 Task: Reply All to email with the signature Colton Mitchell with the subject Follow up on a demo or trial from softage.1@softage.net with the message Would it be possible to provide a progress report on the project by the end of the week?, select first word, change the font of the message to Comic Sans and change the font typography to underline Send the email
Action: Mouse moved to (598, 754)
Screenshot: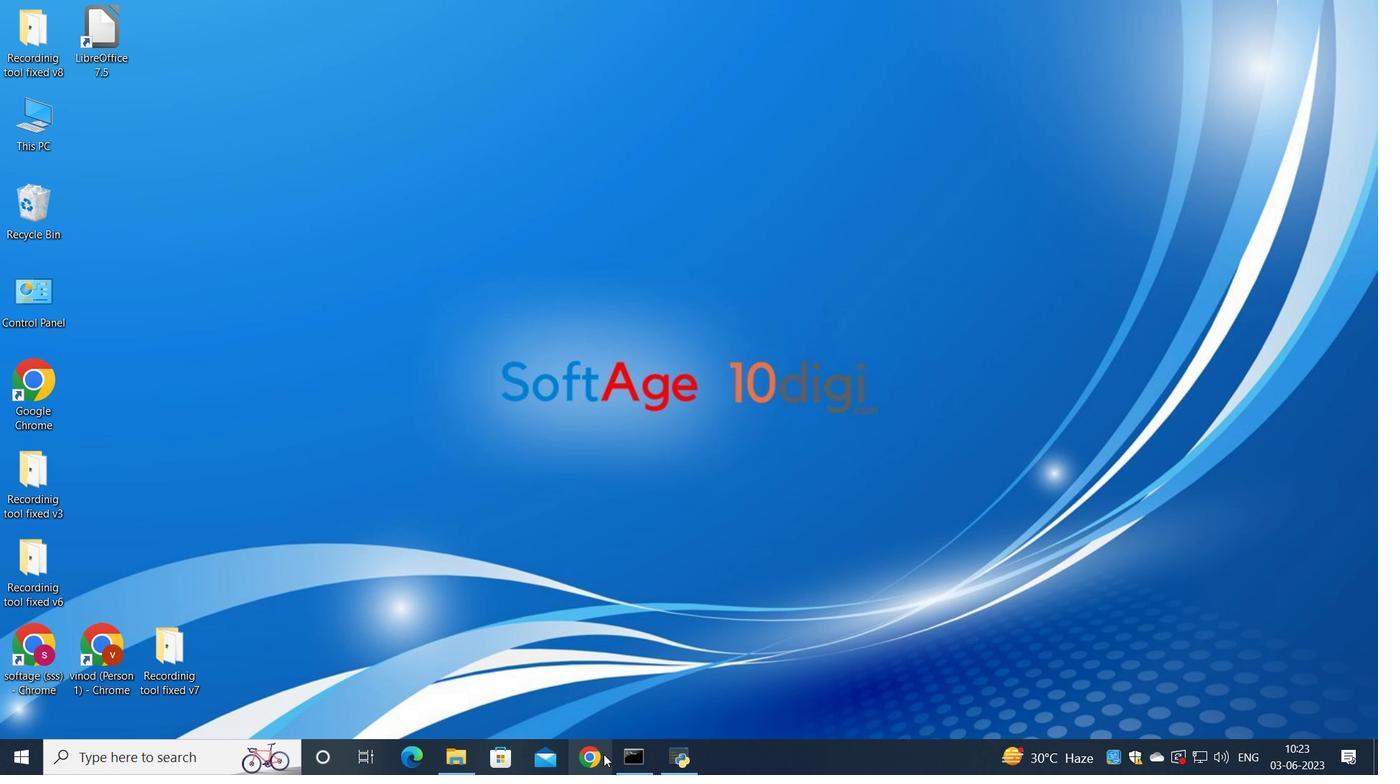 
Action: Mouse pressed left at (598, 754)
Screenshot: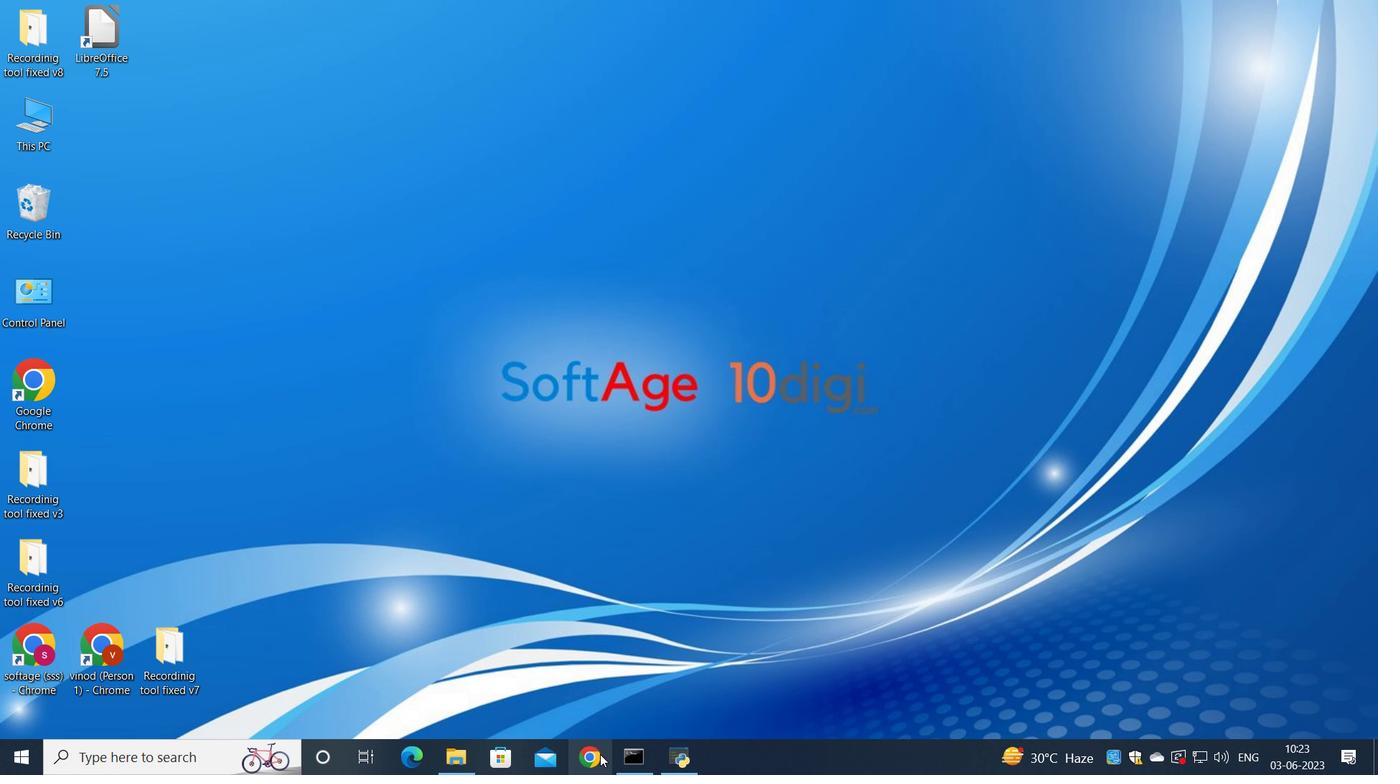 
Action: Mouse moved to (619, 472)
Screenshot: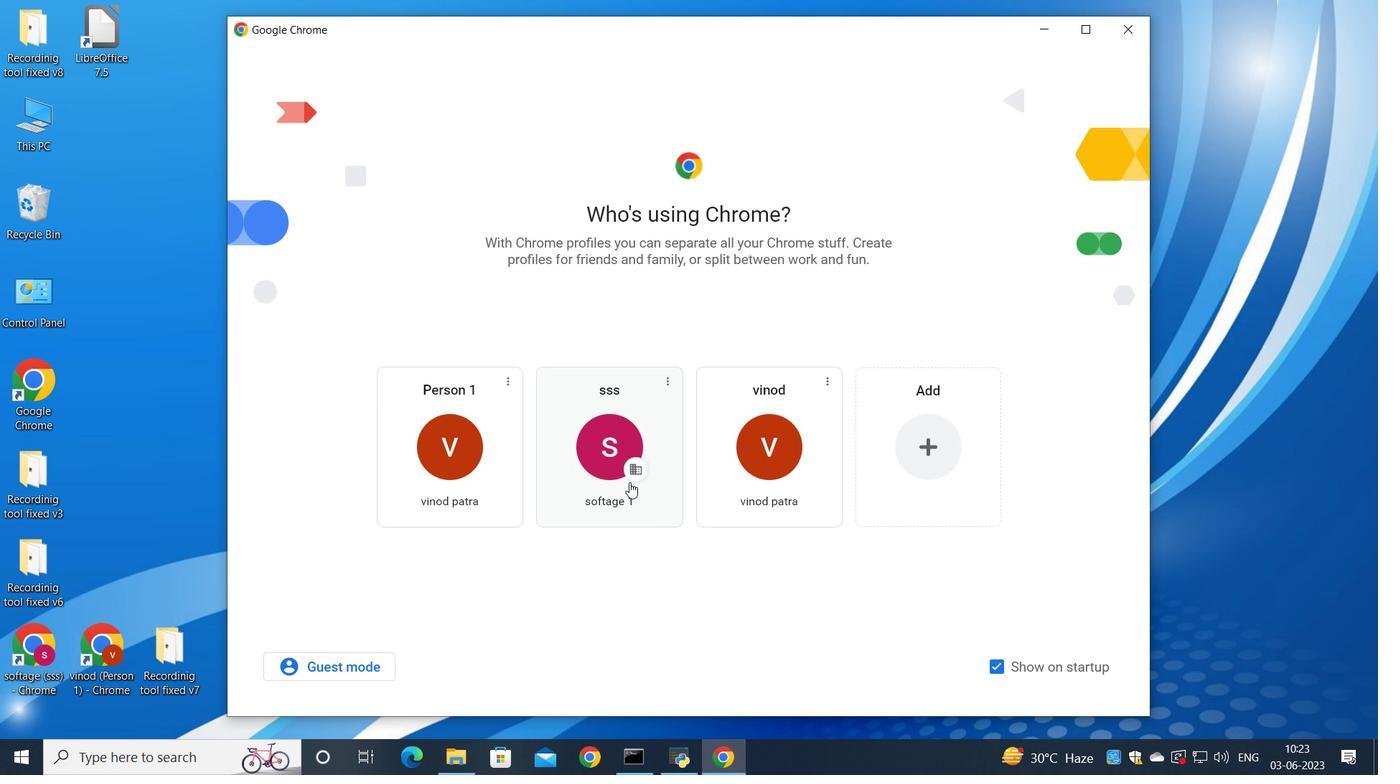 
Action: Mouse pressed left at (619, 472)
Screenshot: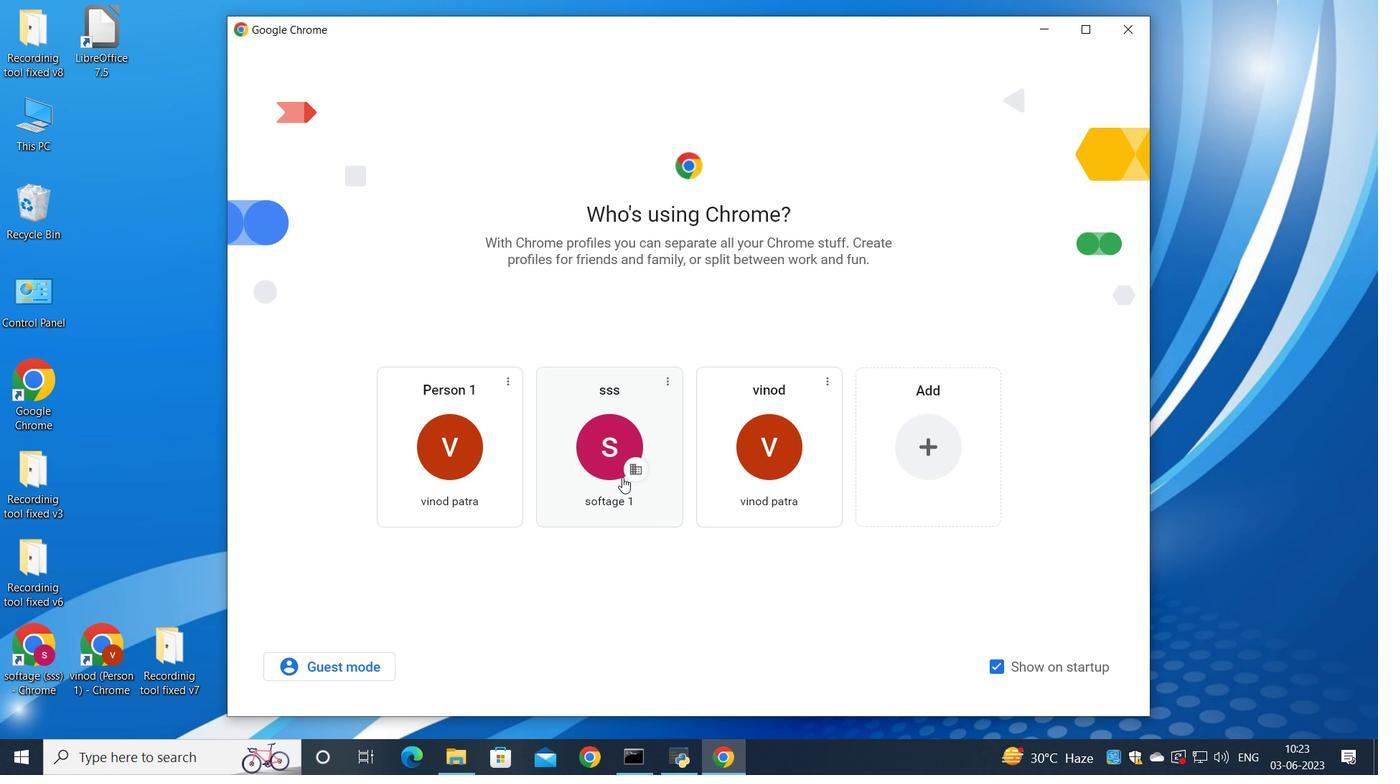 
Action: Mouse moved to (1205, 120)
Screenshot: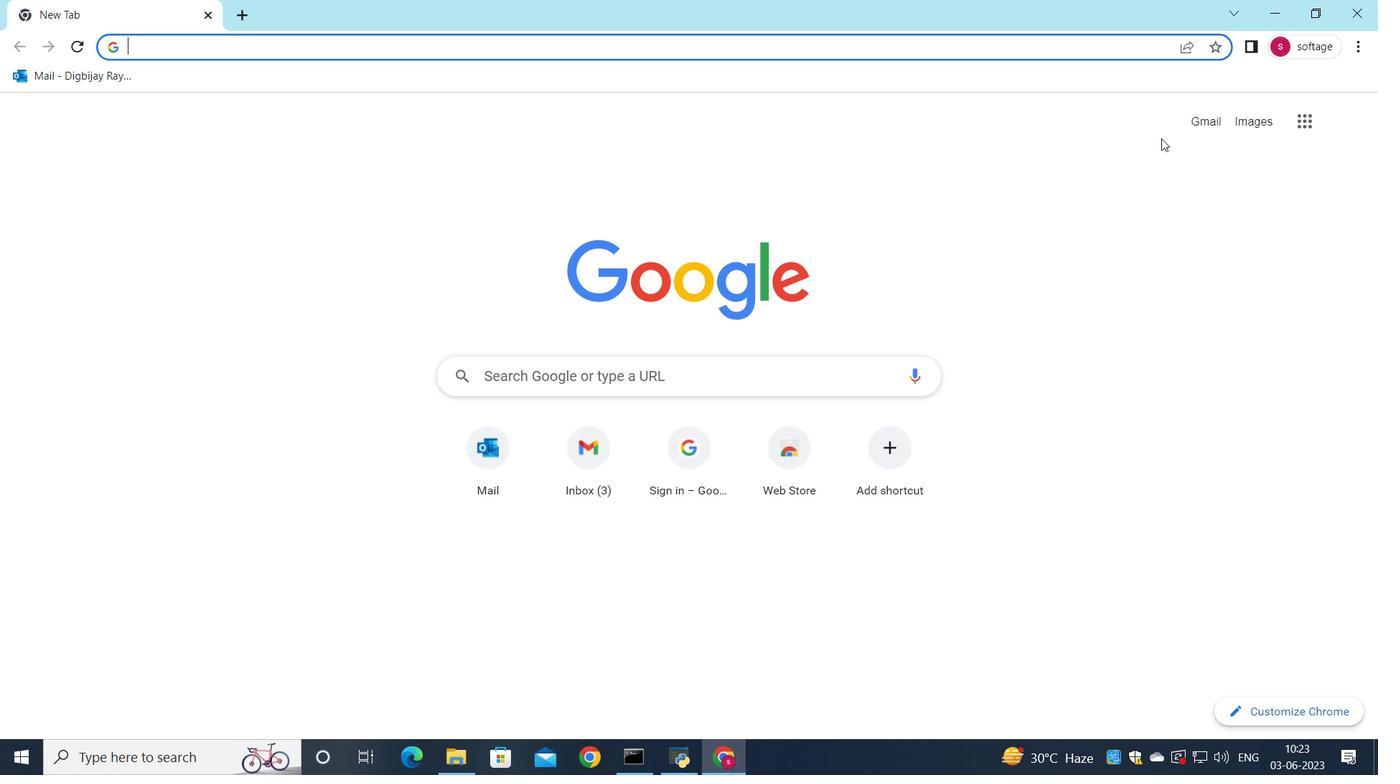 
Action: Mouse pressed left at (1205, 120)
Screenshot: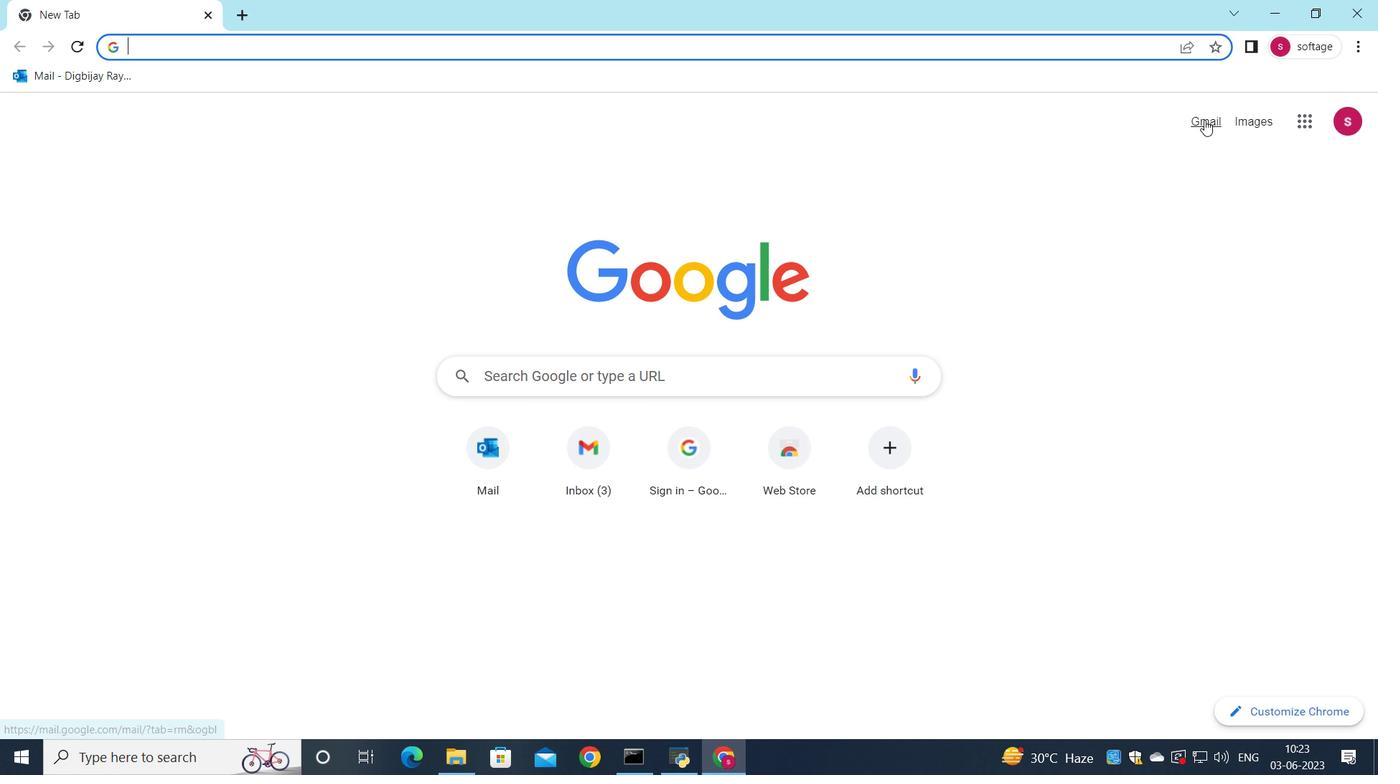 
Action: Mouse moved to (1162, 130)
Screenshot: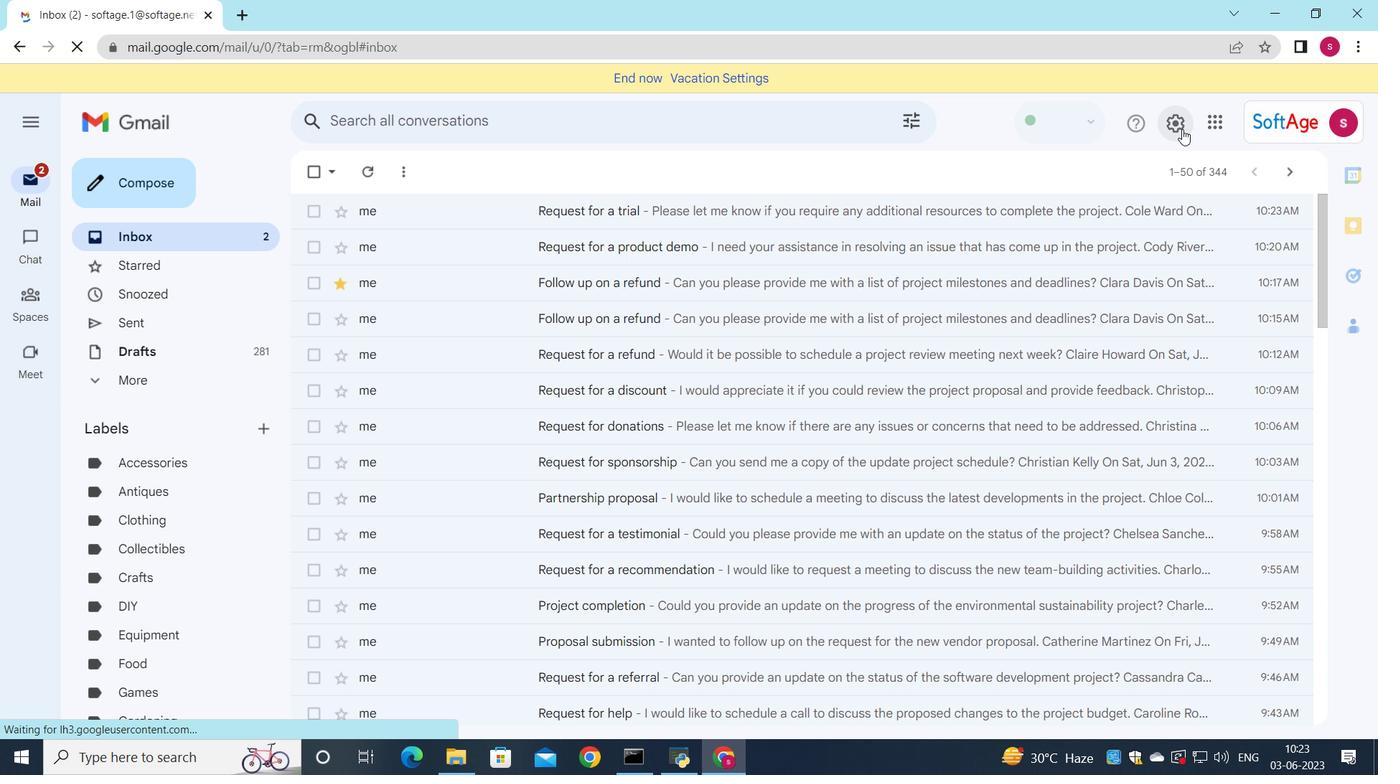 
Action: Mouse pressed left at (1162, 130)
Screenshot: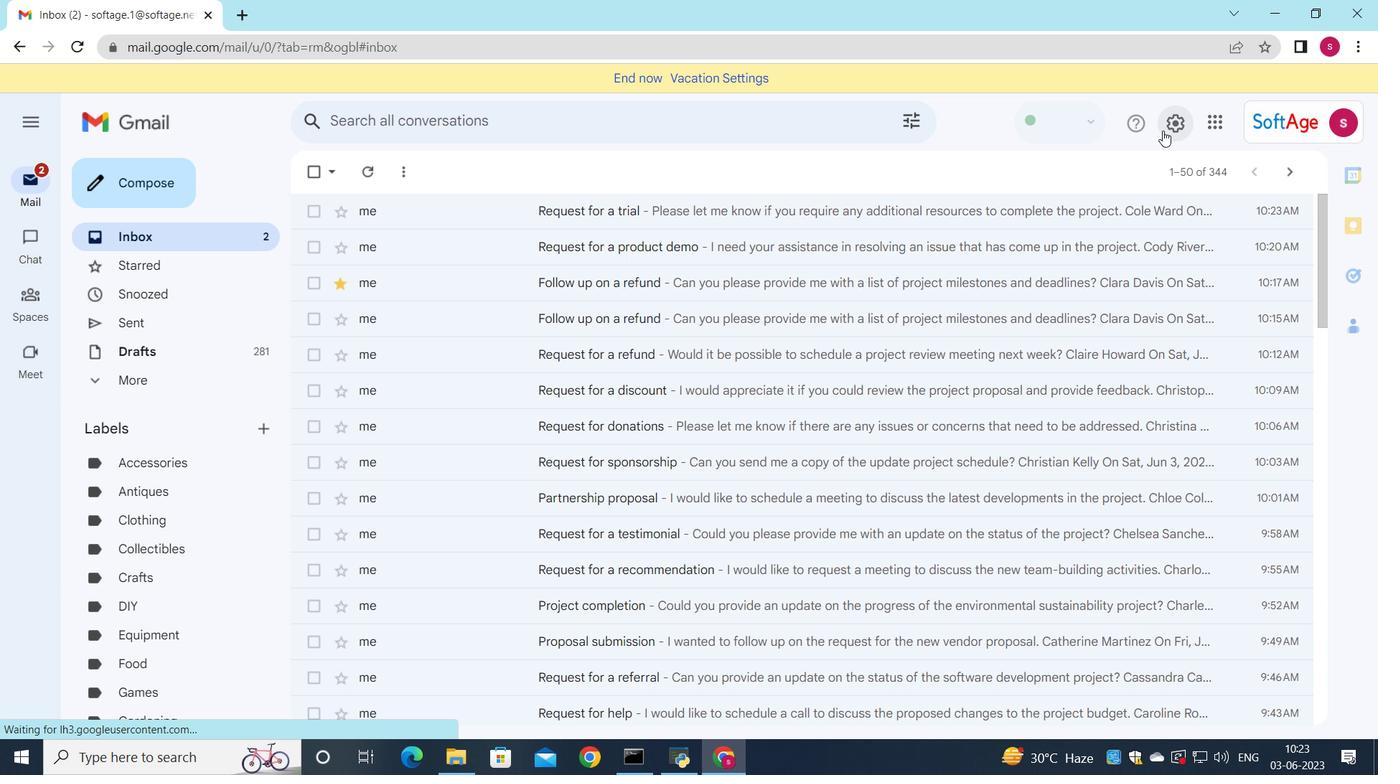 
Action: Mouse moved to (1166, 205)
Screenshot: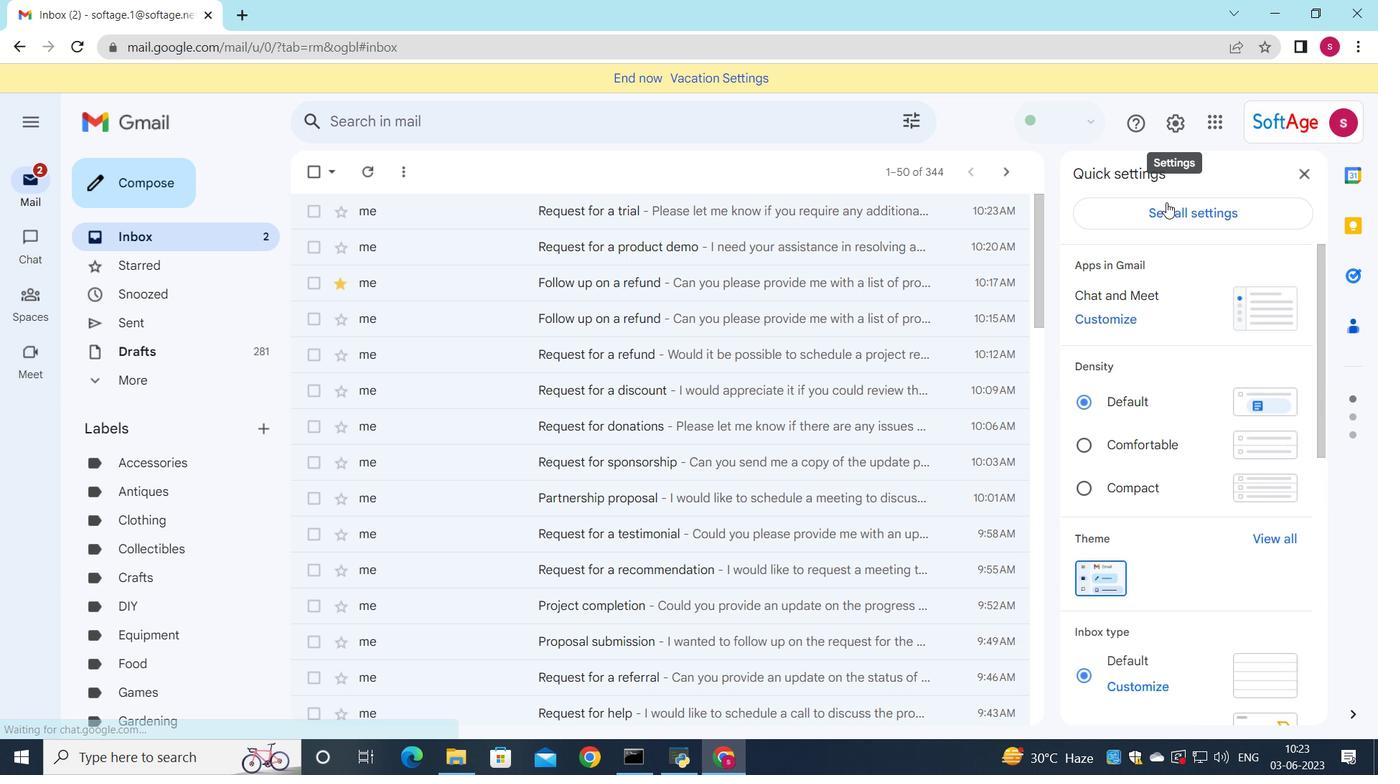
Action: Mouse pressed left at (1166, 205)
Screenshot: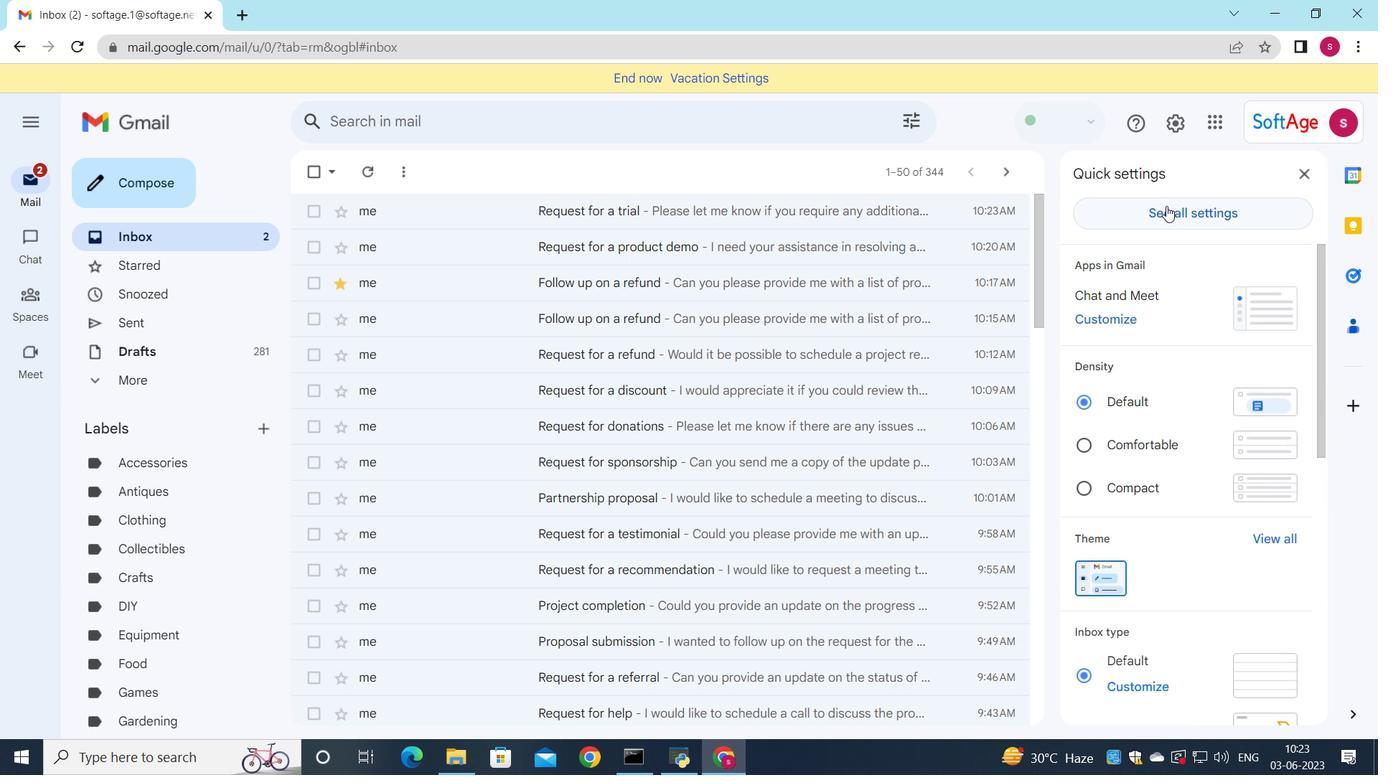 
Action: Mouse moved to (871, 424)
Screenshot: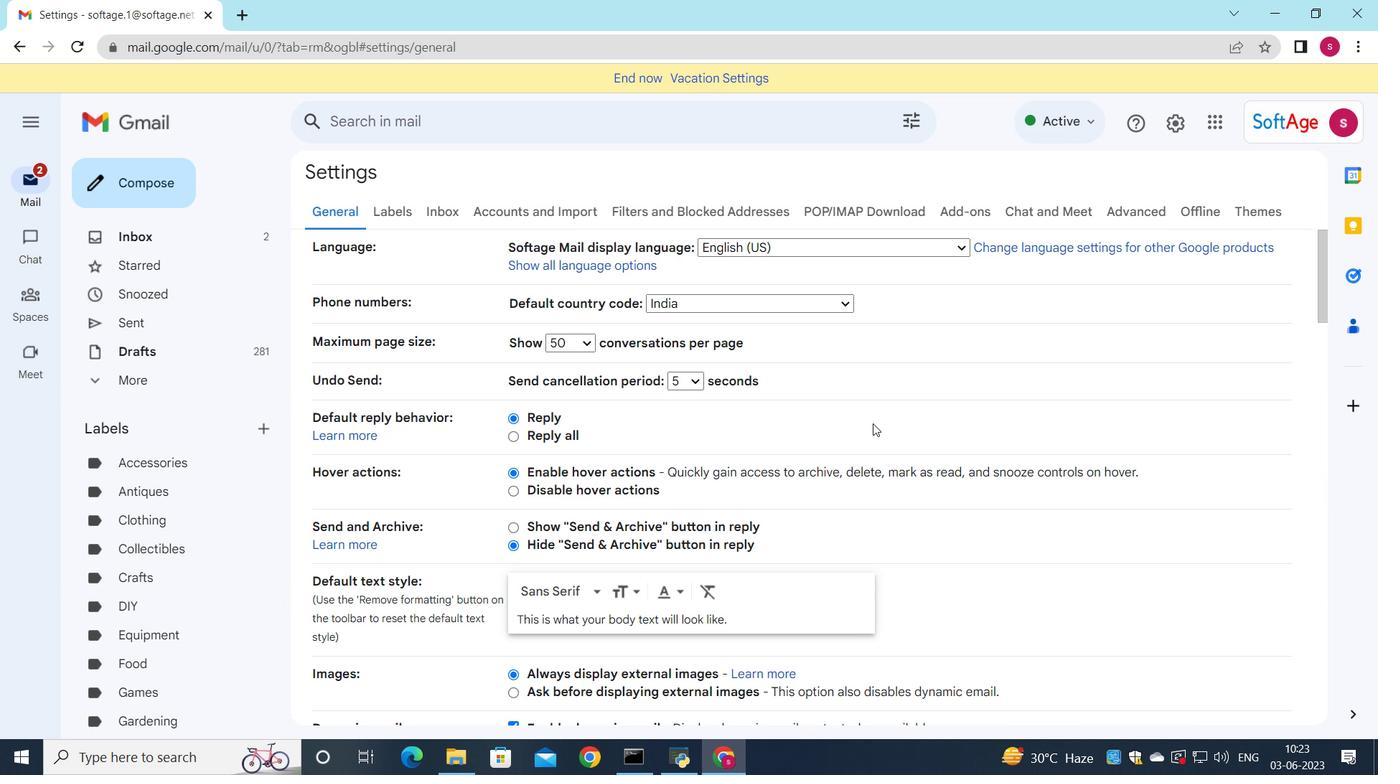 
Action: Mouse scrolled (871, 423) with delta (0, 0)
Screenshot: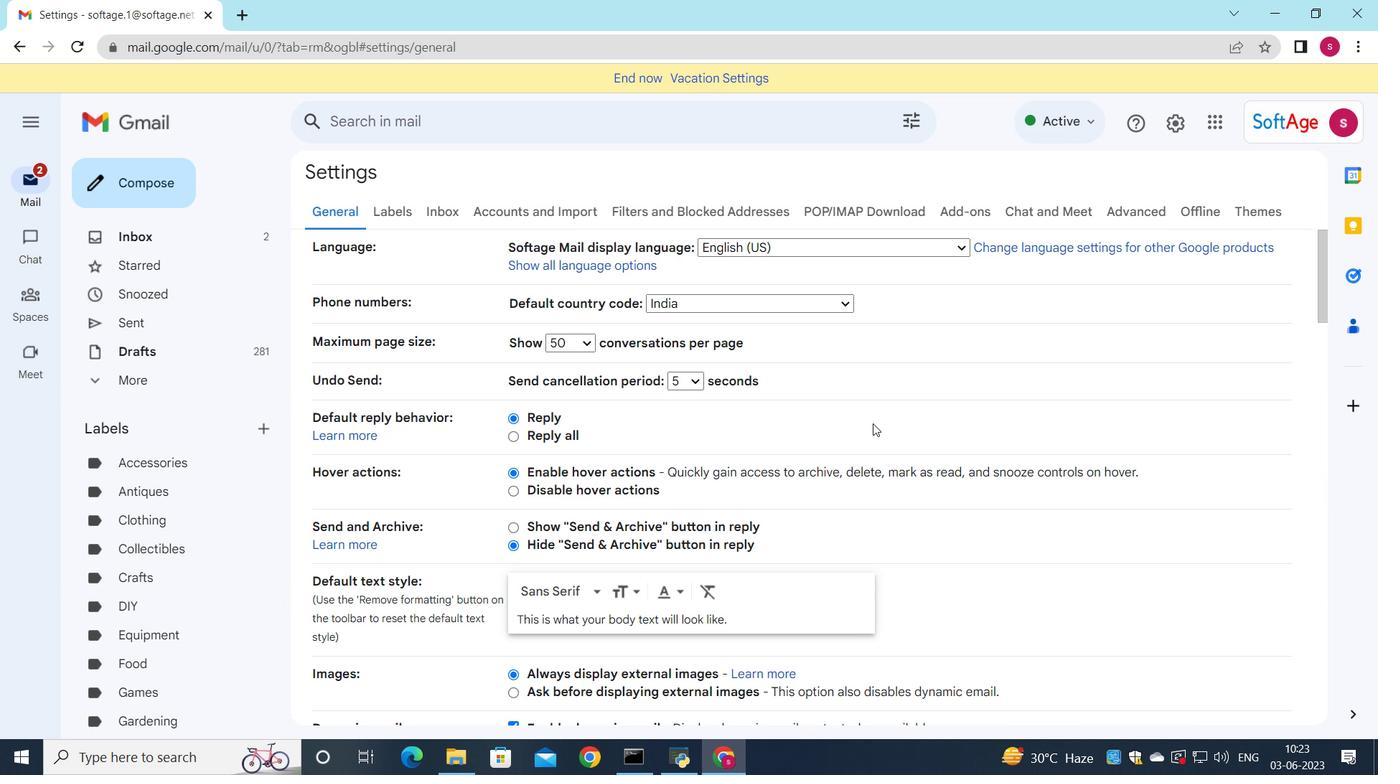
Action: Mouse scrolled (871, 423) with delta (0, 0)
Screenshot: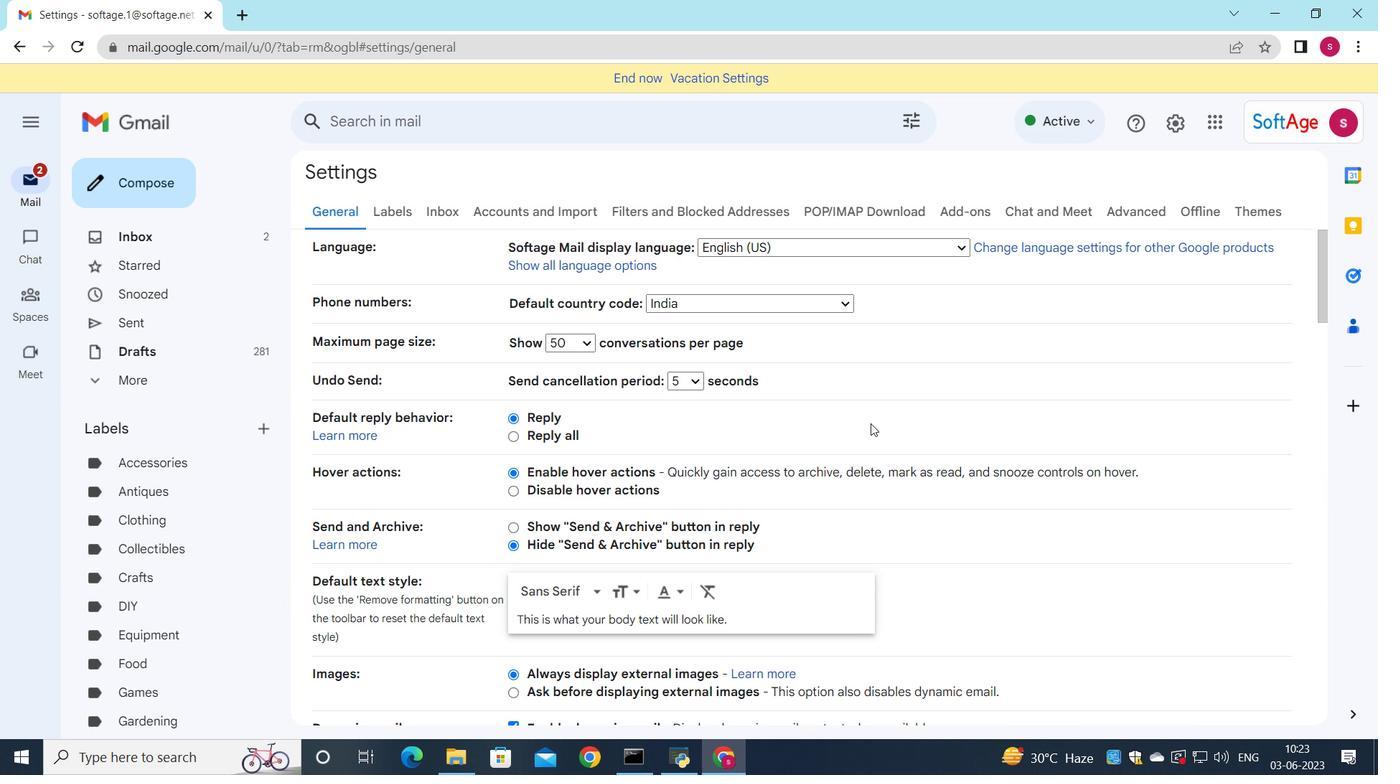 
Action: Mouse scrolled (871, 423) with delta (0, 0)
Screenshot: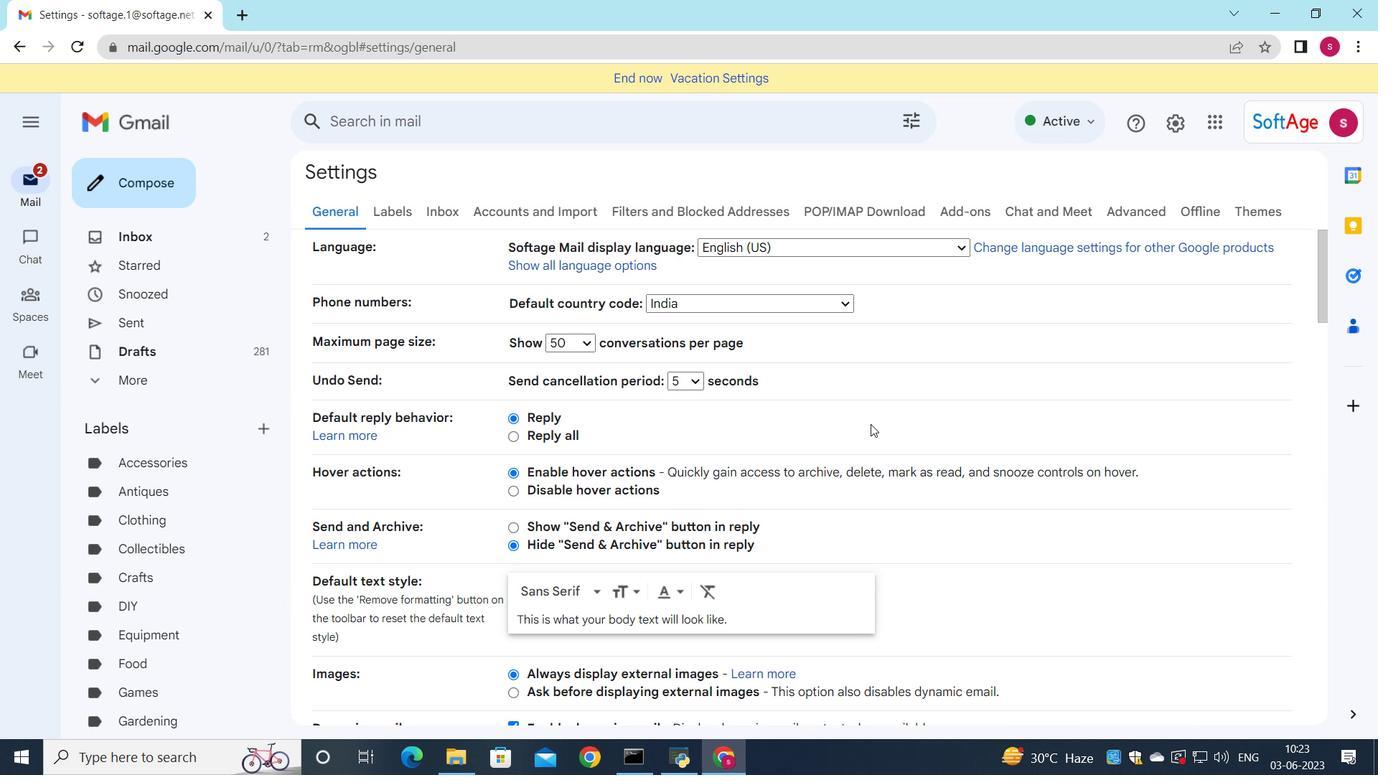 
Action: Mouse scrolled (871, 423) with delta (0, 0)
Screenshot: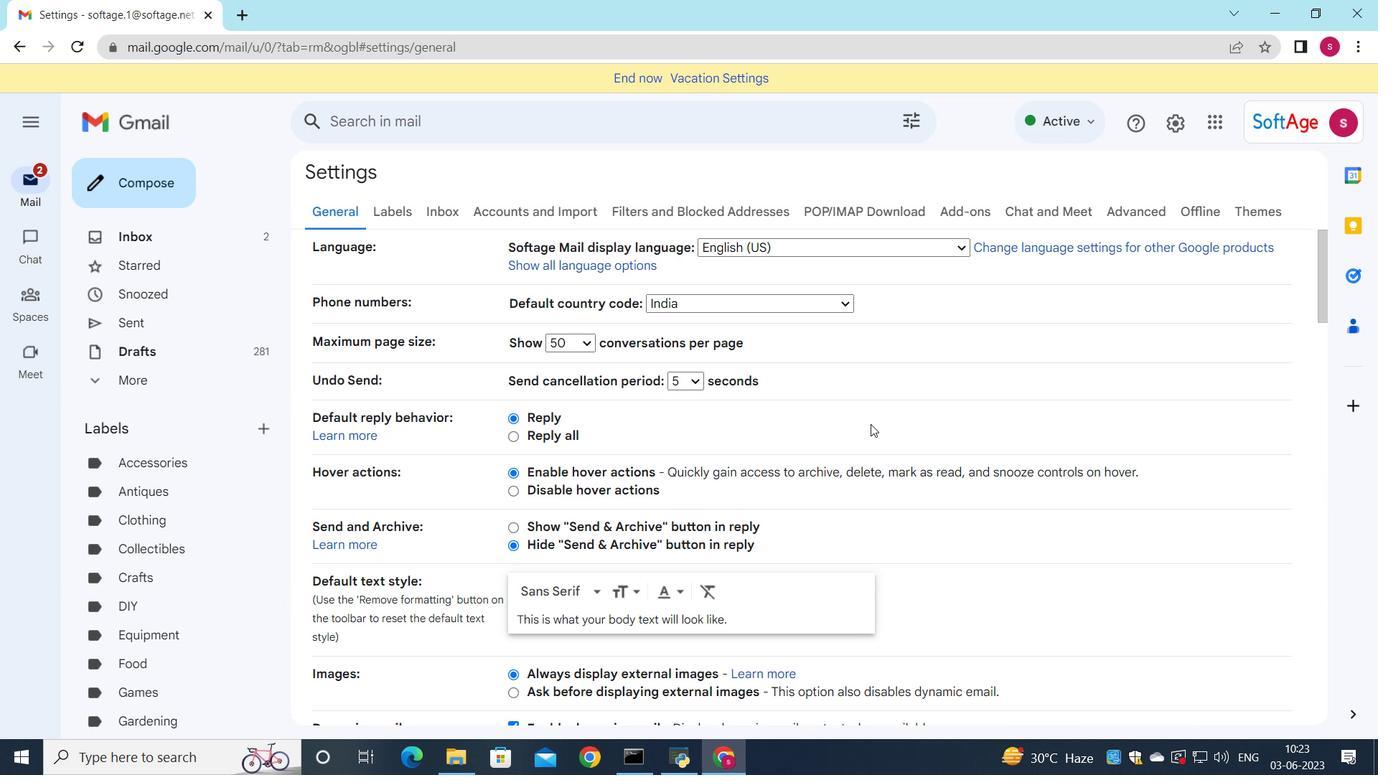 
Action: Mouse moved to (833, 394)
Screenshot: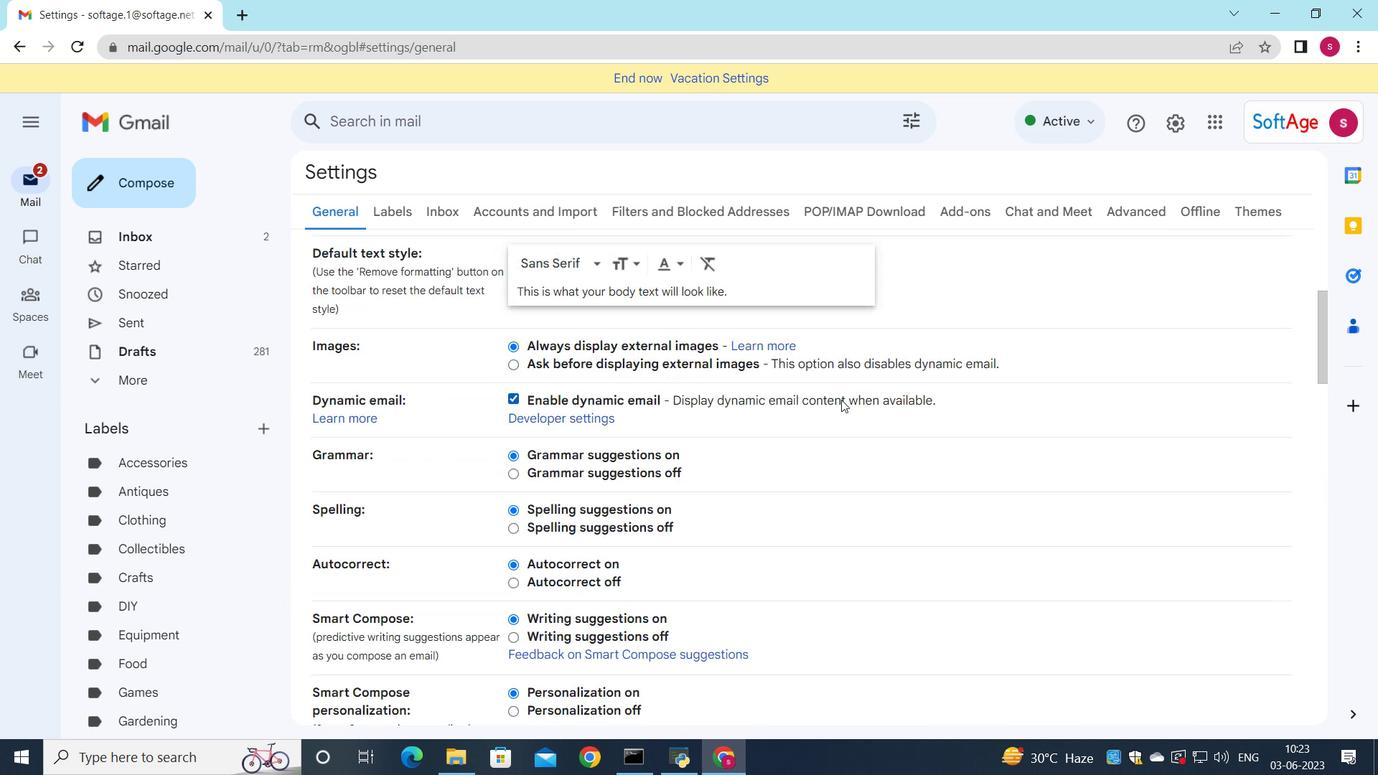 
Action: Mouse scrolled (833, 393) with delta (0, 0)
Screenshot: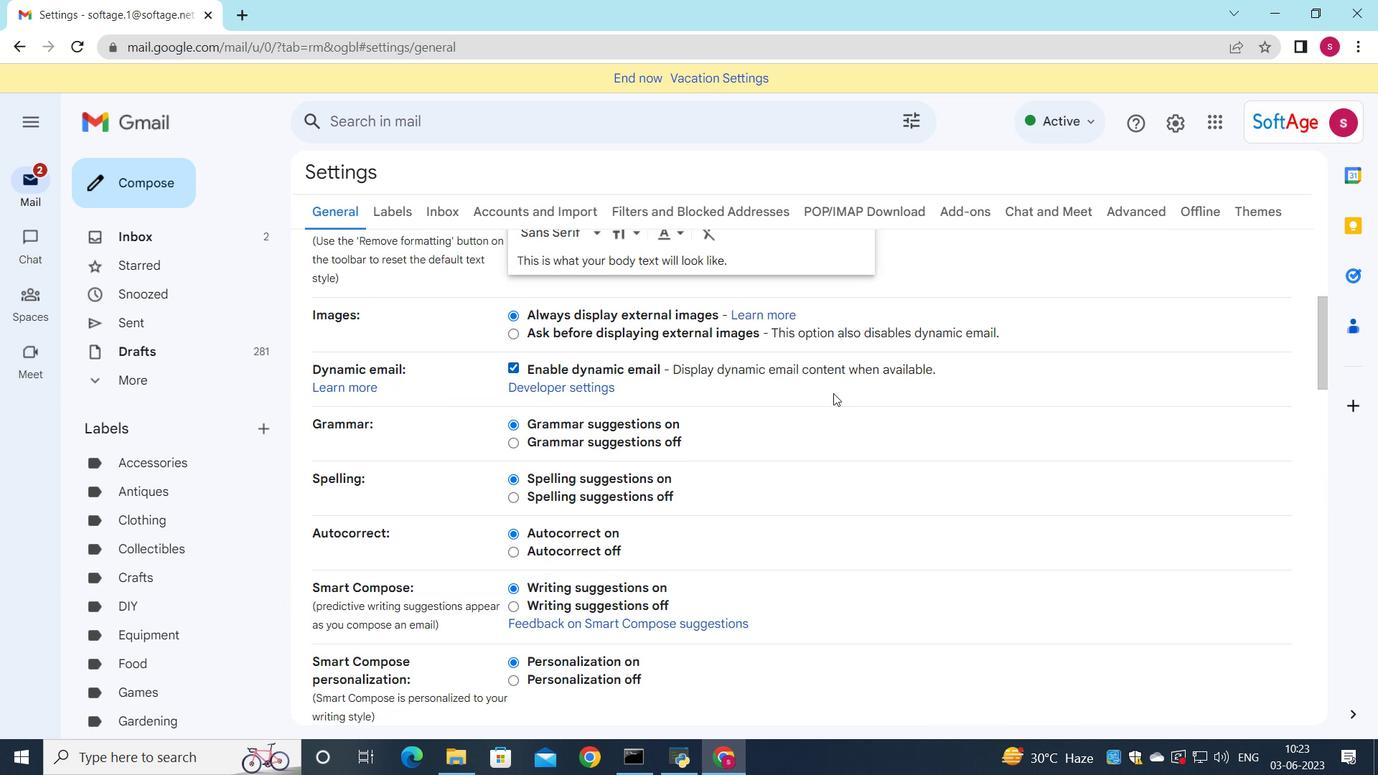 
Action: Mouse scrolled (833, 393) with delta (0, 0)
Screenshot: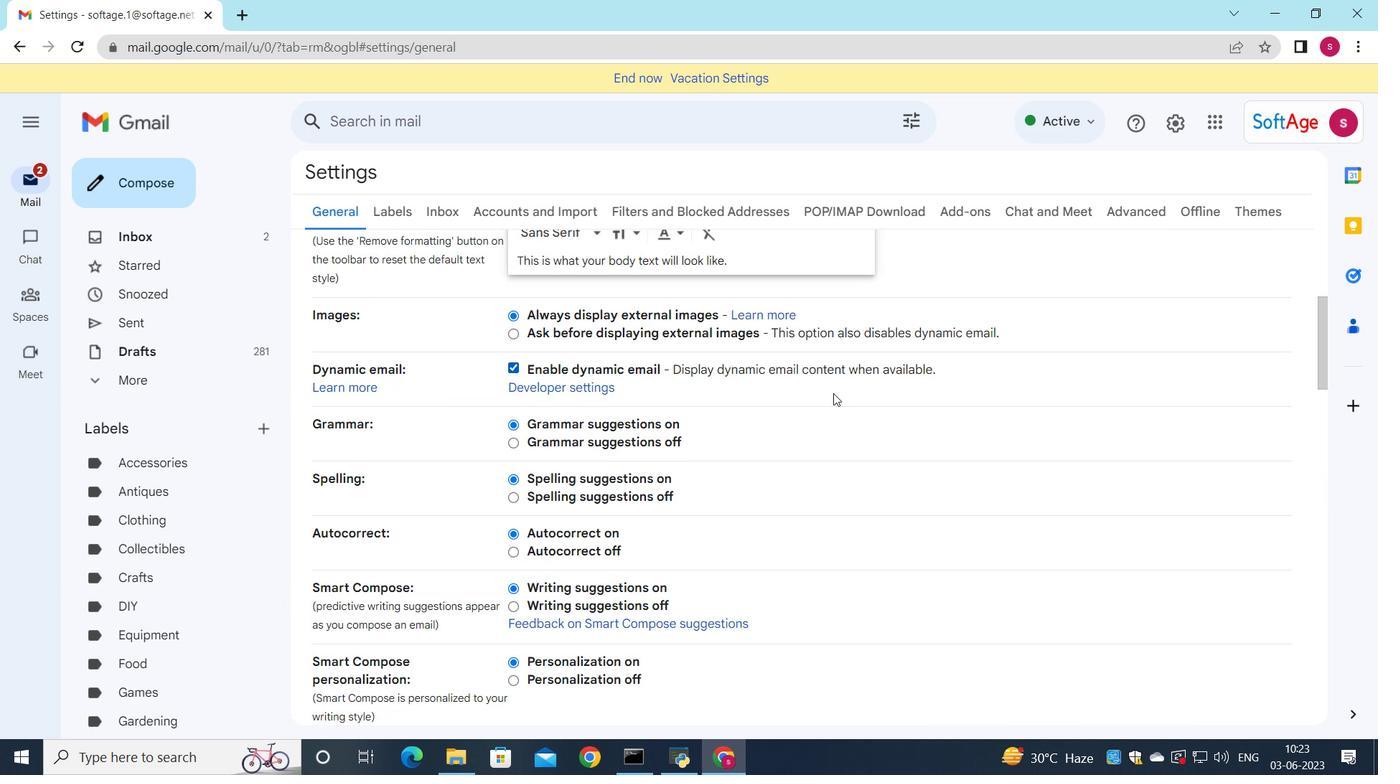 
Action: Mouse scrolled (833, 393) with delta (0, 0)
Screenshot: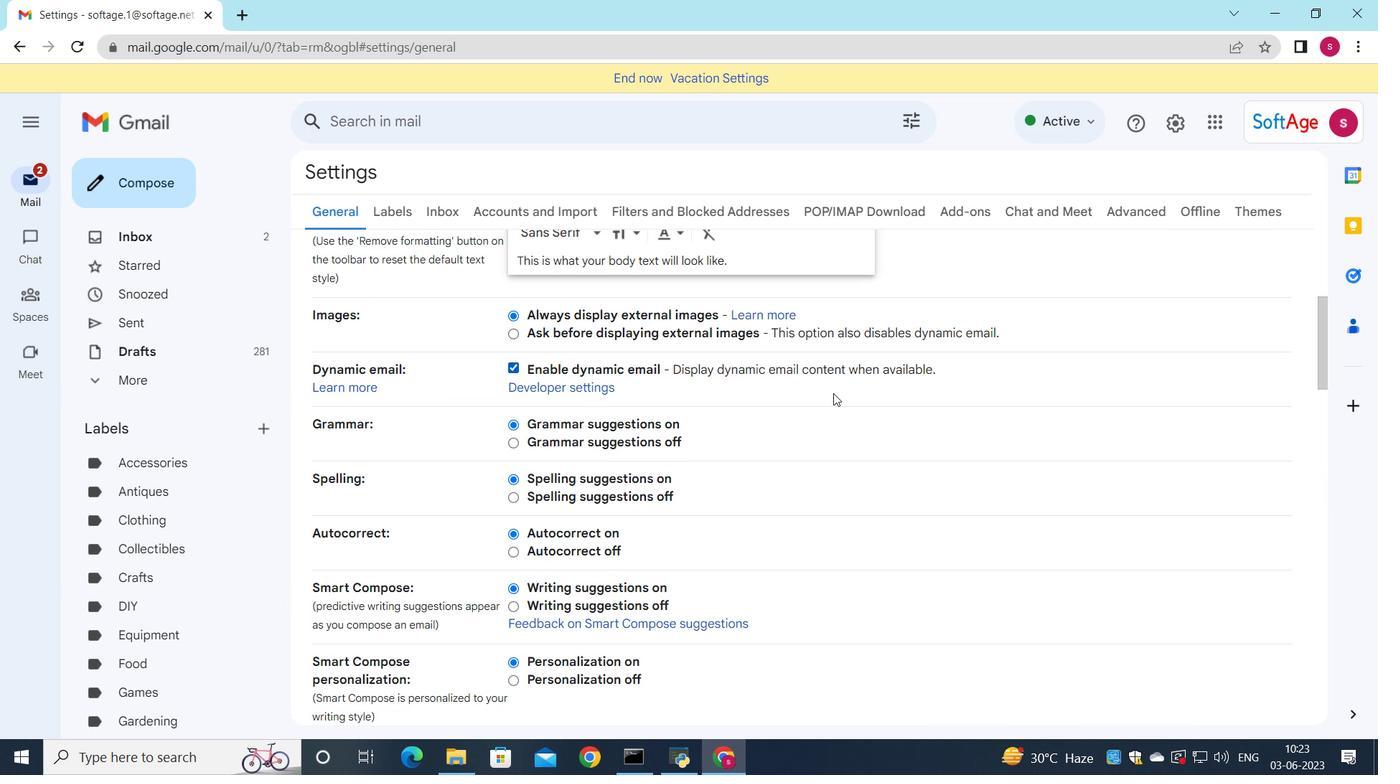 
Action: Mouse moved to (821, 391)
Screenshot: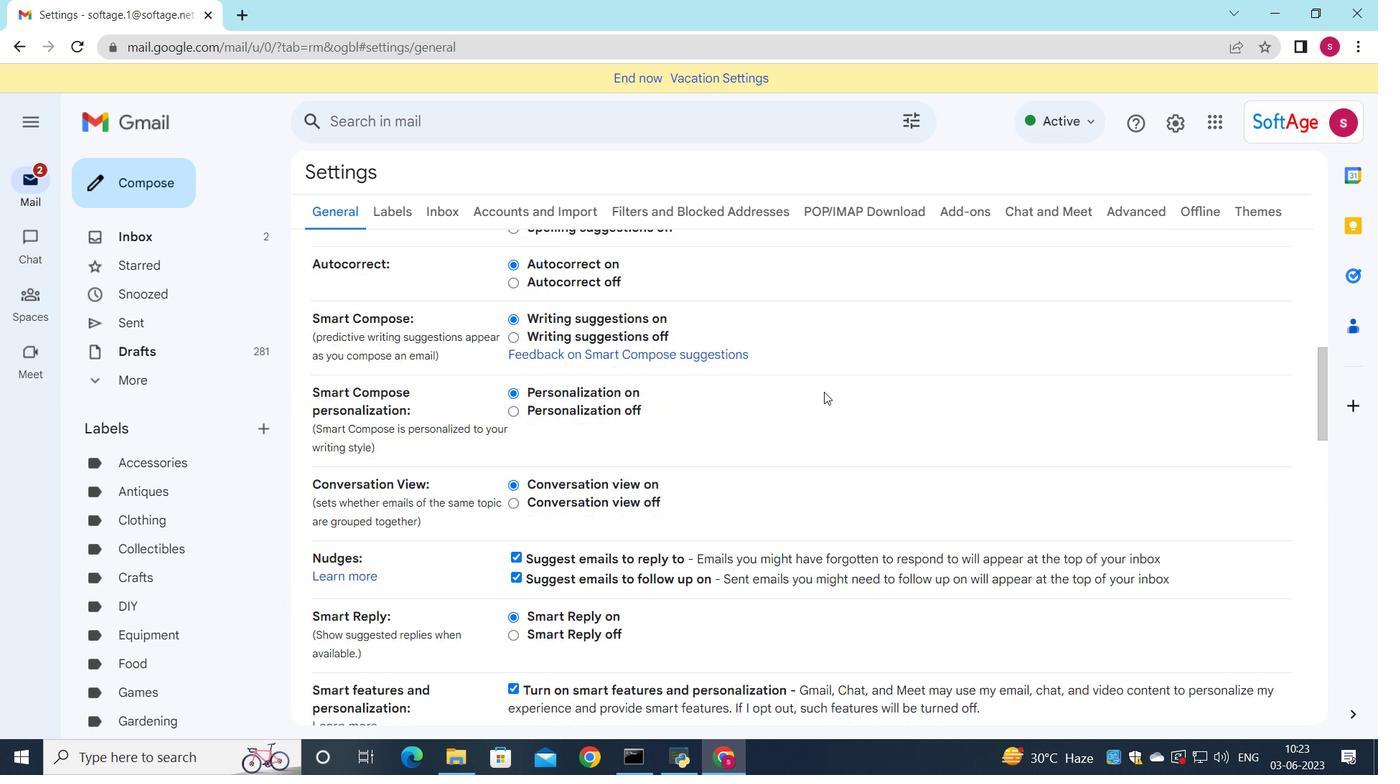 
Action: Mouse scrolled (821, 390) with delta (0, 0)
Screenshot: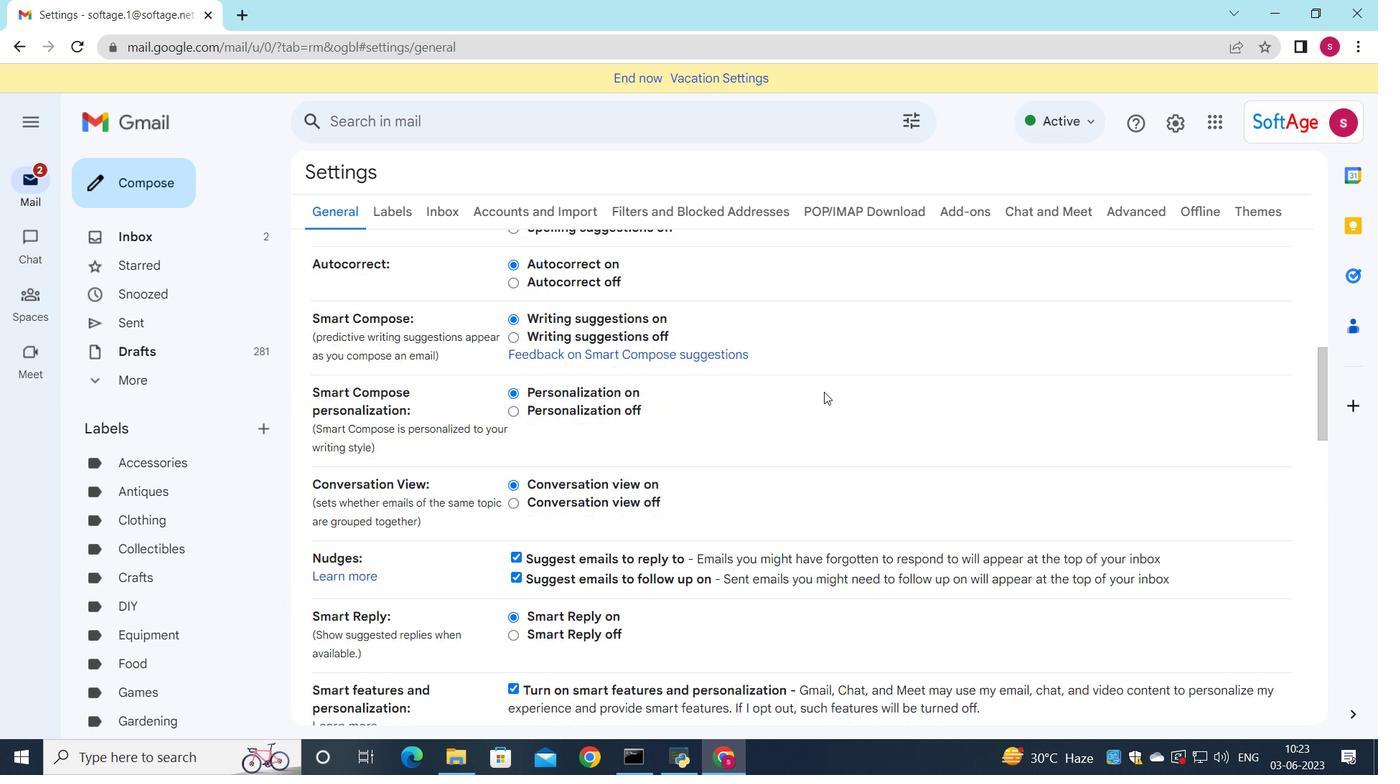 
Action: Mouse moved to (769, 399)
Screenshot: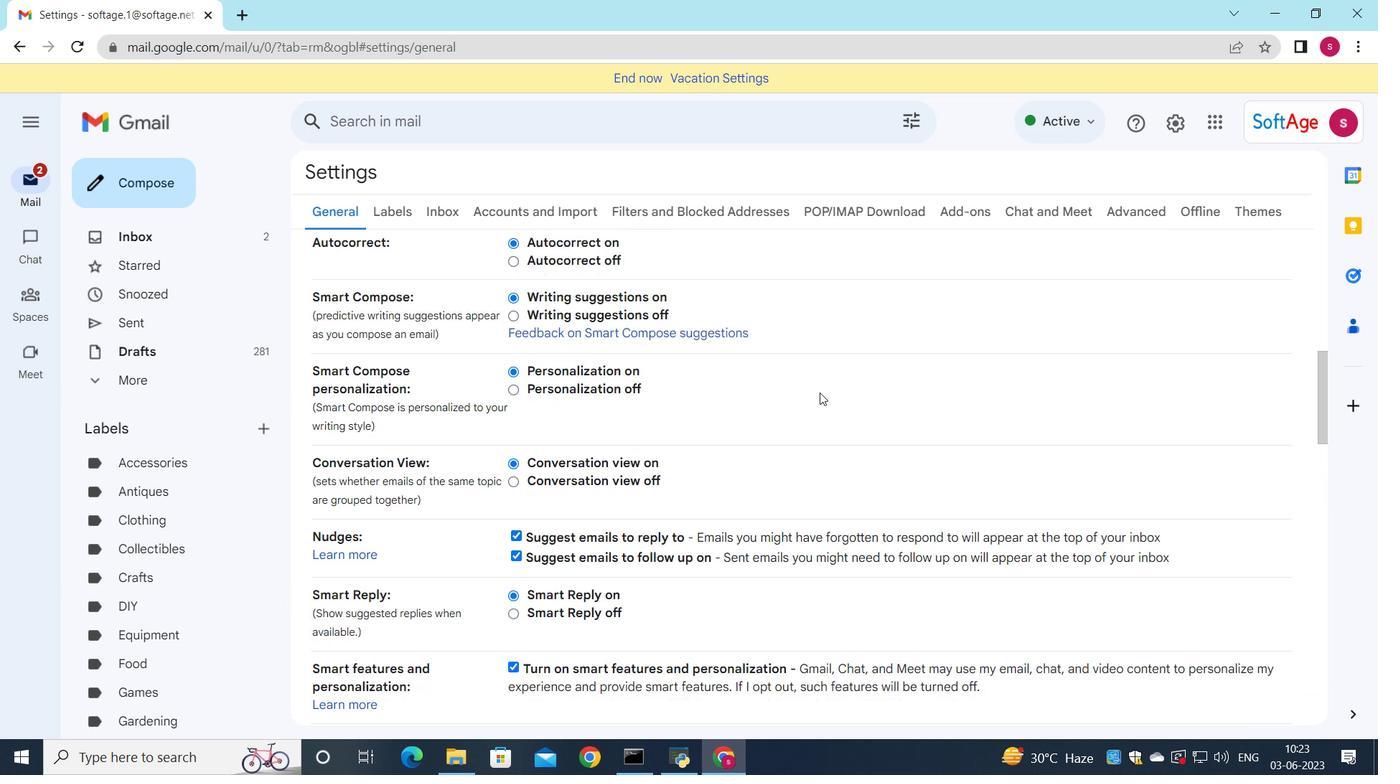
Action: Mouse scrolled (817, 392) with delta (0, 0)
Screenshot: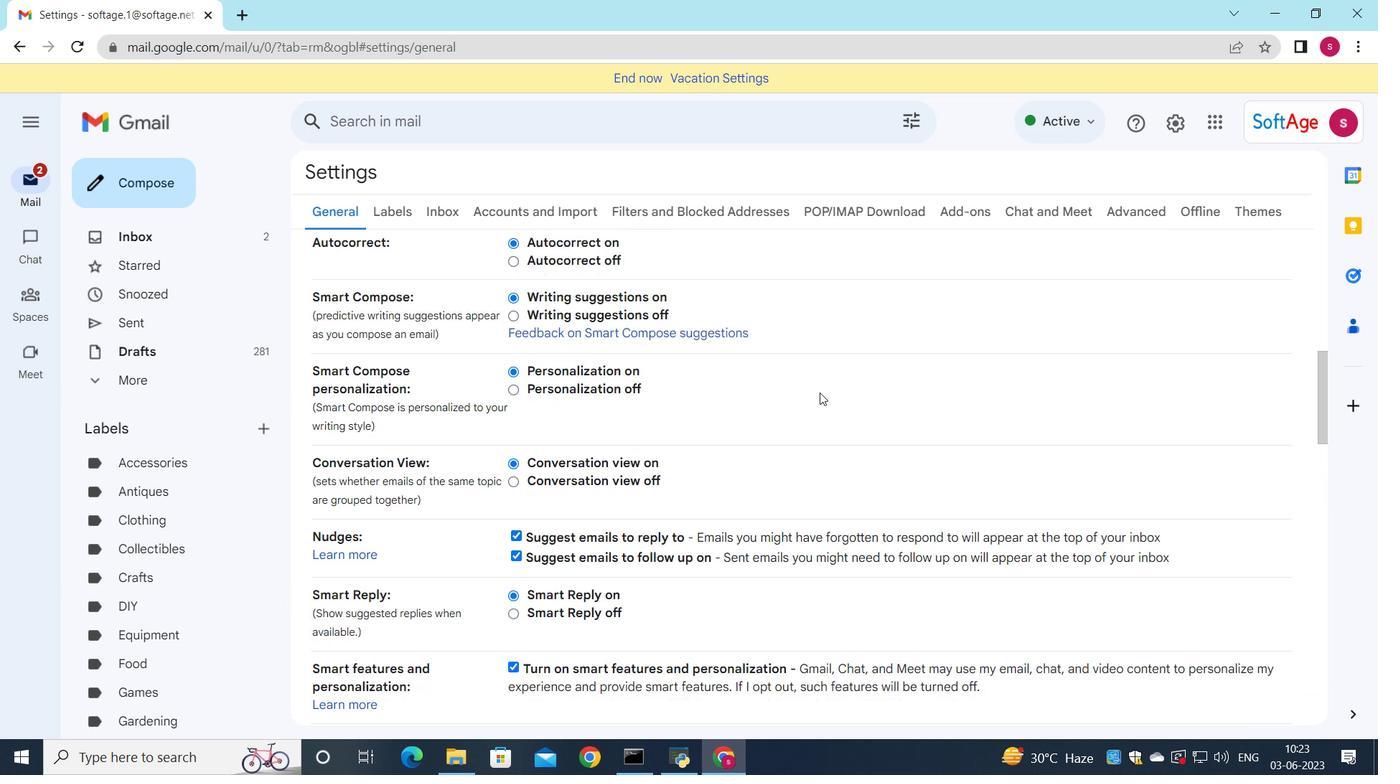 
Action: Mouse moved to (763, 399)
Screenshot: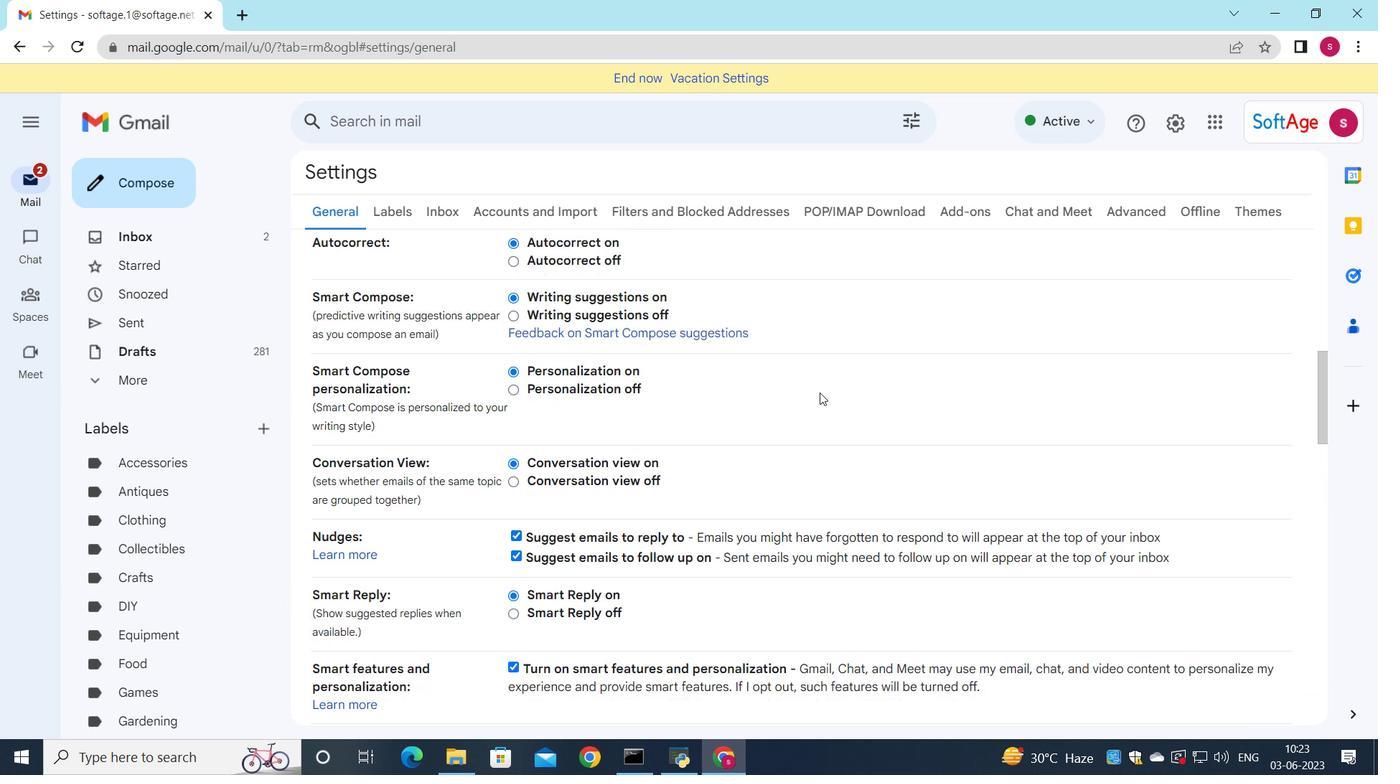 
Action: Mouse scrolled (816, 393) with delta (0, 0)
Screenshot: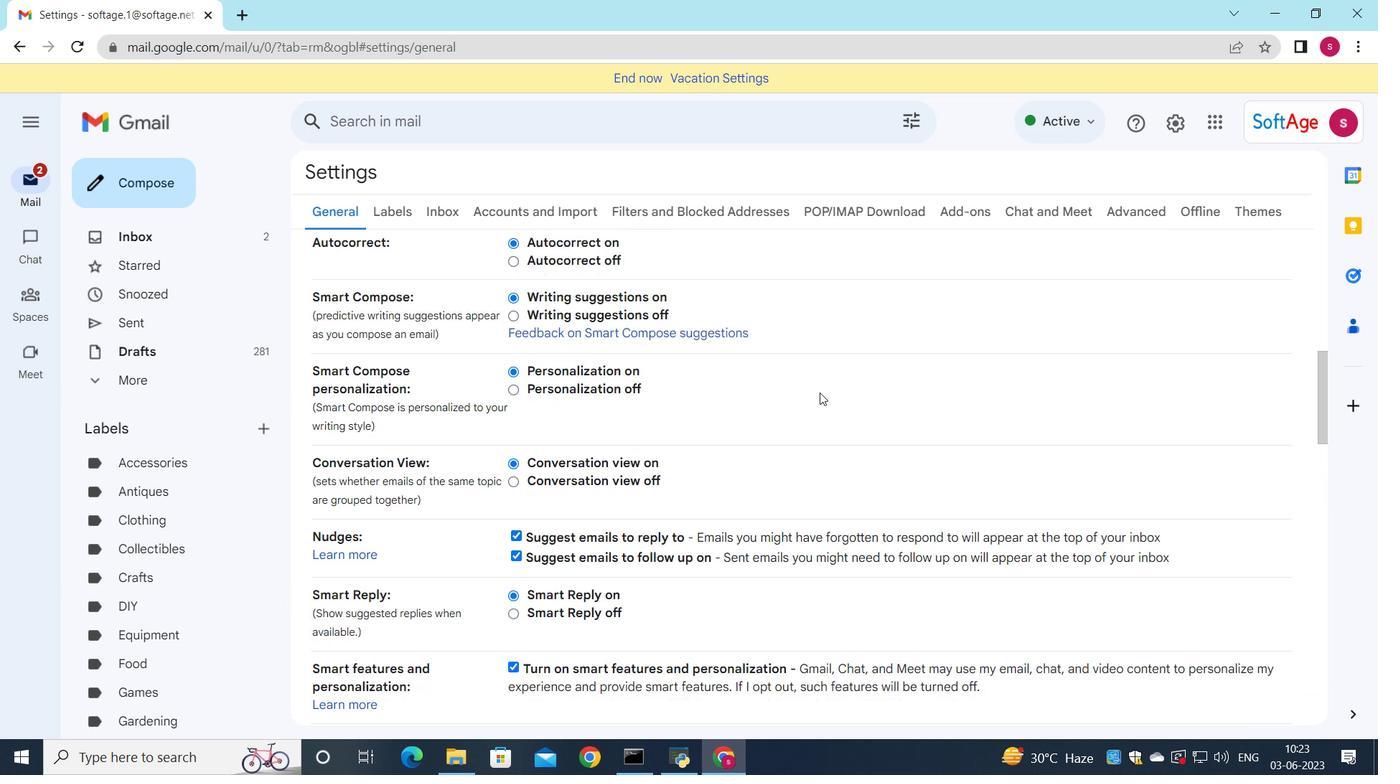 
Action: Mouse moved to (757, 399)
Screenshot: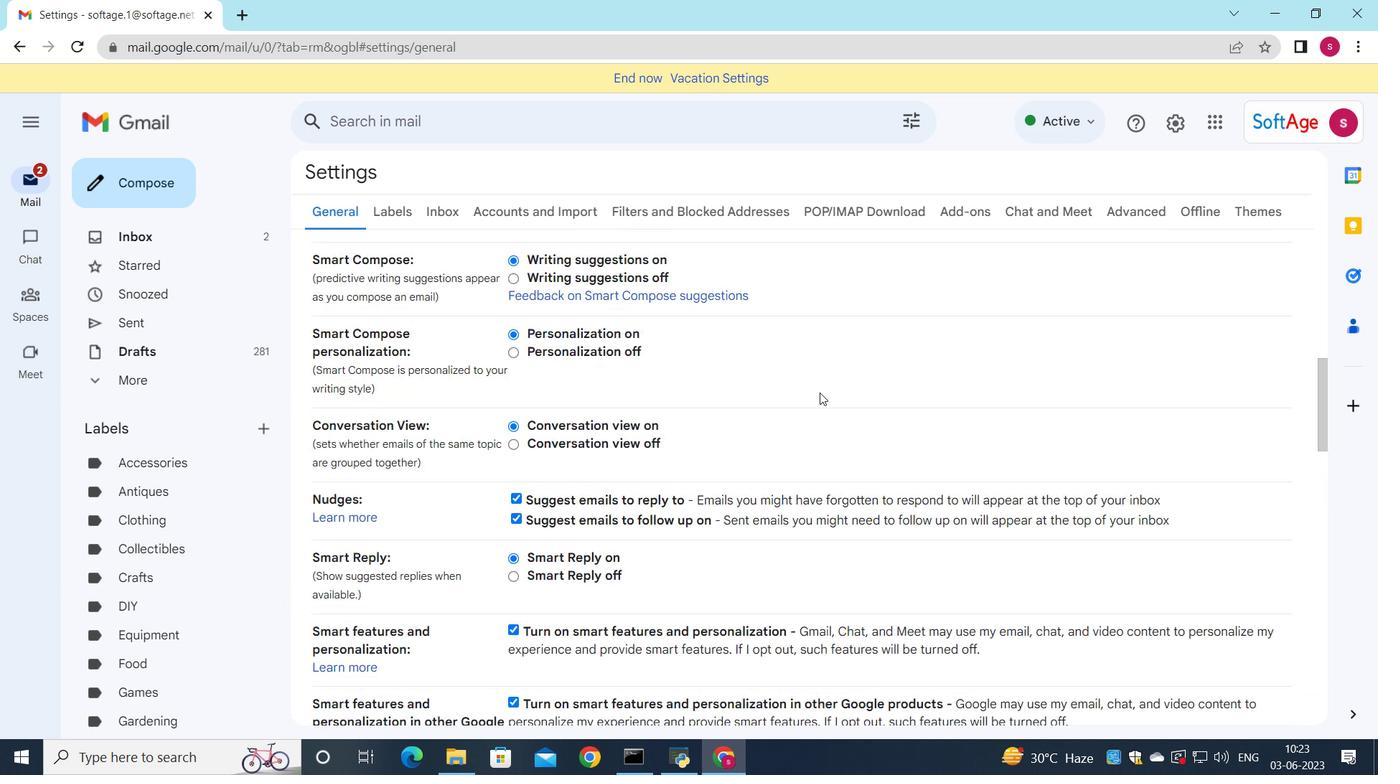 
Action: Mouse scrolled (810, 394) with delta (0, 0)
Screenshot: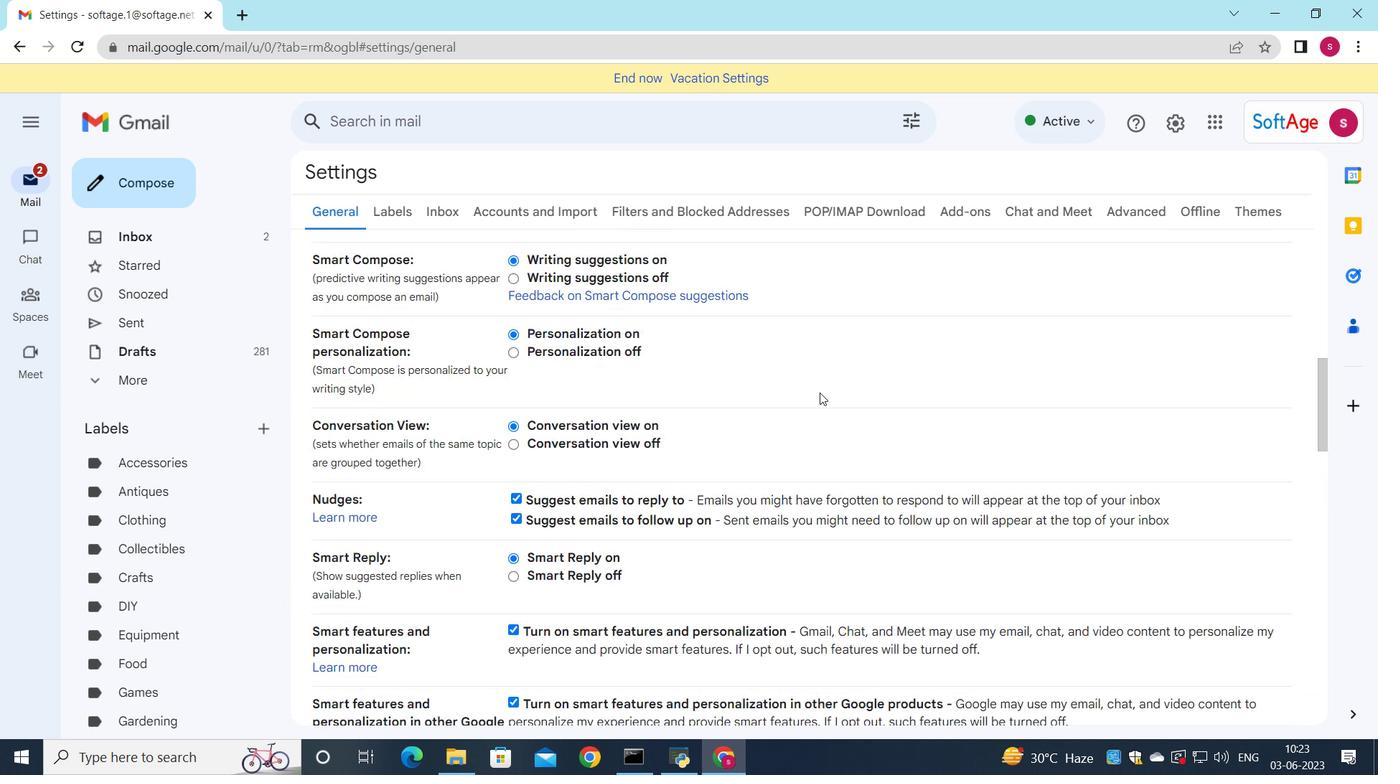 
Action: Mouse moved to (712, 409)
Screenshot: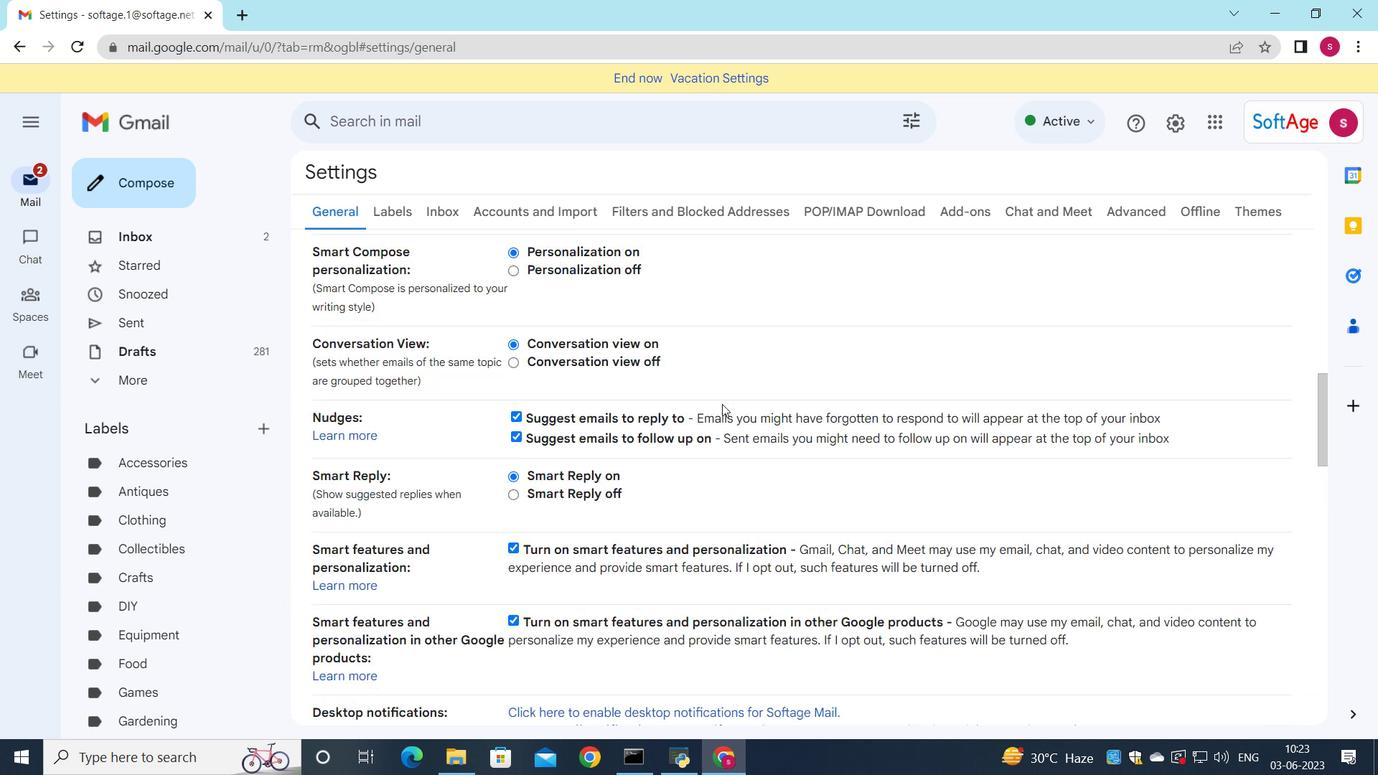 
Action: Mouse scrolled (712, 408) with delta (0, 0)
Screenshot: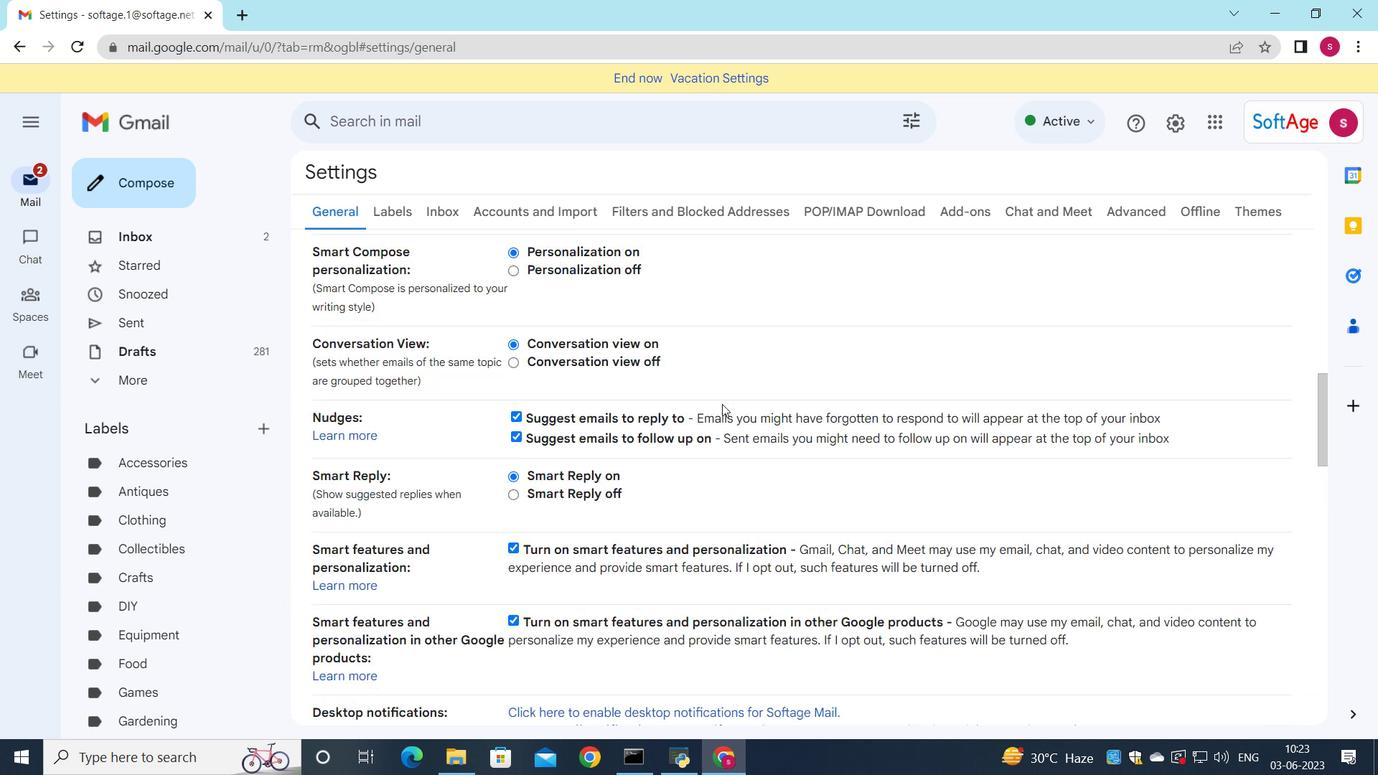 
Action: Mouse moved to (709, 411)
Screenshot: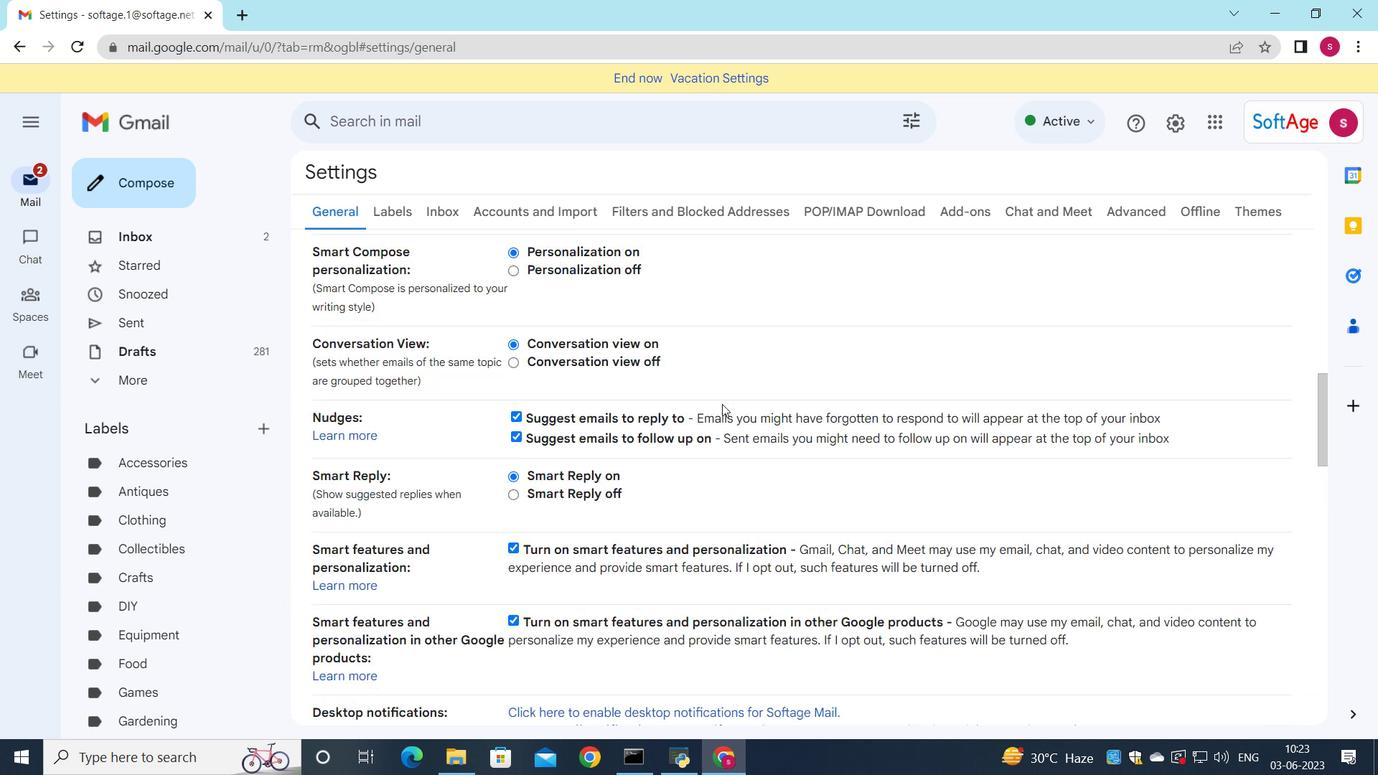 
Action: Mouse scrolled (709, 410) with delta (0, 0)
Screenshot: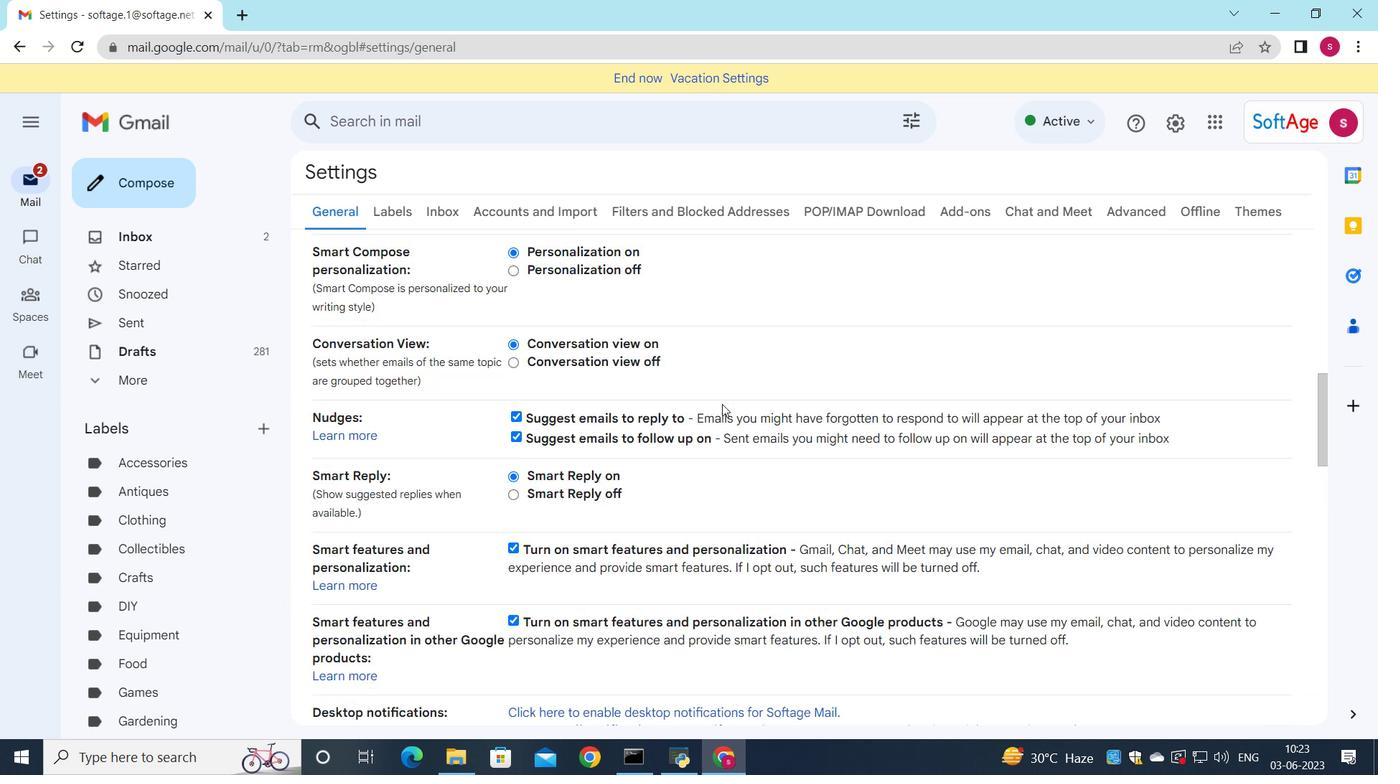 
Action: Mouse moved to (706, 412)
Screenshot: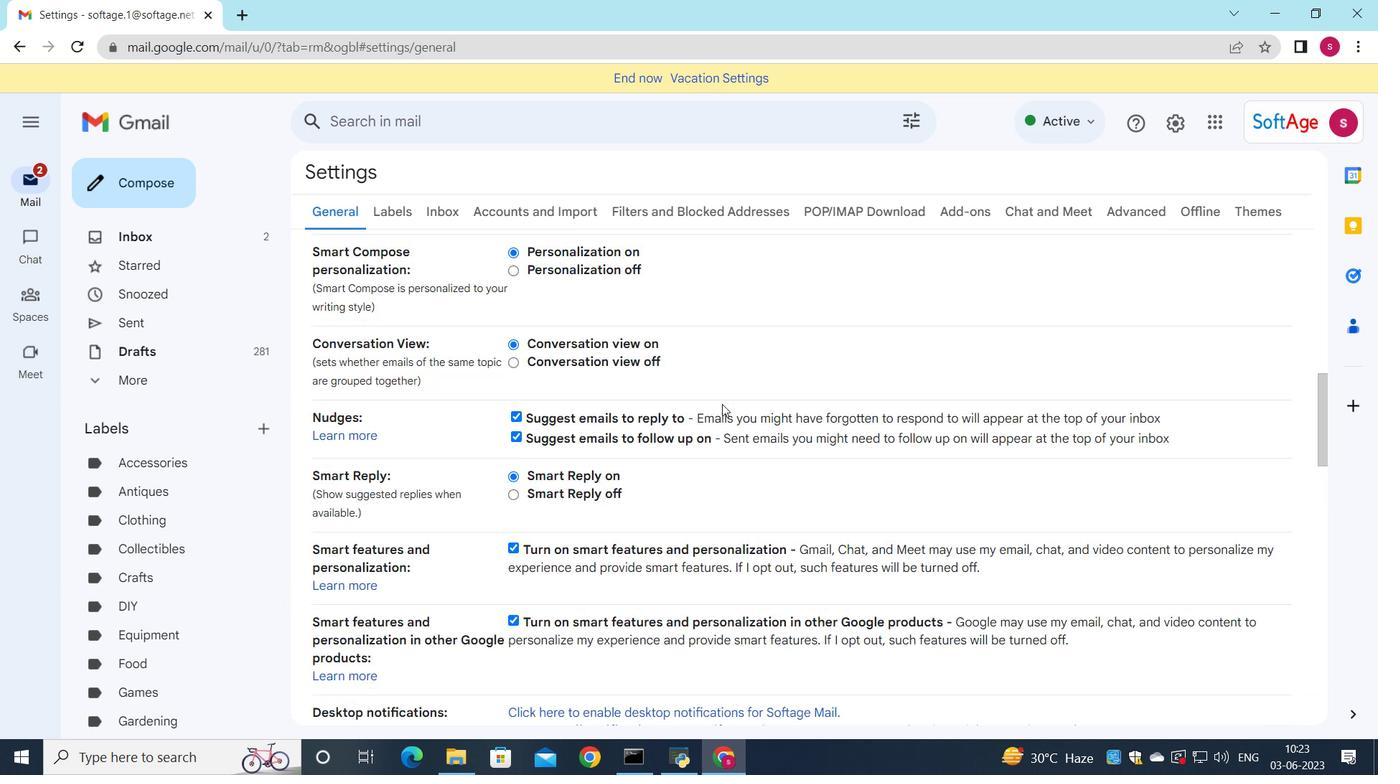 
Action: Mouse scrolled (706, 411) with delta (0, 0)
Screenshot: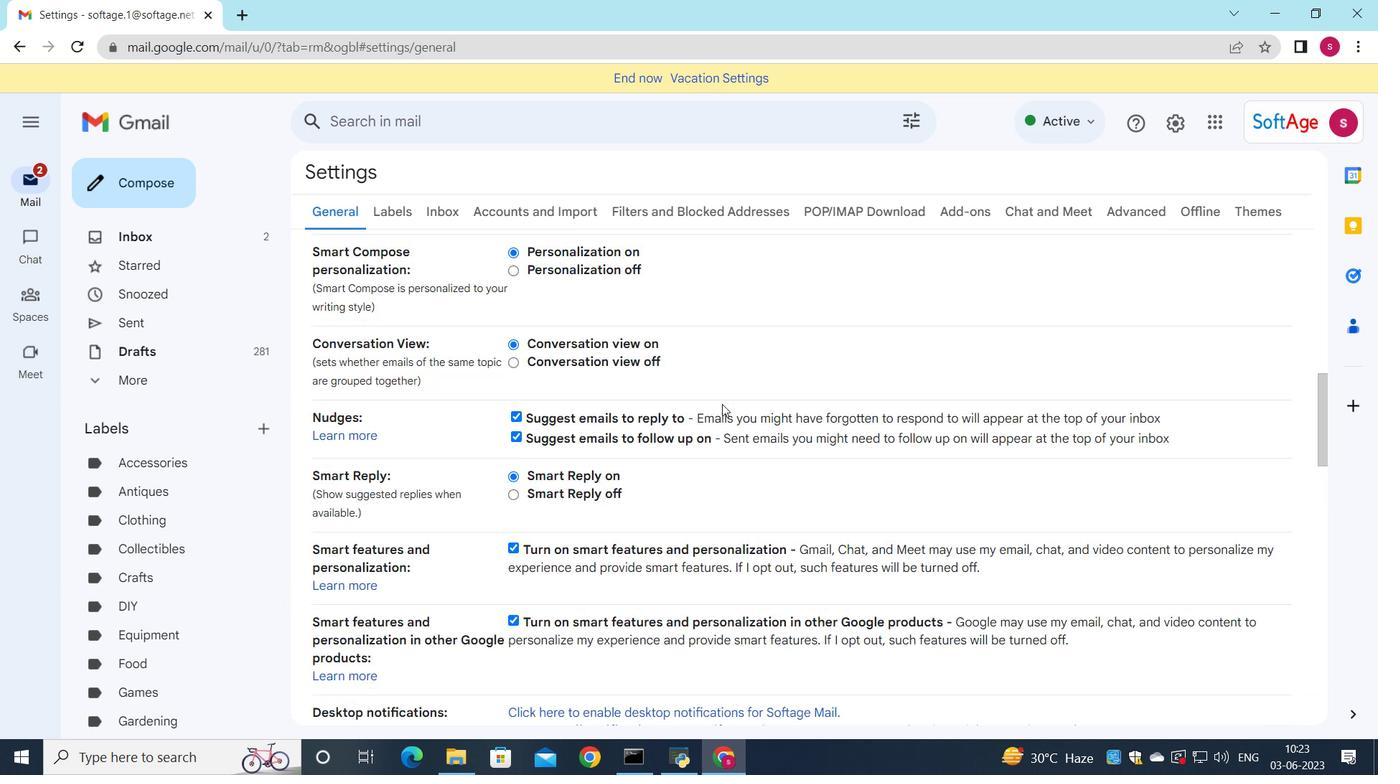 
Action: Mouse moved to (687, 414)
Screenshot: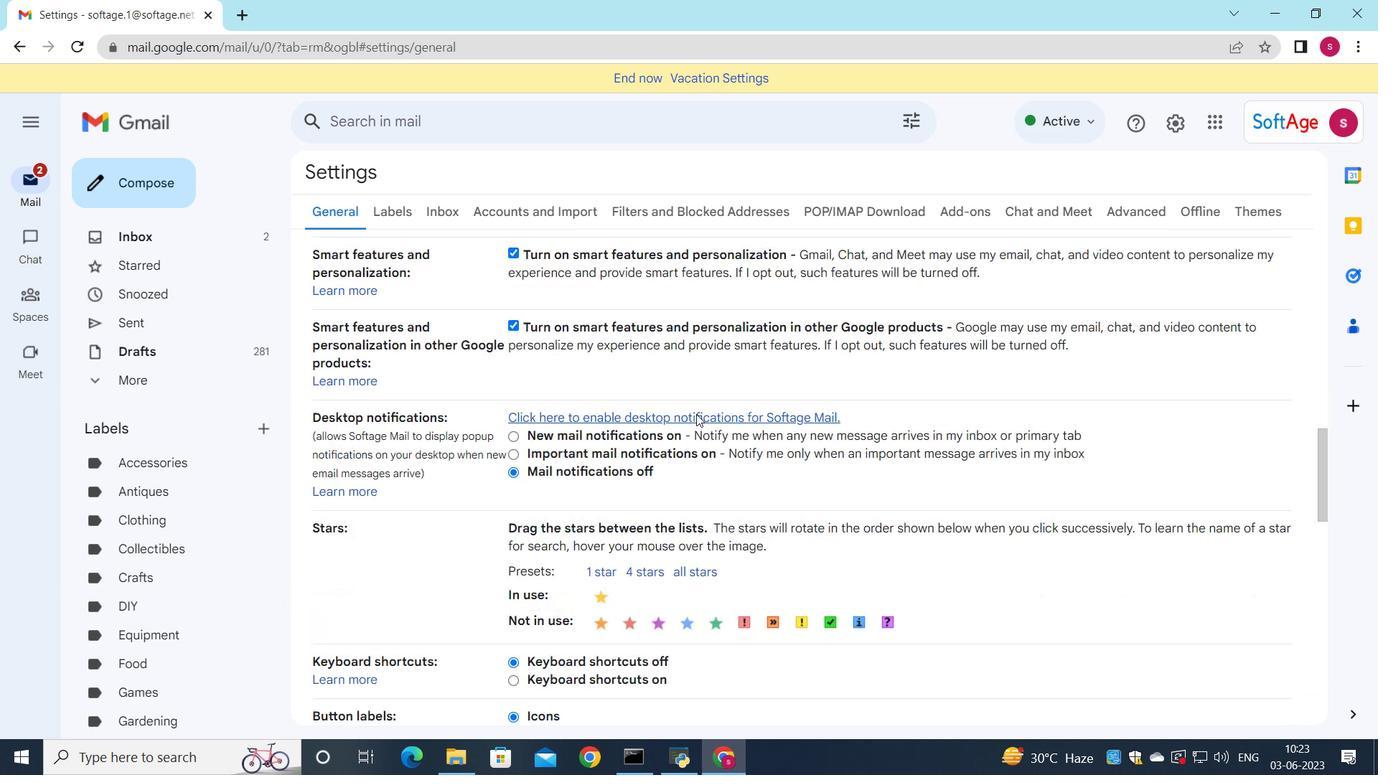 
Action: Mouse scrolled (687, 413) with delta (0, 0)
Screenshot: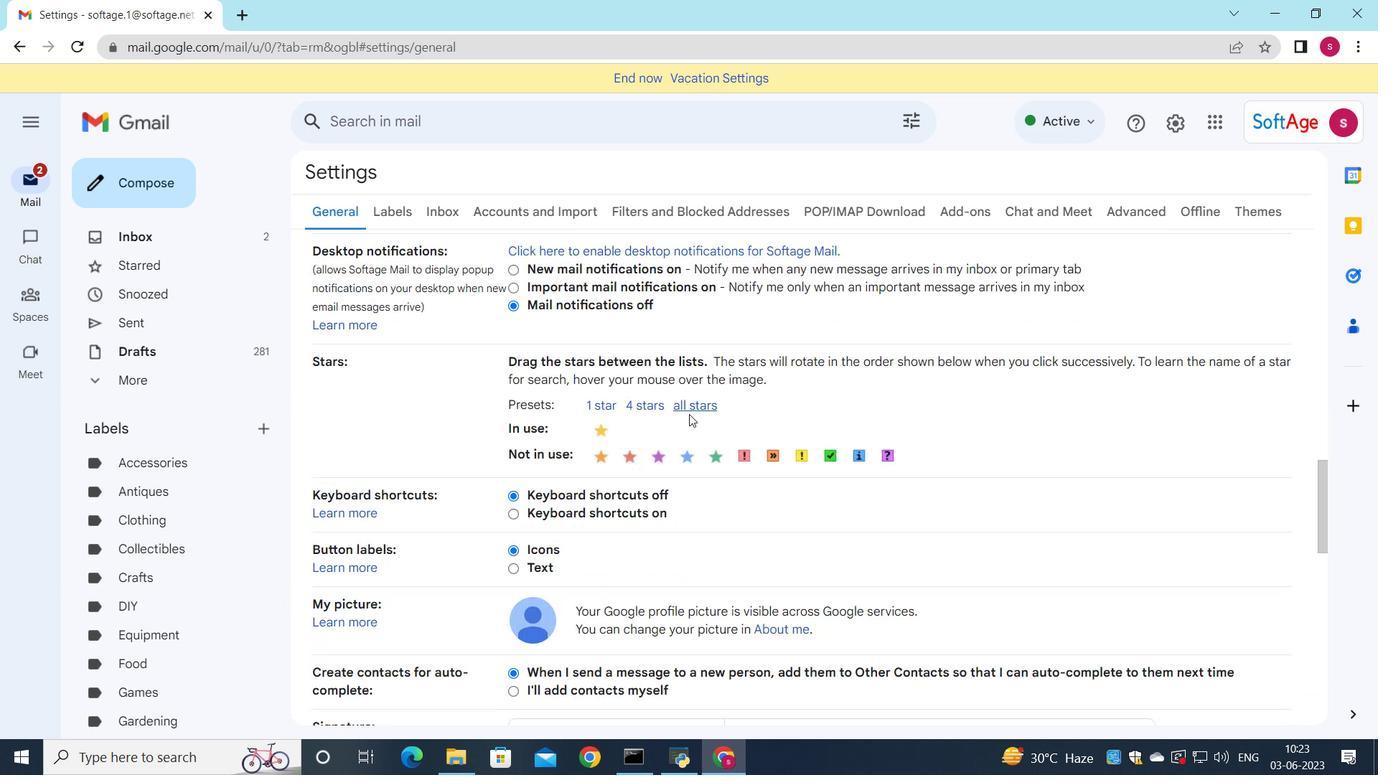 
Action: Mouse scrolled (687, 413) with delta (0, 0)
Screenshot: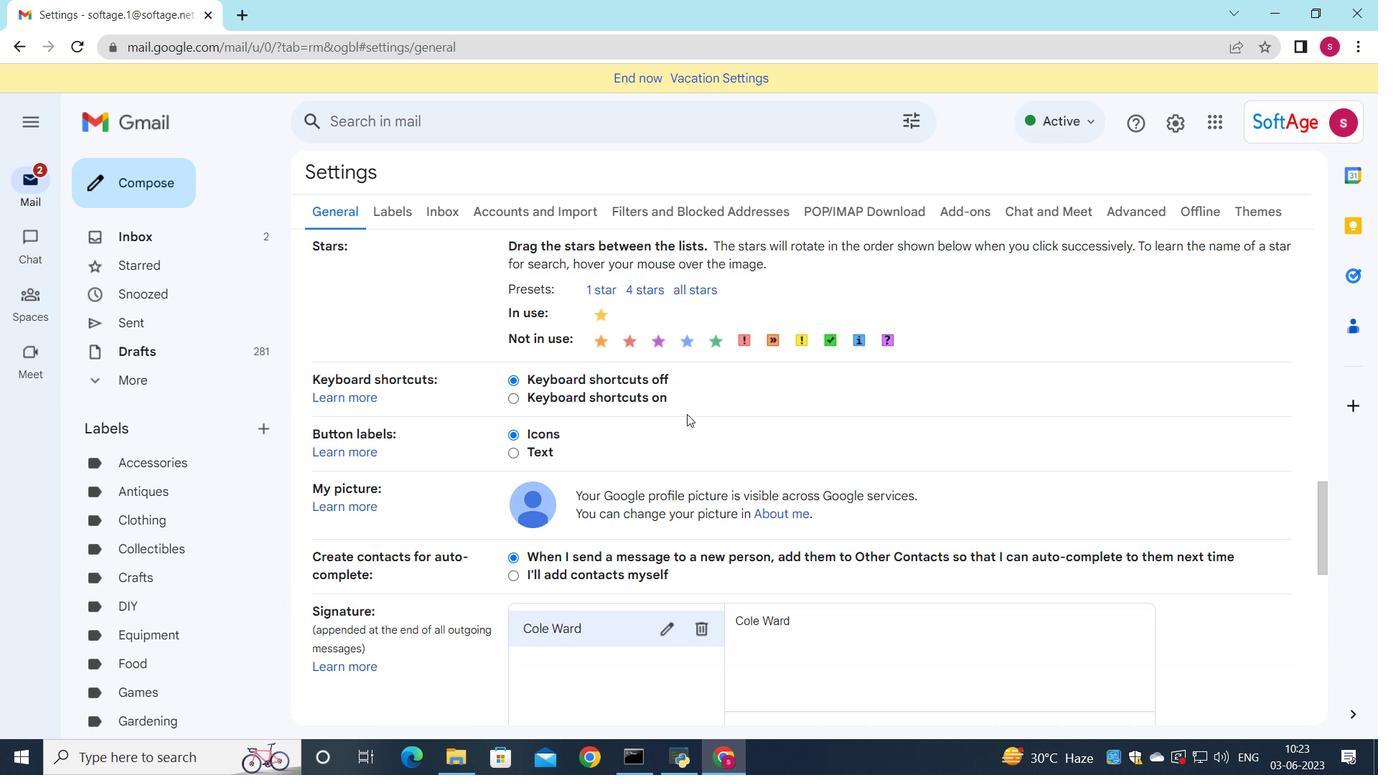 
Action: Mouse scrolled (687, 413) with delta (0, 0)
Screenshot: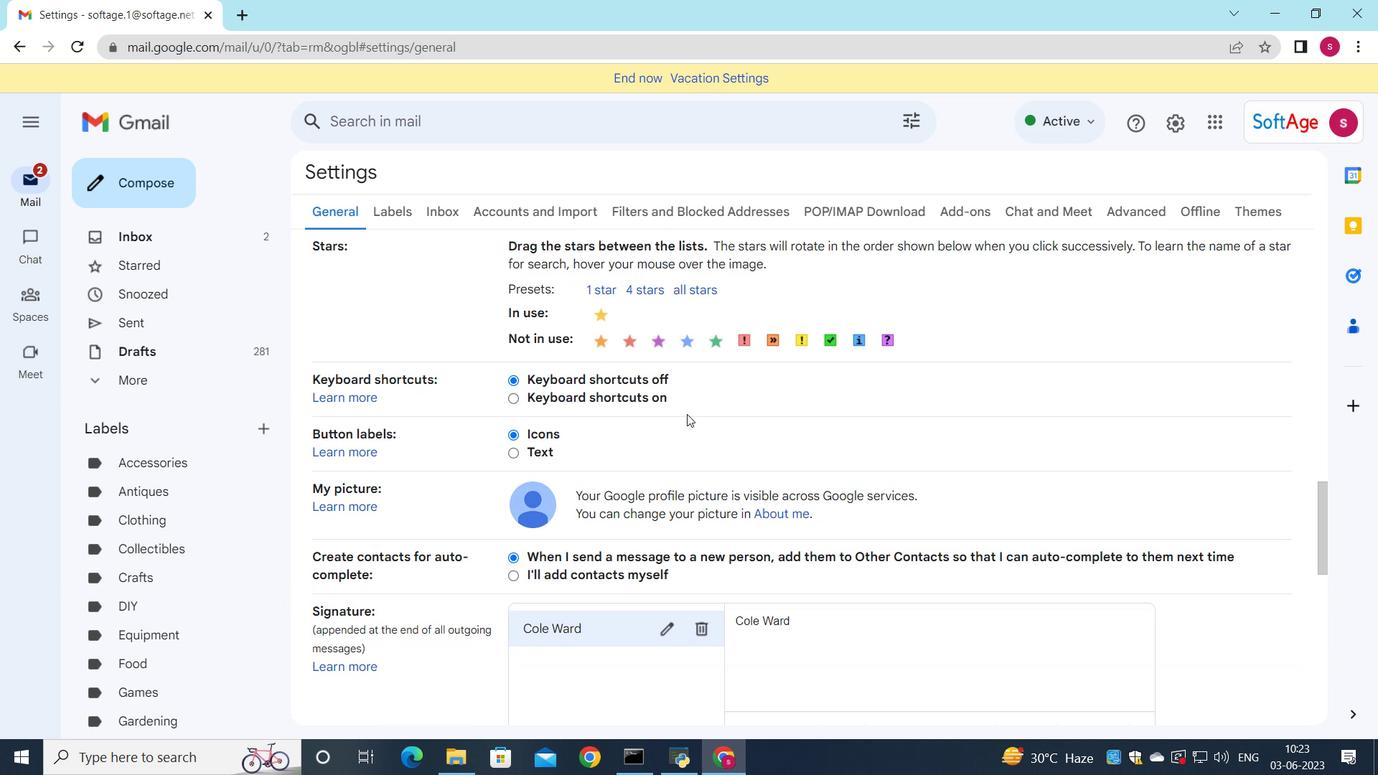 
Action: Mouse scrolled (687, 413) with delta (0, 0)
Screenshot: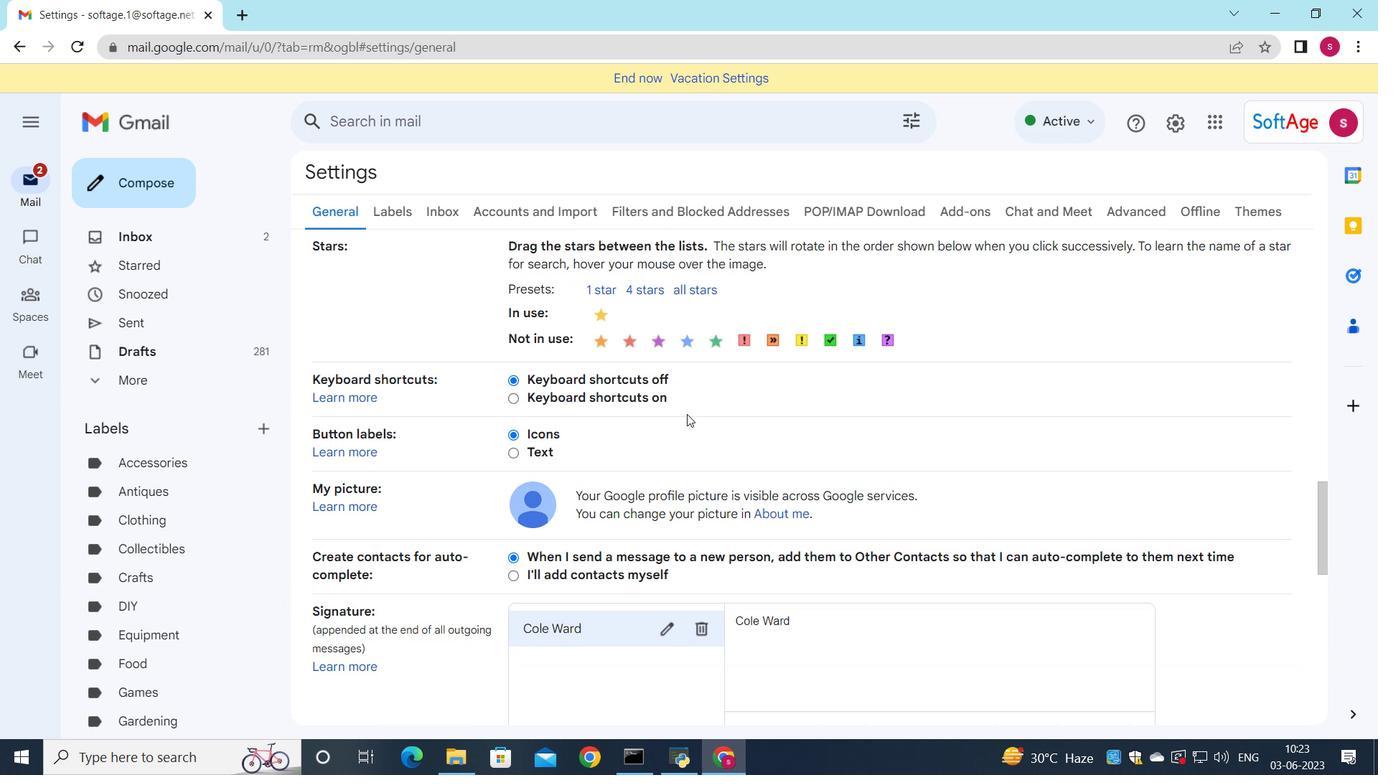 
Action: Mouse scrolled (687, 413) with delta (0, 0)
Screenshot: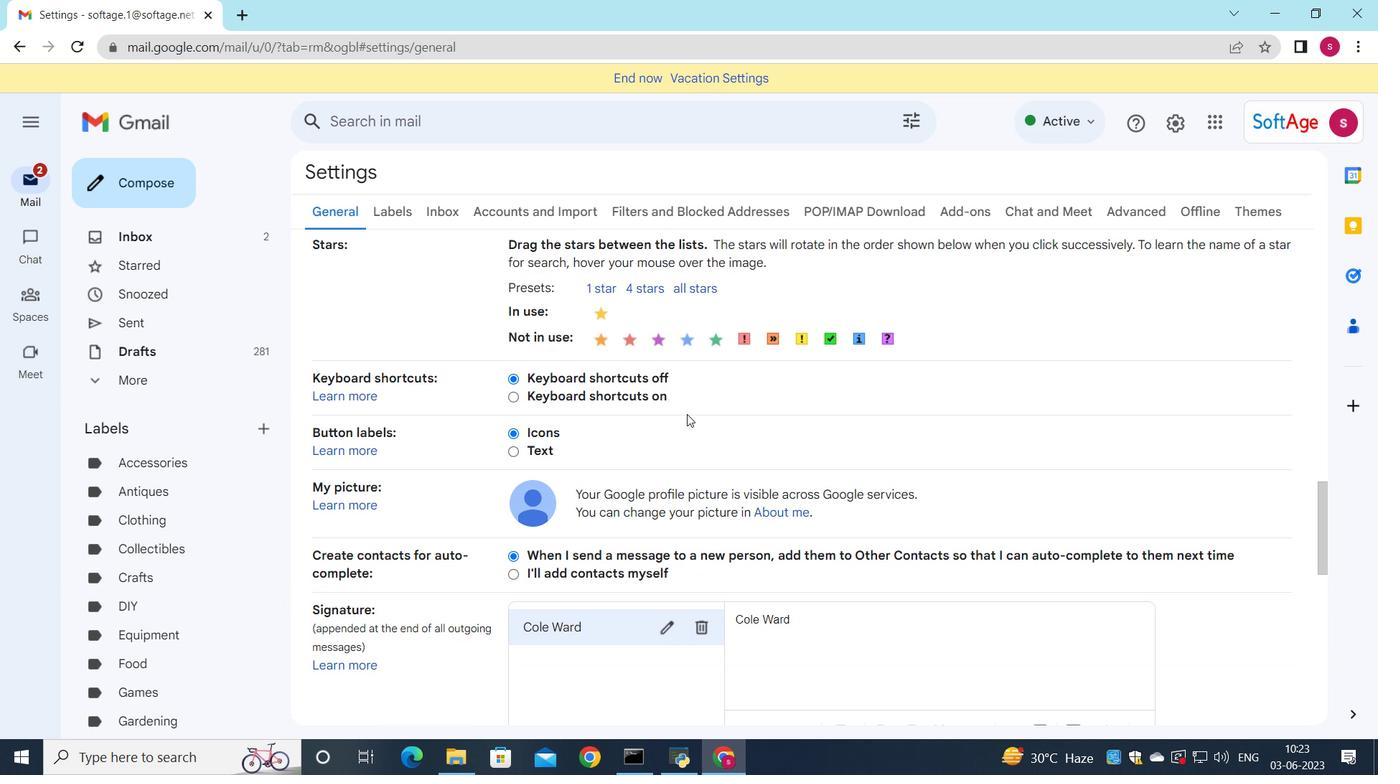 
Action: Mouse moved to (704, 272)
Screenshot: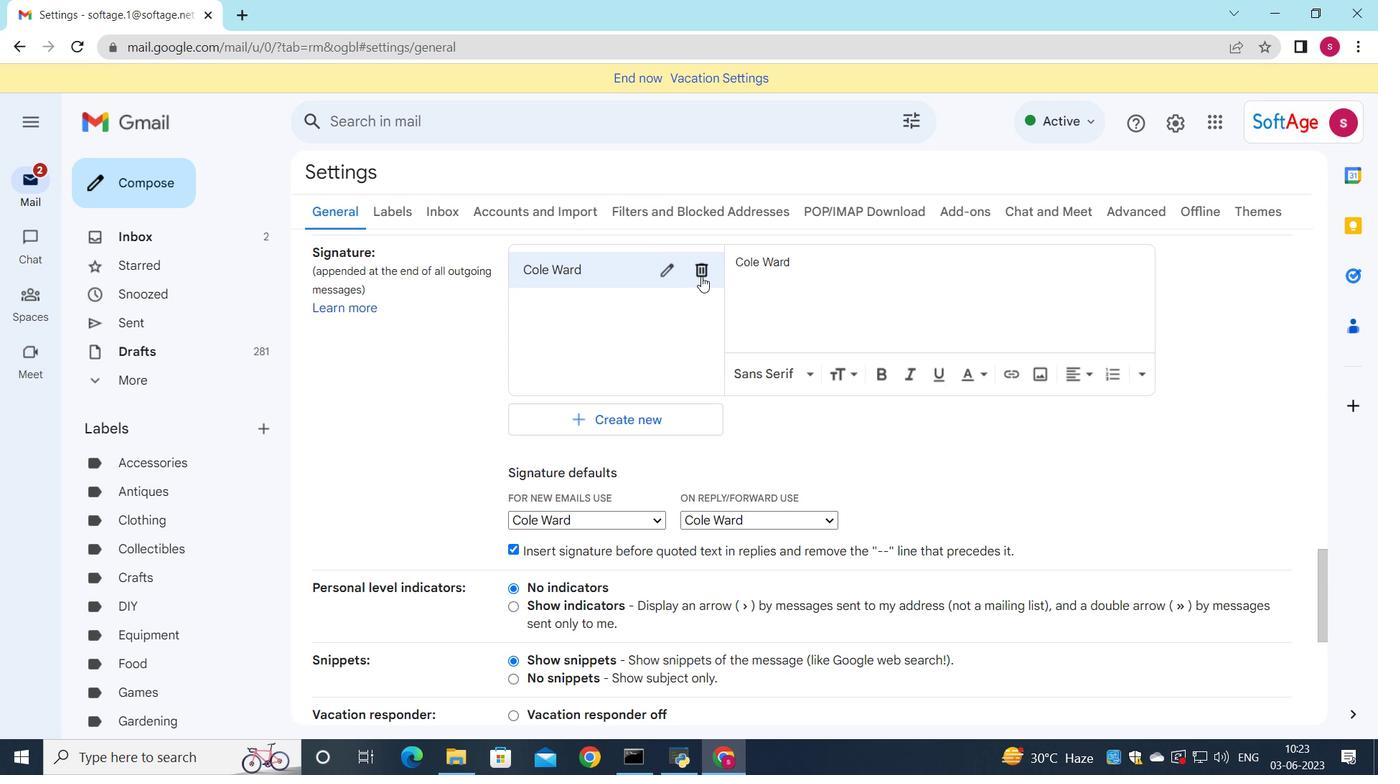 
Action: Mouse pressed left at (704, 272)
Screenshot: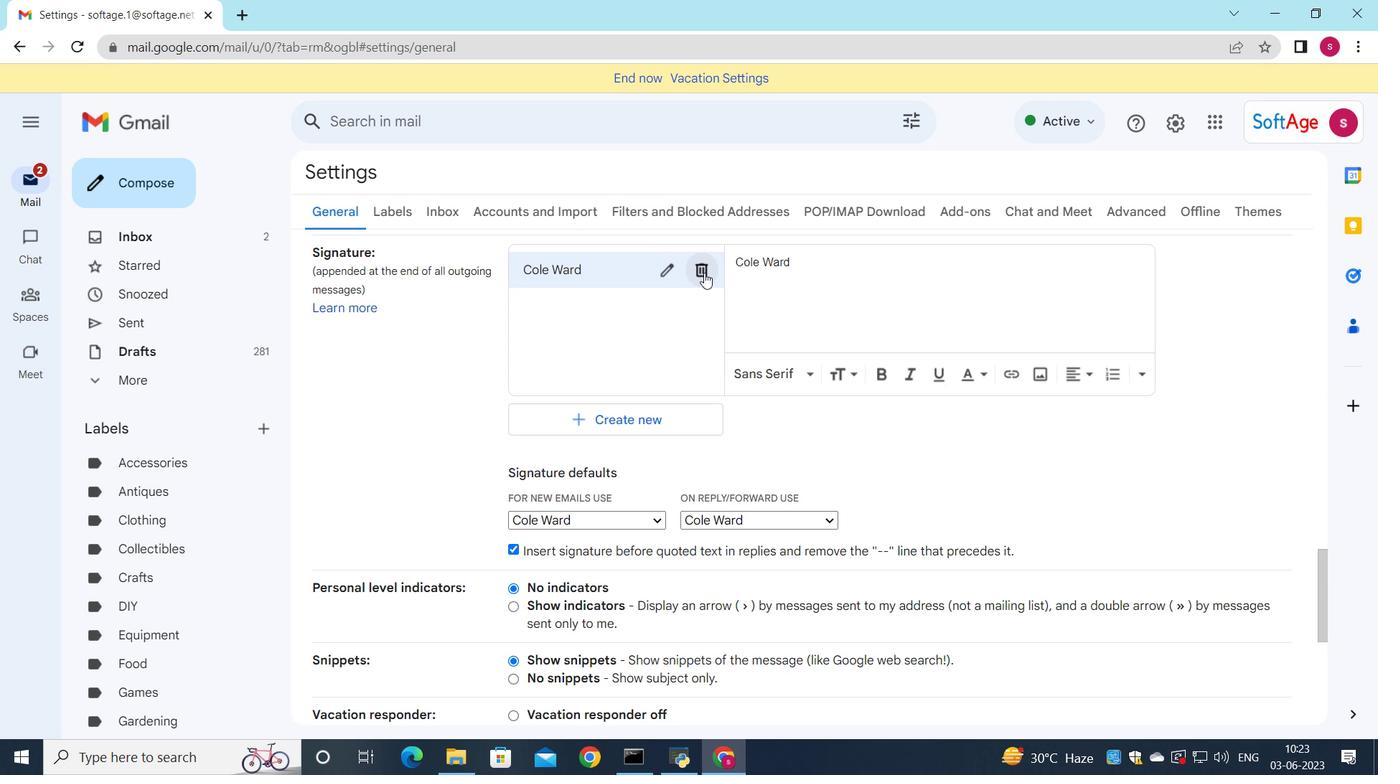 
Action: Mouse moved to (818, 441)
Screenshot: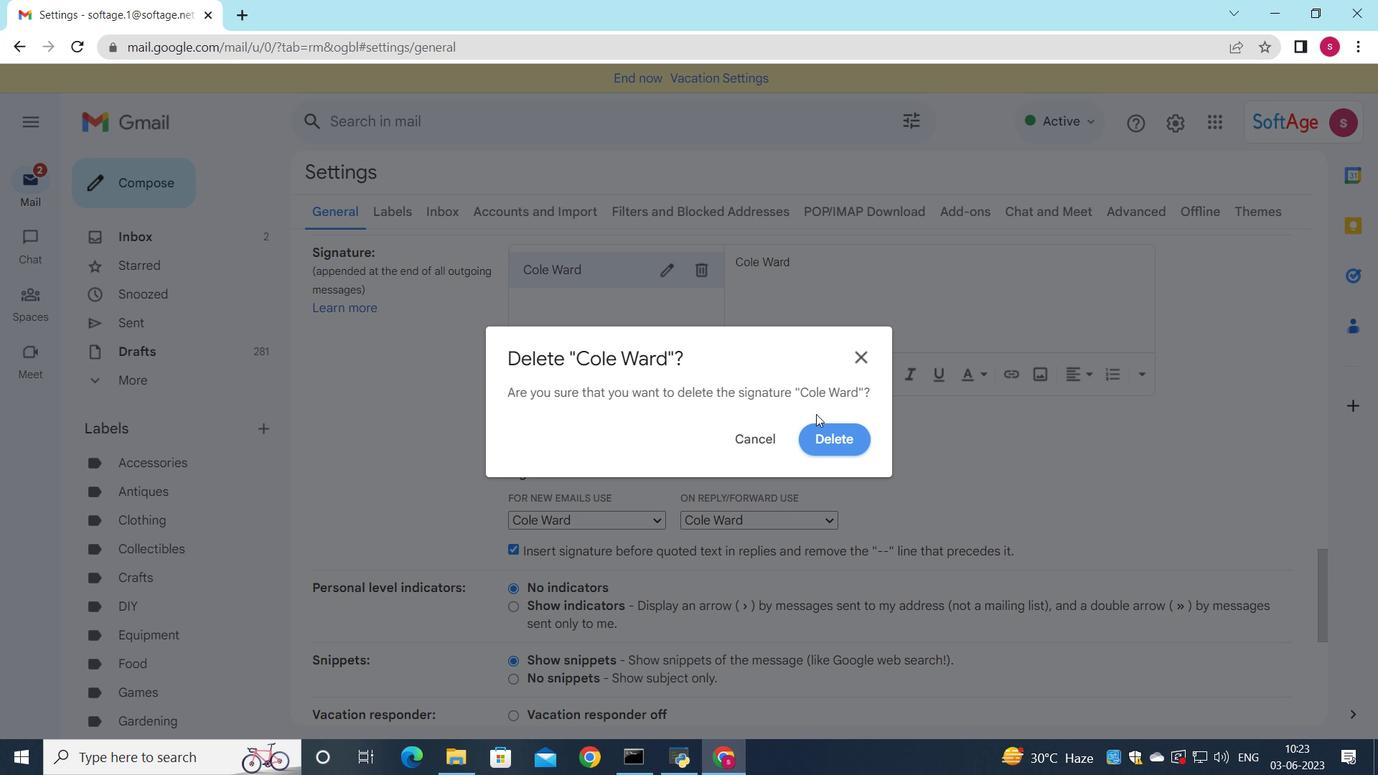 
Action: Mouse pressed left at (818, 441)
Screenshot: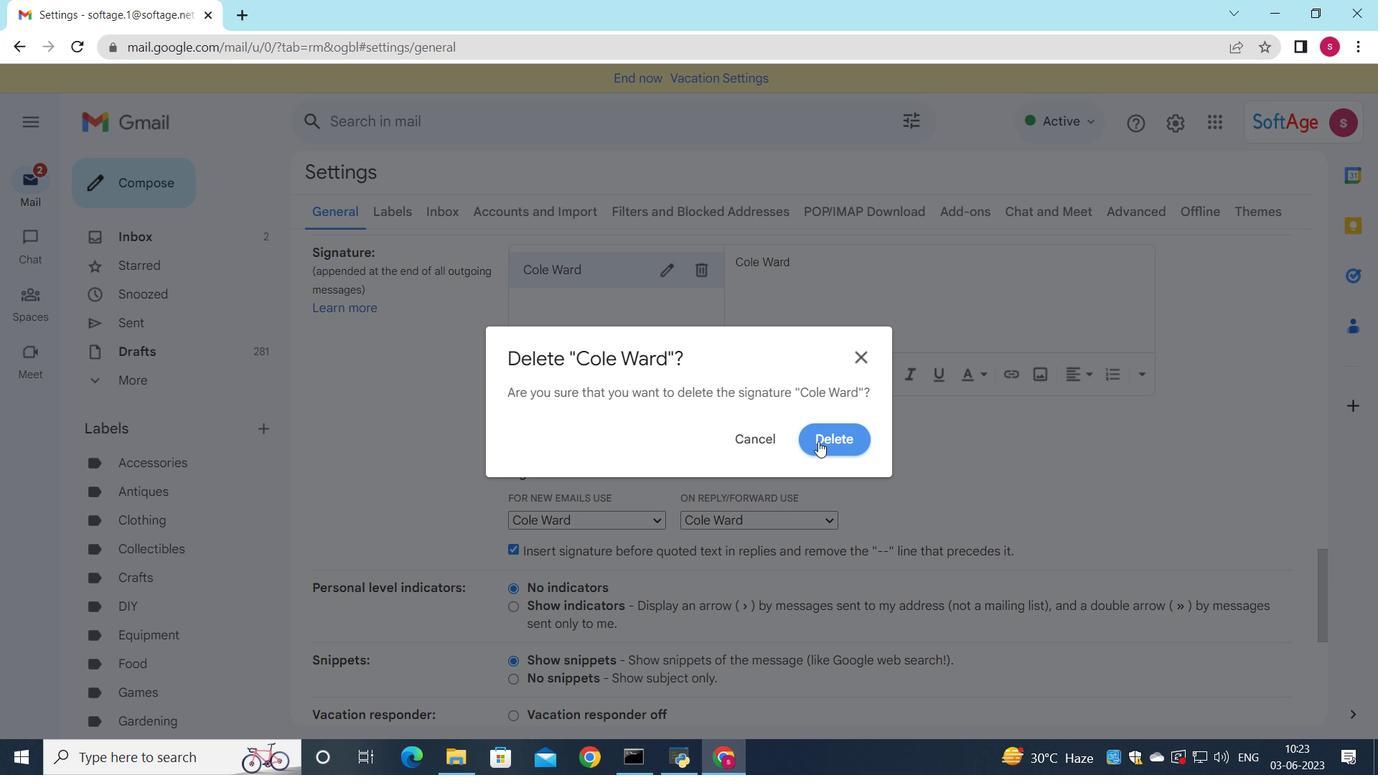 
Action: Mouse moved to (590, 290)
Screenshot: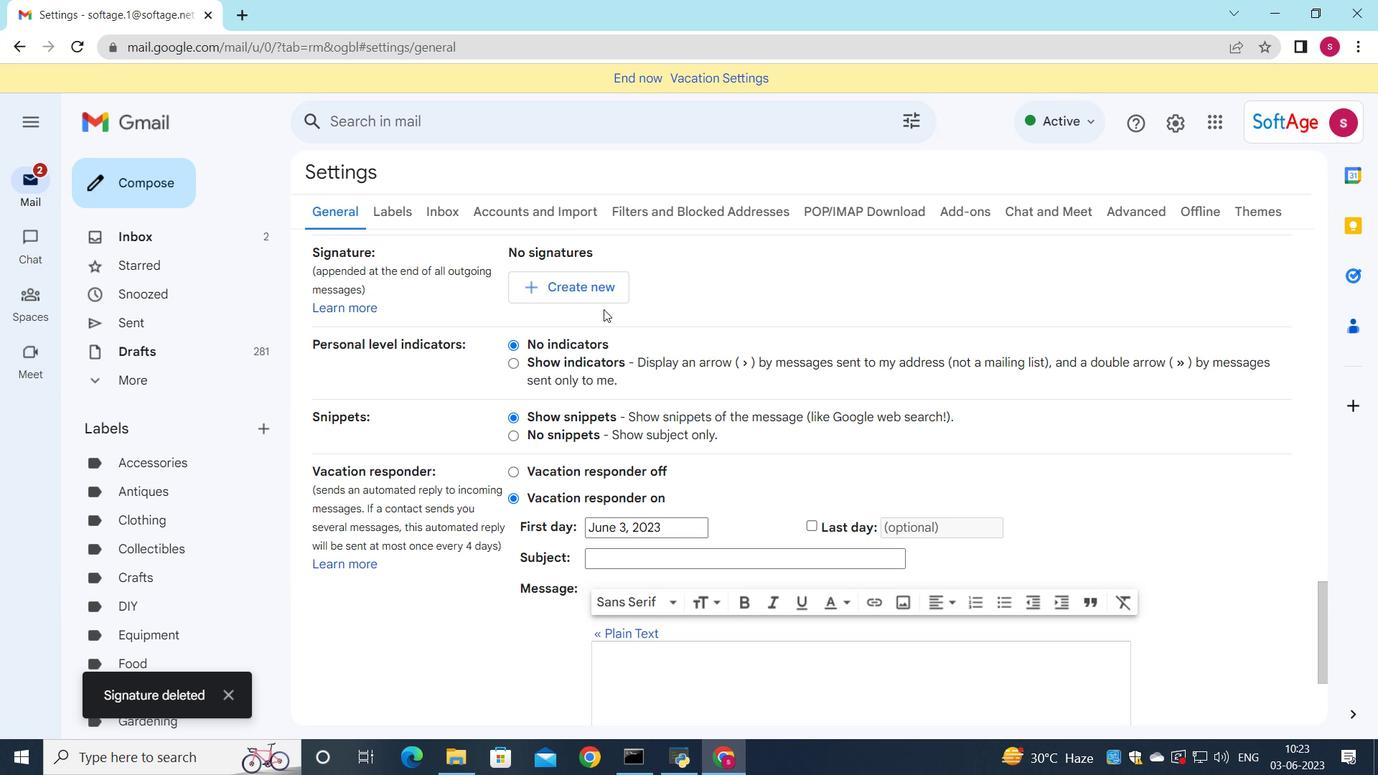 
Action: Mouse pressed left at (590, 290)
Screenshot: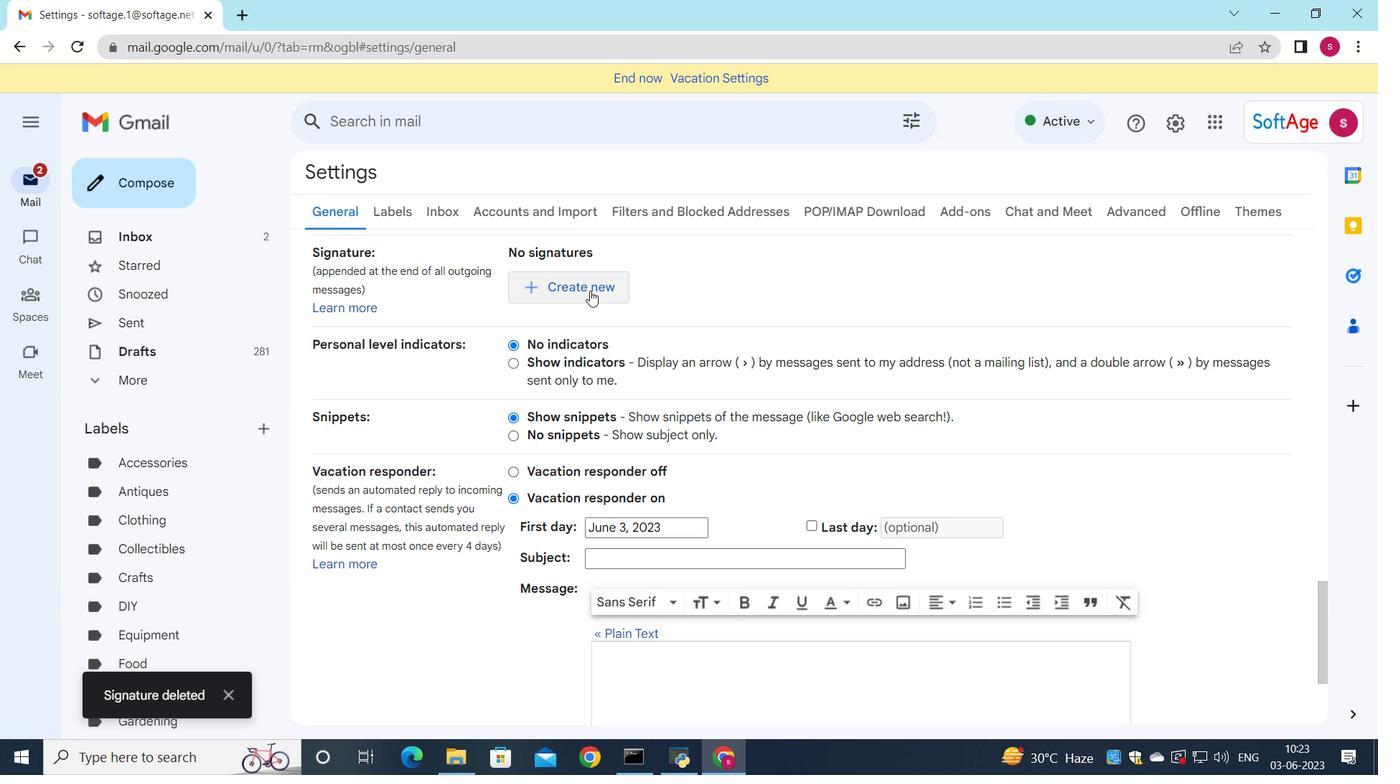 
Action: Mouse moved to (1217, 283)
Screenshot: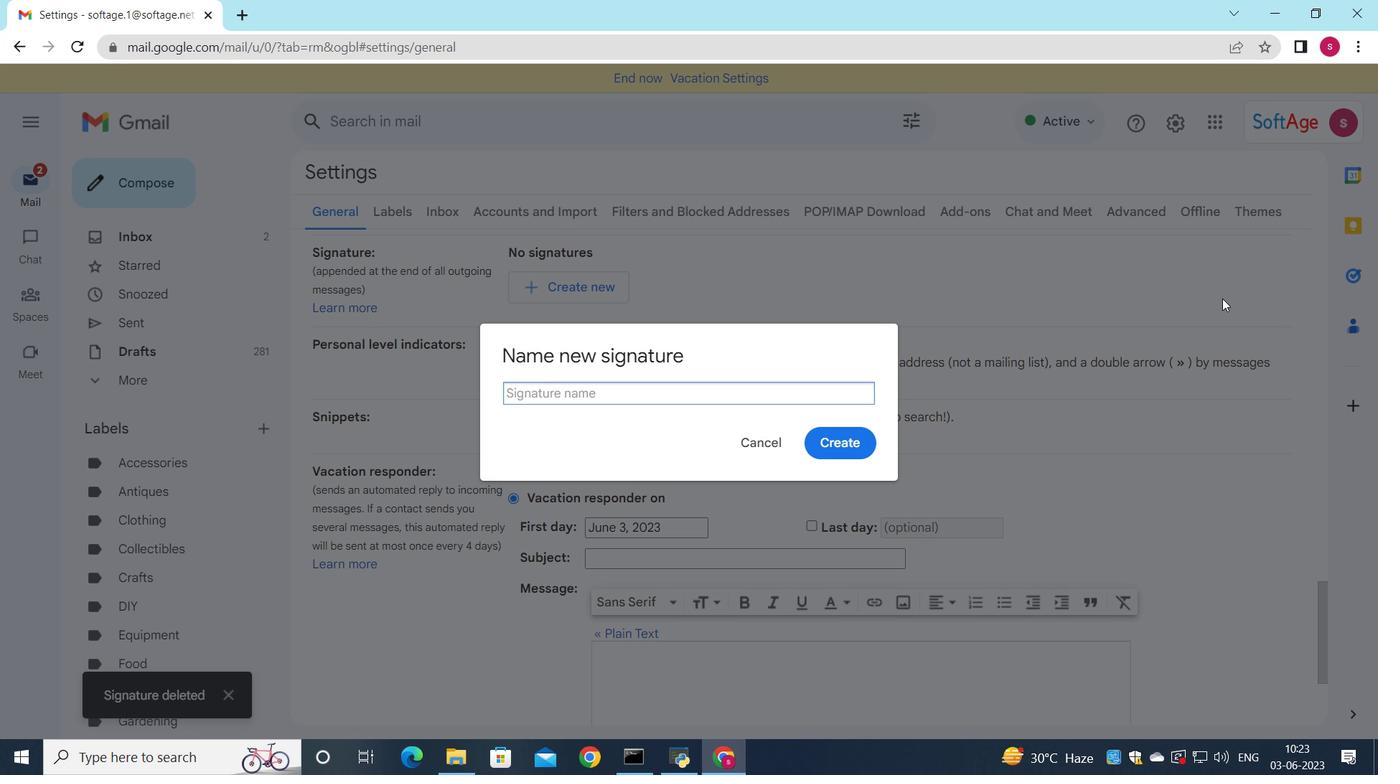 
Action: Key pressed <Key.shift>Colton<Key.space><Key.shift>Mitchell
Screenshot: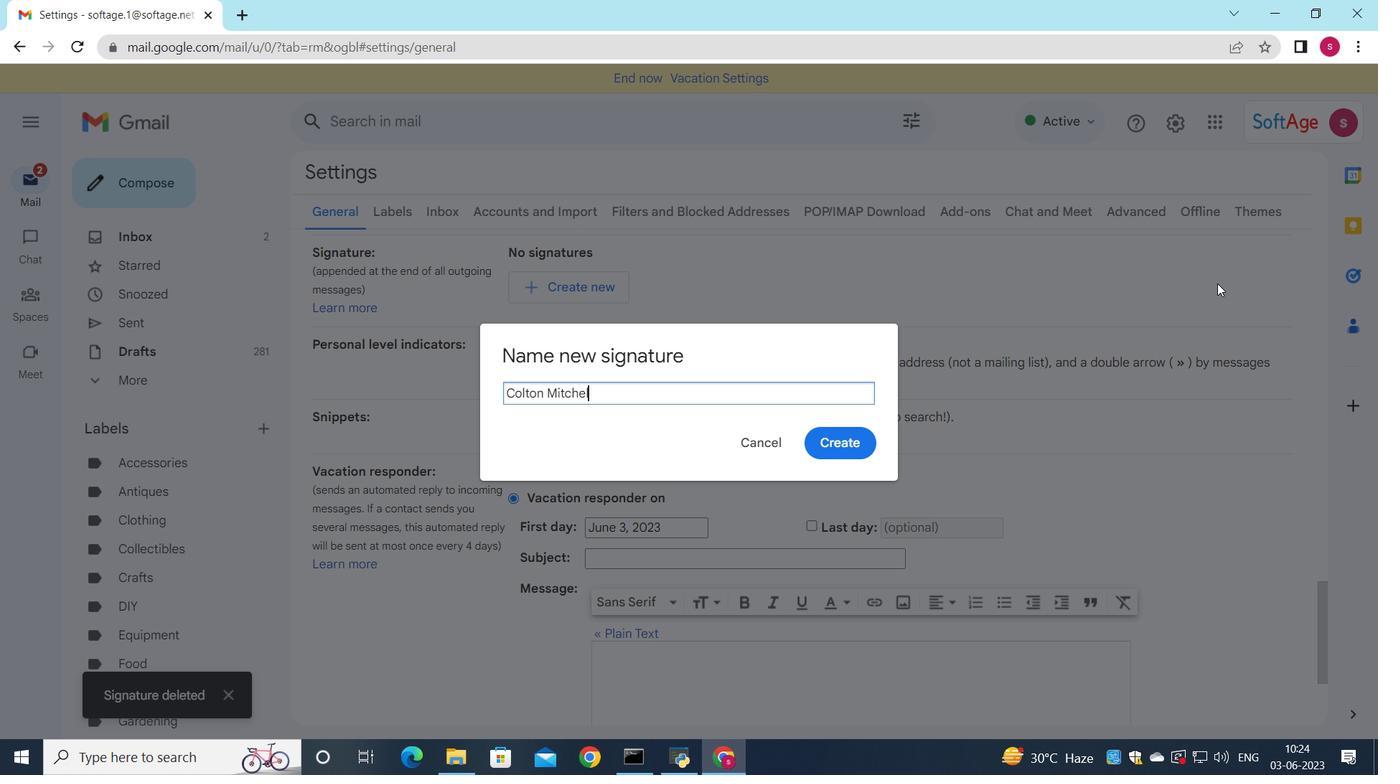 
Action: Mouse moved to (845, 437)
Screenshot: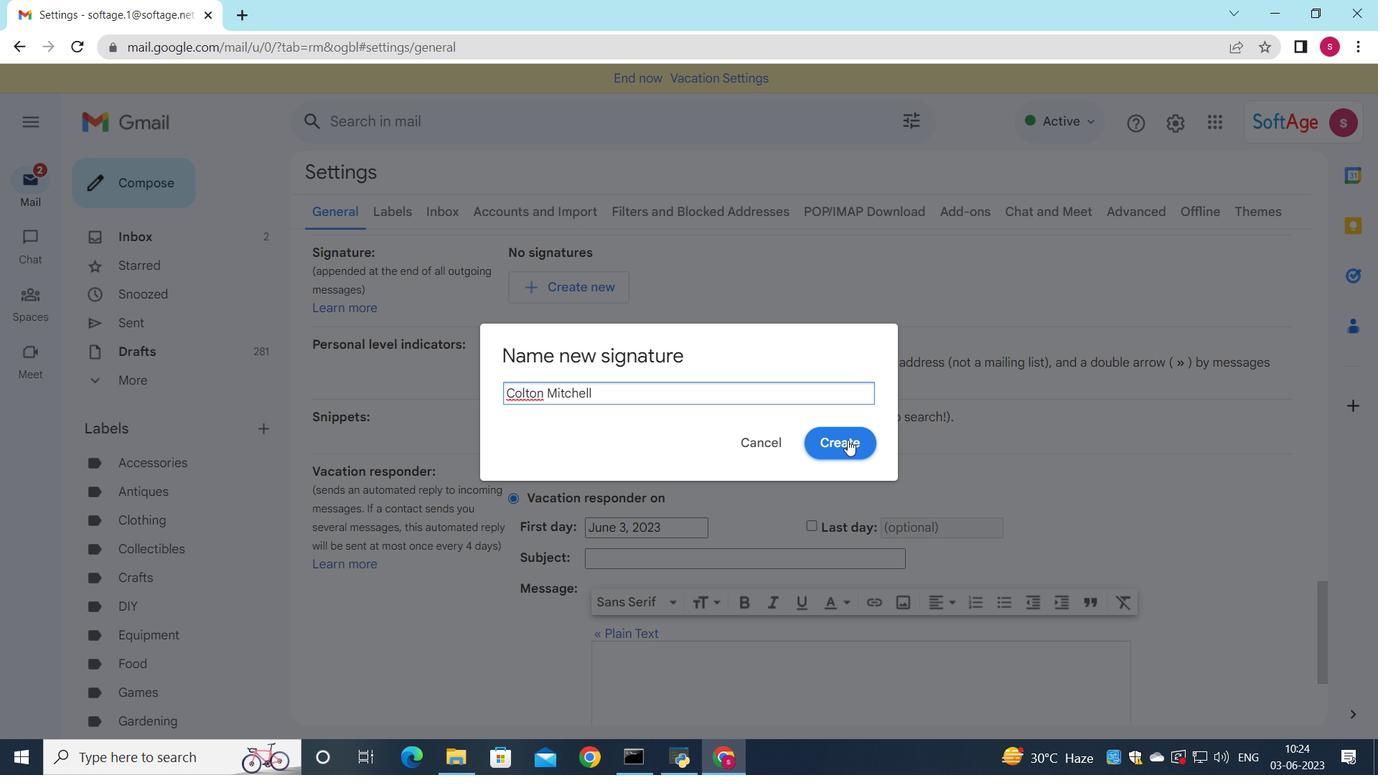
Action: Mouse pressed left at (845, 437)
Screenshot: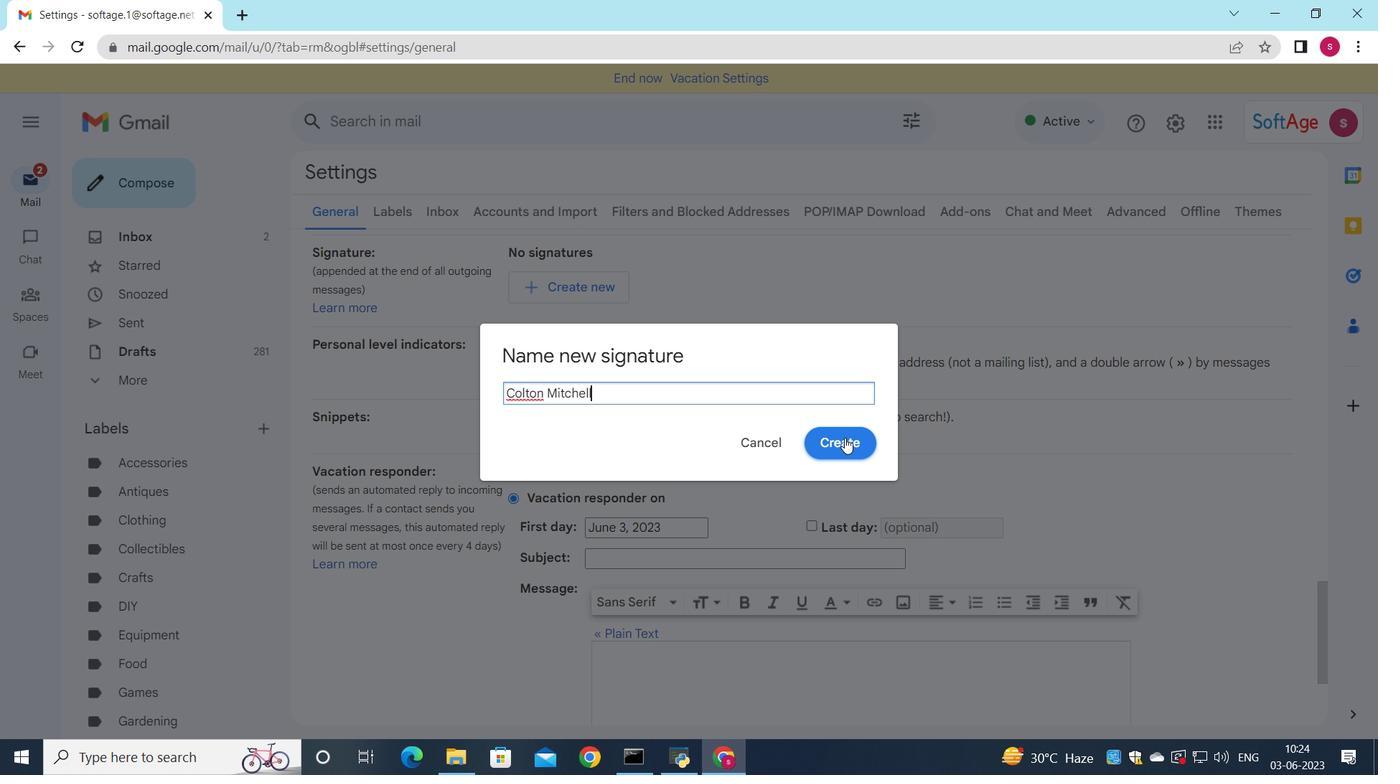 
Action: Mouse moved to (841, 301)
Screenshot: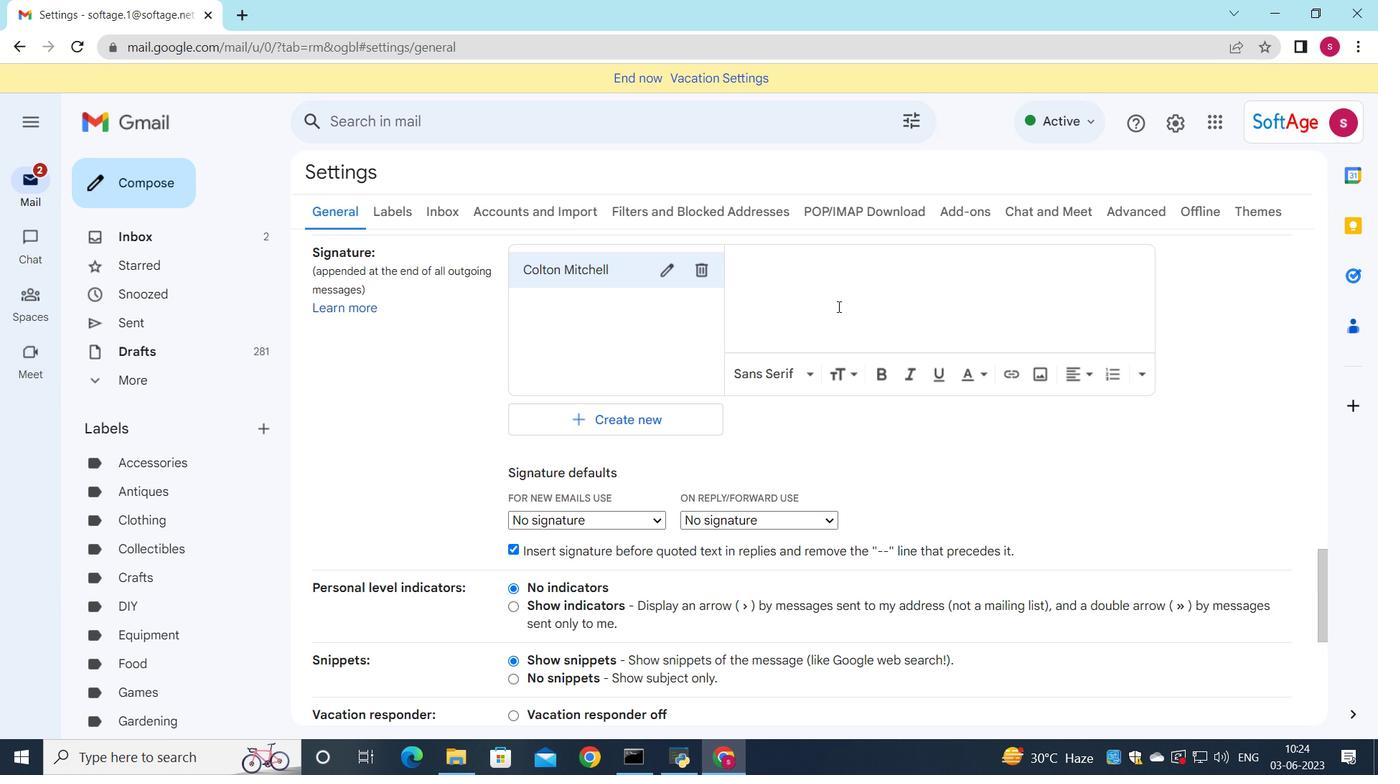 
Action: Mouse pressed left at (841, 301)
Screenshot: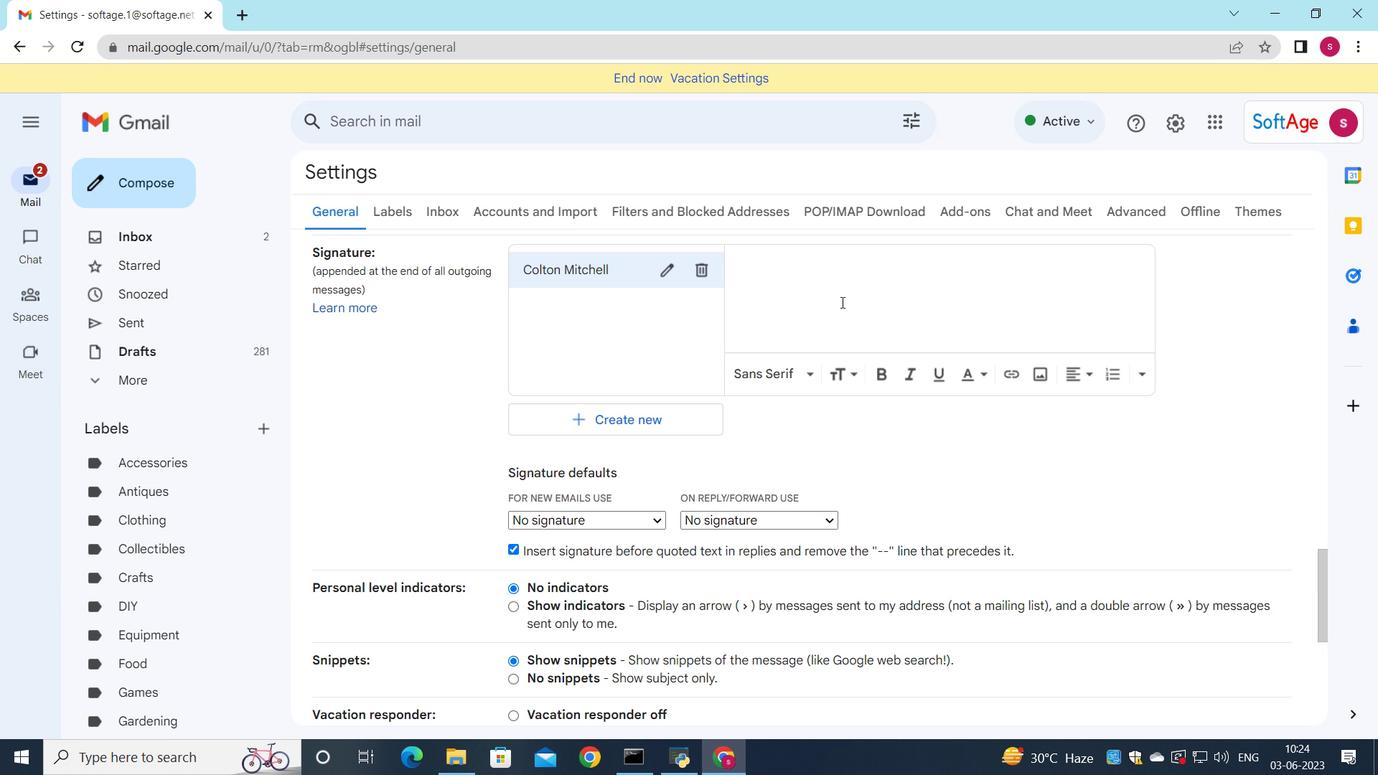 
Action: Key pressed <Key.shift>Colton<Key.space><Key.shift>Mitchell
Screenshot: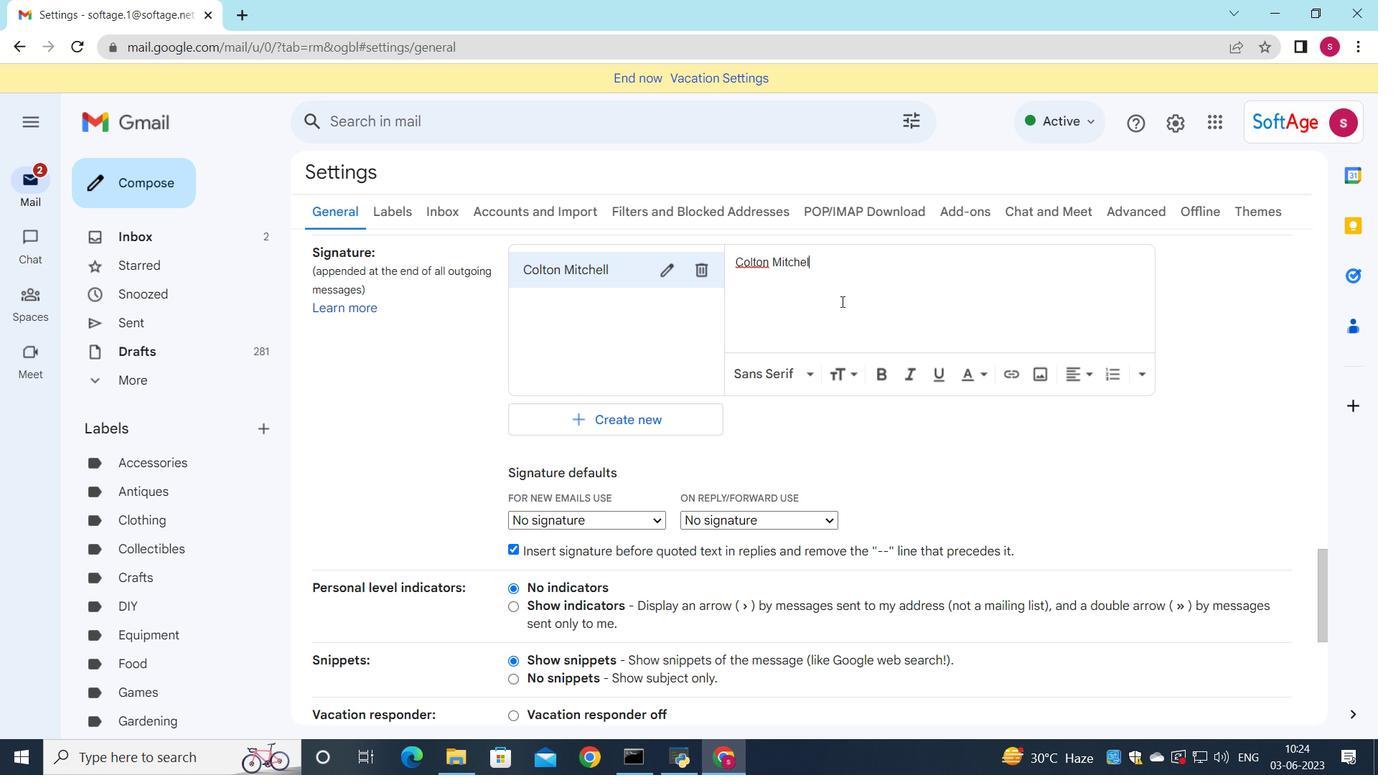 
Action: Mouse moved to (735, 317)
Screenshot: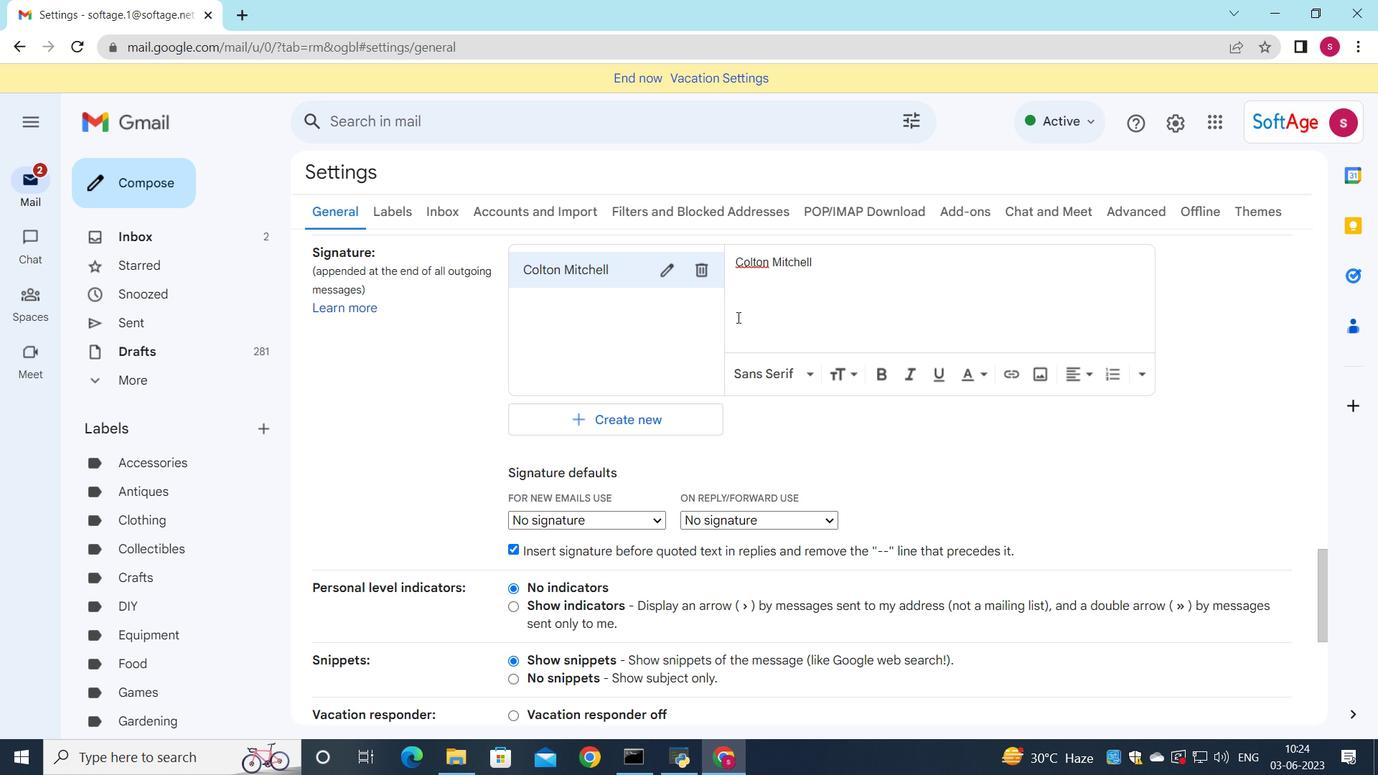 
Action: Mouse scrolled (735, 316) with delta (0, 0)
Screenshot: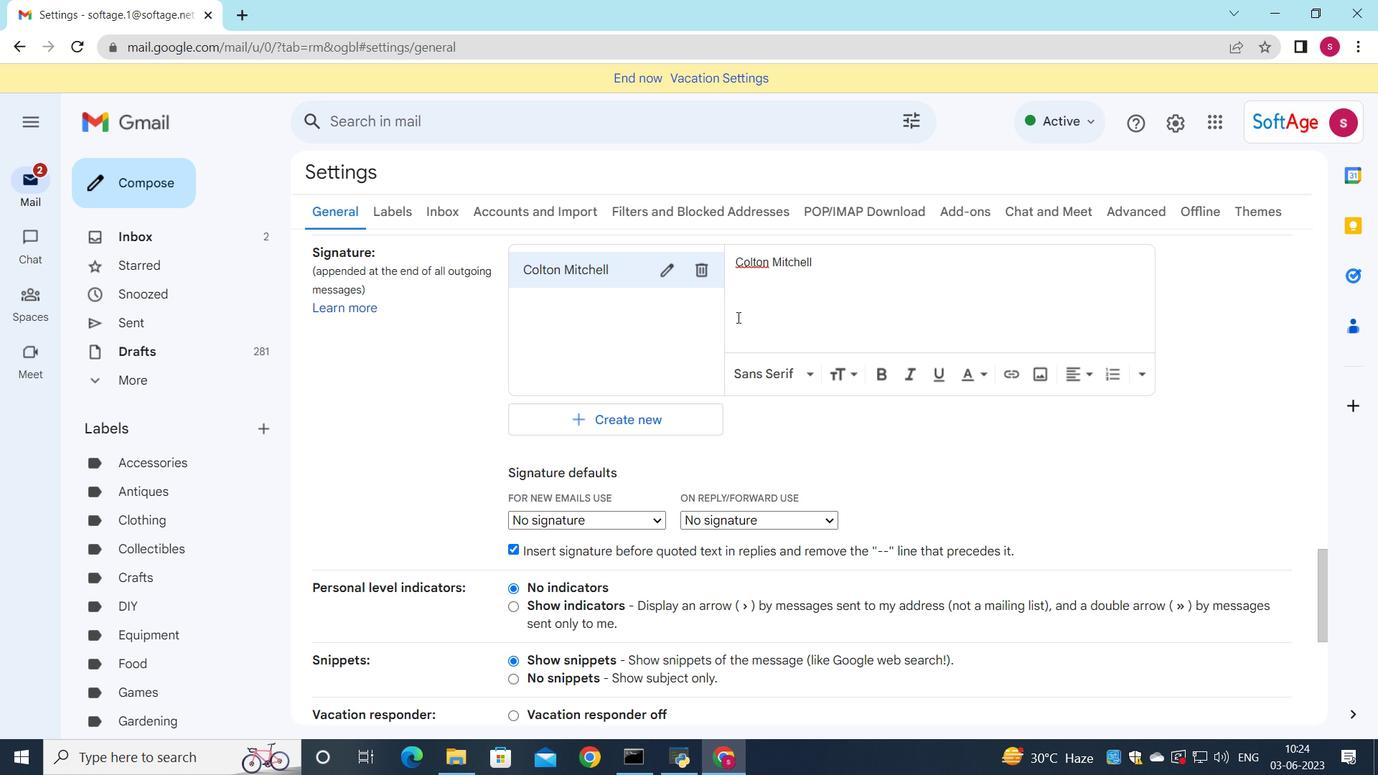 
Action: Mouse moved to (720, 325)
Screenshot: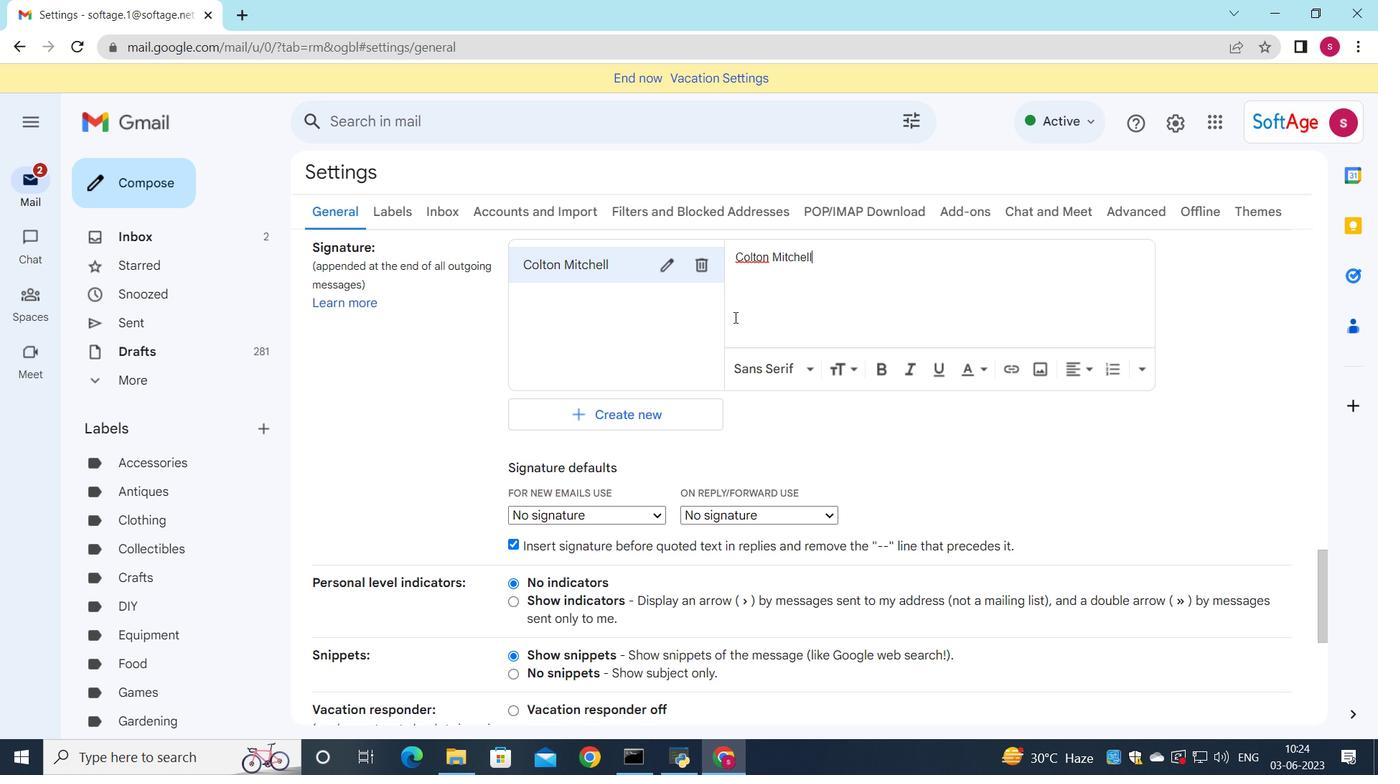 
Action: Mouse scrolled (725, 320) with delta (0, 0)
Screenshot: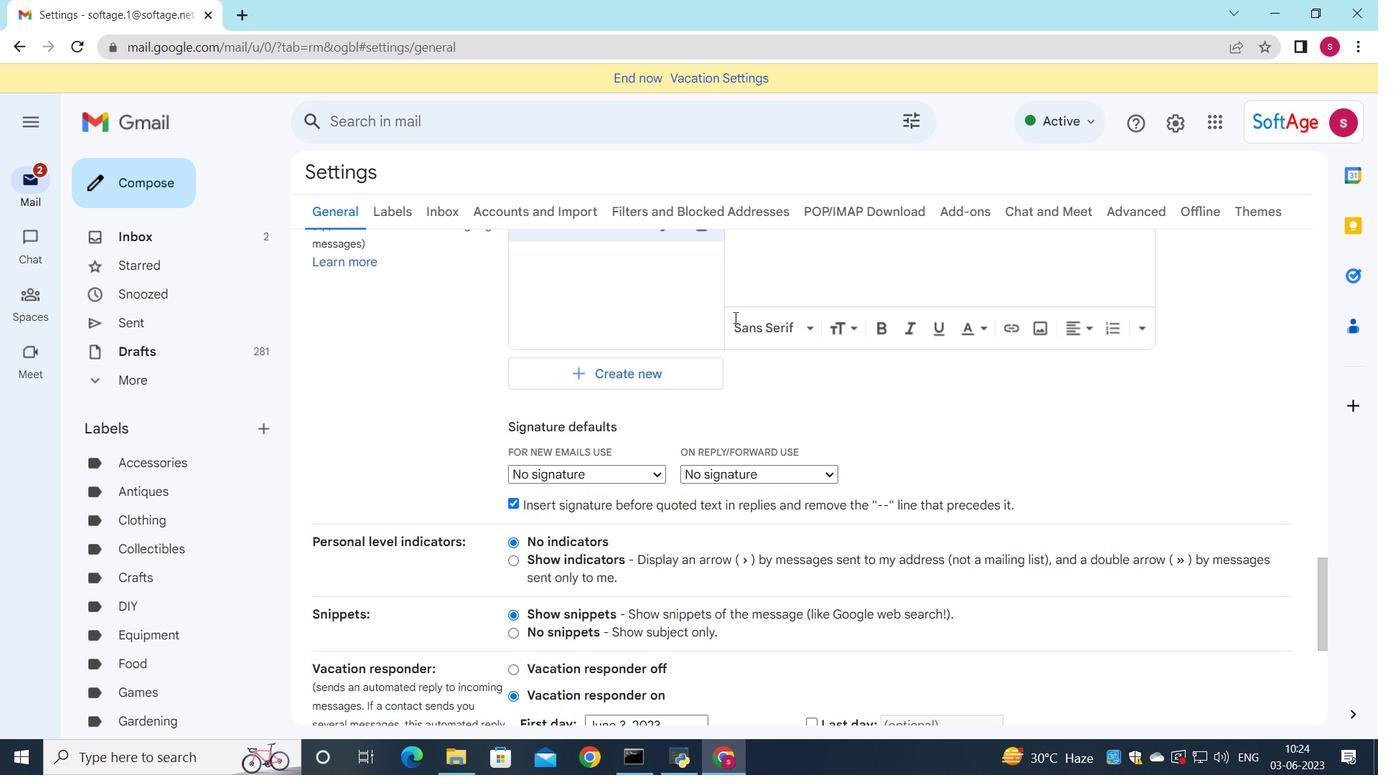 
Action: Mouse moved to (645, 342)
Screenshot: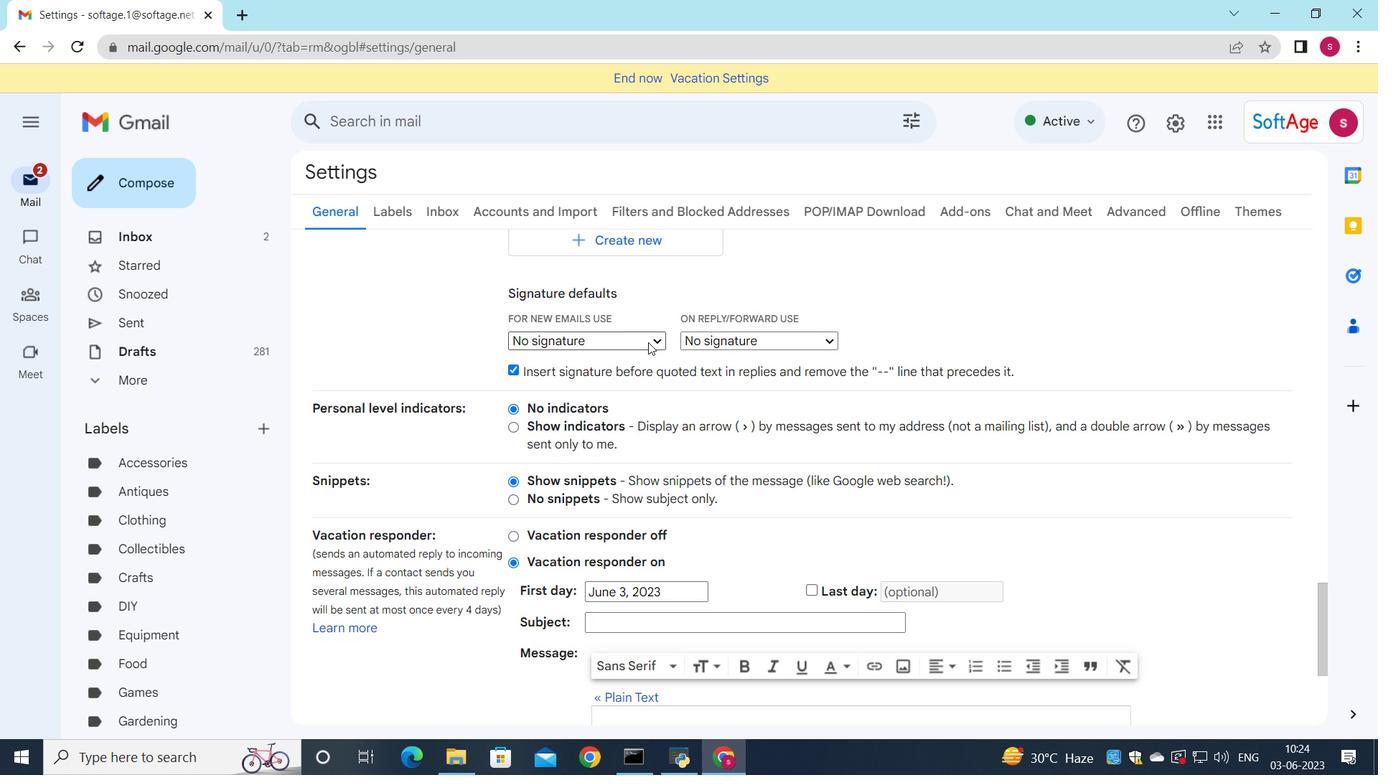 
Action: Mouse pressed left at (645, 342)
Screenshot: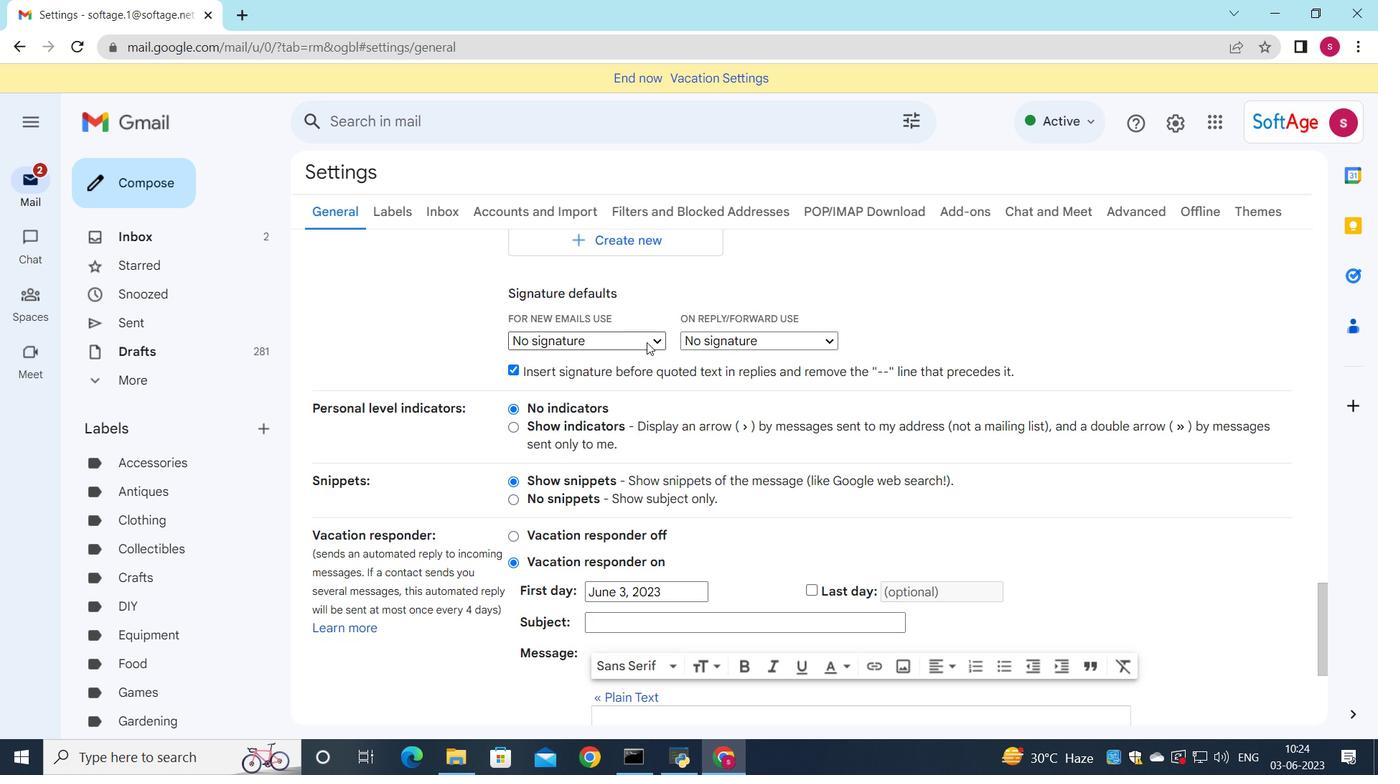 
Action: Mouse moved to (645, 374)
Screenshot: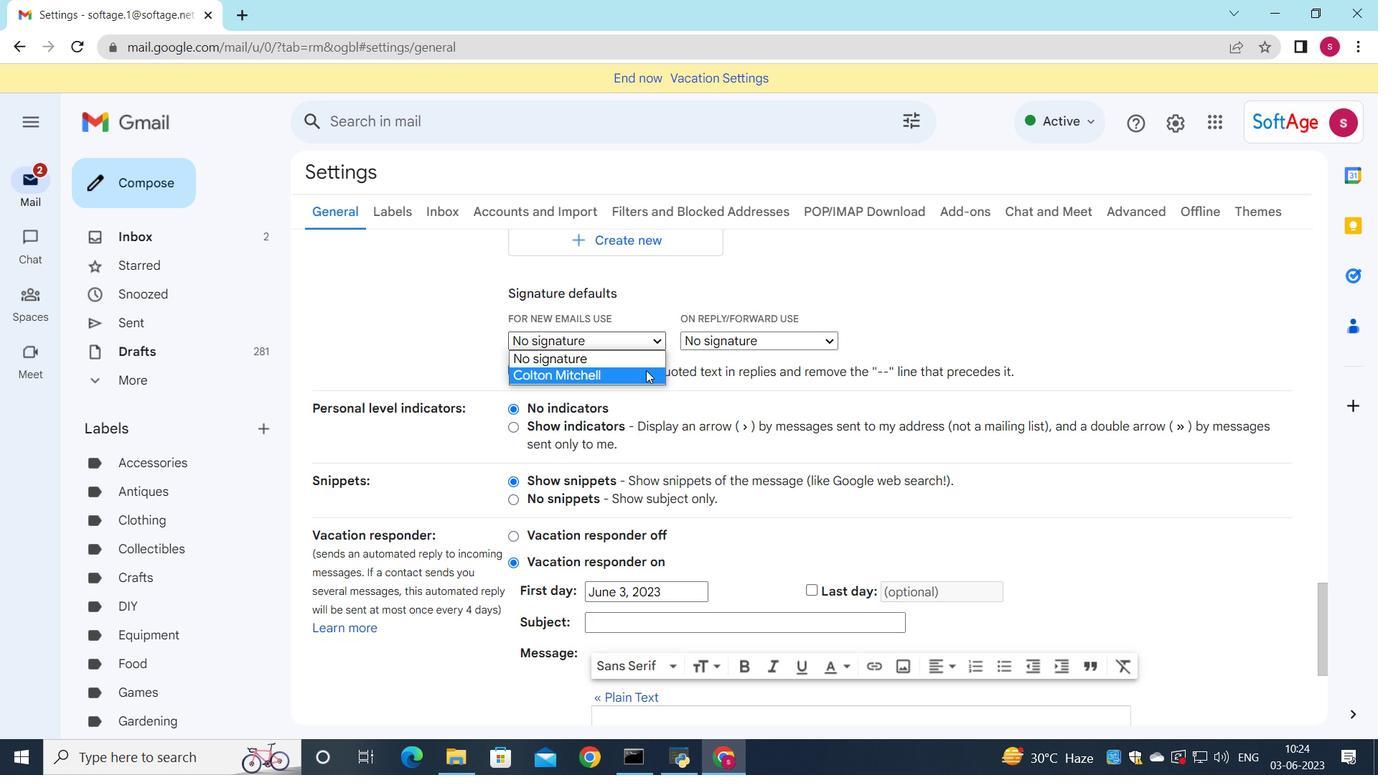 
Action: Mouse pressed left at (645, 374)
Screenshot: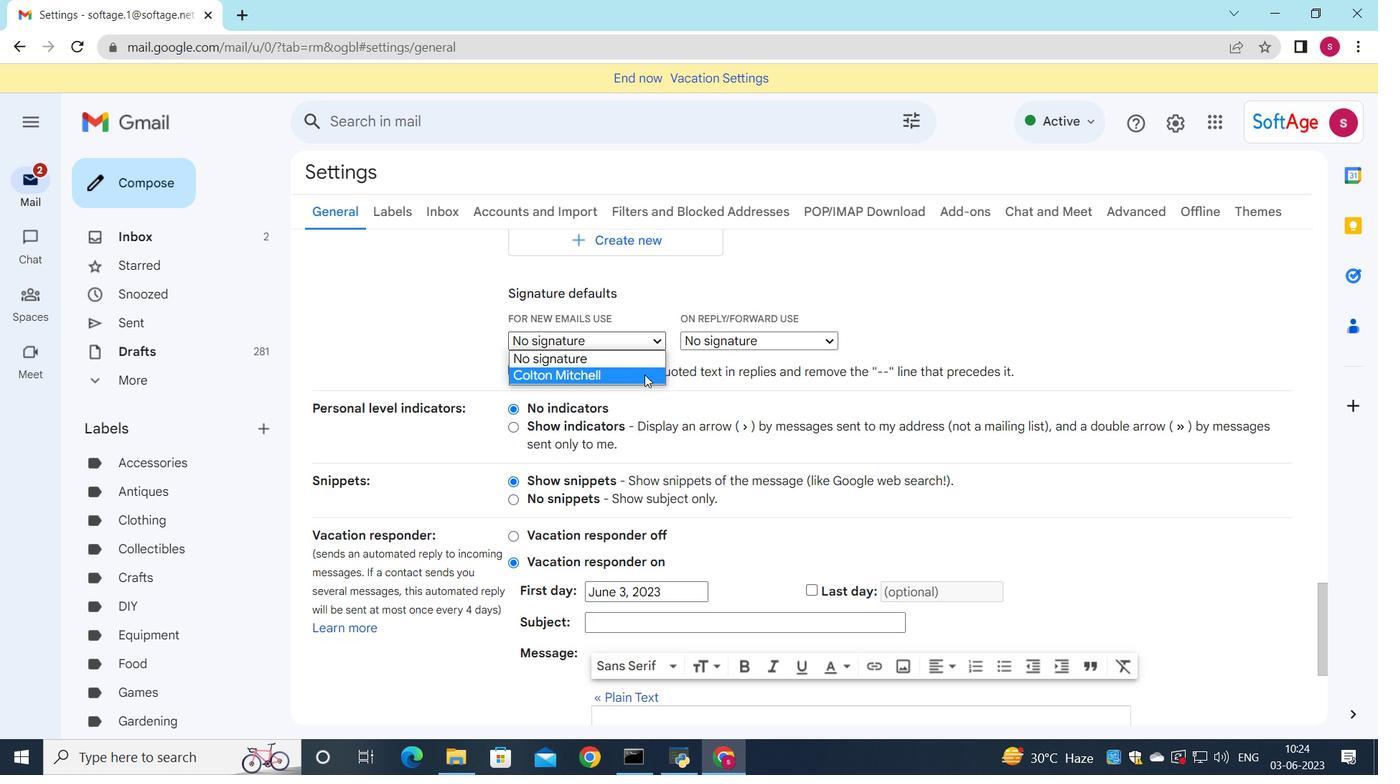 
Action: Mouse moved to (735, 342)
Screenshot: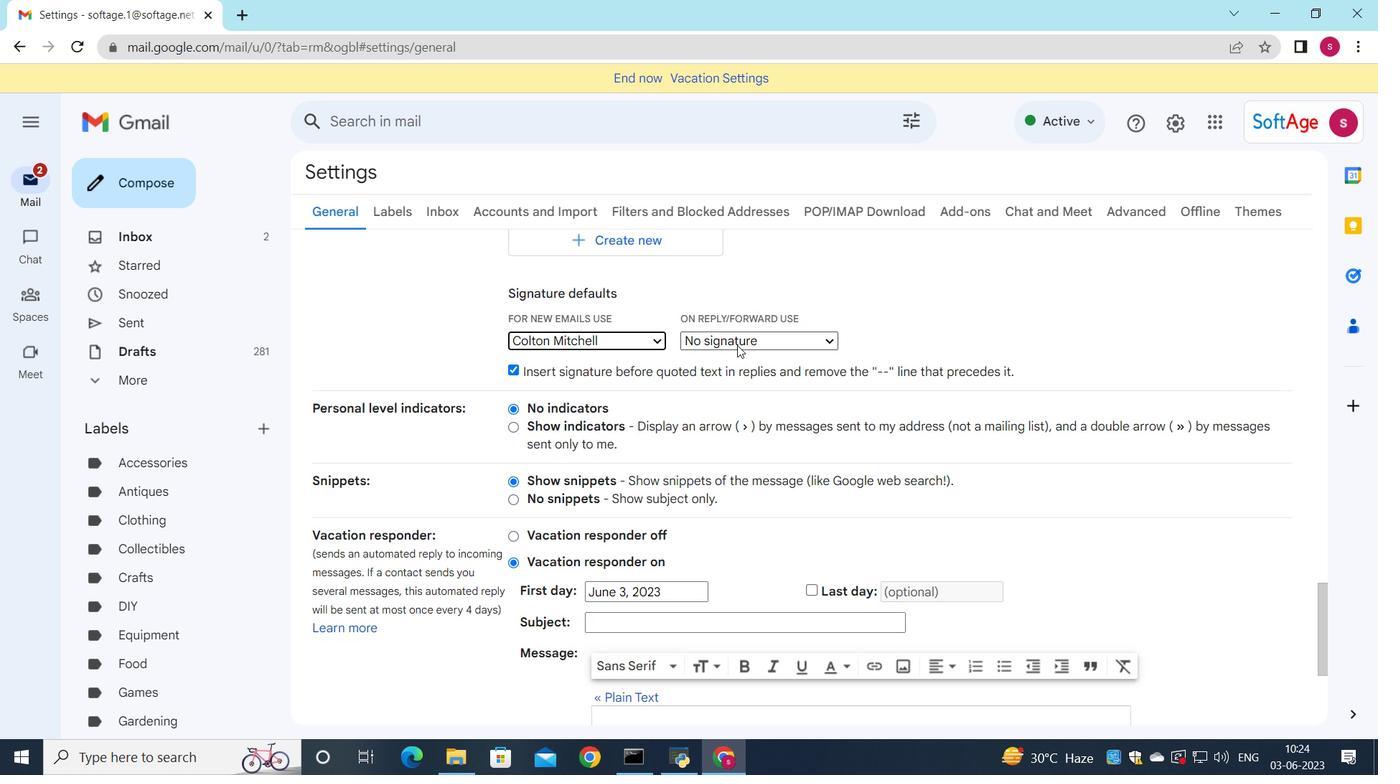 
Action: Mouse pressed left at (735, 342)
Screenshot: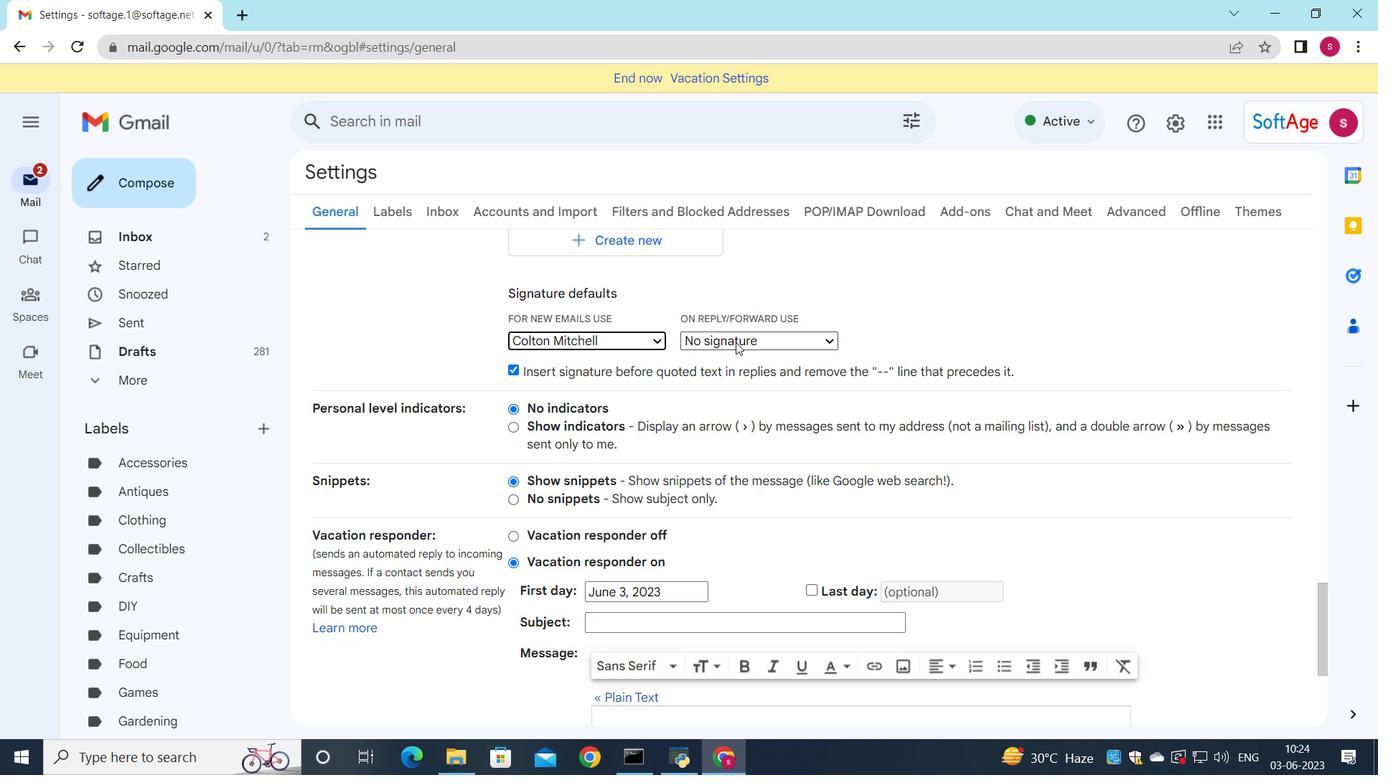 
Action: Mouse moved to (734, 373)
Screenshot: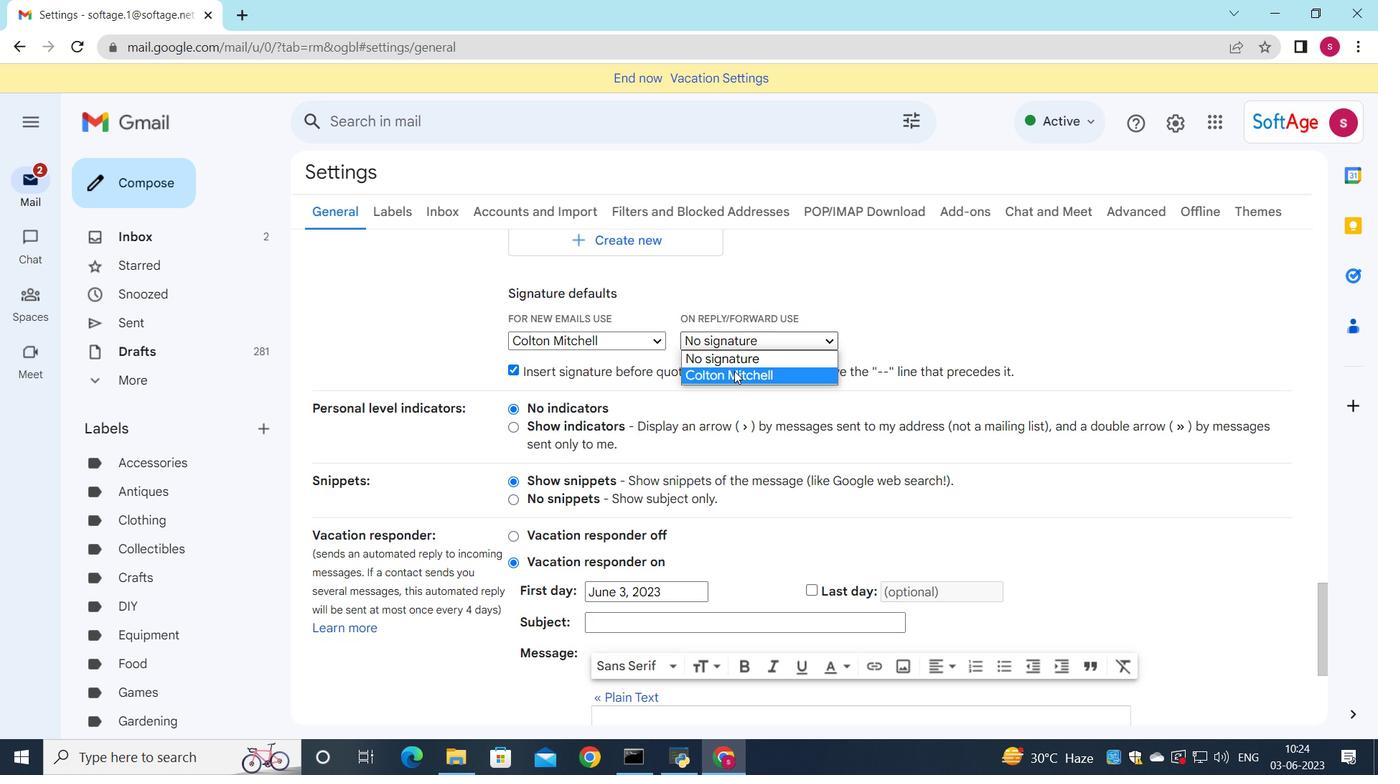
Action: Mouse pressed left at (734, 373)
Screenshot: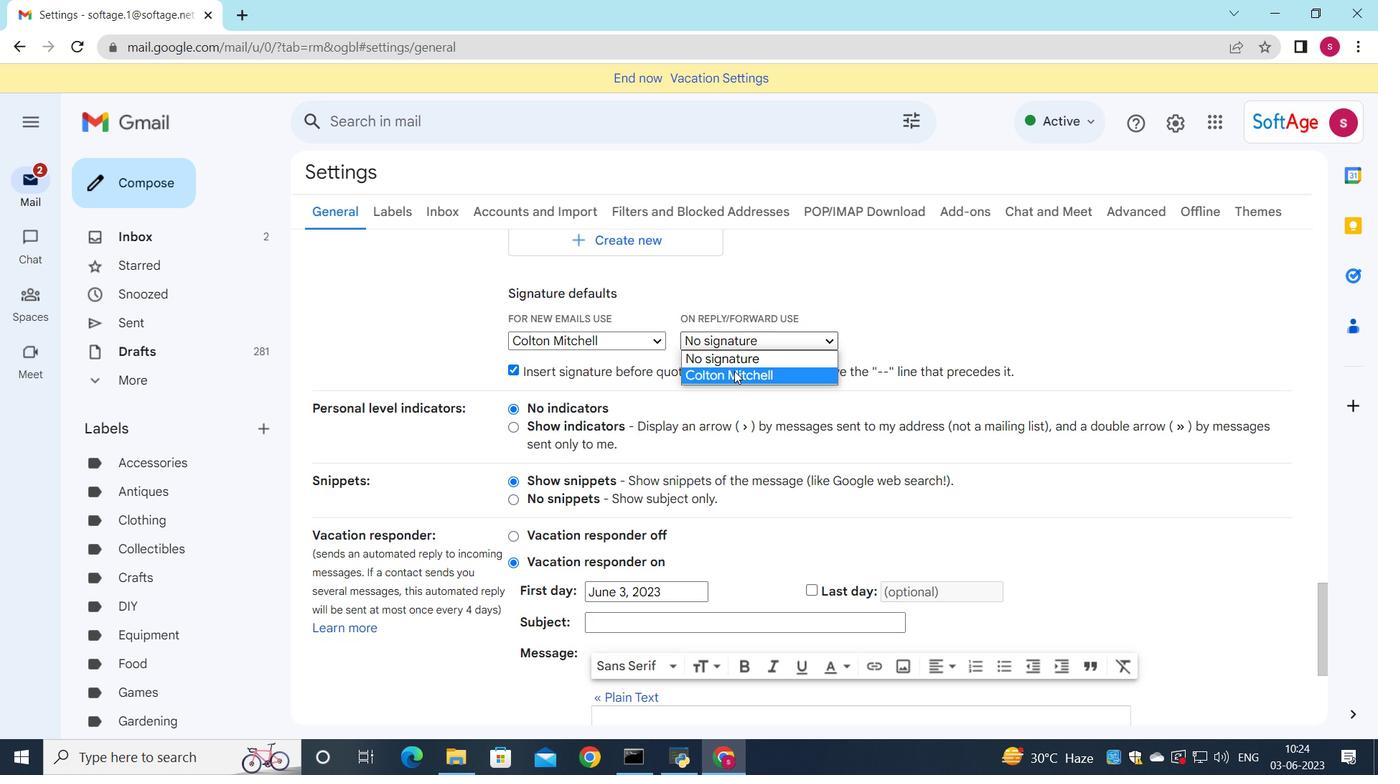 
Action: Mouse scrolled (734, 372) with delta (0, 0)
Screenshot: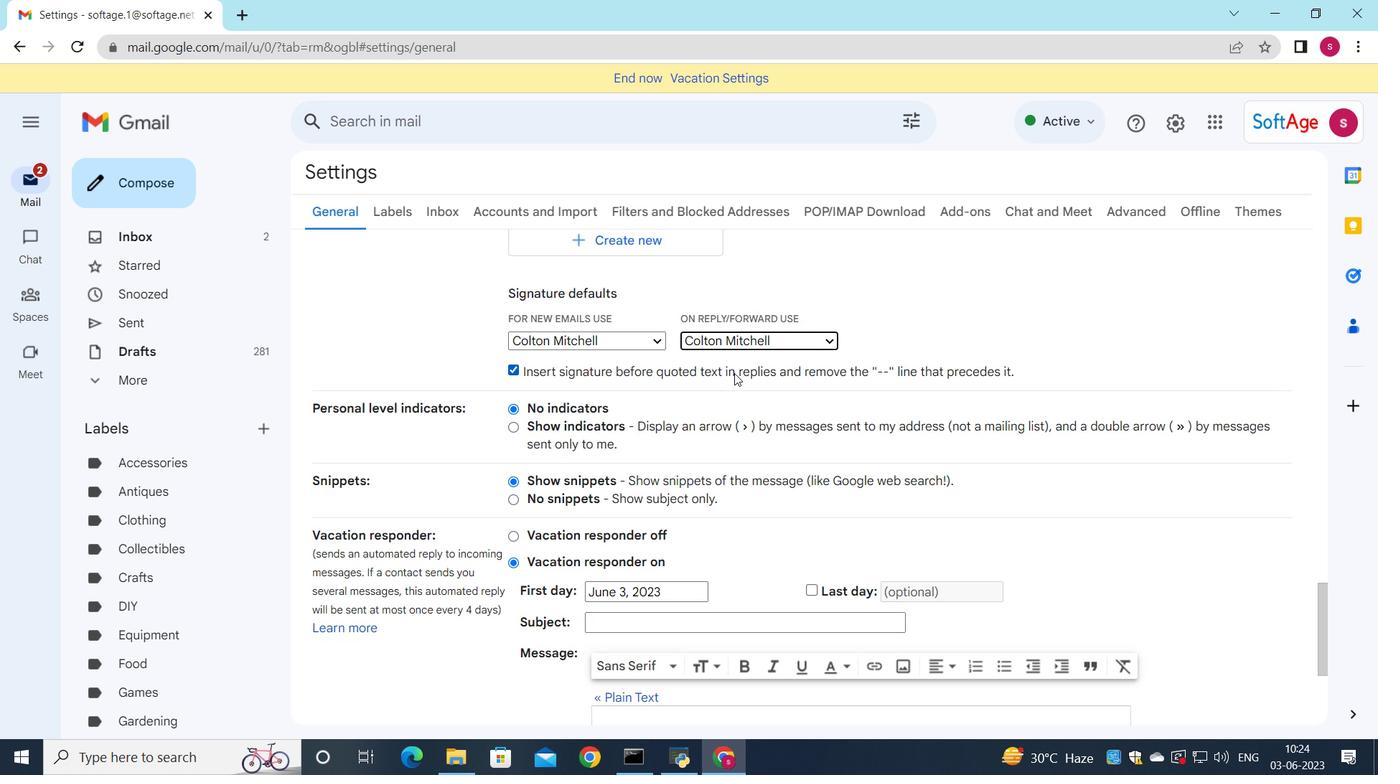 
Action: Mouse scrolled (734, 372) with delta (0, 0)
Screenshot: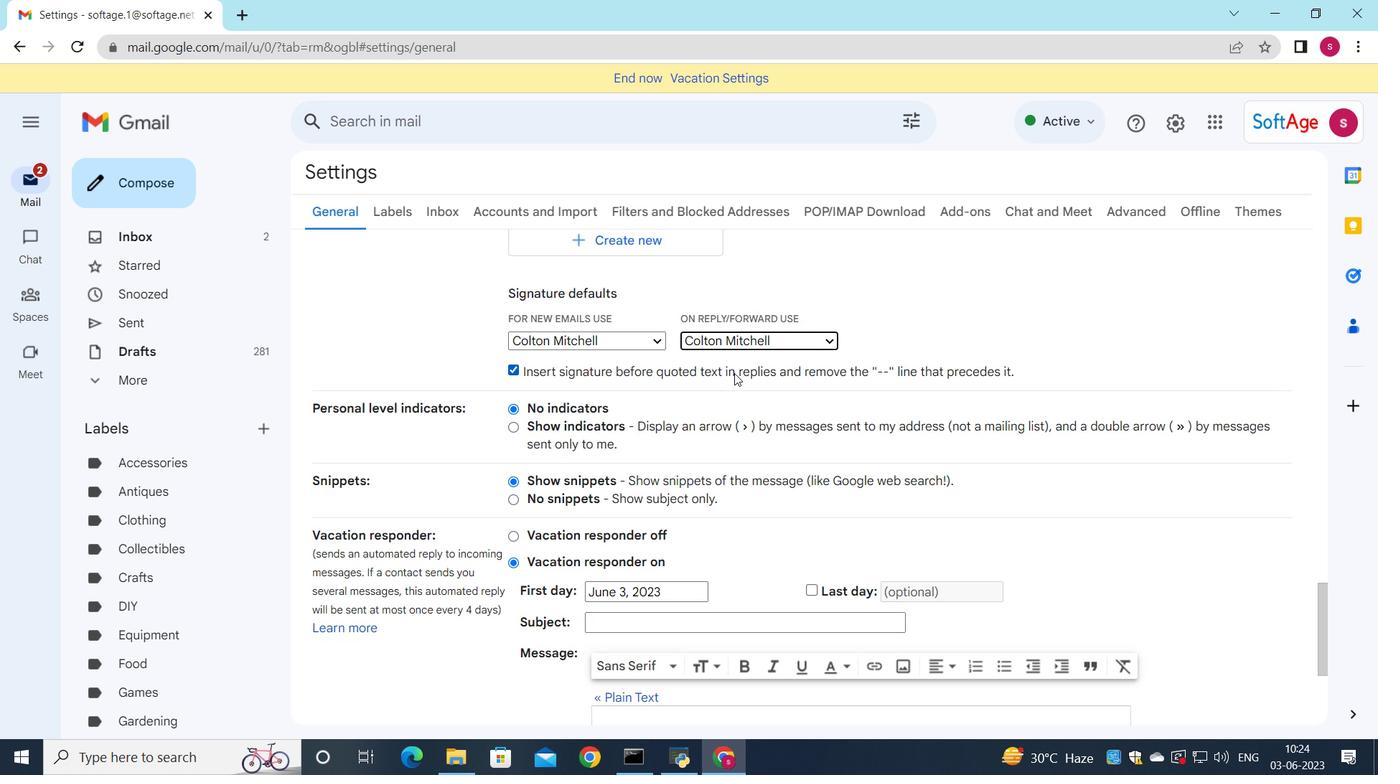 
Action: Mouse scrolled (734, 372) with delta (0, 0)
Screenshot: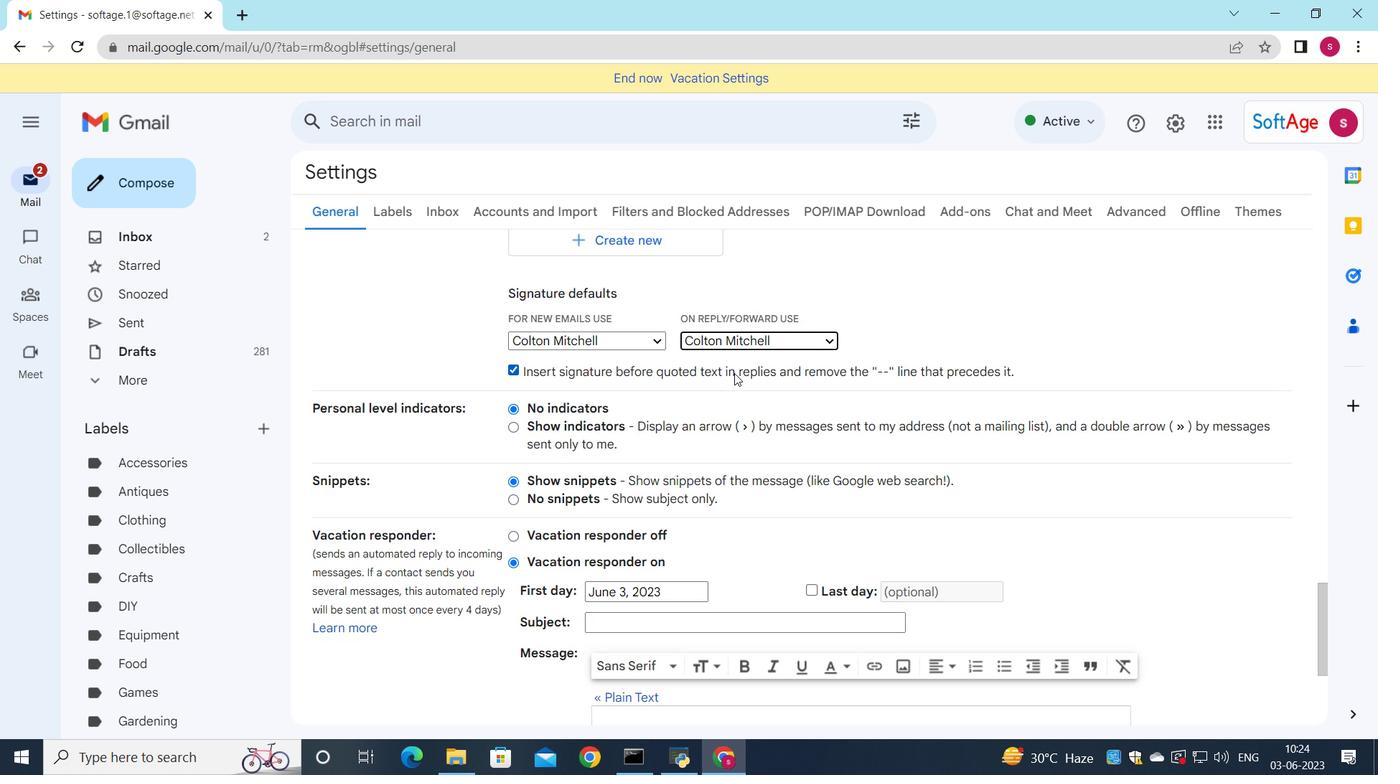 
Action: Mouse scrolled (734, 372) with delta (0, 0)
Screenshot: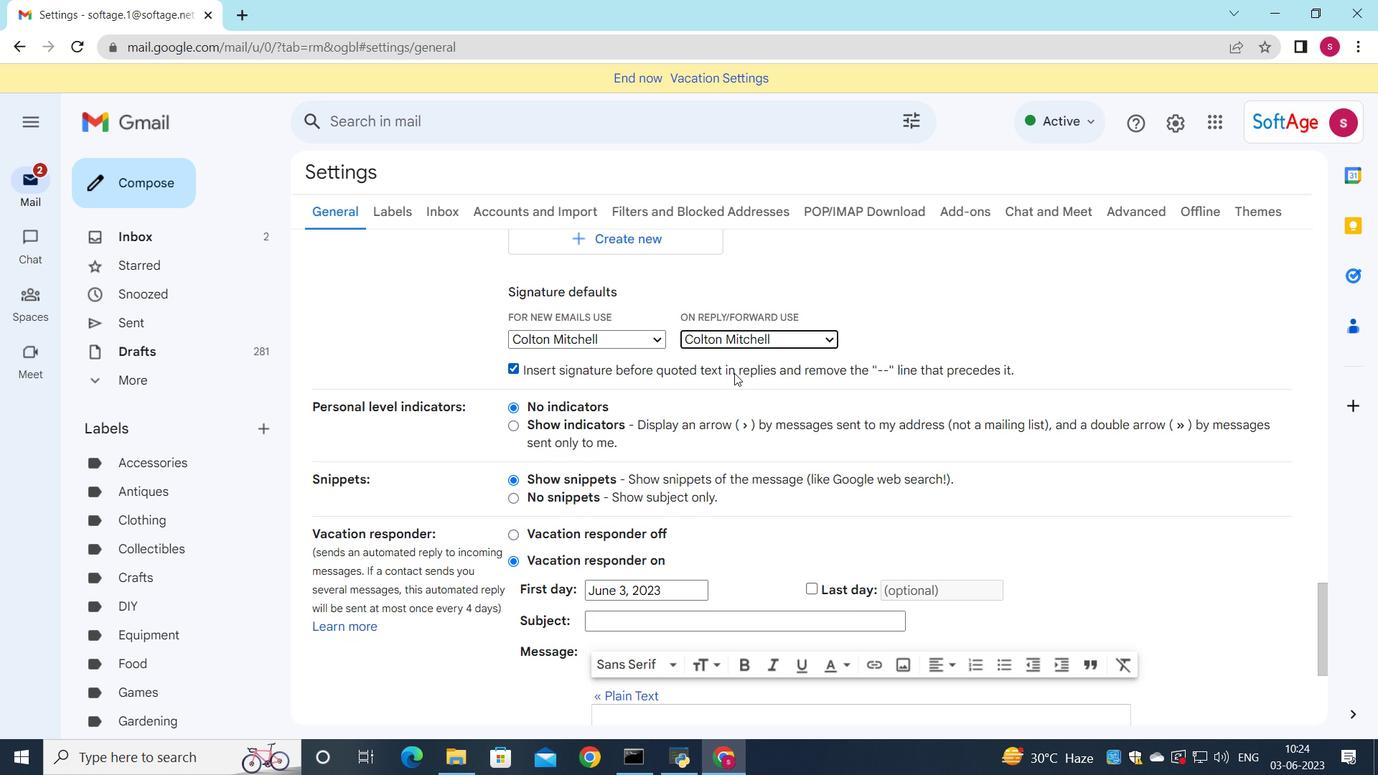 
Action: Mouse scrolled (734, 372) with delta (0, 0)
Screenshot: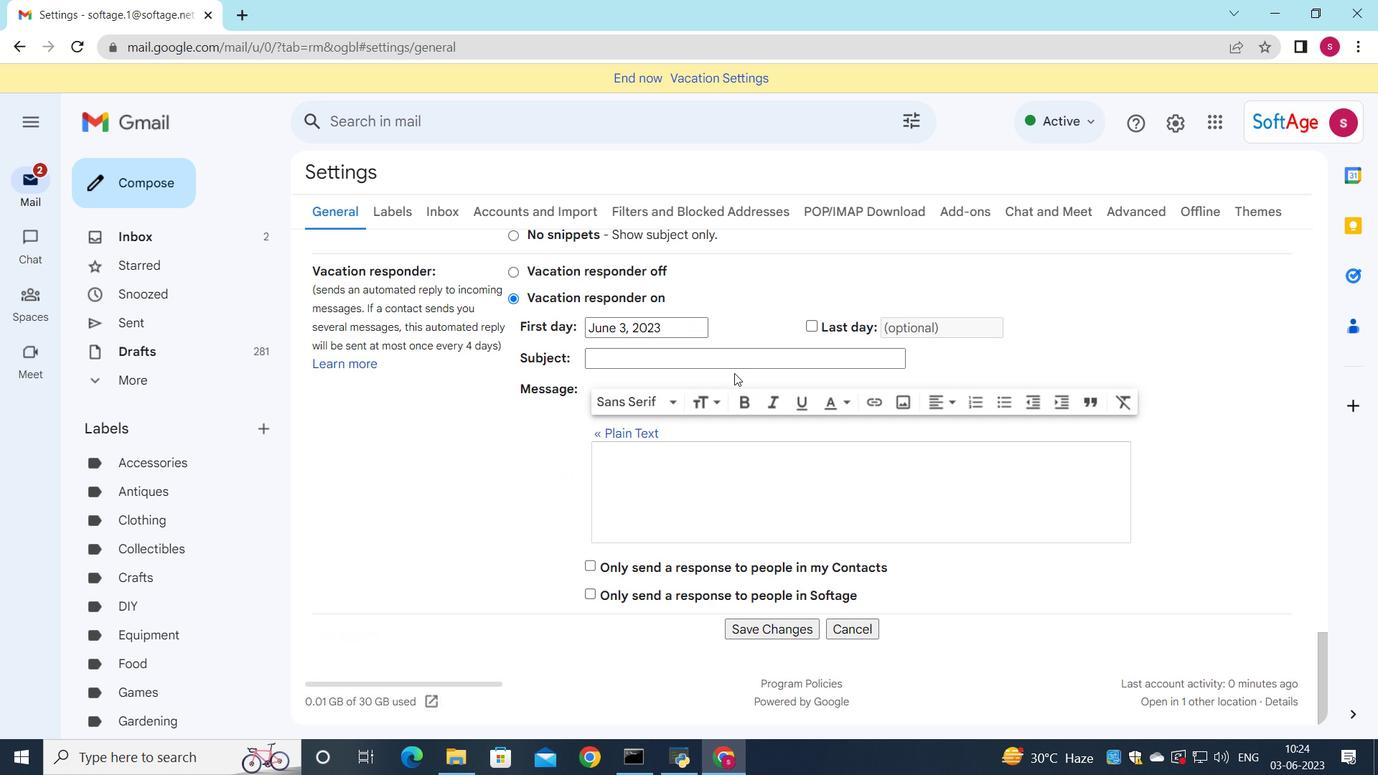 
Action: Mouse scrolled (734, 372) with delta (0, 0)
Screenshot: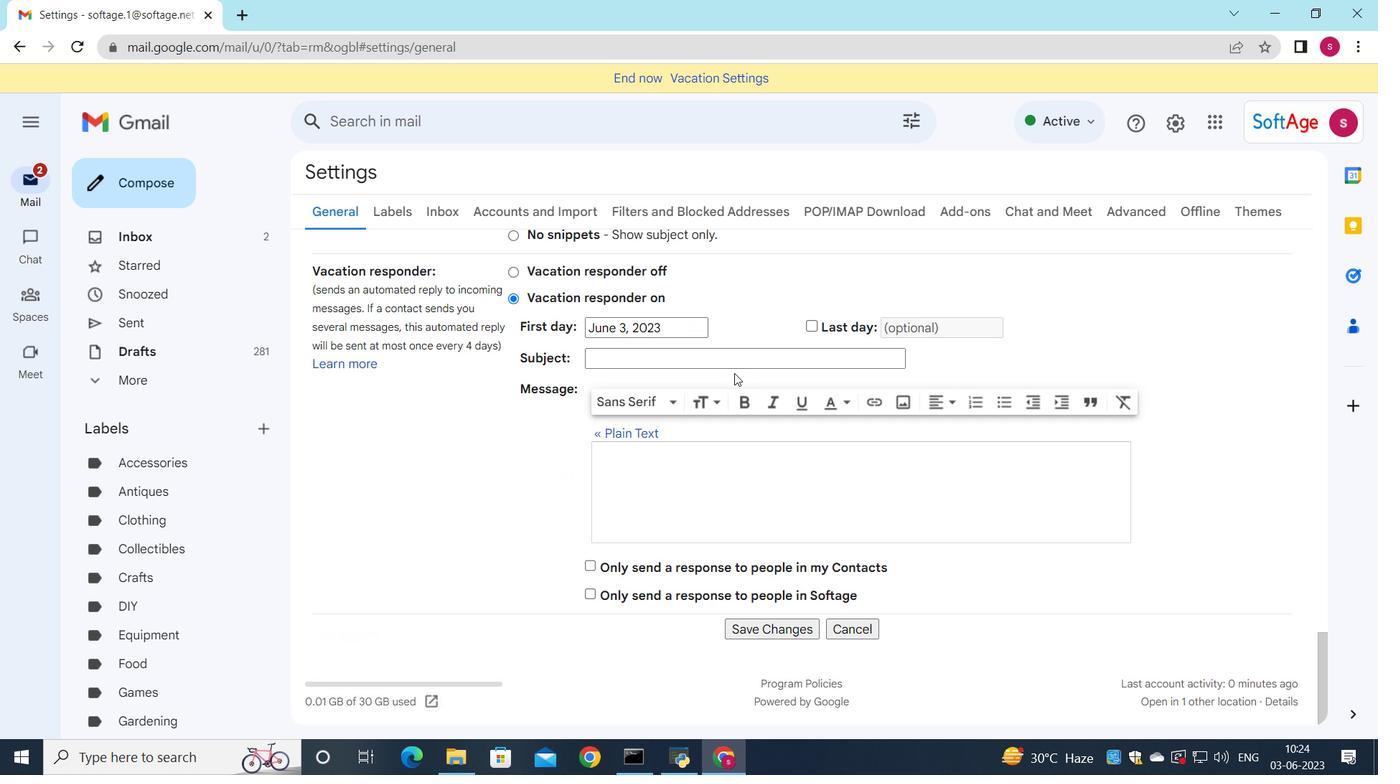 
Action: Mouse scrolled (734, 372) with delta (0, 0)
Screenshot: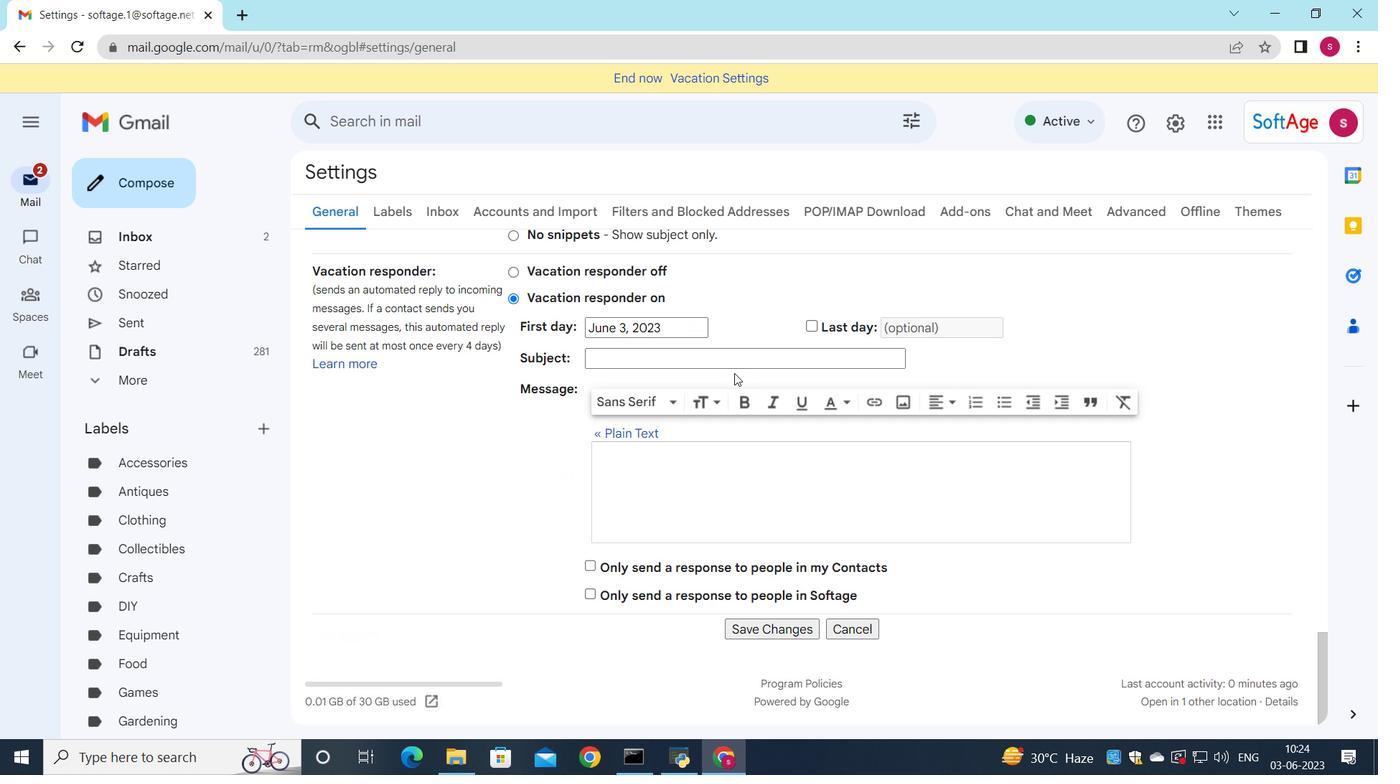 
Action: Mouse scrolled (734, 372) with delta (0, 0)
Screenshot: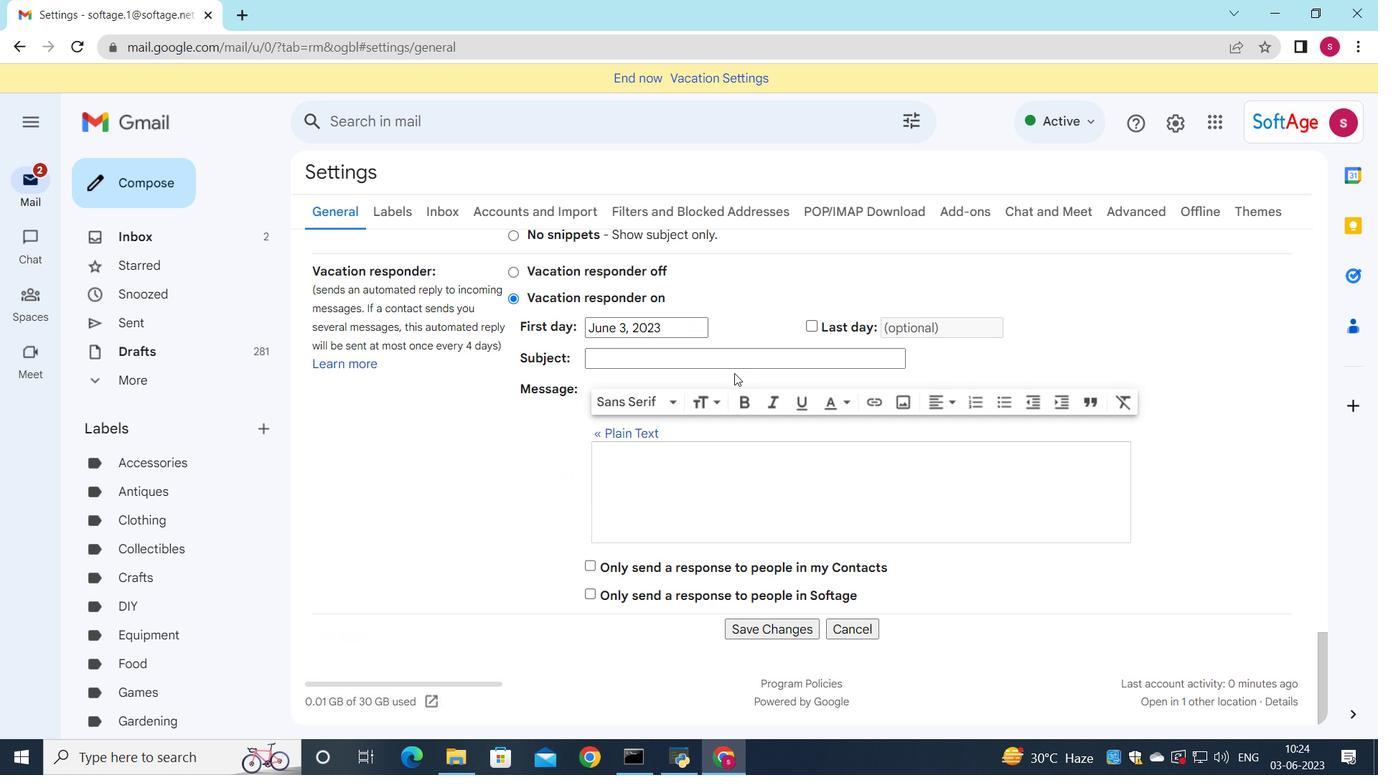 
Action: Mouse moved to (773, 633)
Screenshot: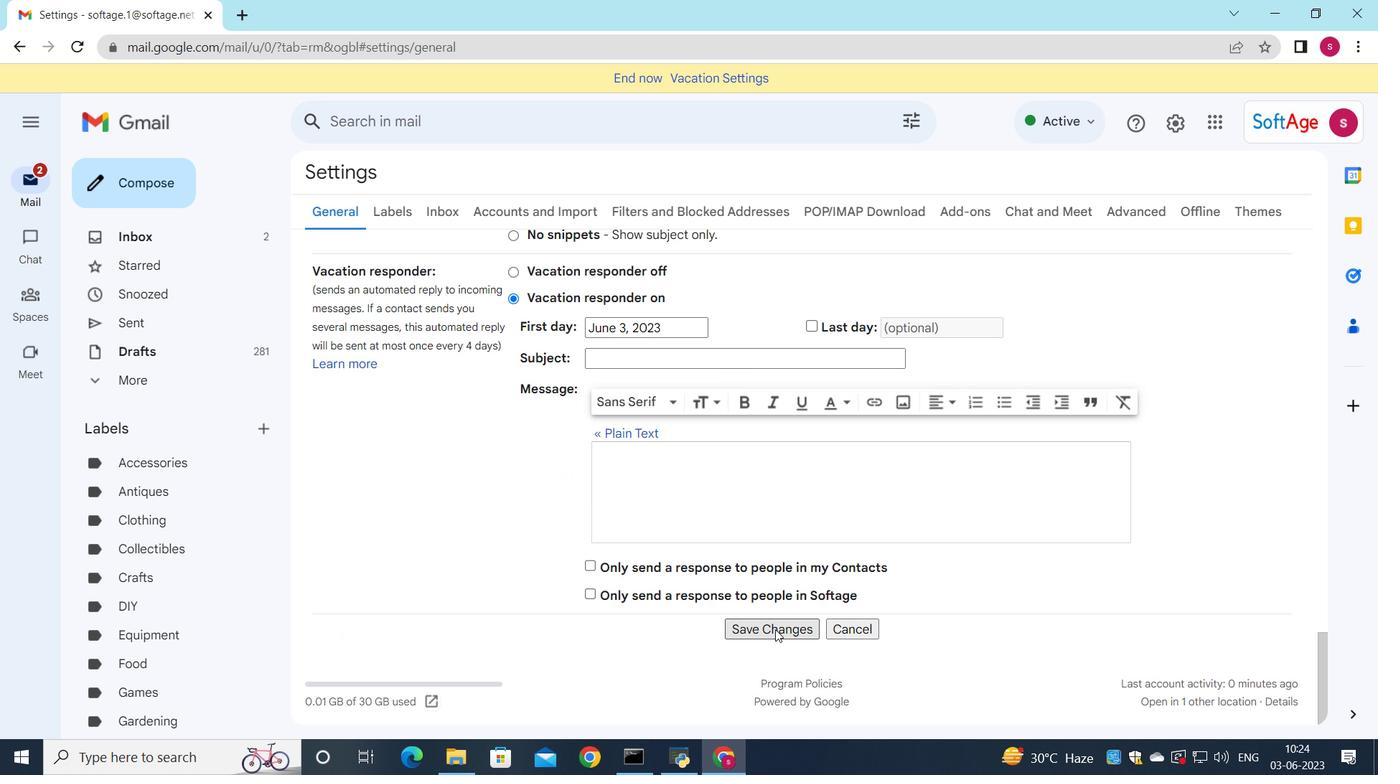 
Action: Mouse pressed left at (773, 633)
Screenshot: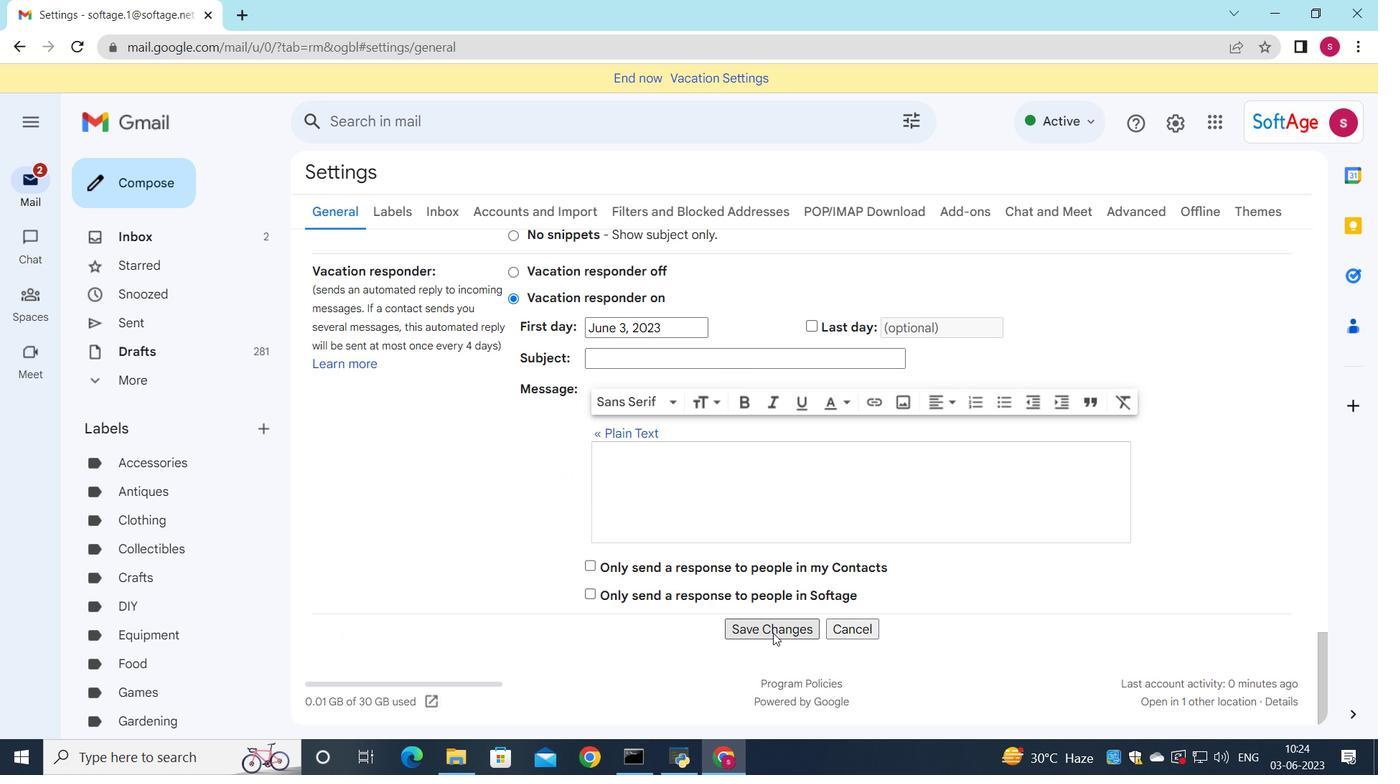 
Action: Mouse moved to (704, 432)
Screenshot: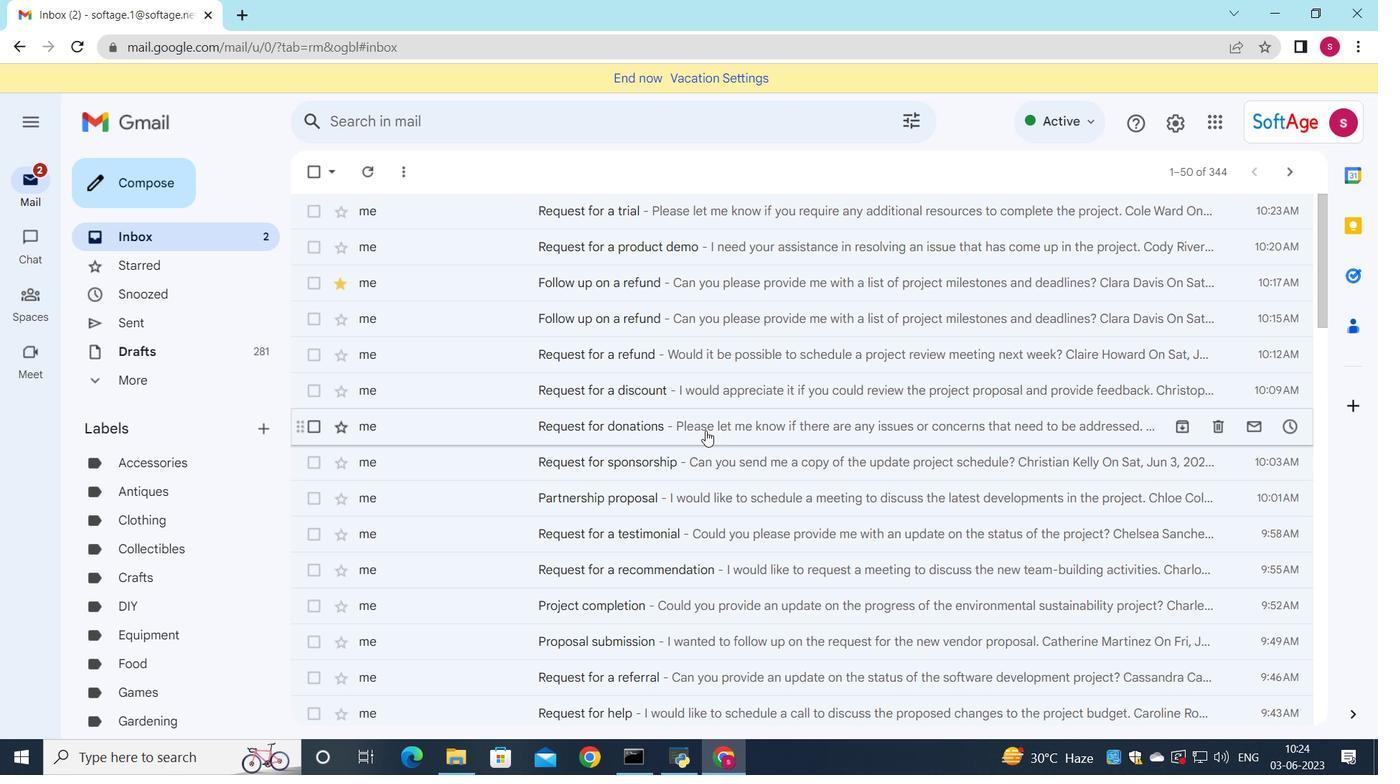 
Action: Mouse pressed left at (704, 432)
Screenshot: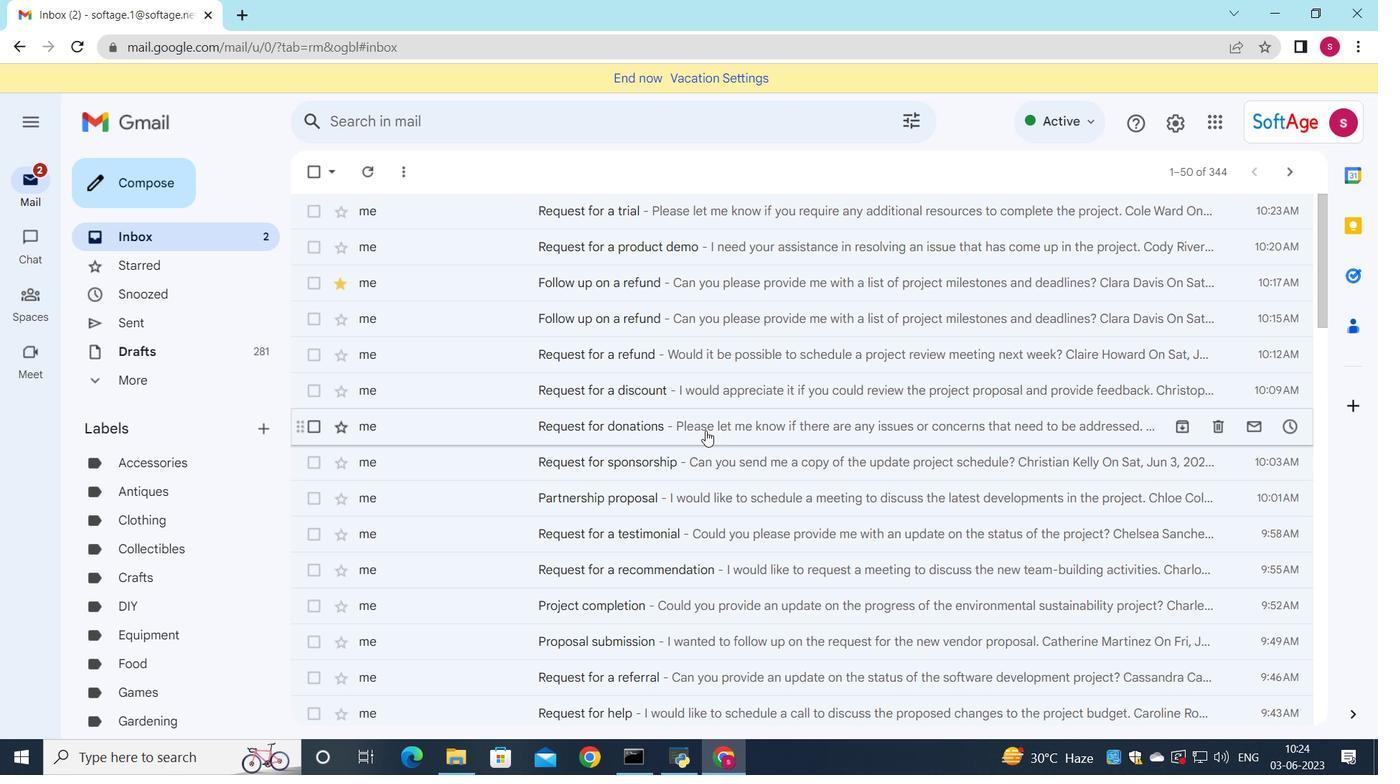 
Action: Mouse moved to (668, 435)
Screenshot: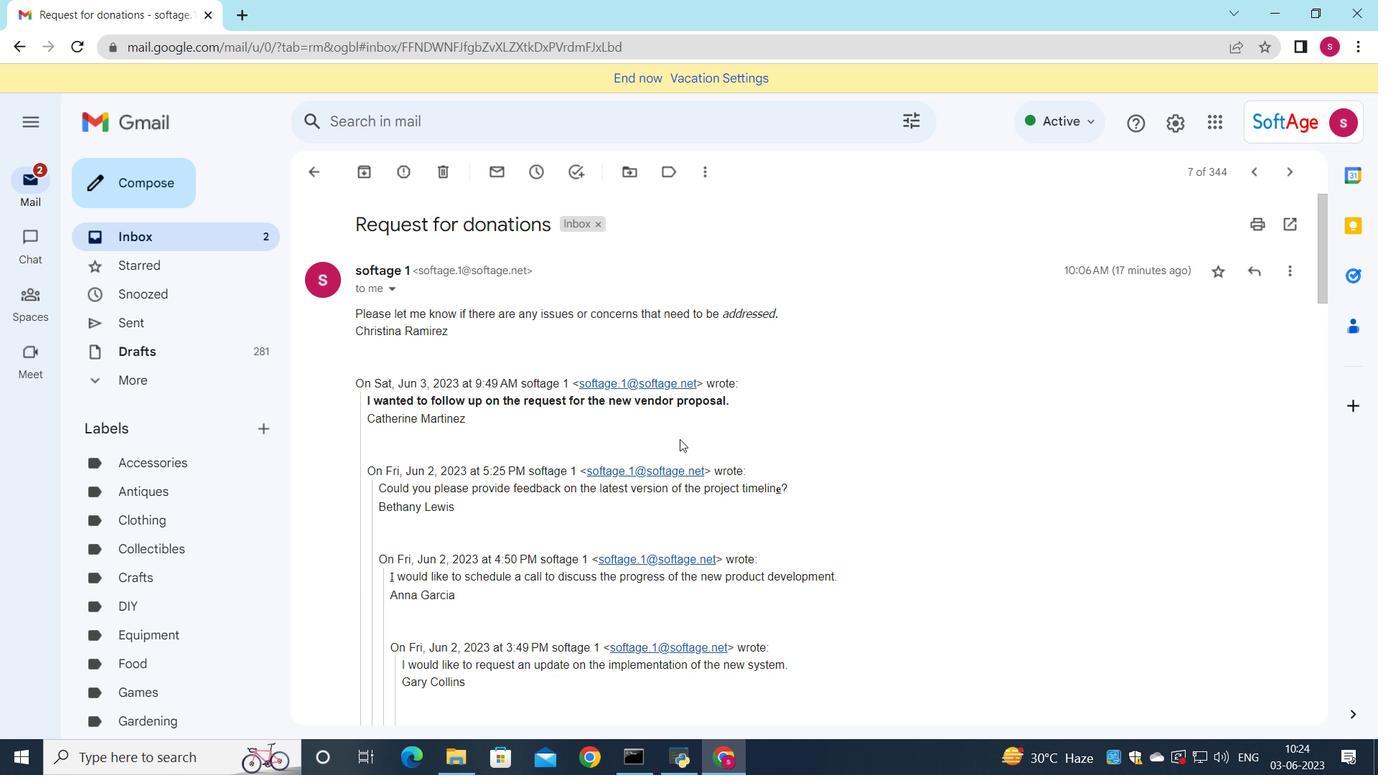 
Action: Mouse scrolled (668, 434) with delta (0, 0)
Screenshot: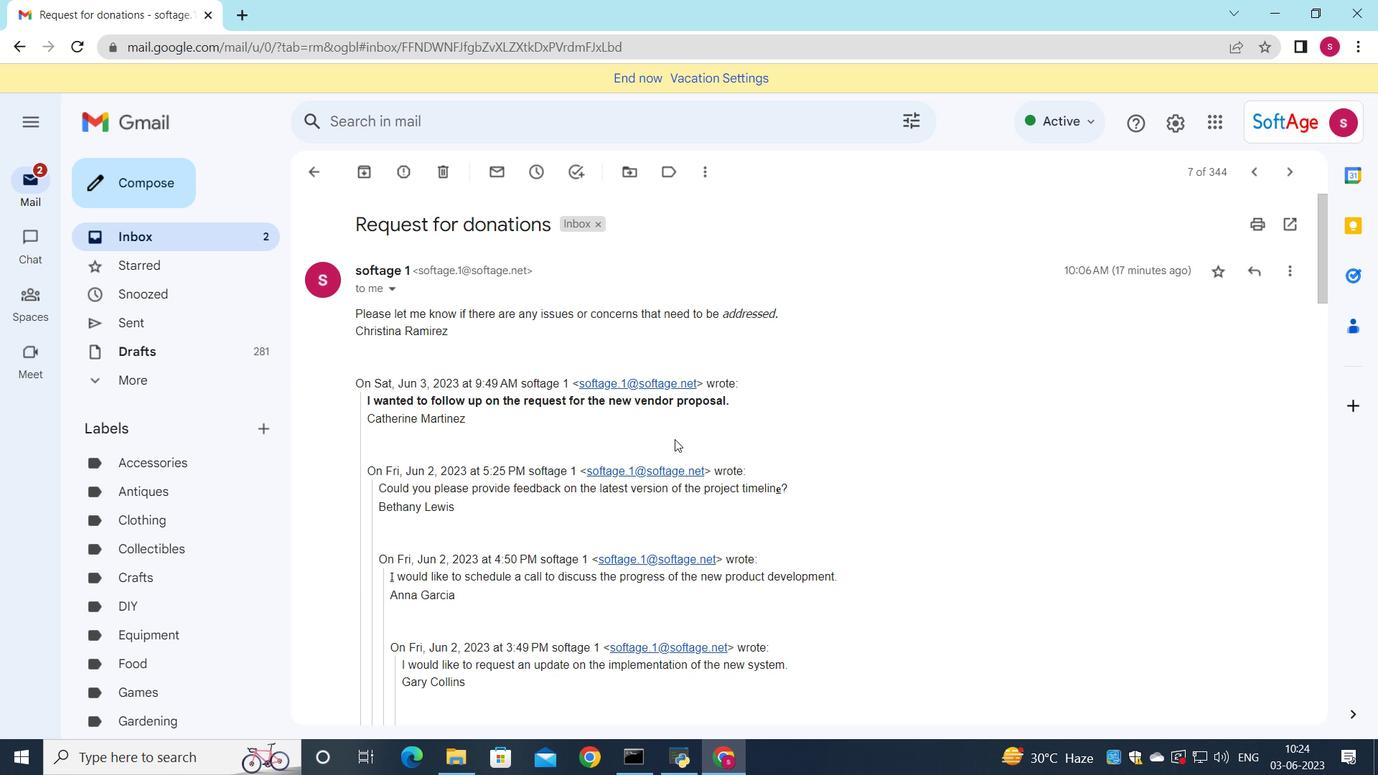 
Action: Mouse scrolled (668, 434) with delta (0, 0)
Screenshot: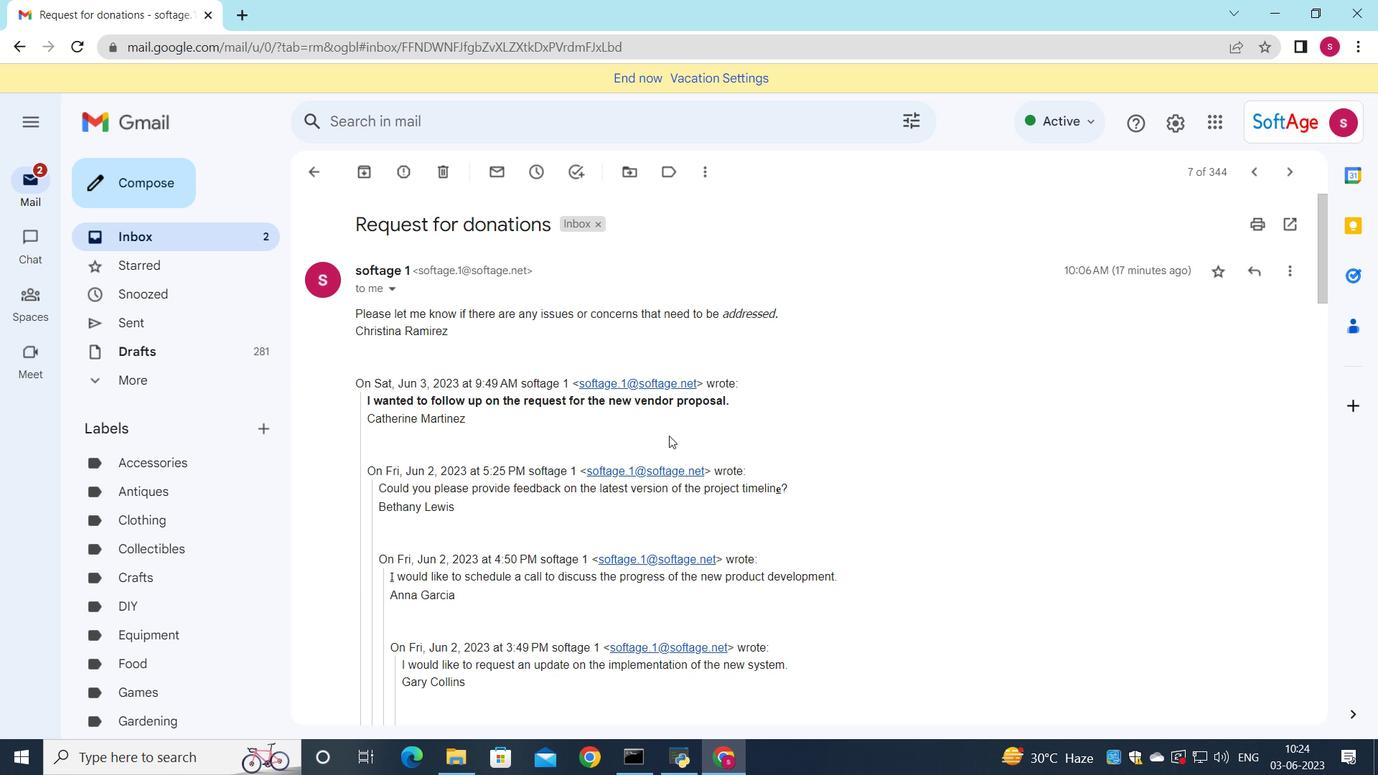 
Action: Mouse scrolled (668, 434) with delta (0, 0)
Screenshot: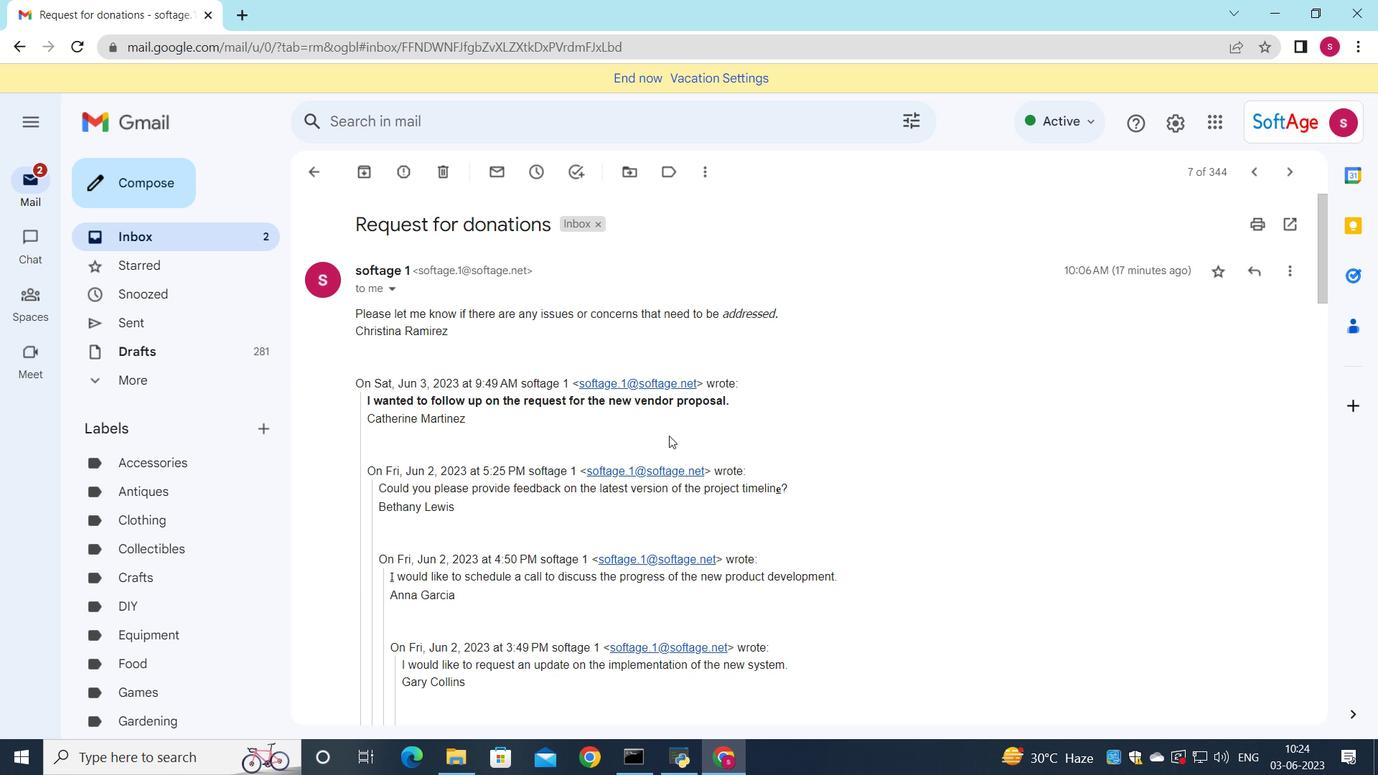 
Action: Mouse scrolled (668, 434) with delta (0, 0)
Screenshot: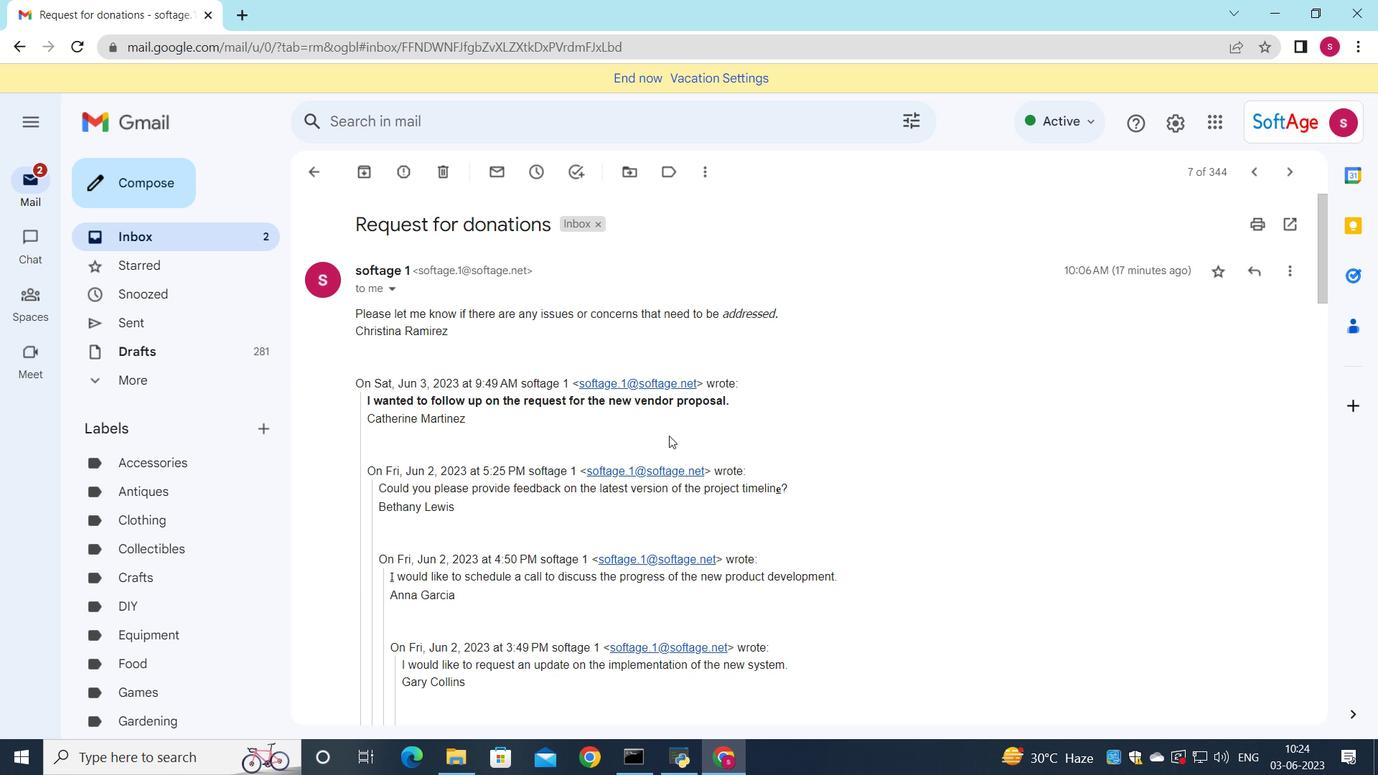 
Action: Mouse scrolled (668, 434) with delta (0, 0)
Screenshot: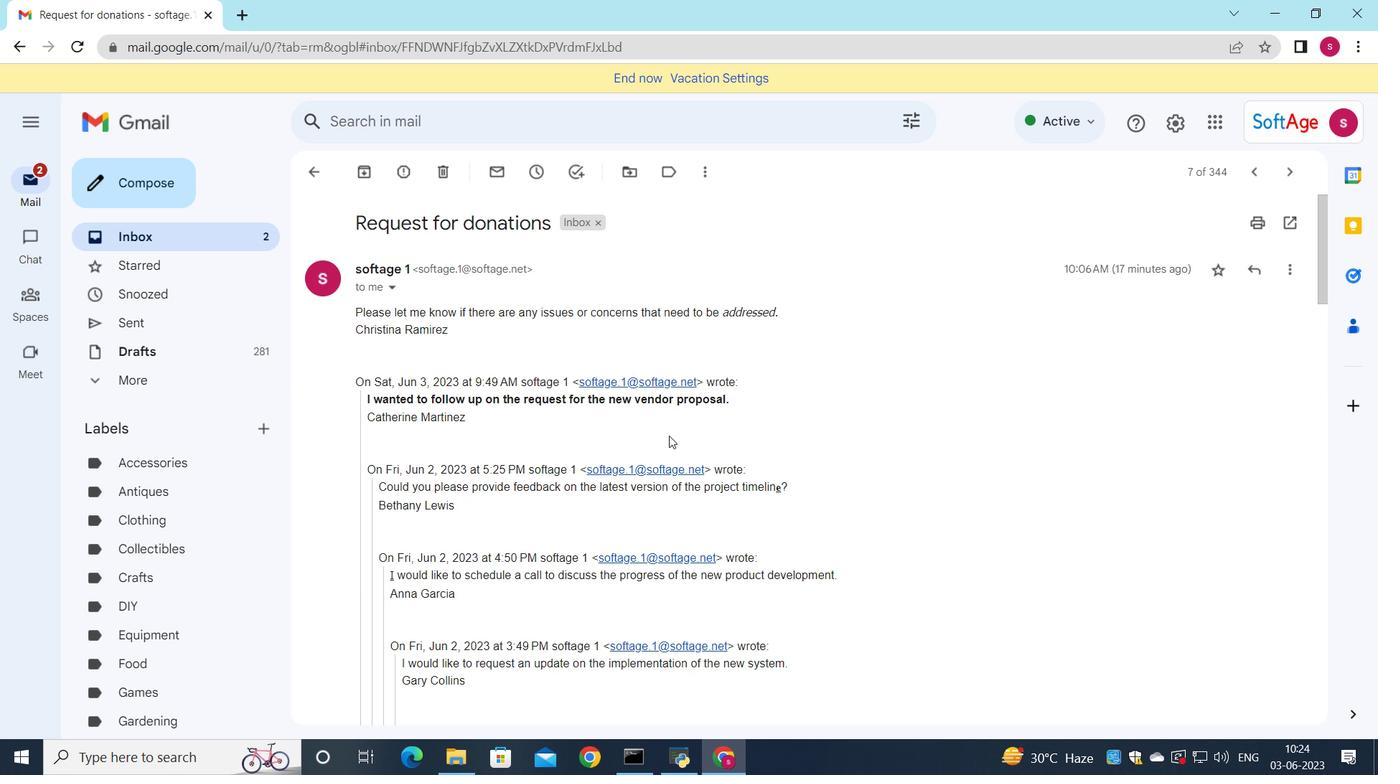 
Action: Mouse moved to (658, 433)
Screenshot: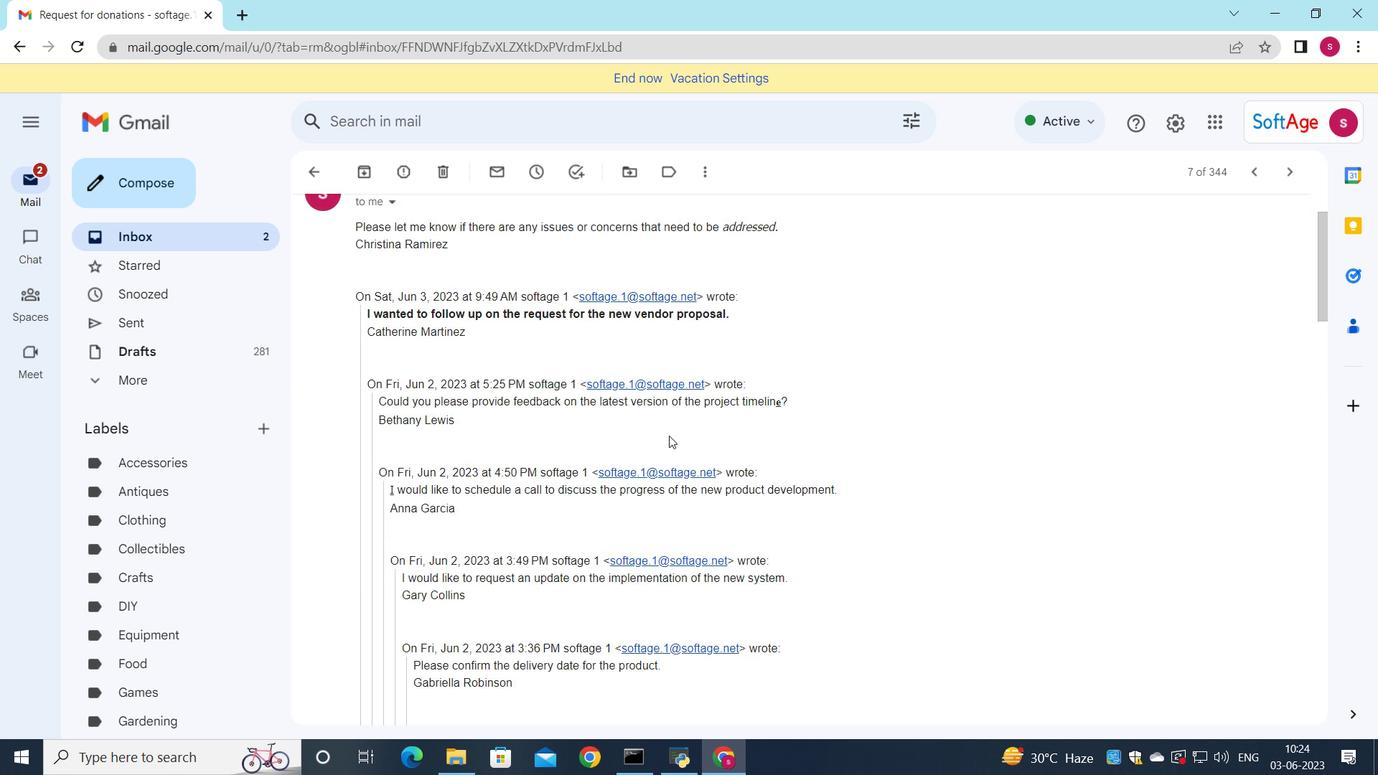 
Action: Mouse scrolled (658, 432) with delta (0, 0)
Screenshot: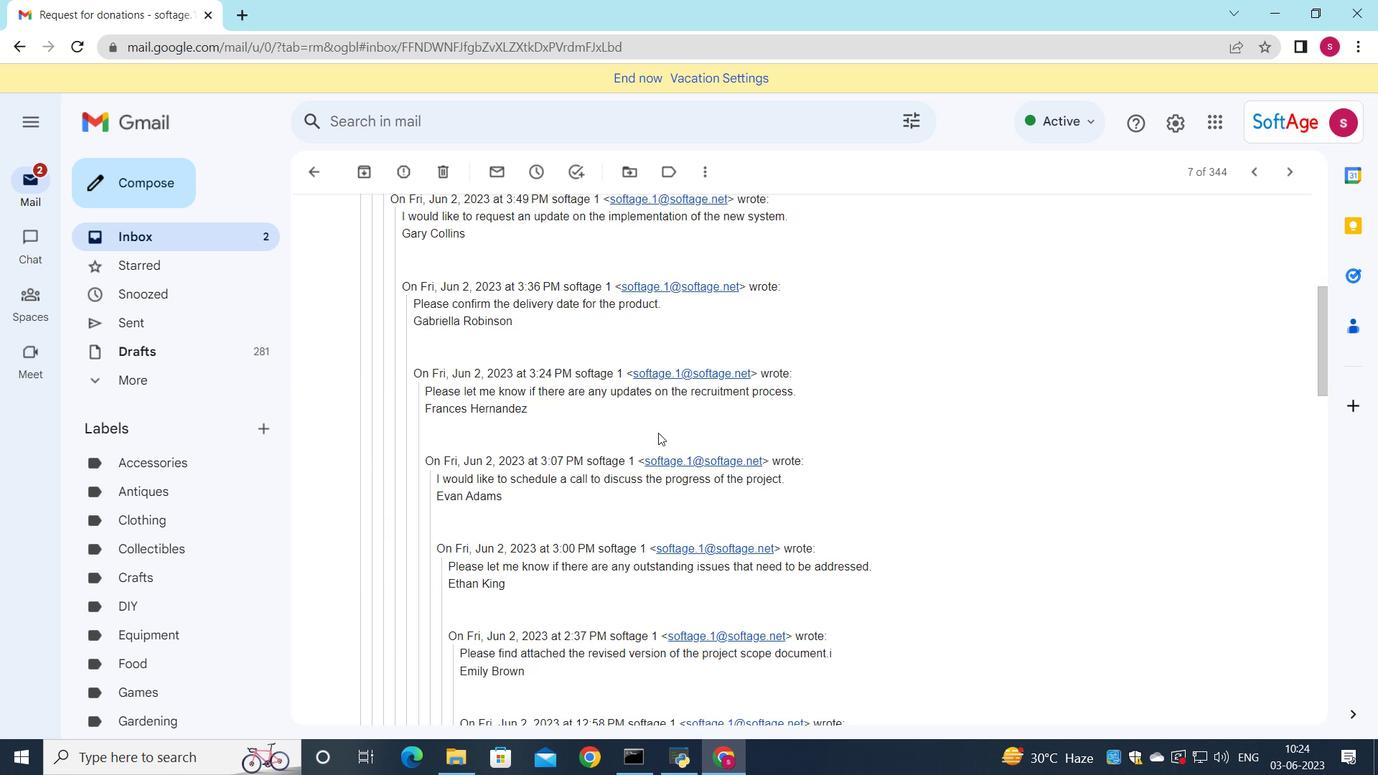 
Action: Mouse moved to (658, 433)
Screenshot: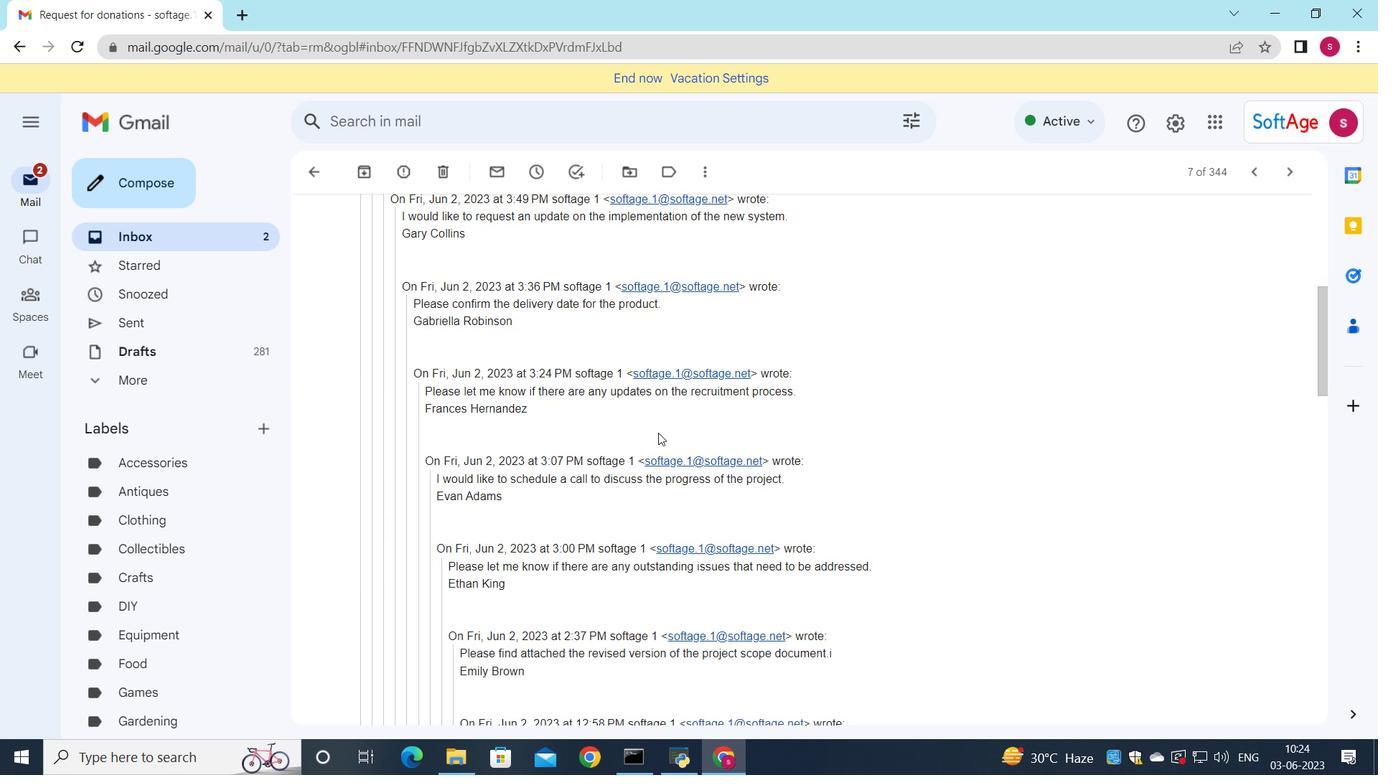 
Action: Mouse scrolled (658, 432) with delta (0, 0)
Screenshot: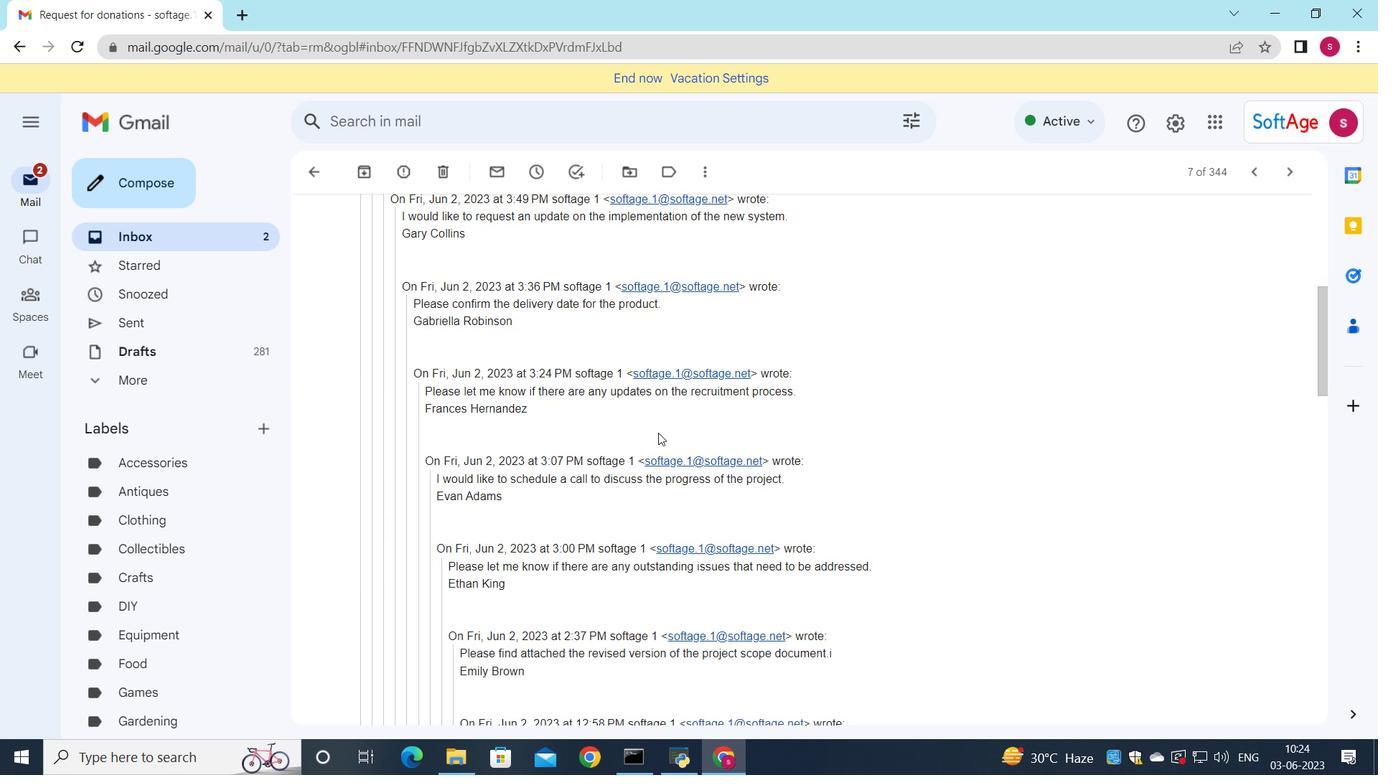 
Action: Mouse moved to (656, 434)
Screenshot: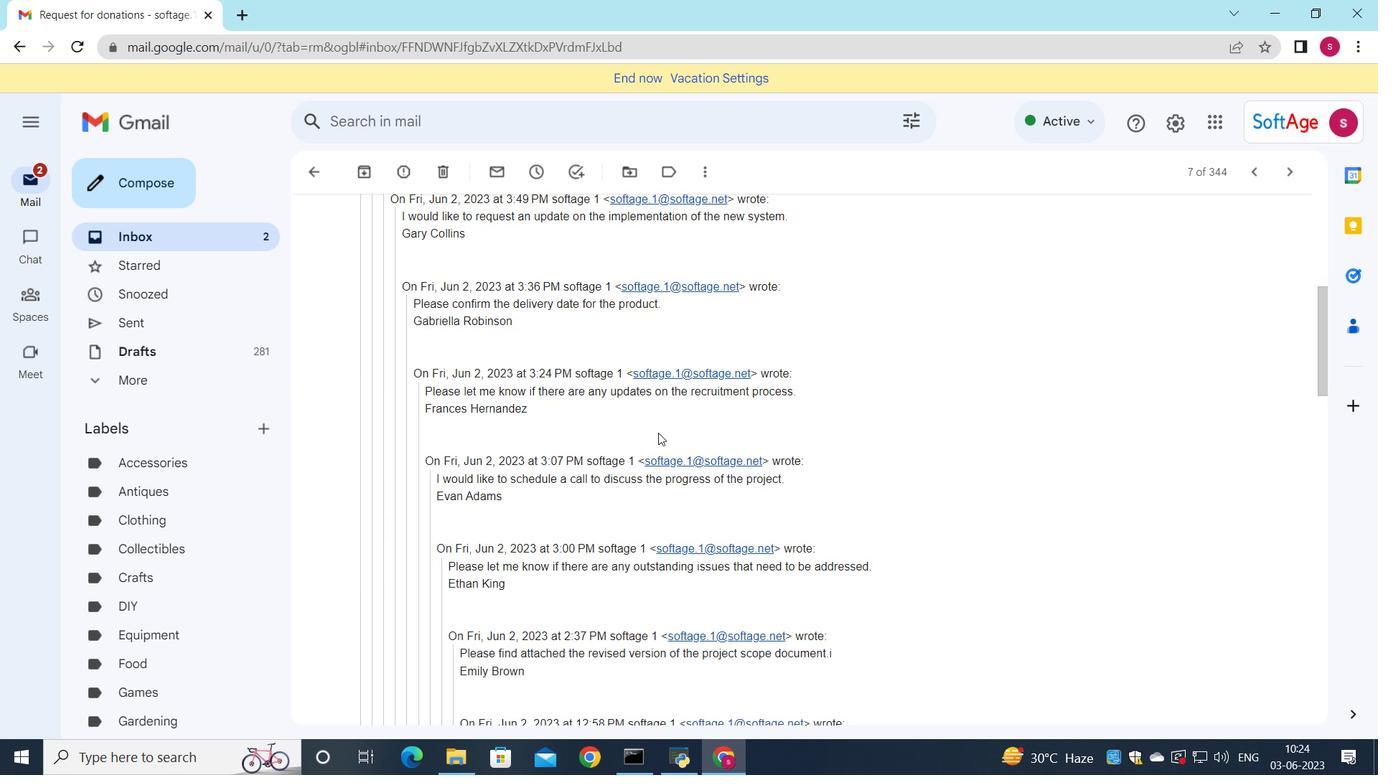 
Action: Mouse scrolled (656, 434) with delta (0, 0)
Screenshot: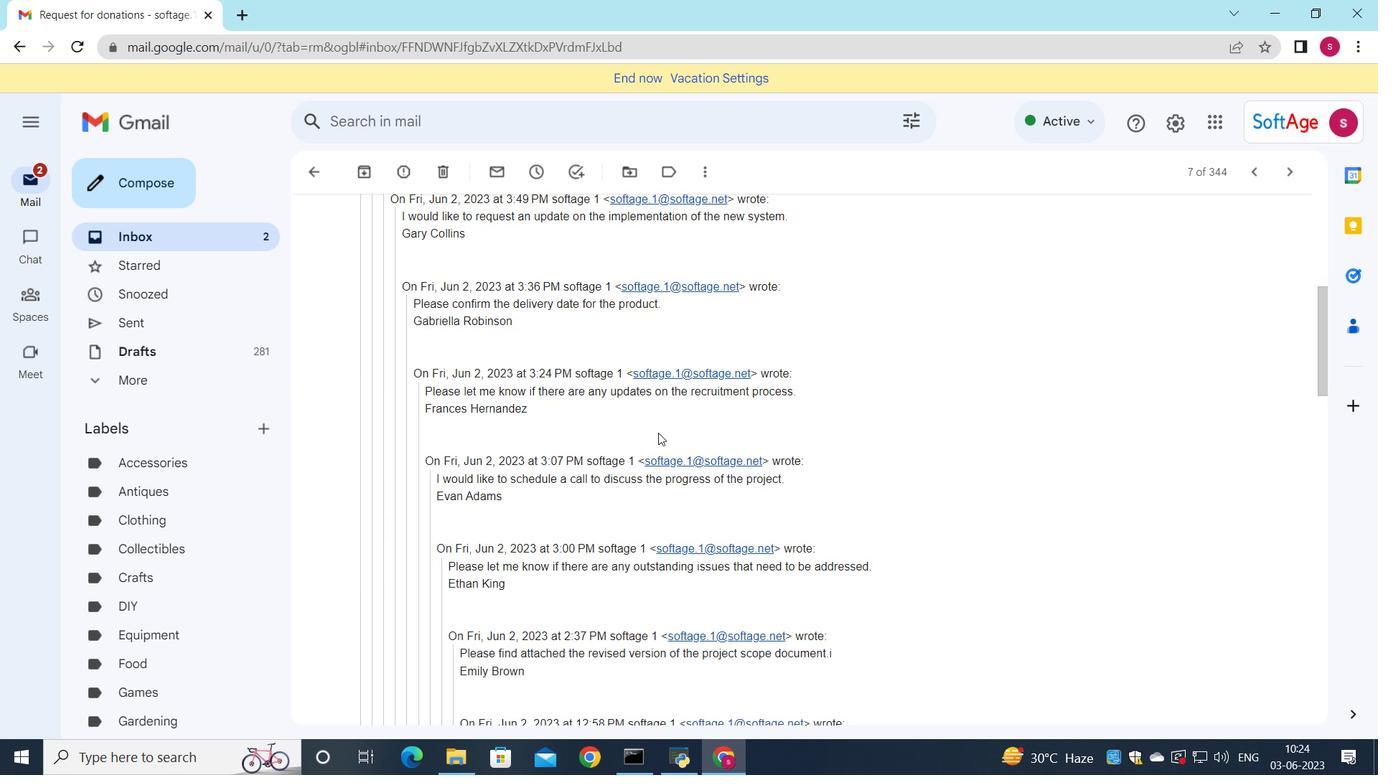 
Action: Mouse moved to (653, 436)
Screenshot: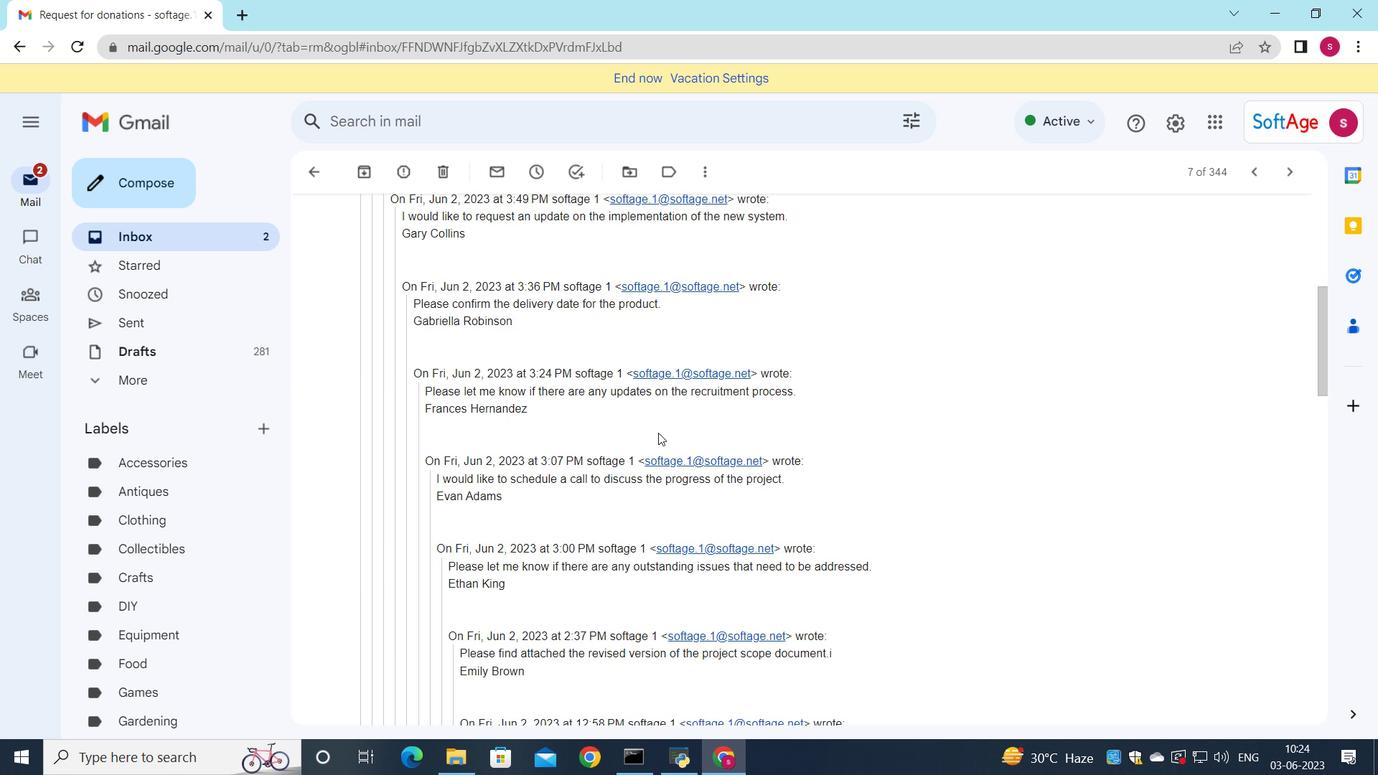 
Action: Mouse scrolled (653, 435) with delta (0, 0)
Screenshot: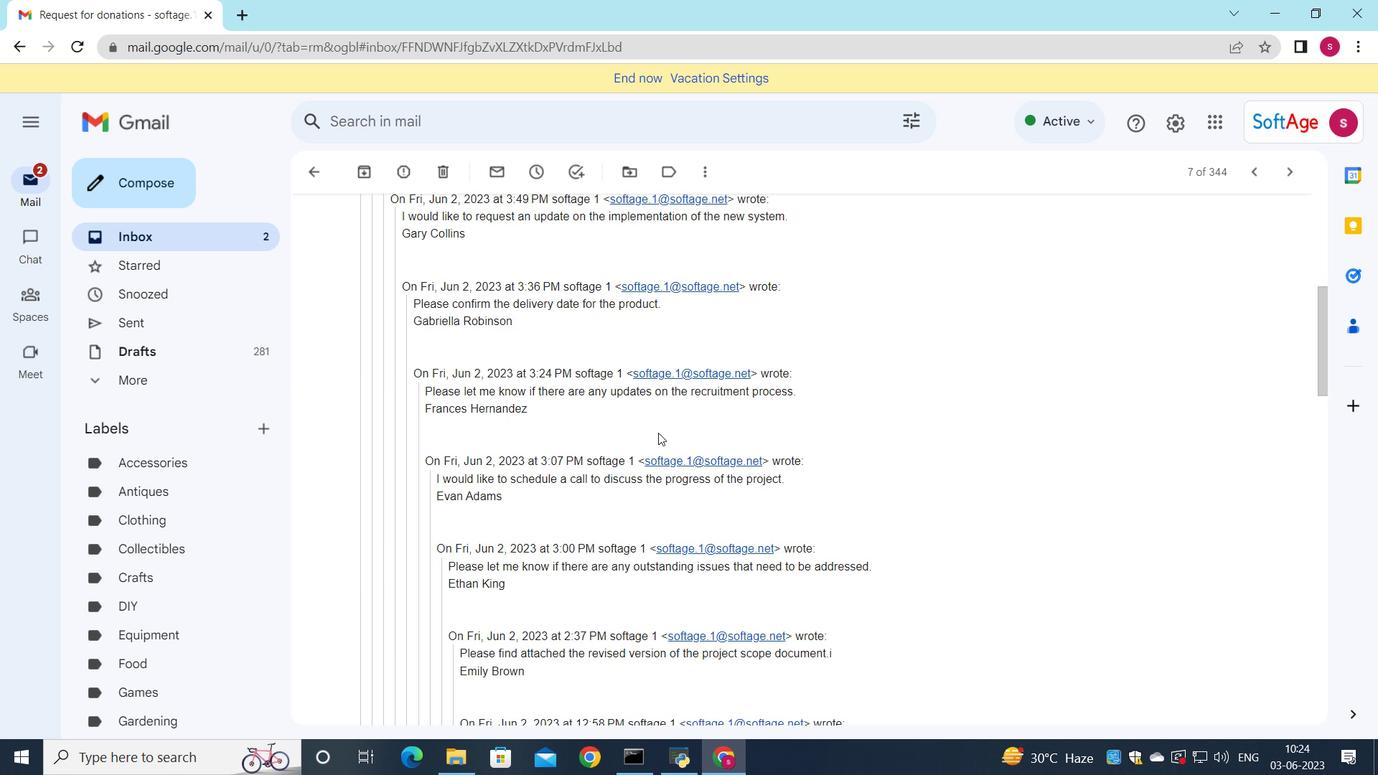 
Action: Mouse moved to (651, 436)
Screenshot: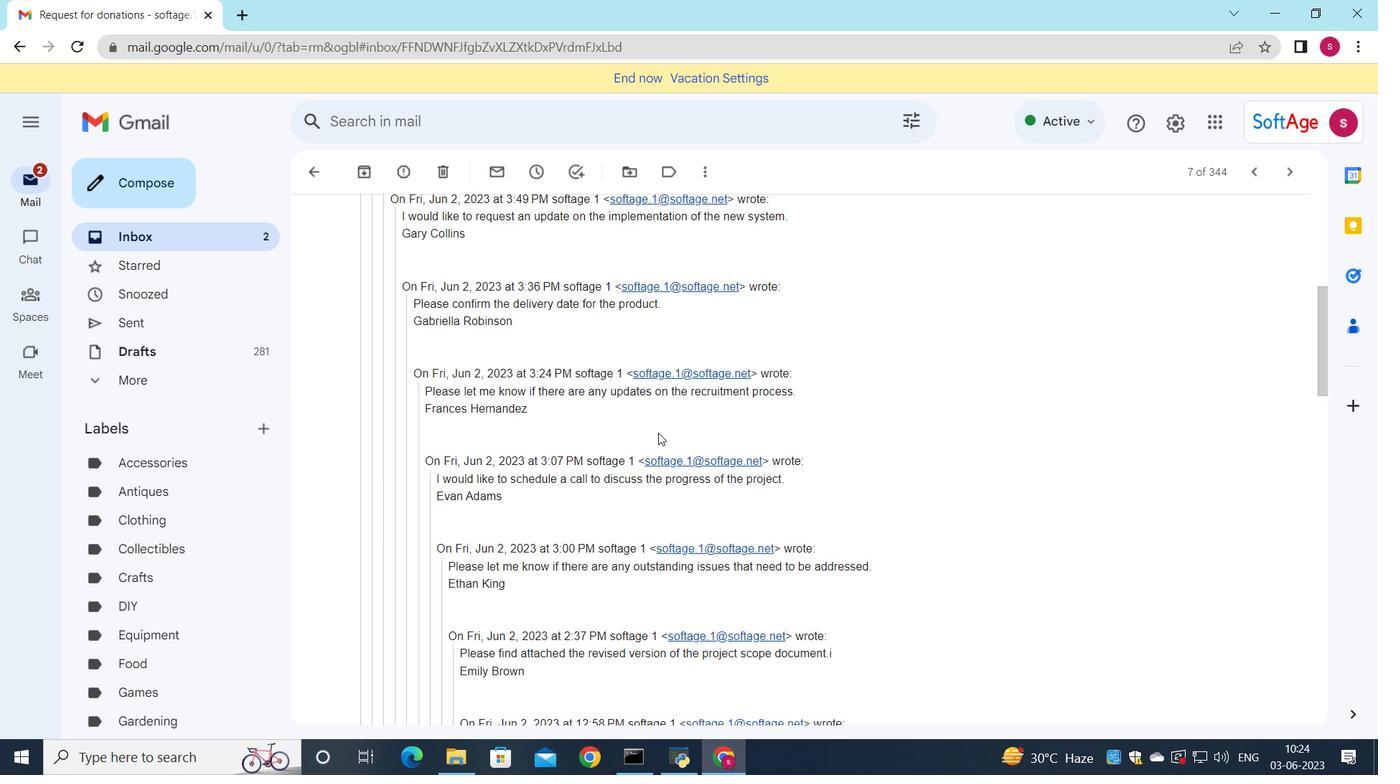 
Action: Mouse scrolled (651, 435) with delta (0, 0)
Screenshot: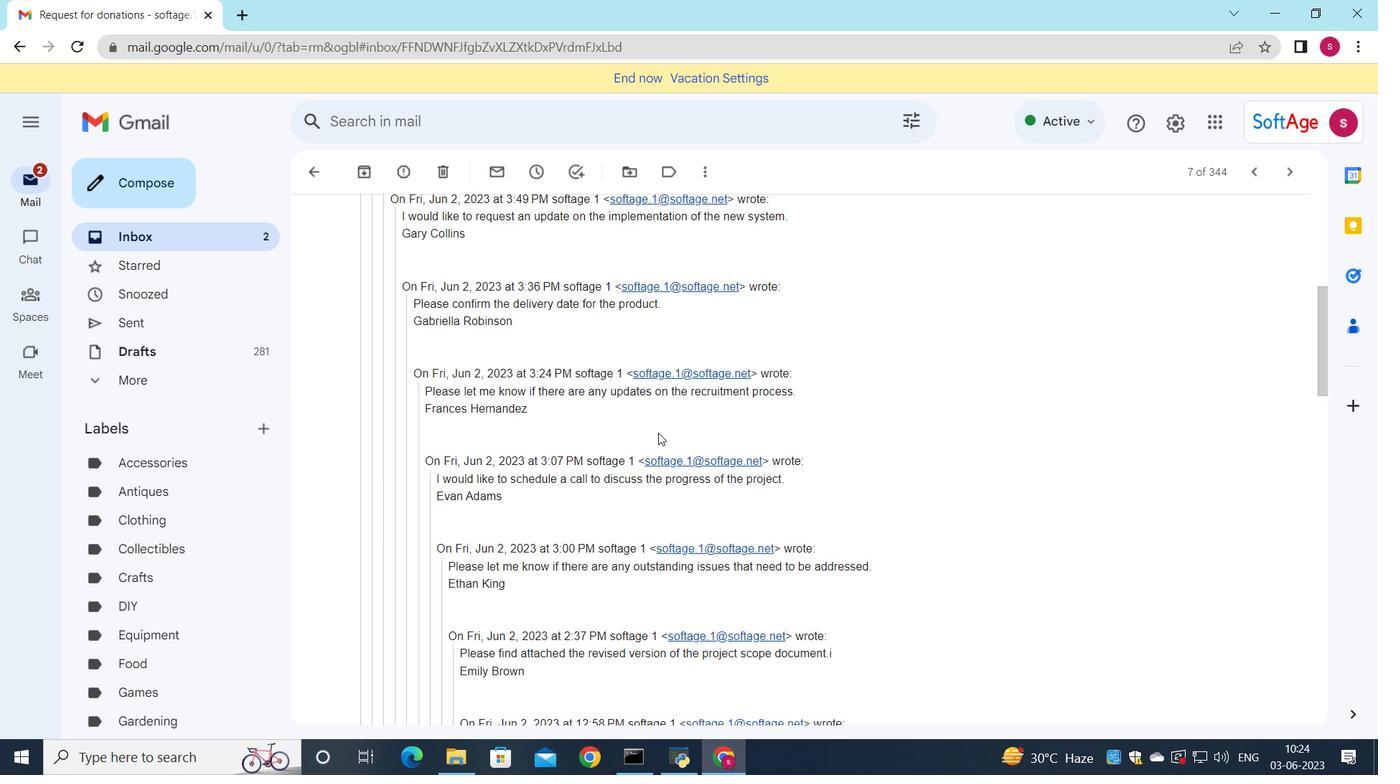 
Action: Mouse moved to (651, 436)
Screenshot: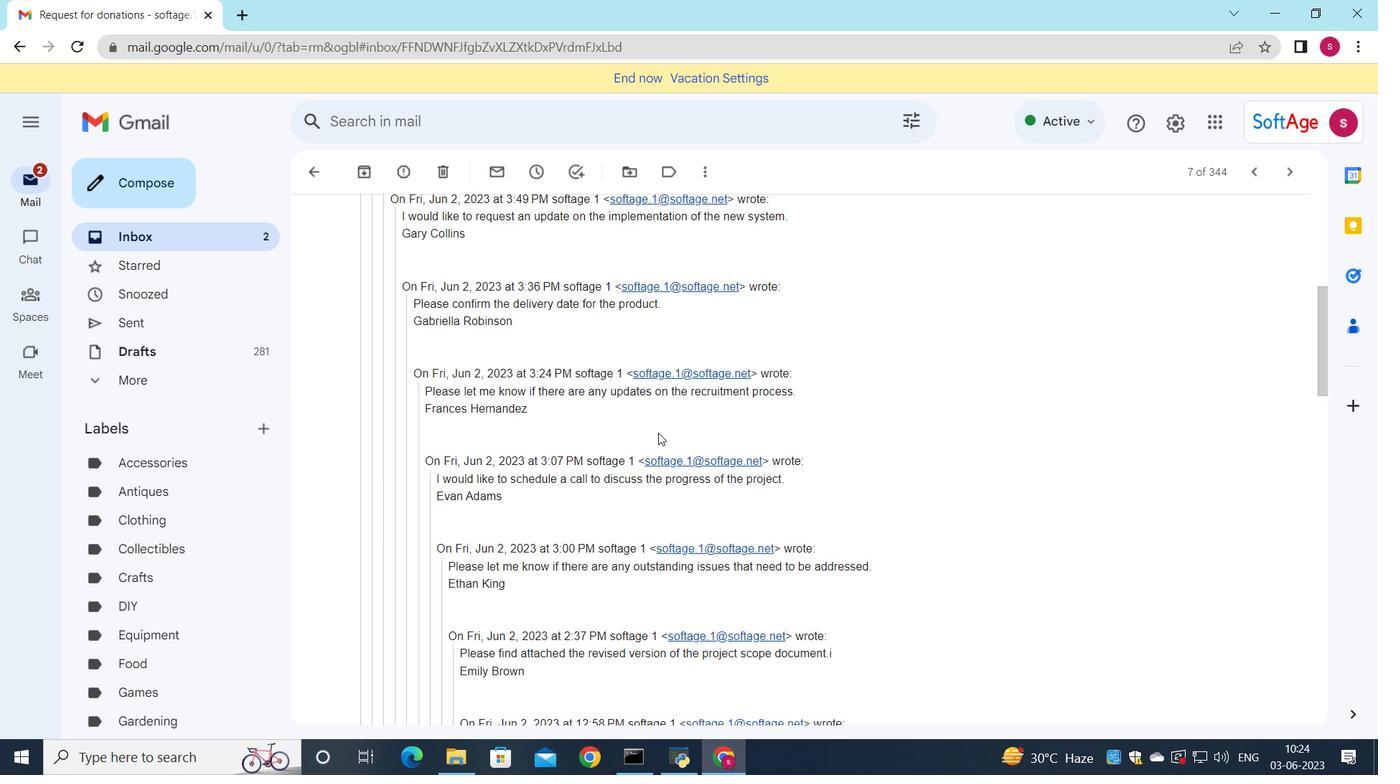 
Action: Mouse scrolled (651, 435) with delta (0, 0)
Screenshot: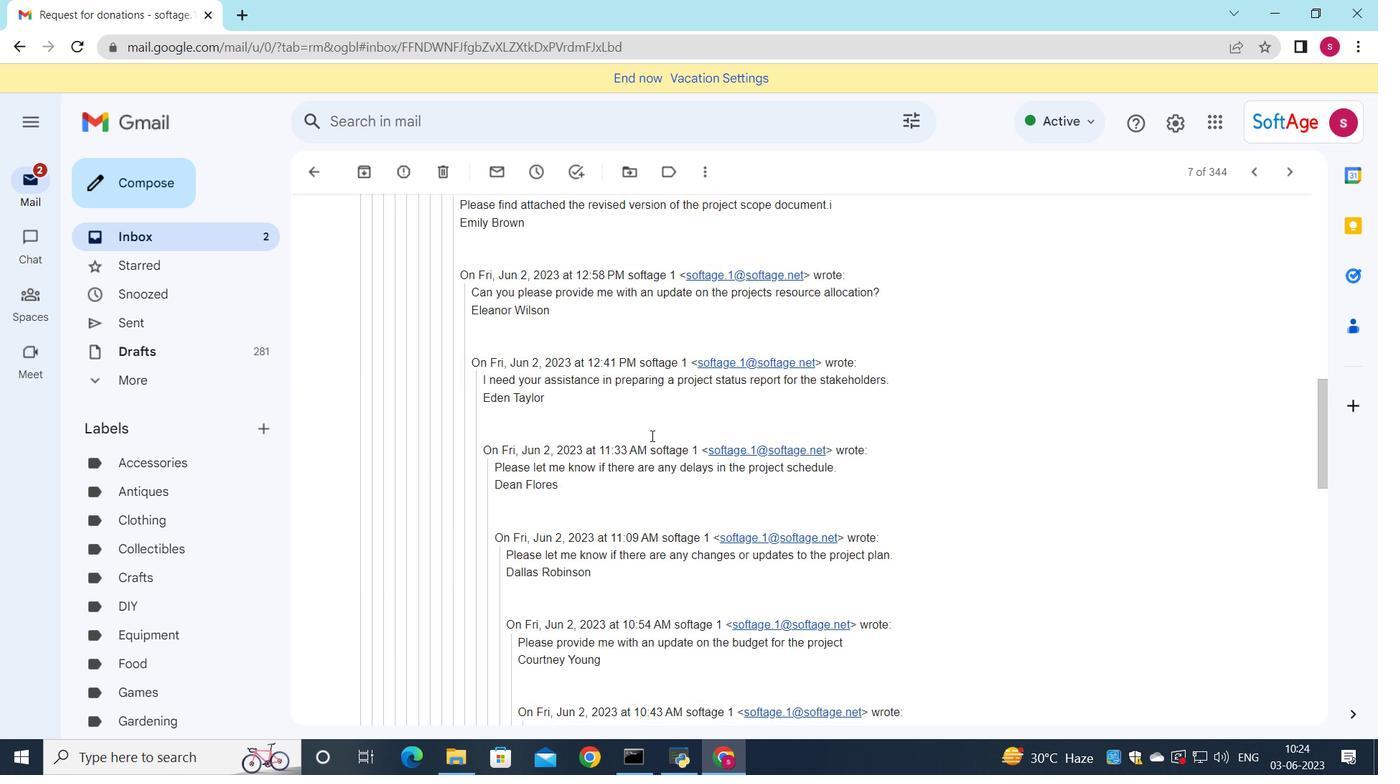 
Action: Mouse moved to (651, 437)
Screenshot: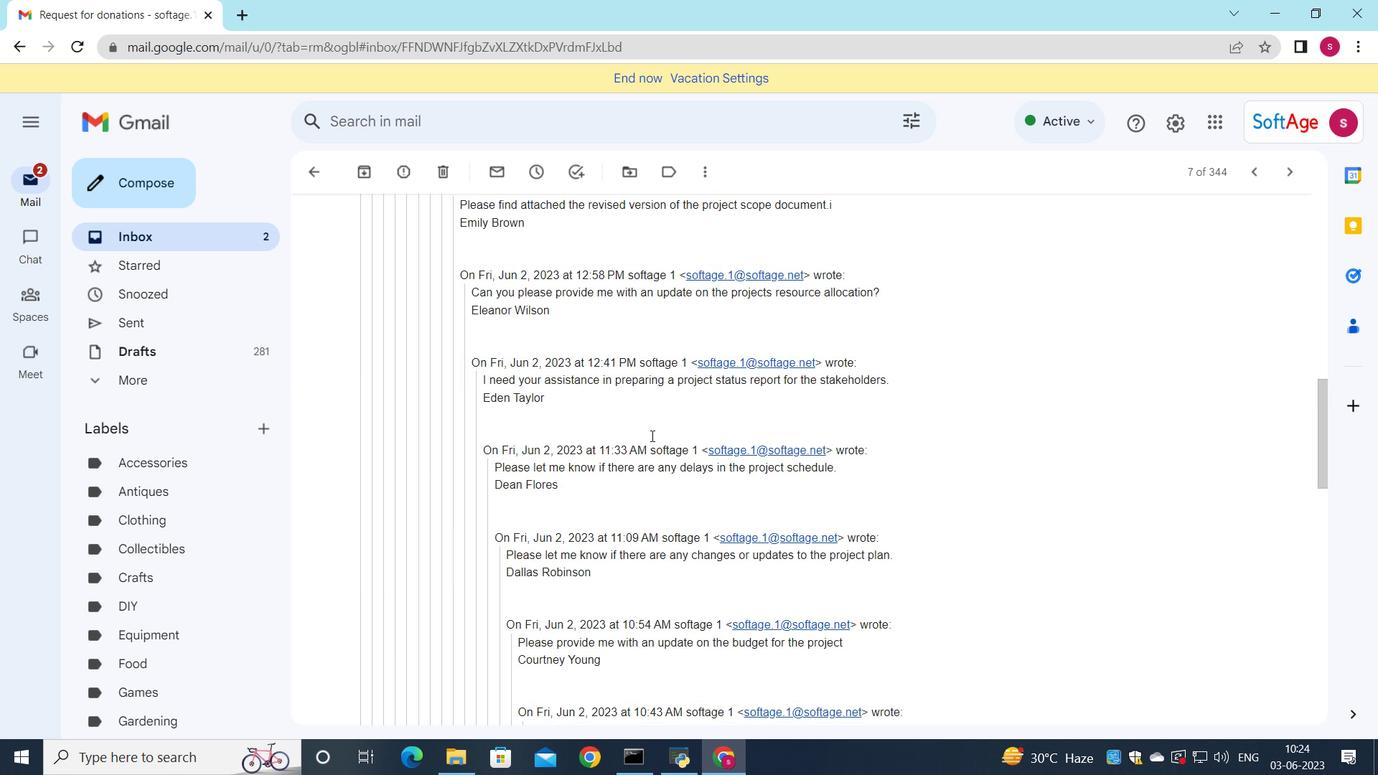 
Action: Mouse scrolled (651, 435) with delta (0, 0)
Screenshot: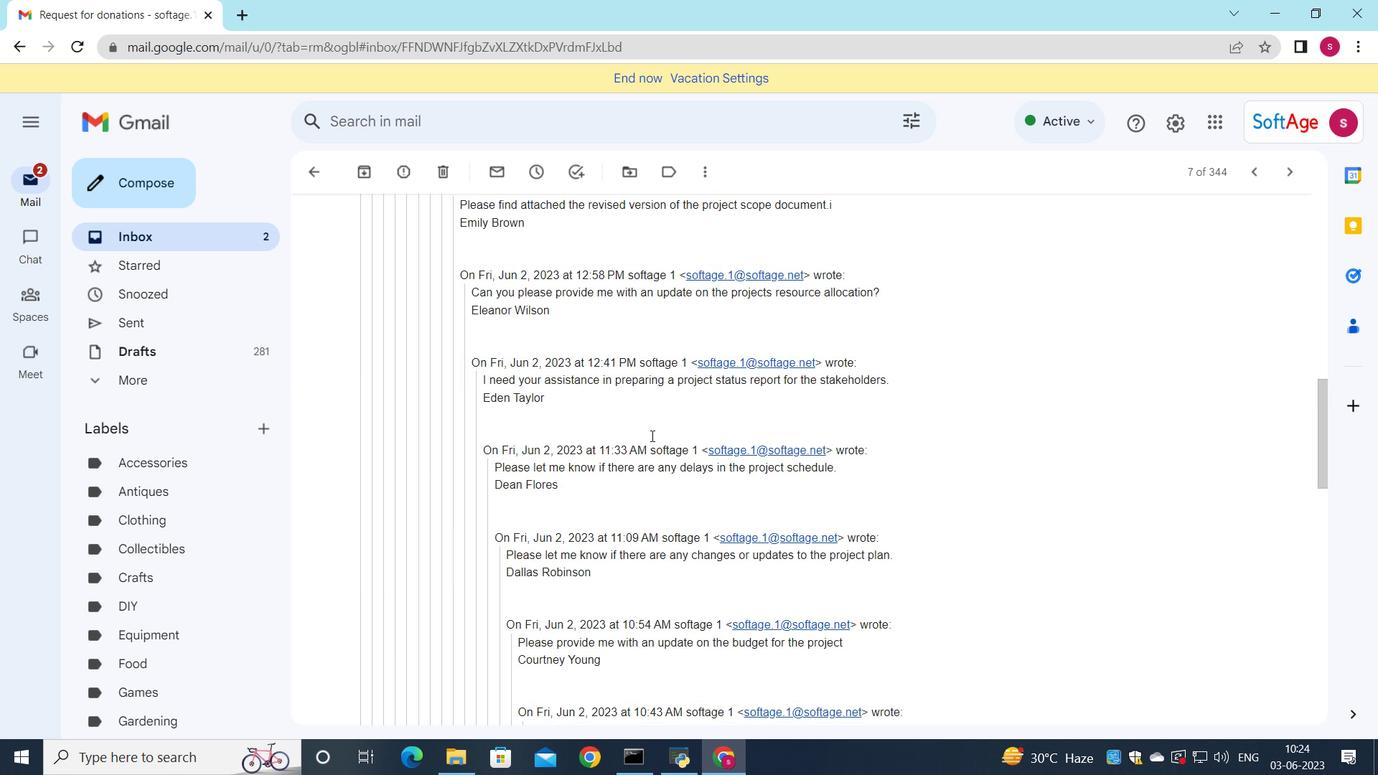 
Action: Mouse moved to (650, 437)
Screenshot: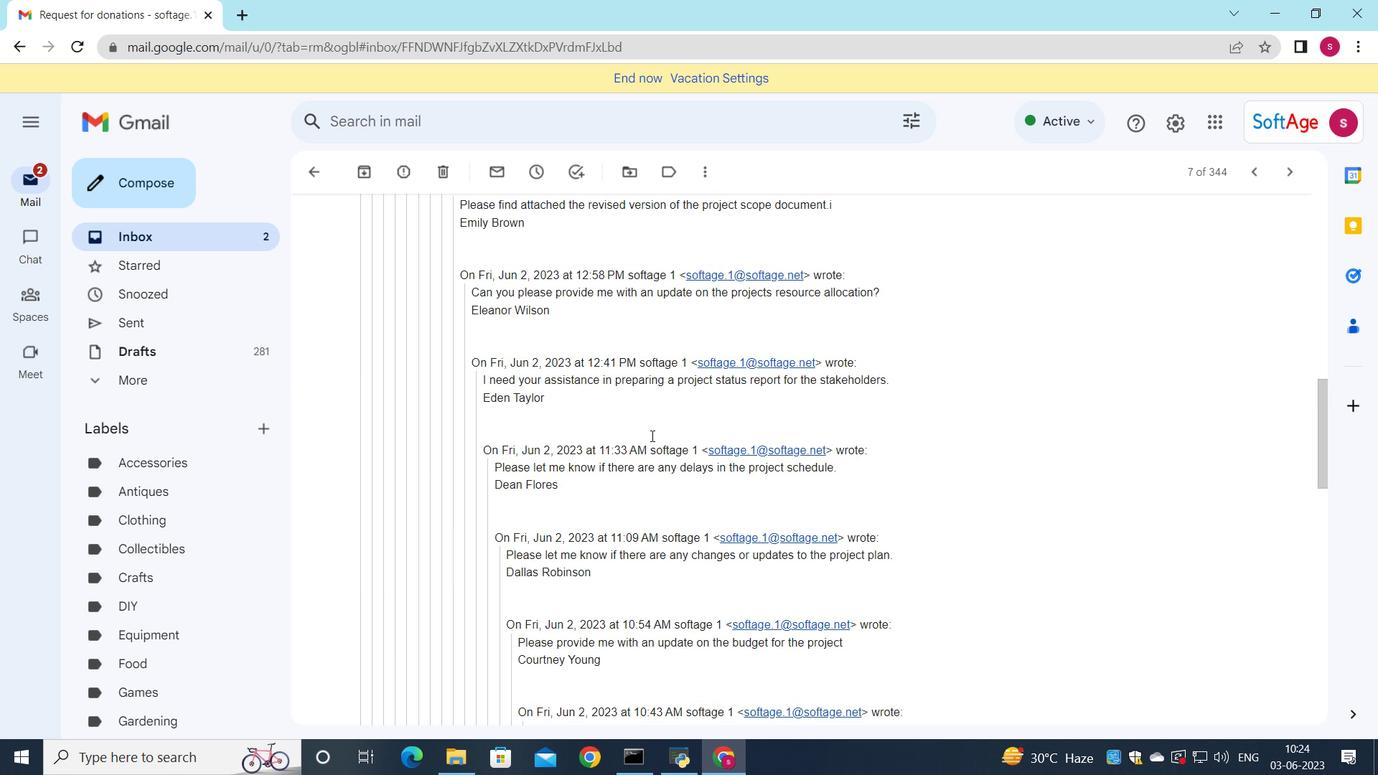 
Action: Mouse scrolled (651, 435) with delta (0, 0)
Screenshot: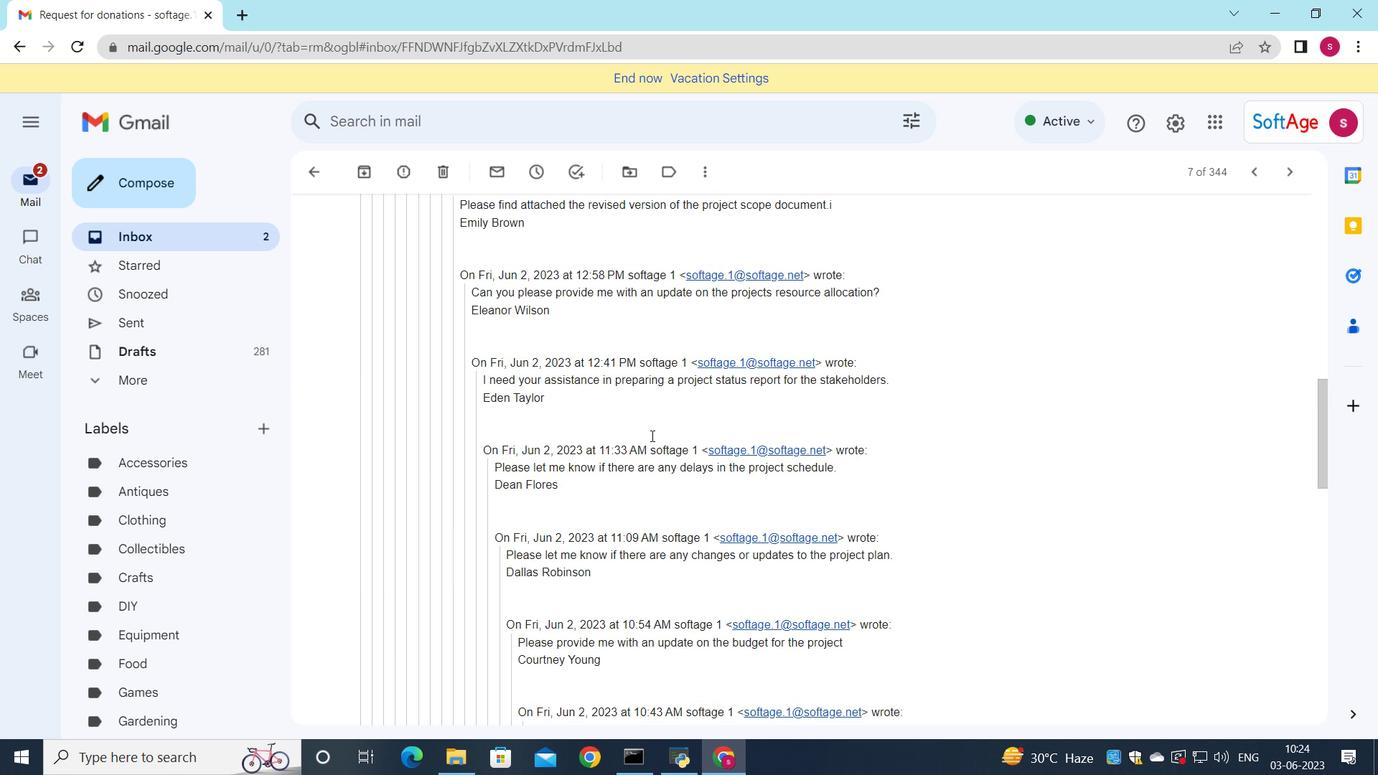 
Action: Mouse moved to (650, 438)
Screenshot: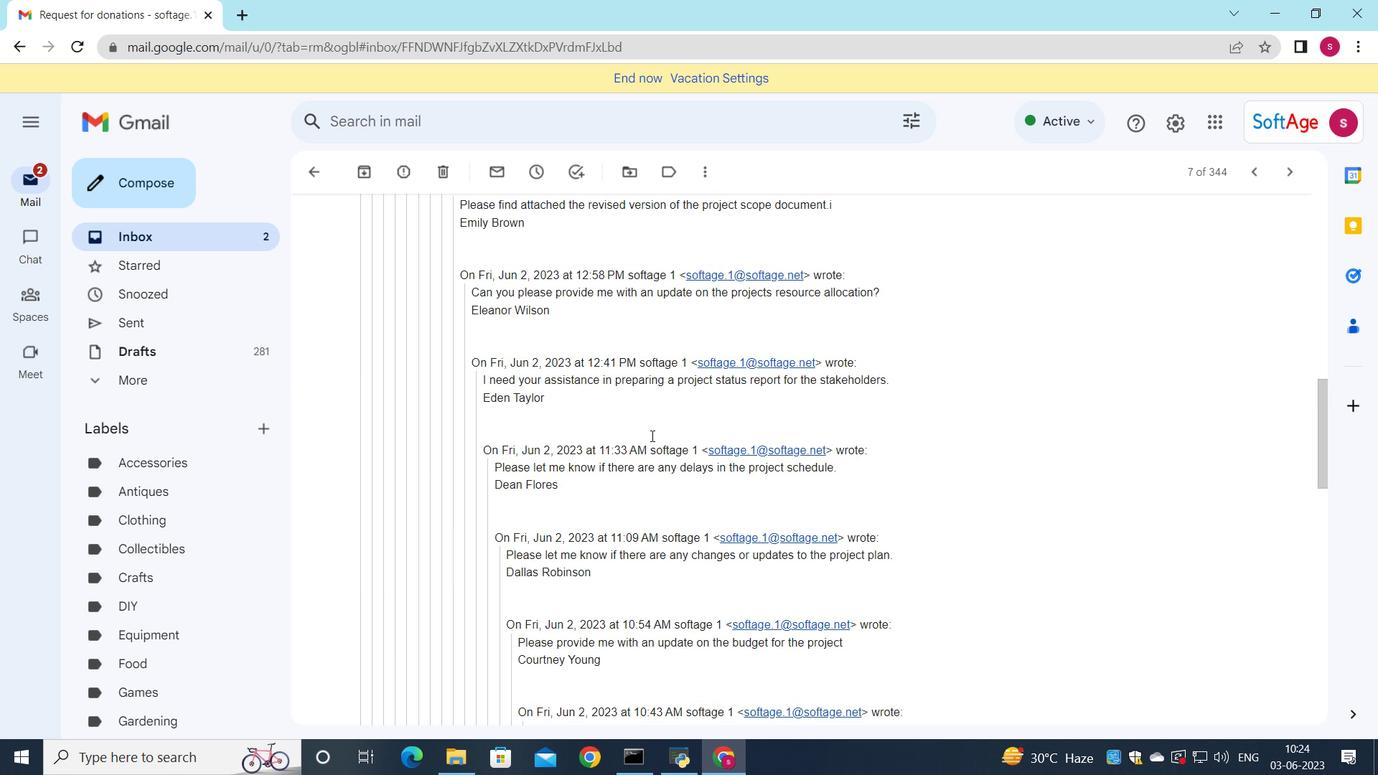 
Action: Mouse scrolled (650, 437) with delta (0, 0)
Screenshot: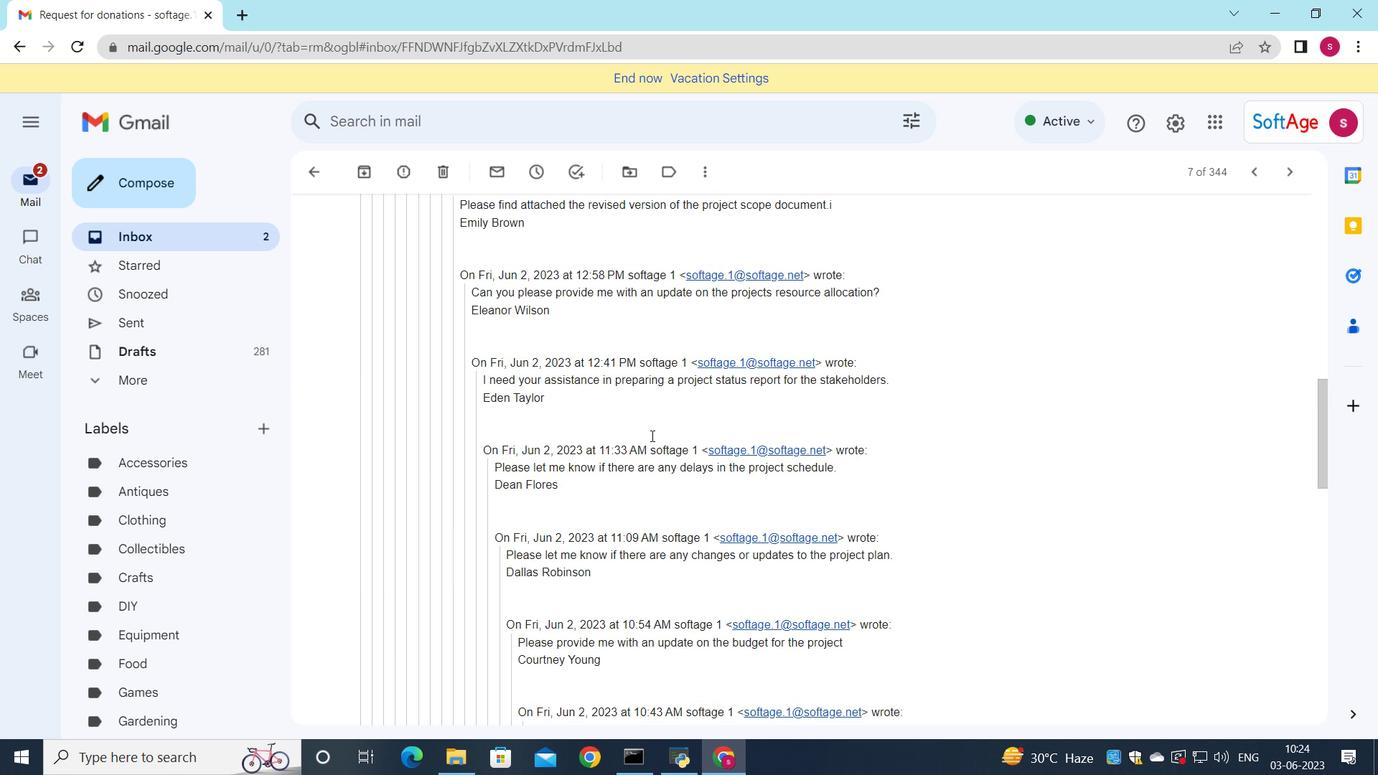 
Action: Mouse moved to (649, 438)
Screenshot: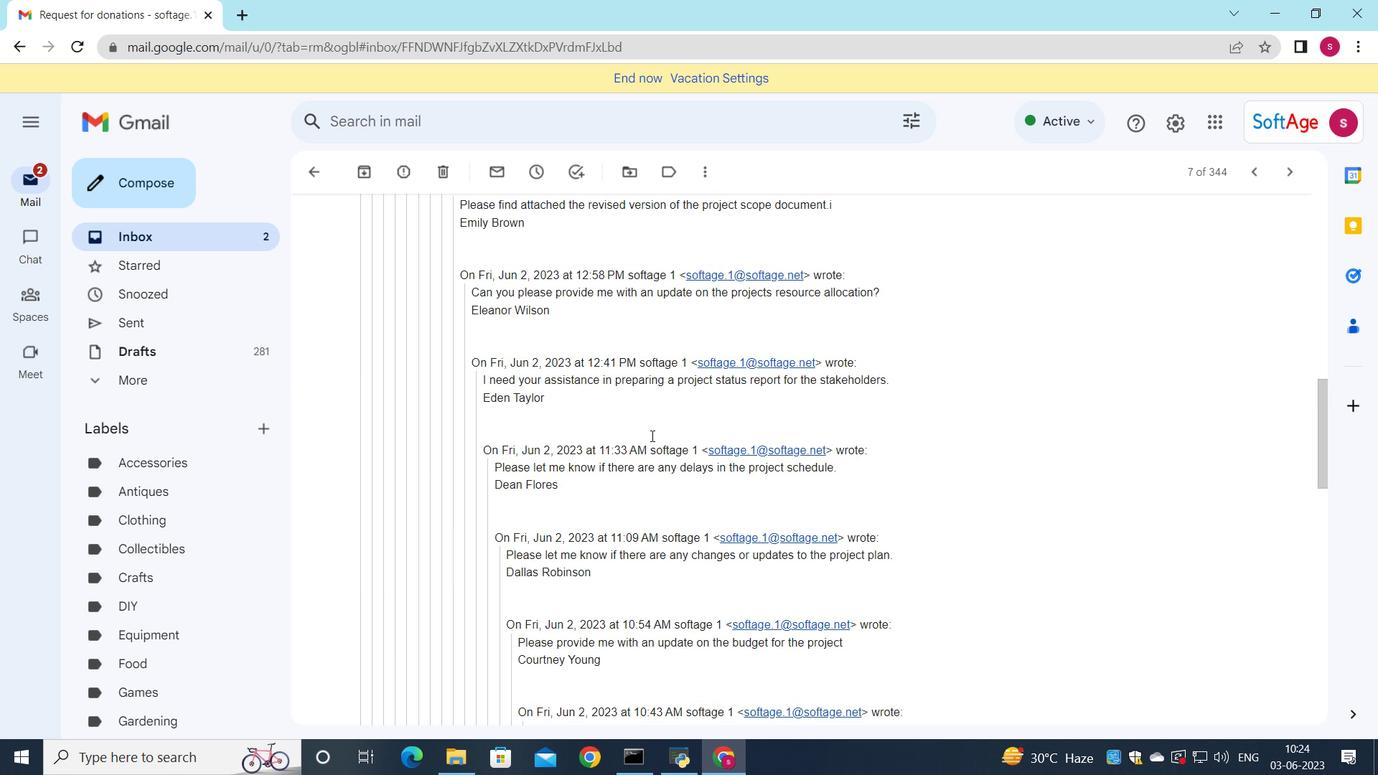 
Action: Mouse scrolled (649, 437) with delta (0, 0)
Screenshot: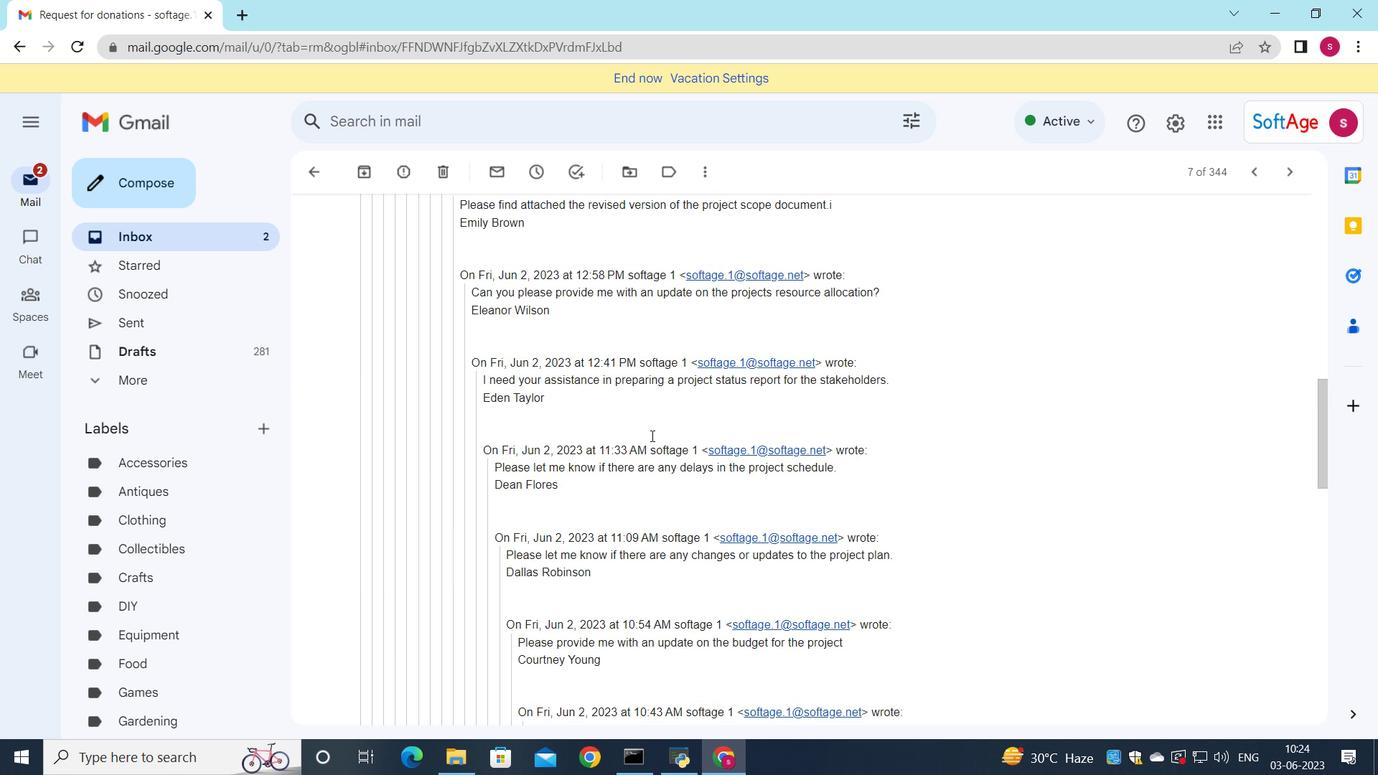 
Action: Mouse scrolled (649, 437) with delta (0, 0)
Screenshot: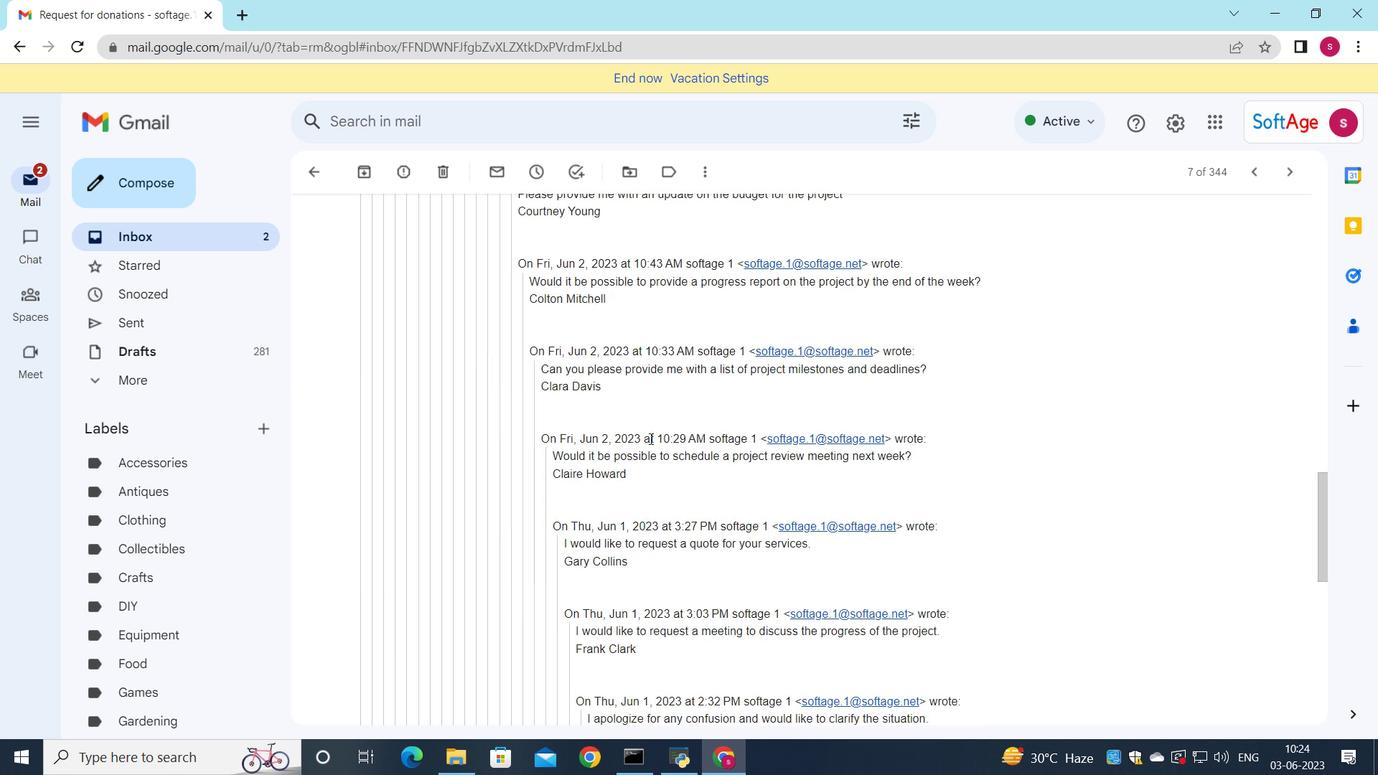 
Action: Mouse scrolled (649, 437) with delta (0, 0)
Screenshot: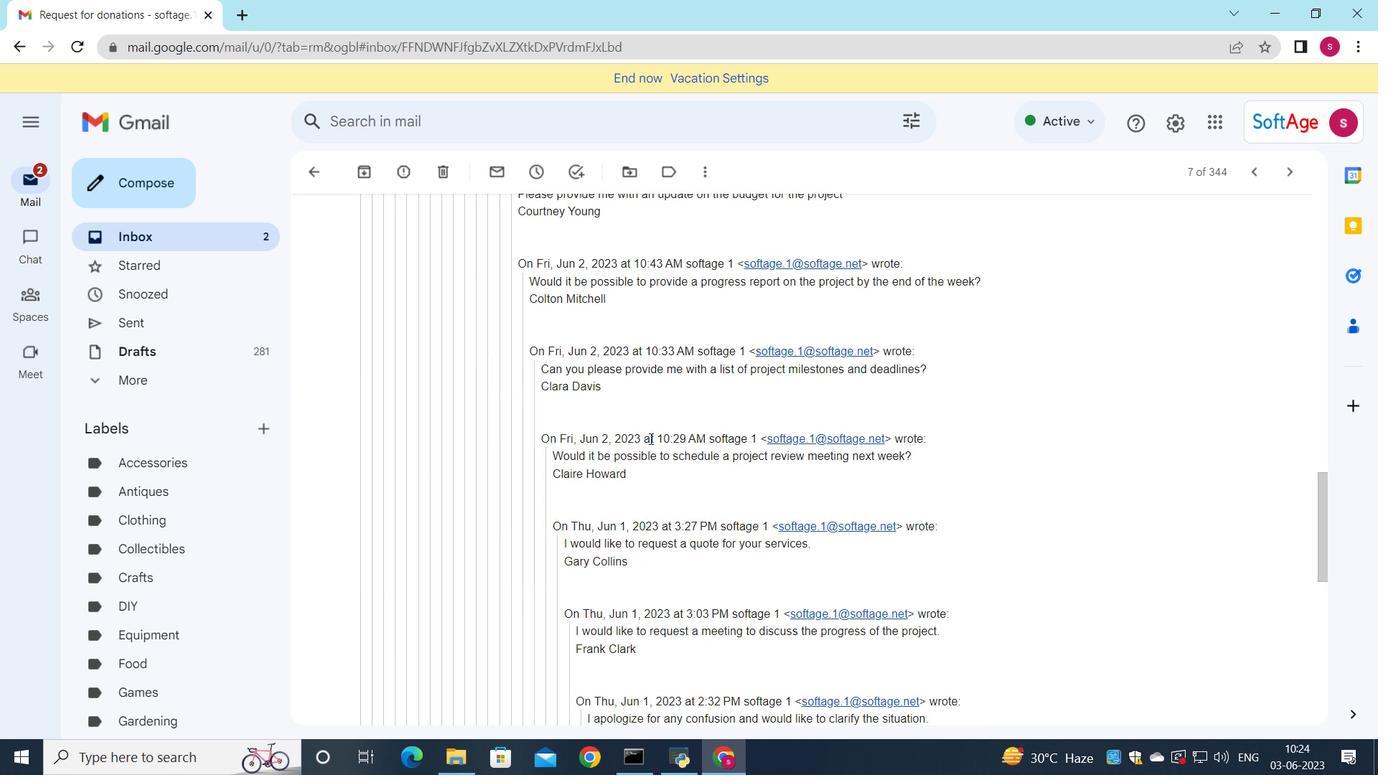 
Action: Mouse scrolled (649, 437) with delta (0, 0)
Screenshot: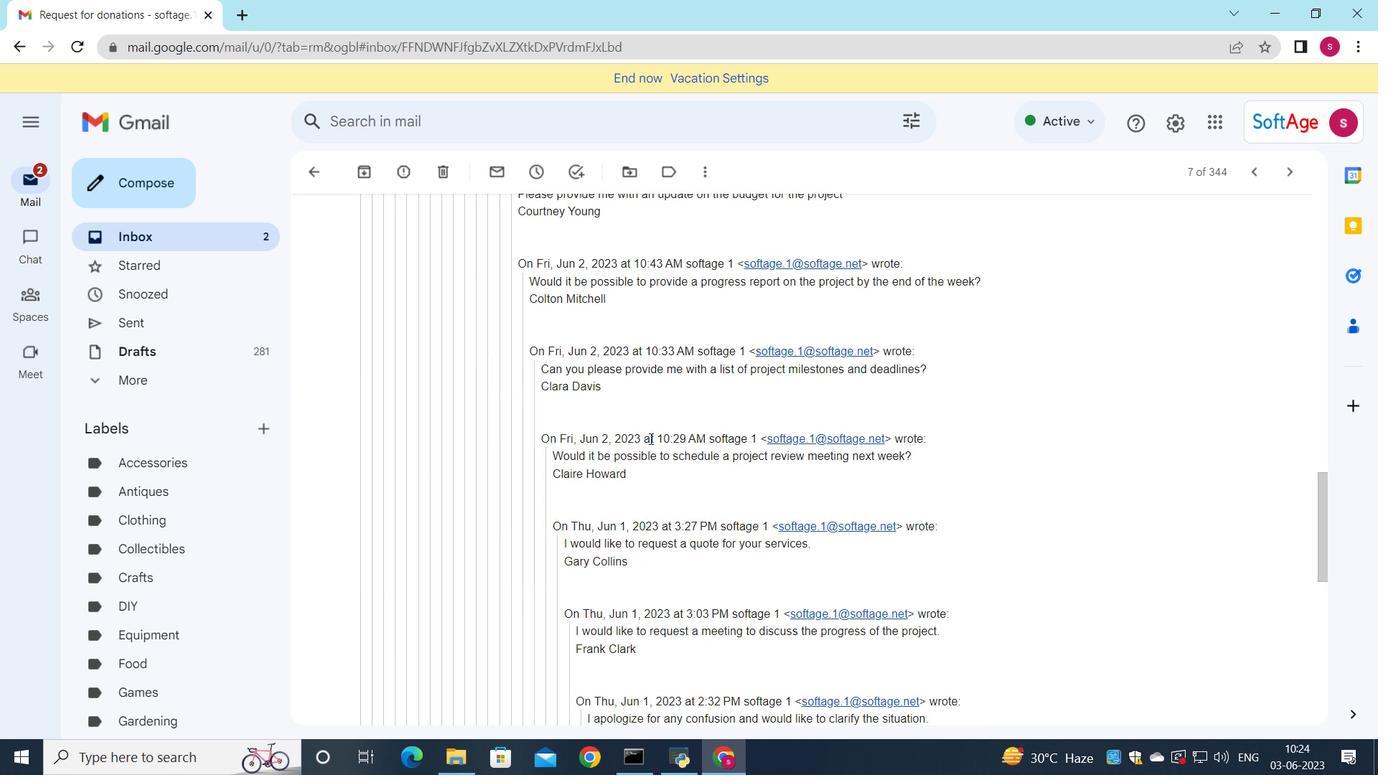 
Action: Mouse scrolled (649, 437) with delta (0, 0)
Screenshot: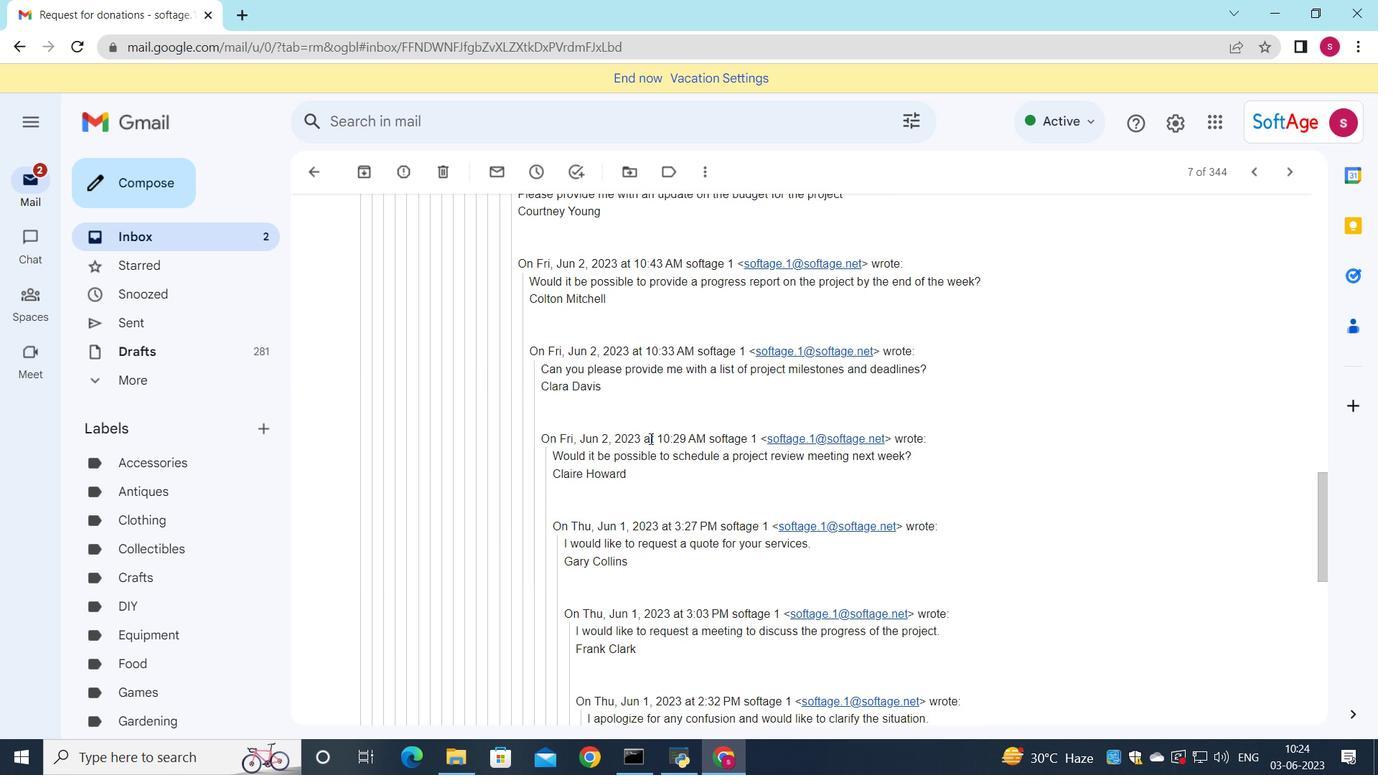 
Action: Mouse scrolled (649, 437) with delta (0, 0)
Screenshot: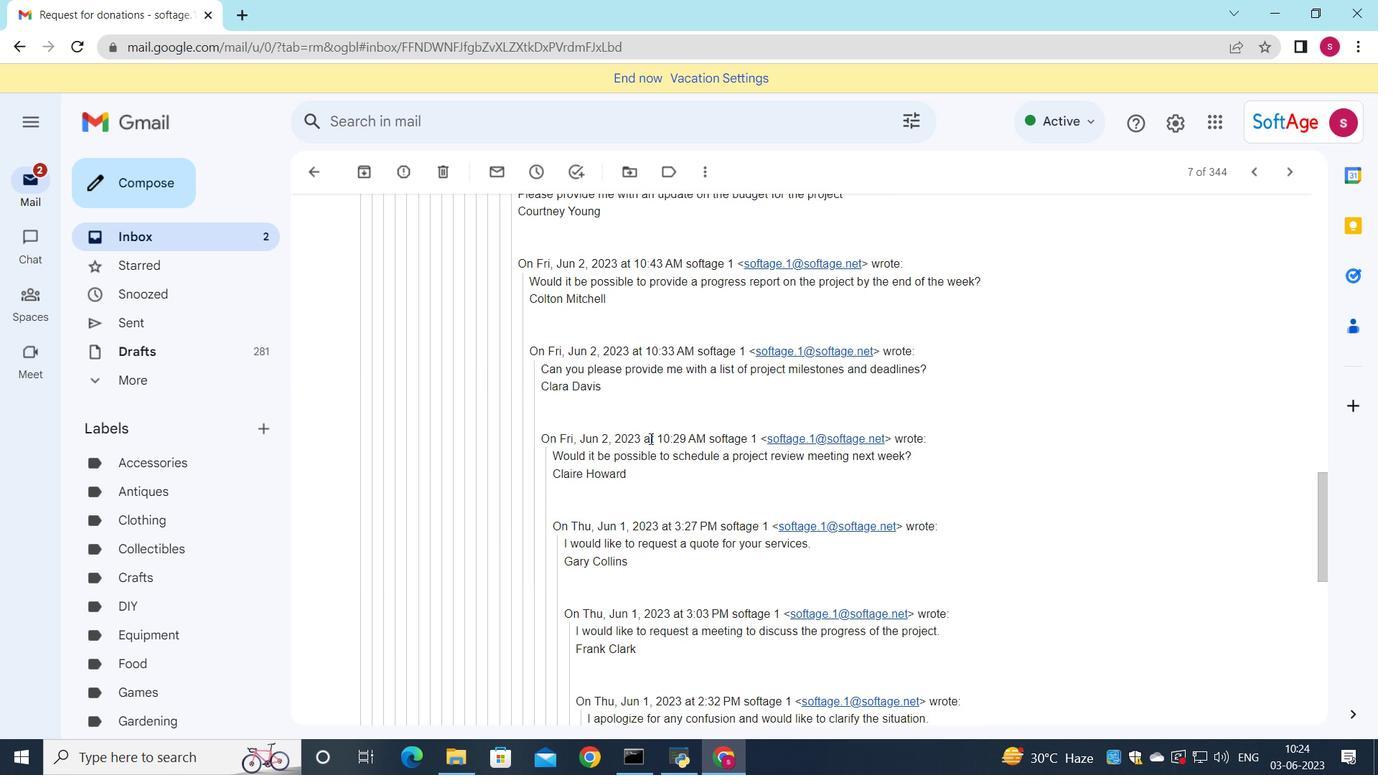 
Action: Mouse scrolled (649, 437) with delta (0, 0)
Screenshot: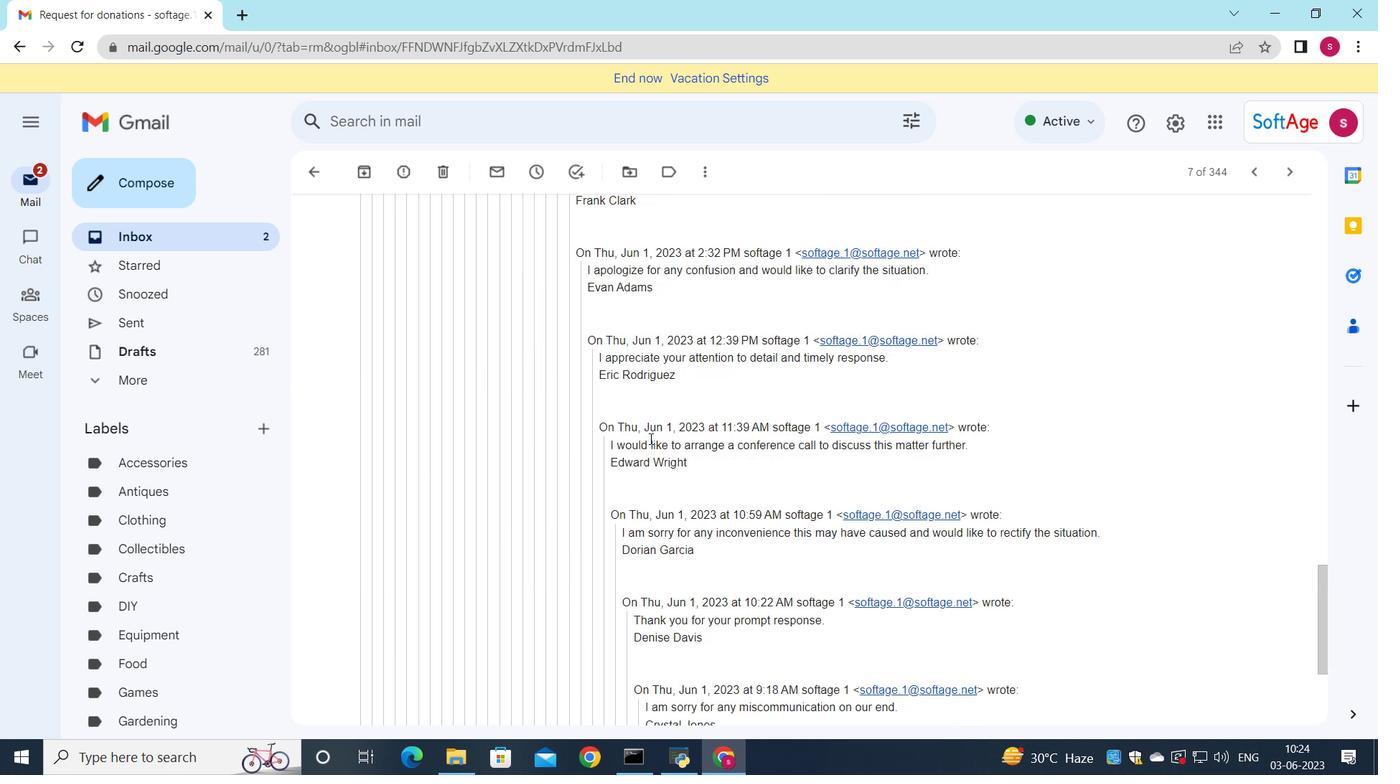 
Action: Mouse scrolled (649, 437) with delta (0, 0)
Screenshot: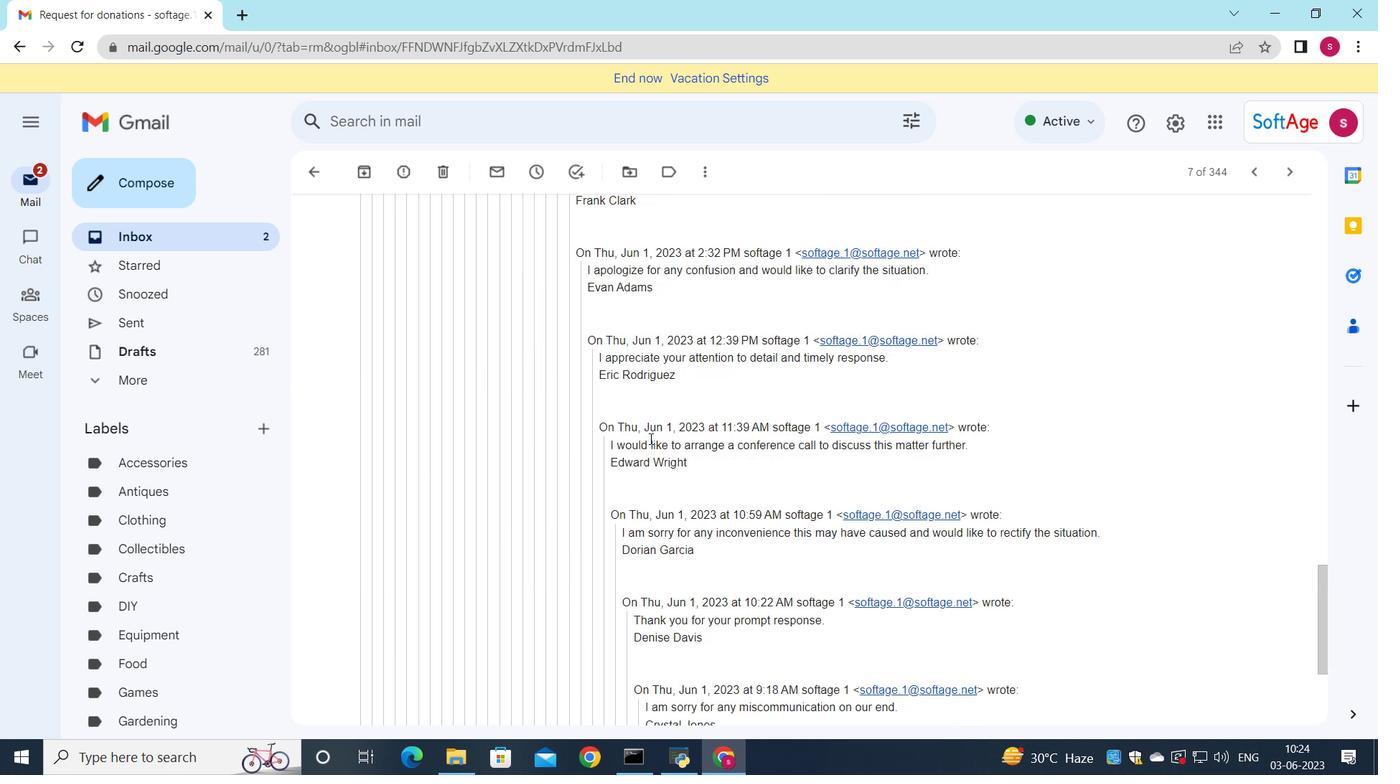 
Action: Mouse scrolled (649, 437) with delta (0, 0)
Screenshot: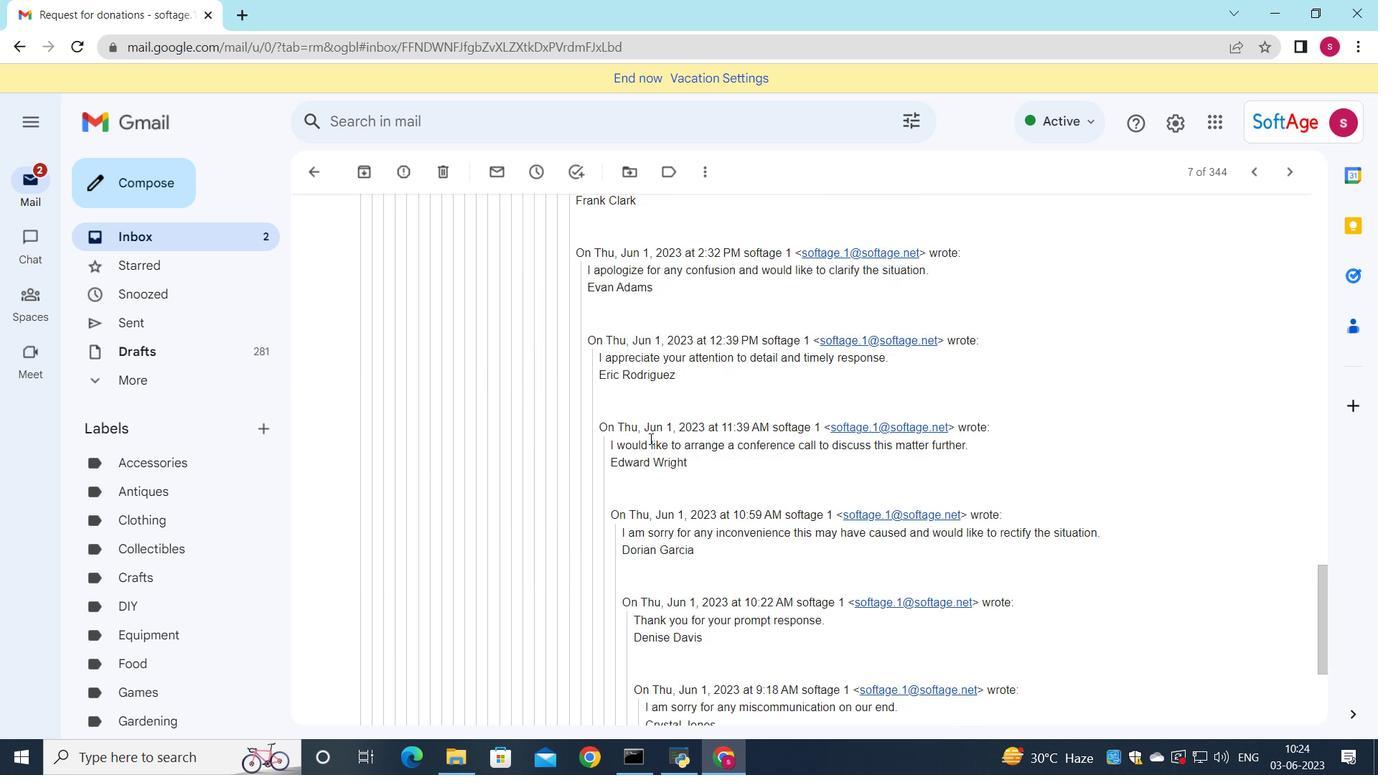 
Action: Mouse scrolled (649, 437) with delta (0, 0)
Screenshot: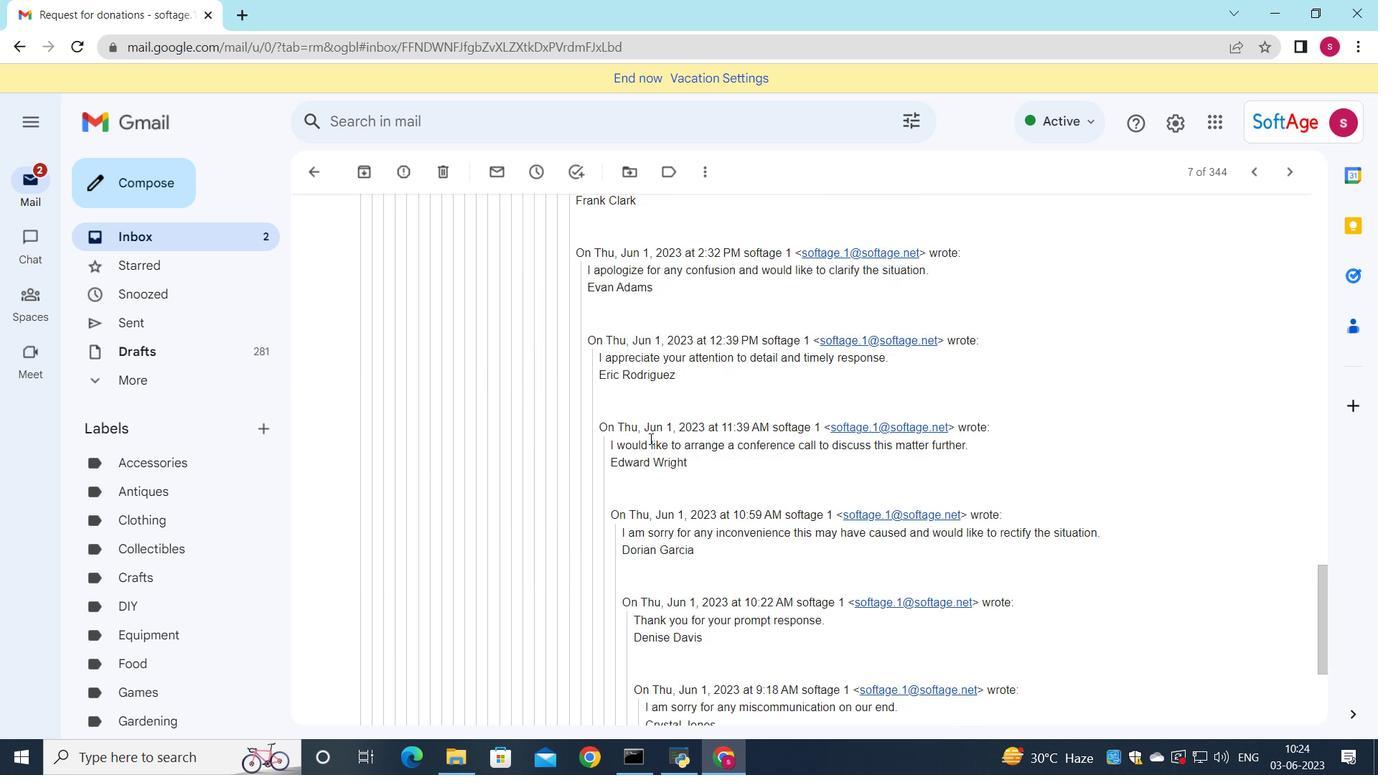 
Action: Mouse scrolled (649, 437) with delta (0, 0)
Screenshot: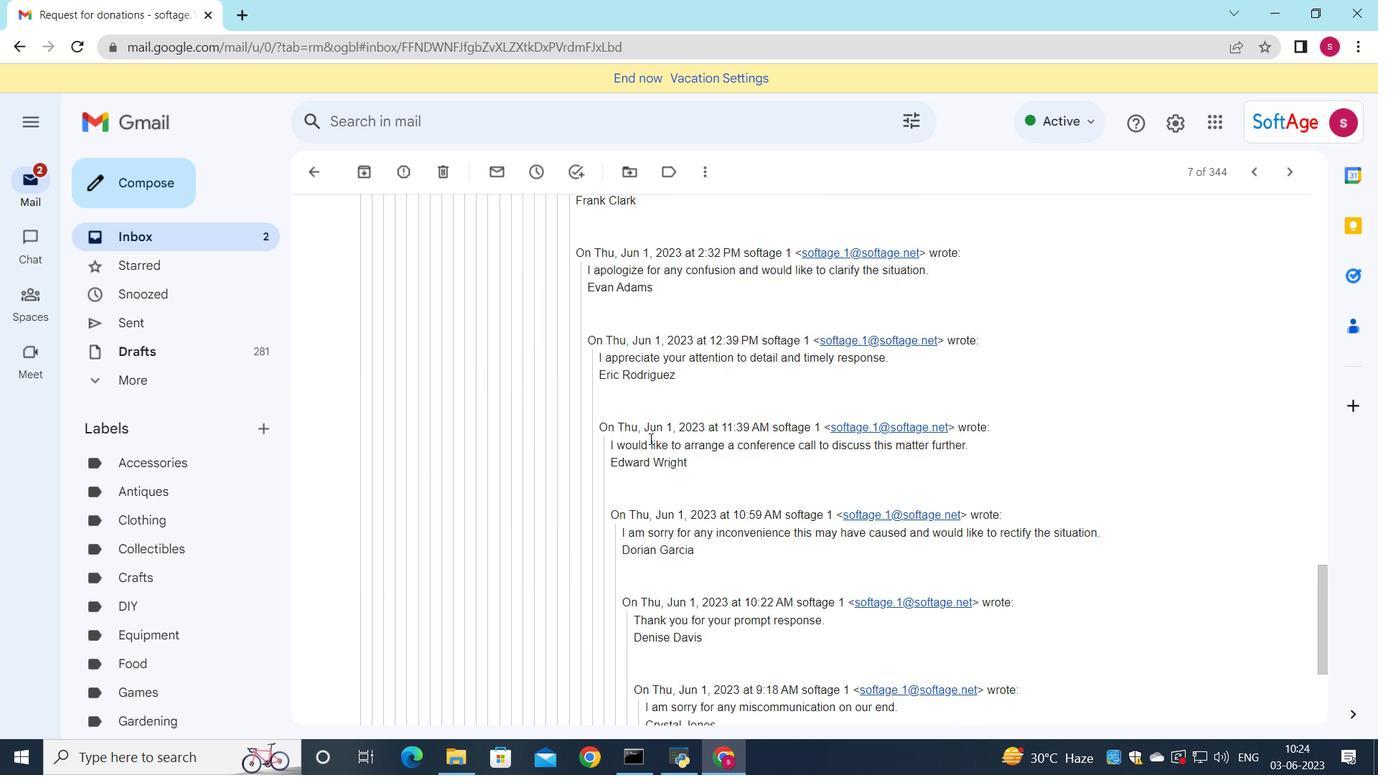 
Action: Mouse moved to (646, 441)
Screenshot: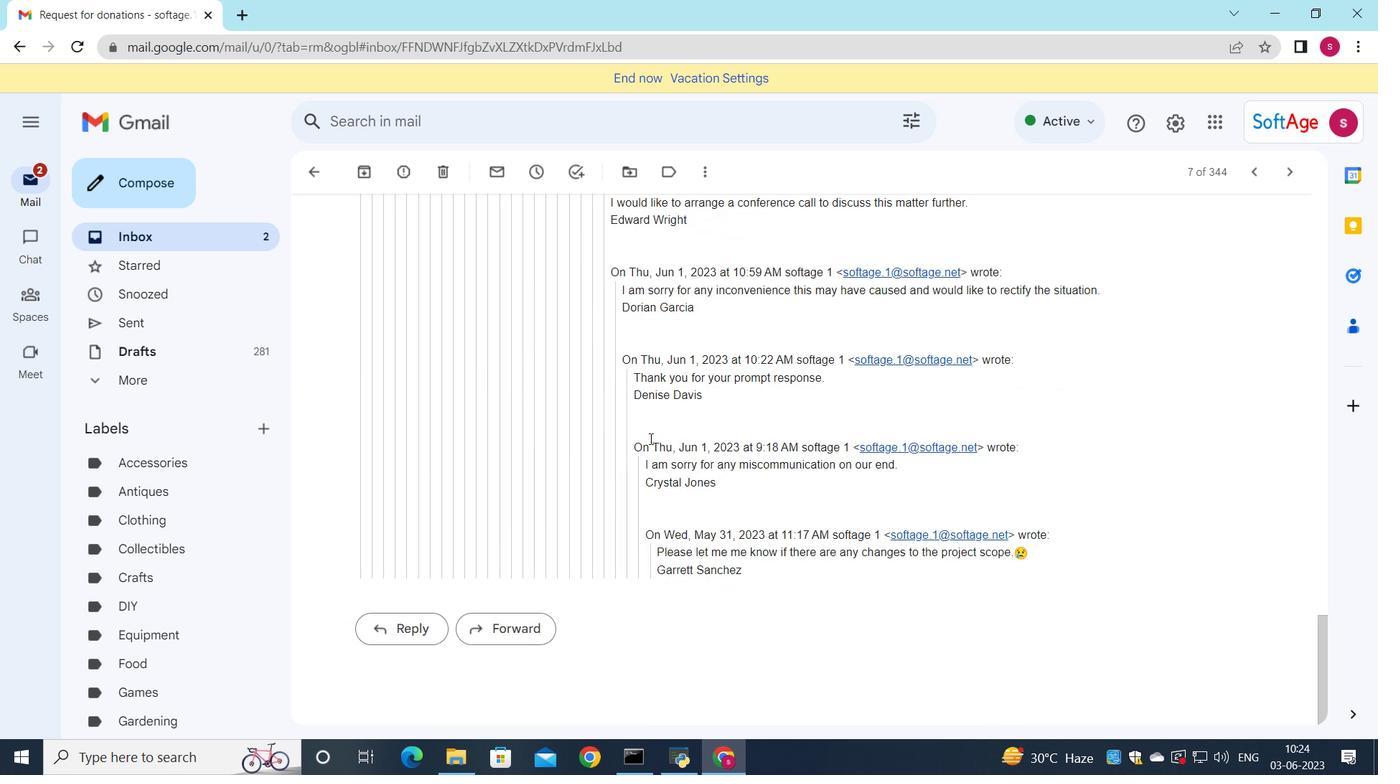 
Action: Mouse scrolled (646, 440) with delta (0, 0)
Screenshot: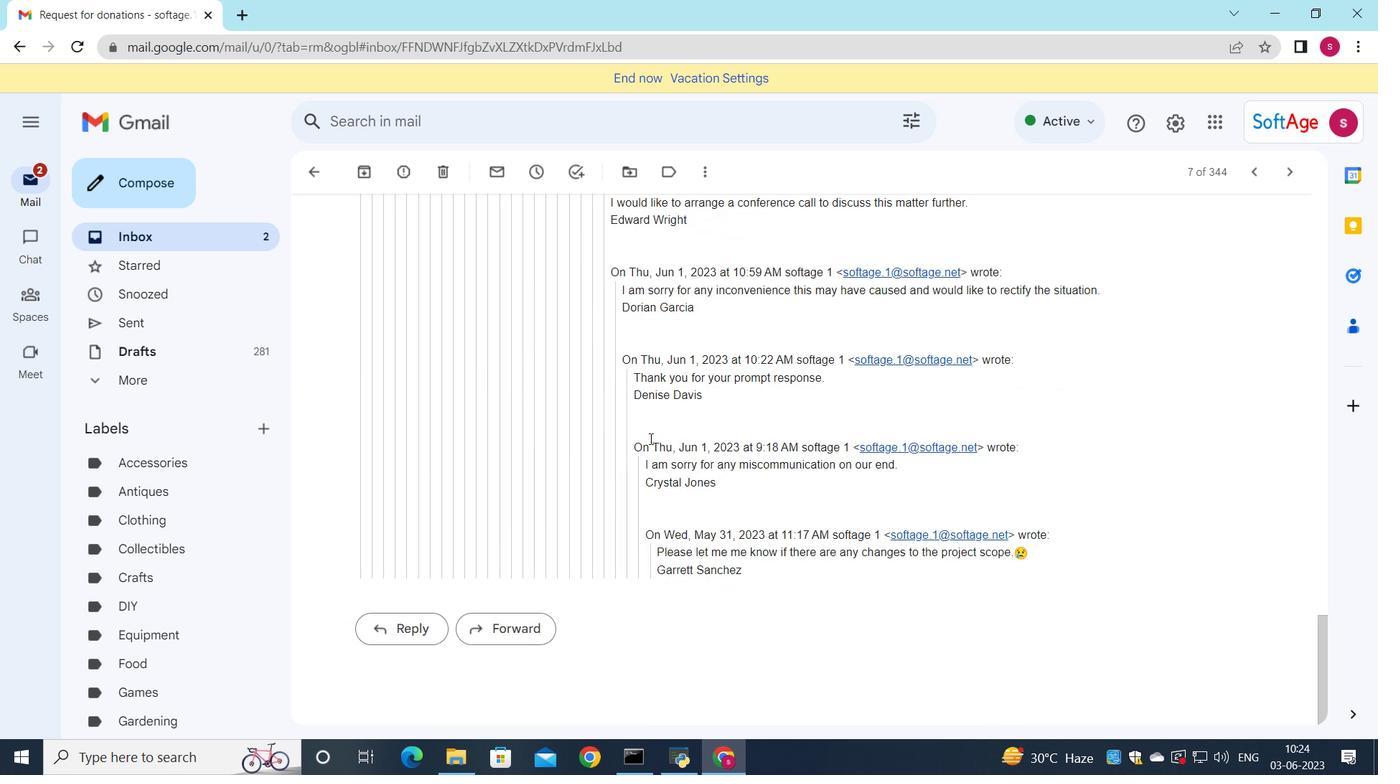 
Action: Mouse moved to (642, 445)
Screenshot: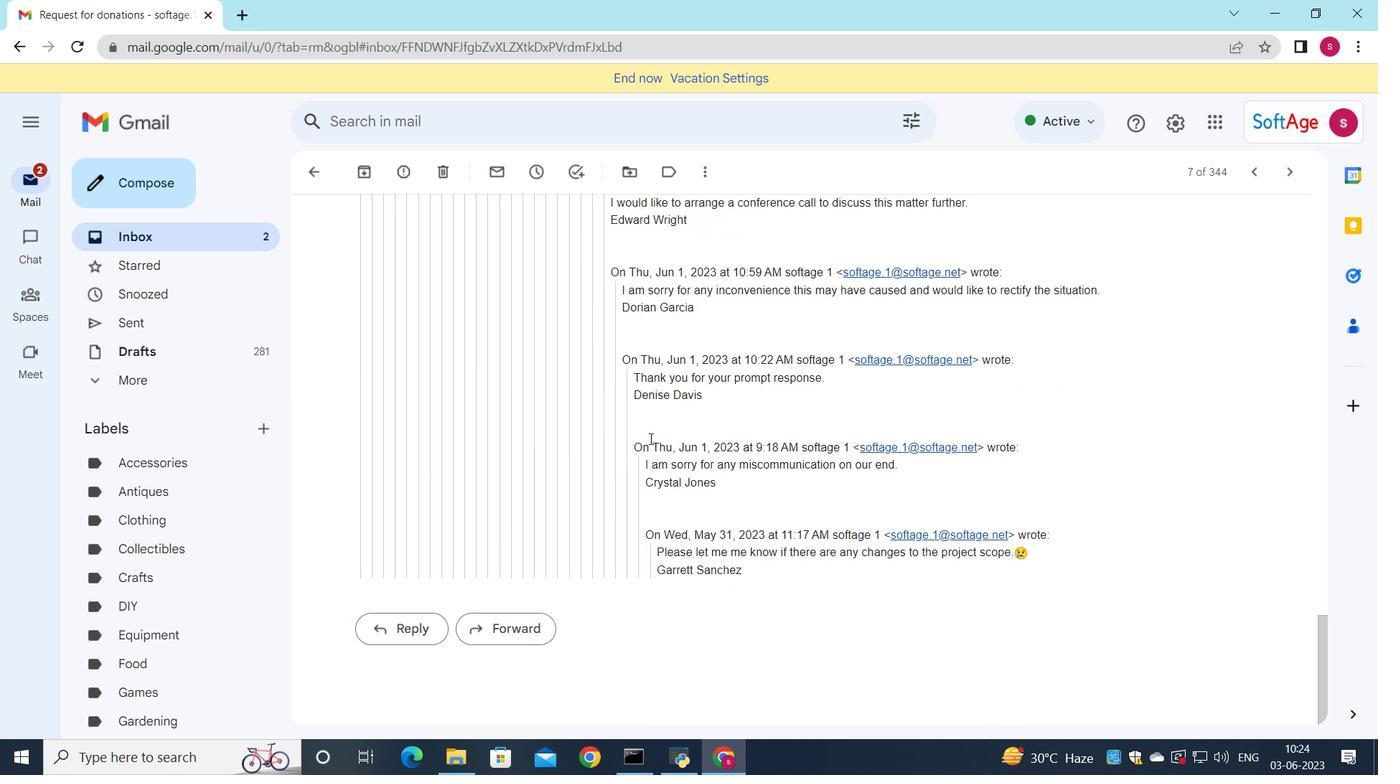
Action: Mouse scrolled (642, 444) with delta (0, 0)
Screenshot: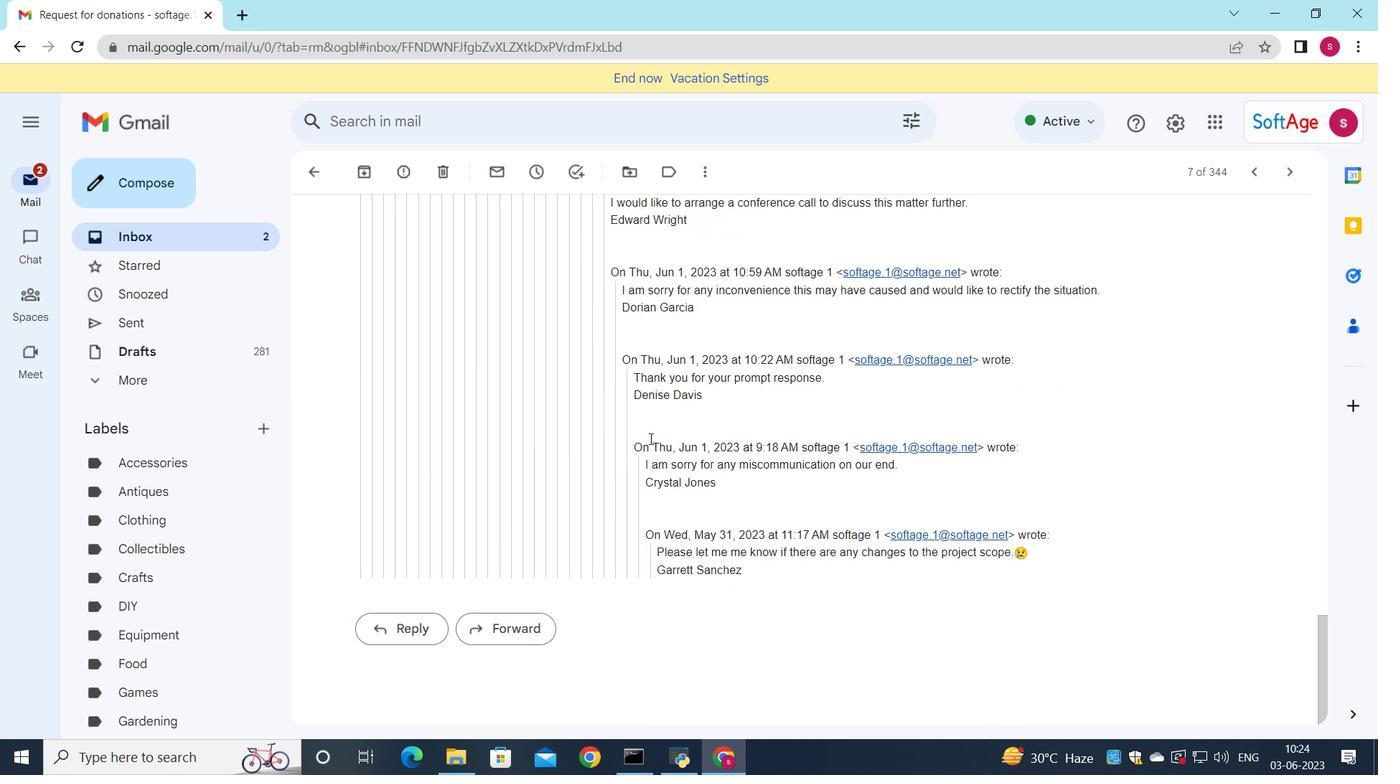 
Action: Mouse moved to (638, 447)
Screenshot: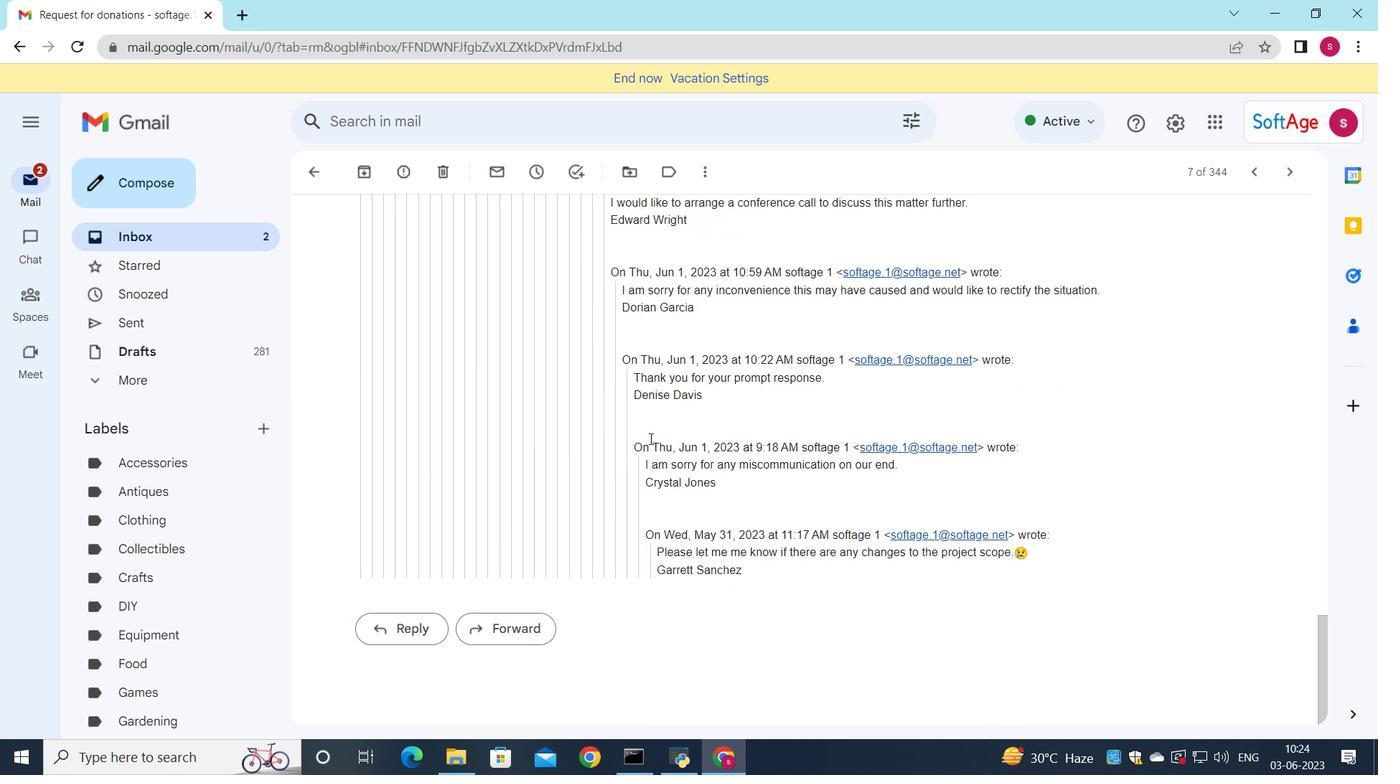 
Action: Mouse scrolled (638, 447) with delta (0, 0)
Screenshot: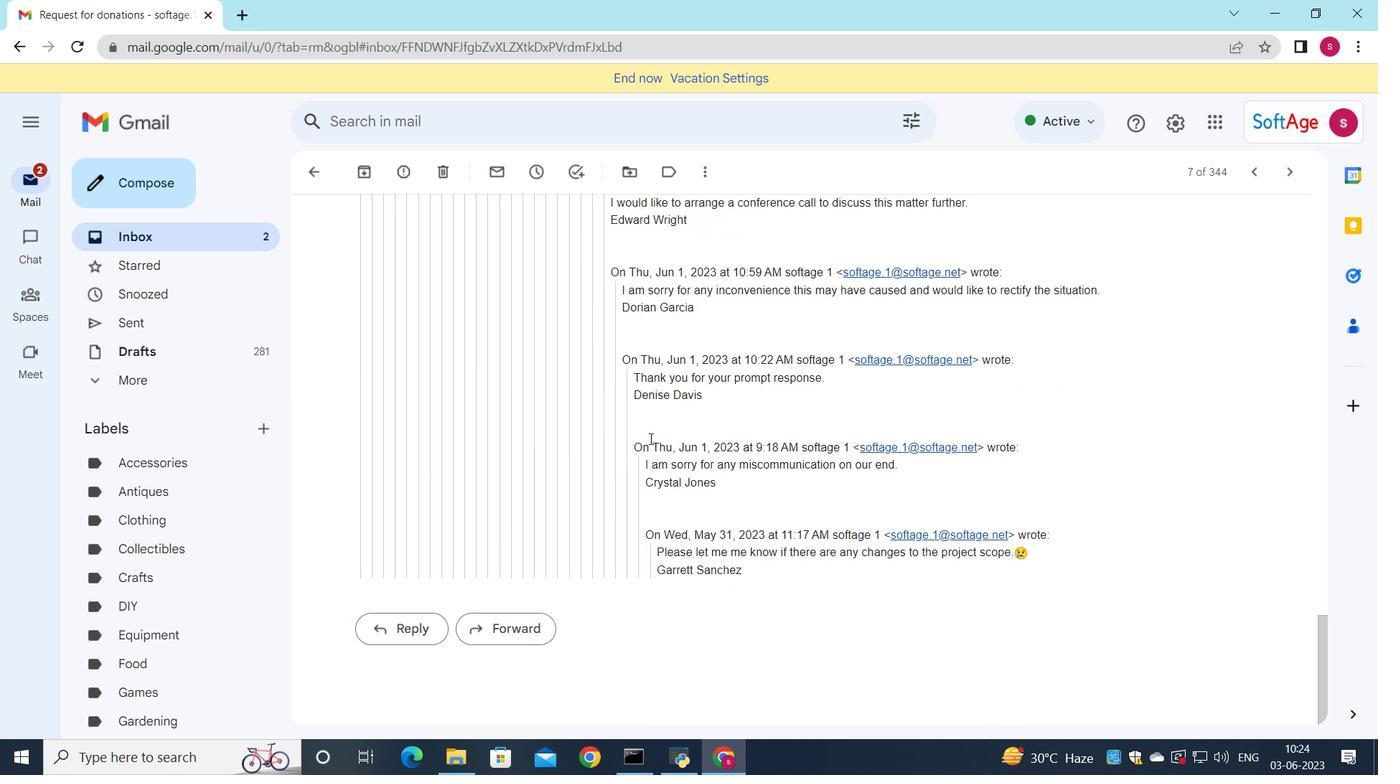 
Action: Mouse moved to (635, 448)
Screenshot: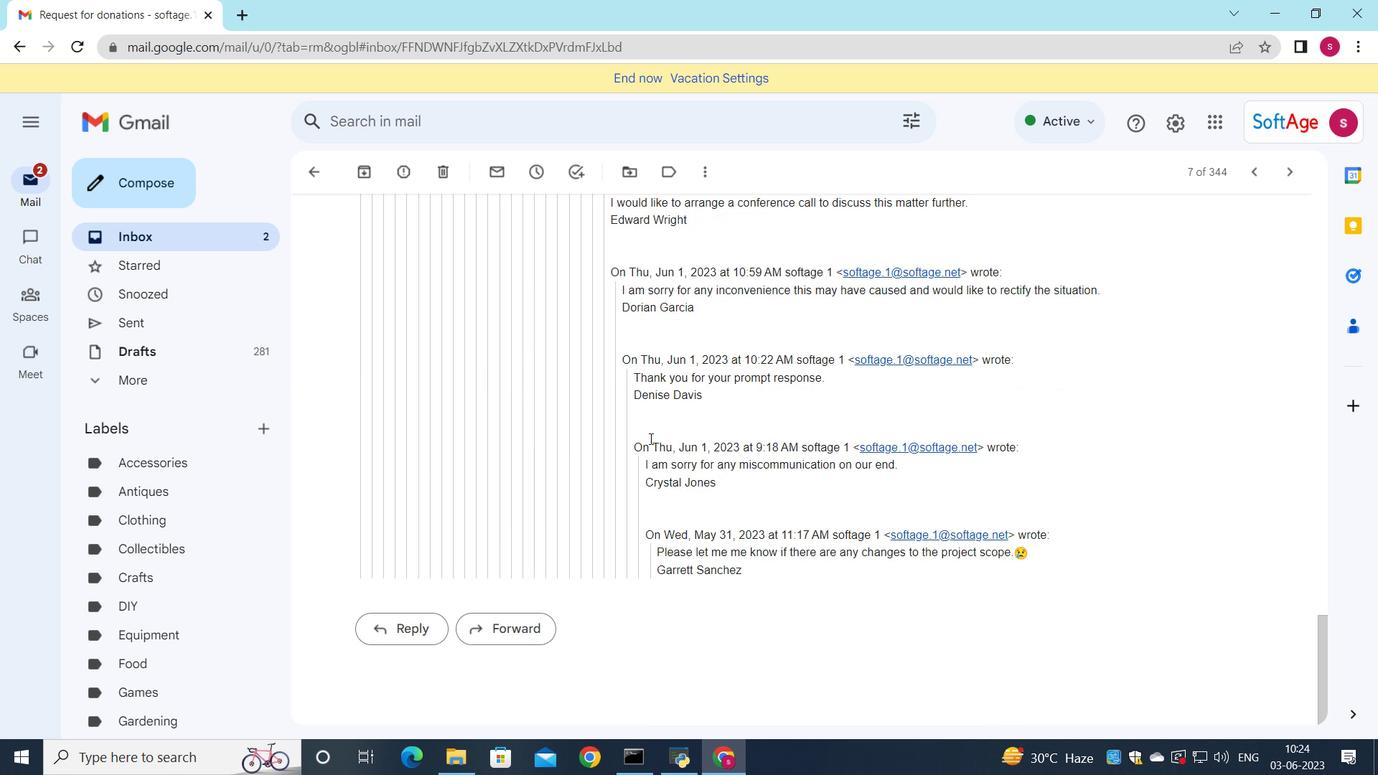 
Action: Mouse scrolled (635, 447) with delta (0, 0)
Screenshot: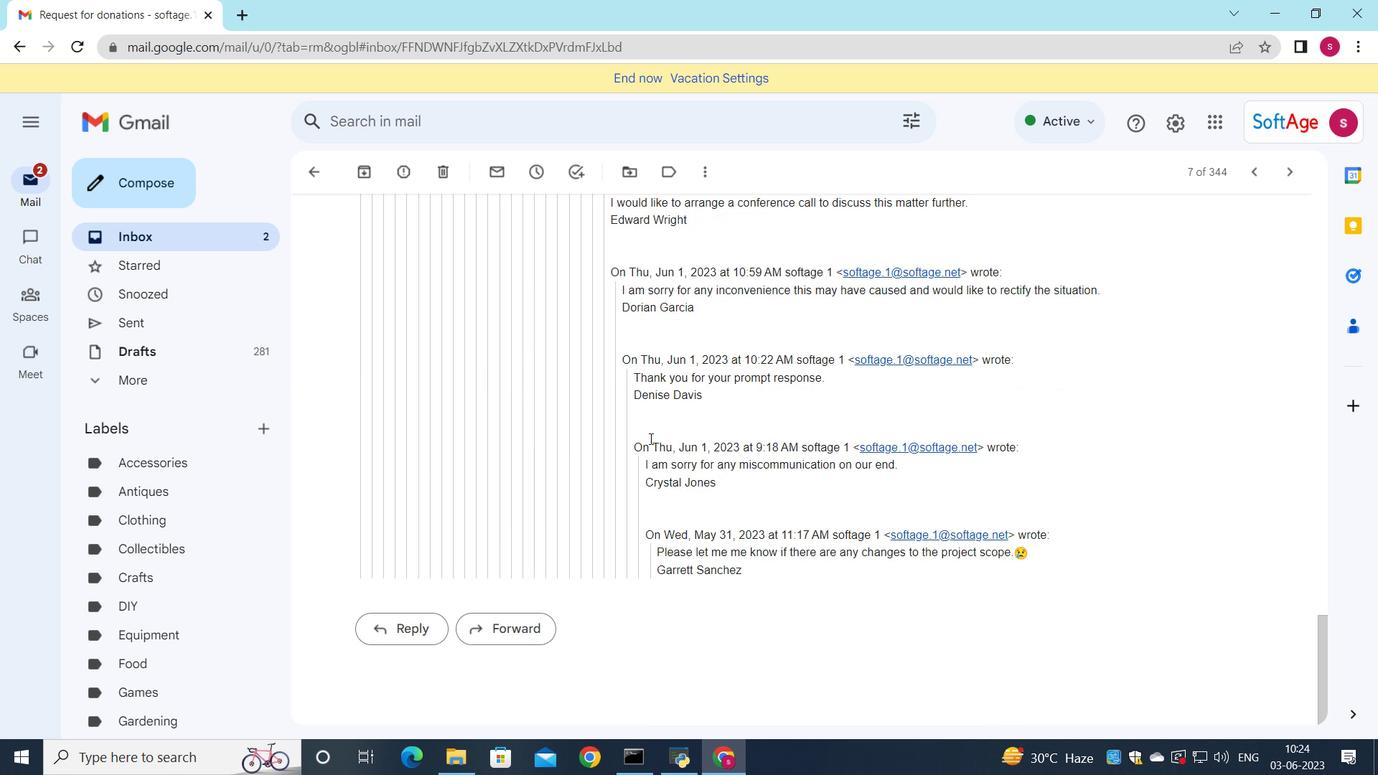
Action: Mouse moved to (393, 642)
Screenshot: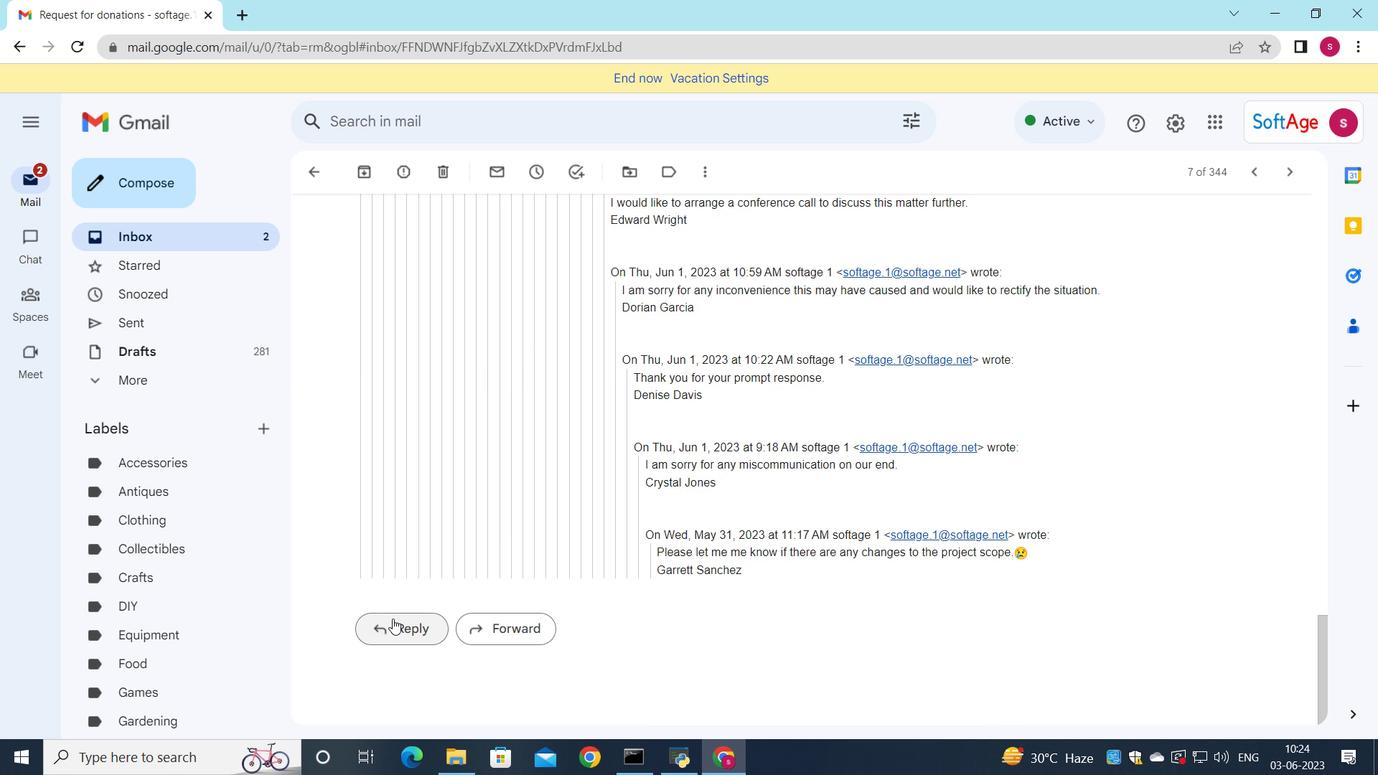 
Action: Mouse pressed left at (393, 642)
Screenshot: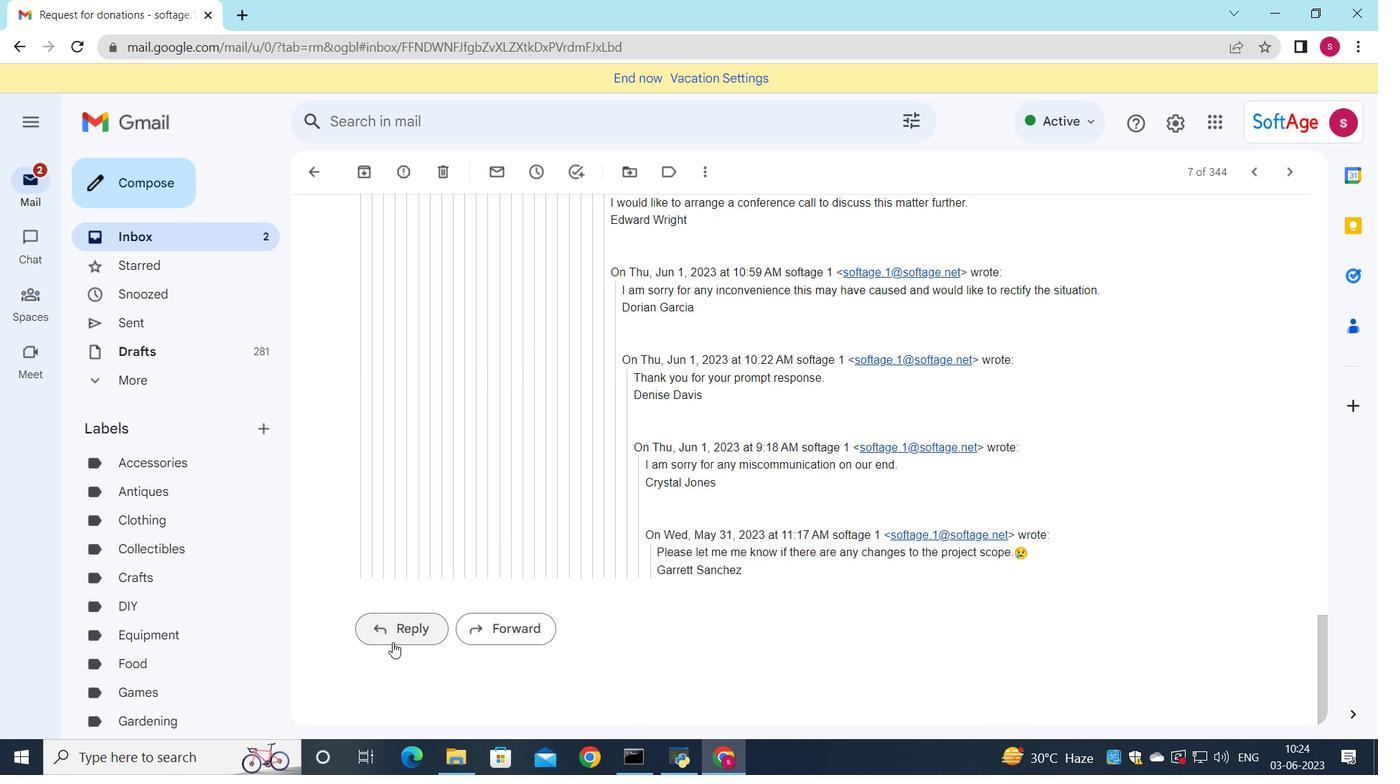 
Action: Mouse moved to (391, 521)
Screenshot: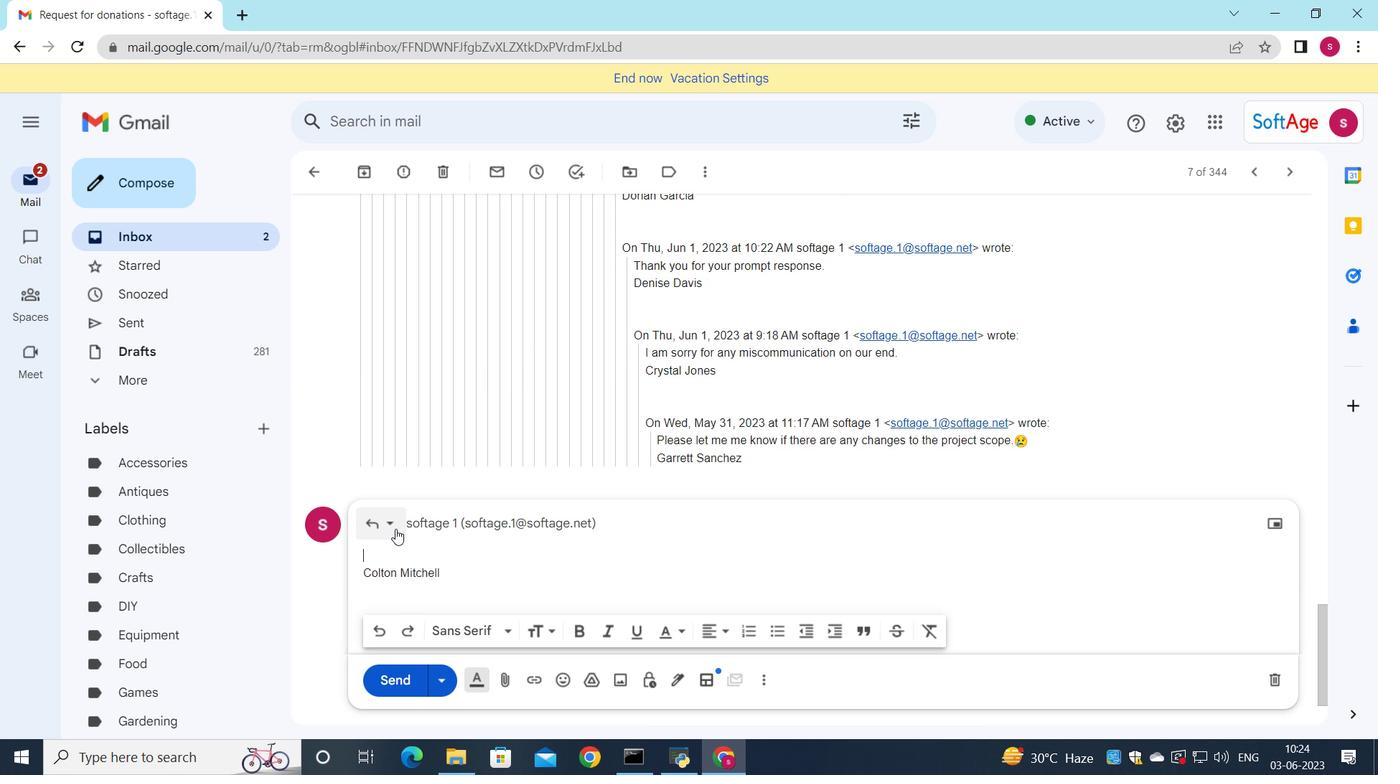 
Action: Mouse pressed left at (391, 521)
Screenshot: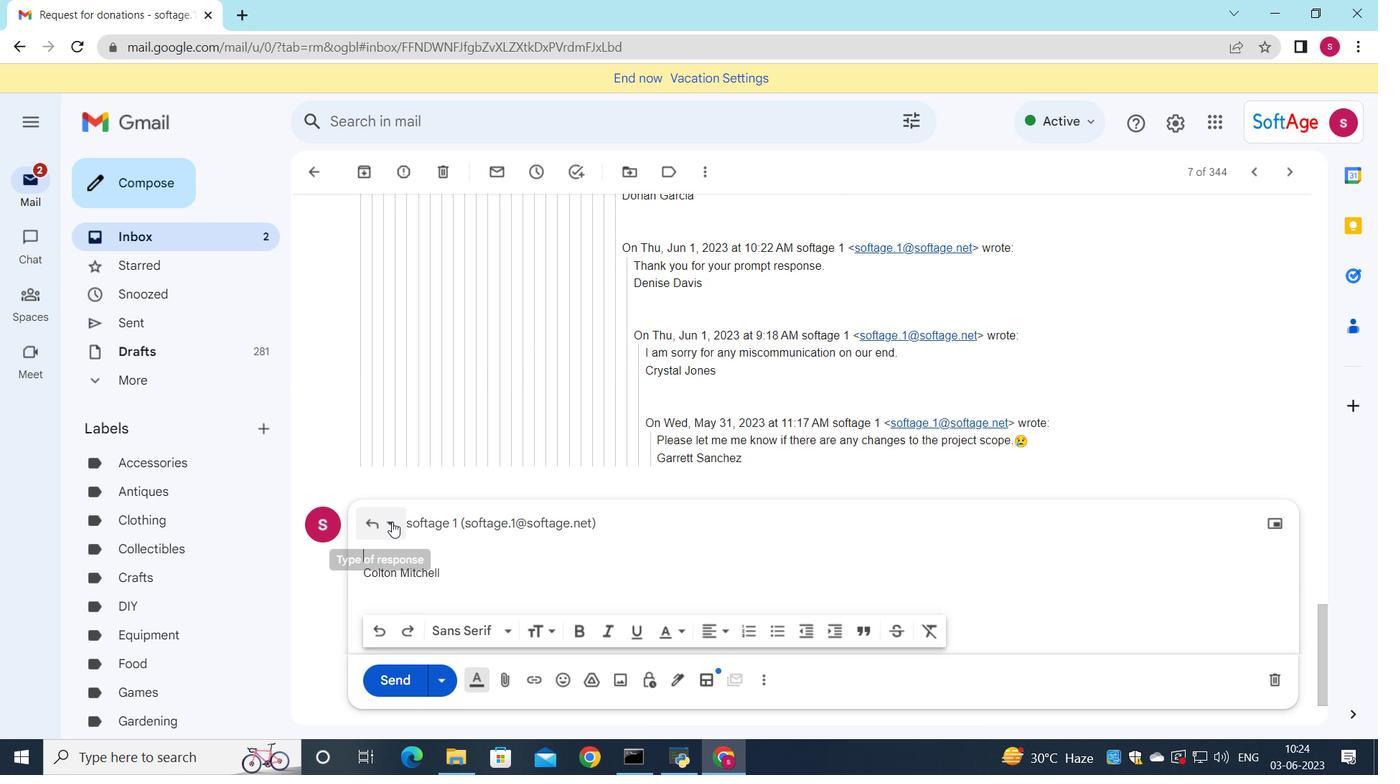 
Action: Mouse moved to (429, 619)
Screenshot: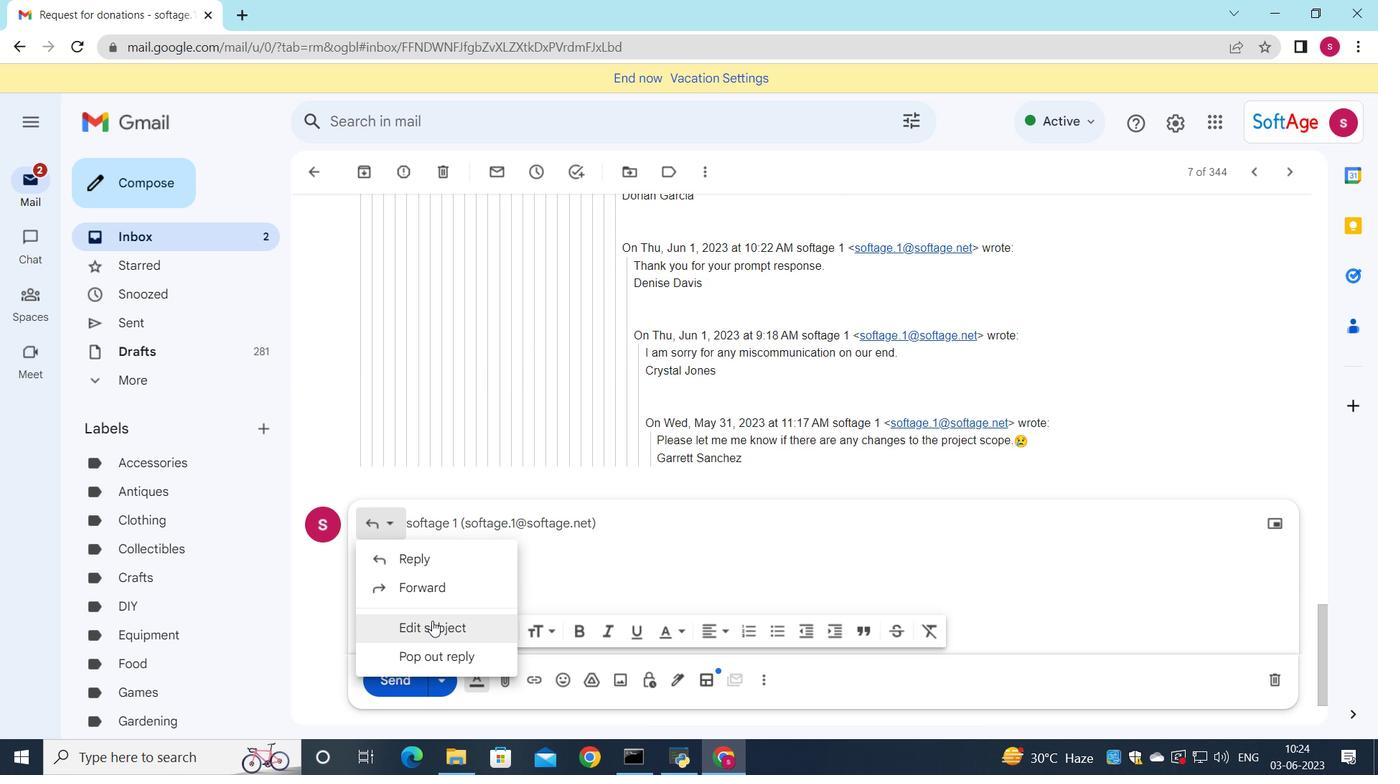 
Action: Mouse pressed left at (429, 619)
Screenshot: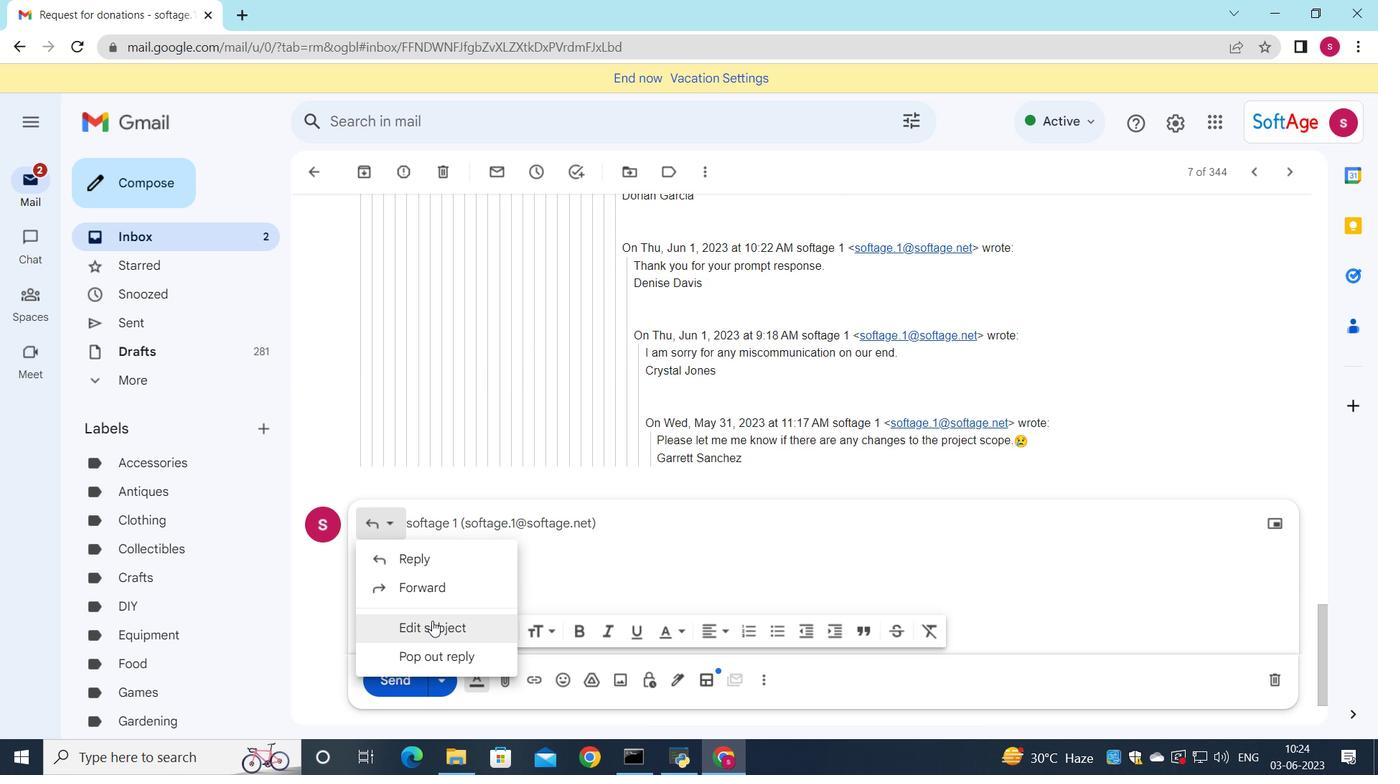 
Action: Mouse moved to (788, 343)
Screenshot: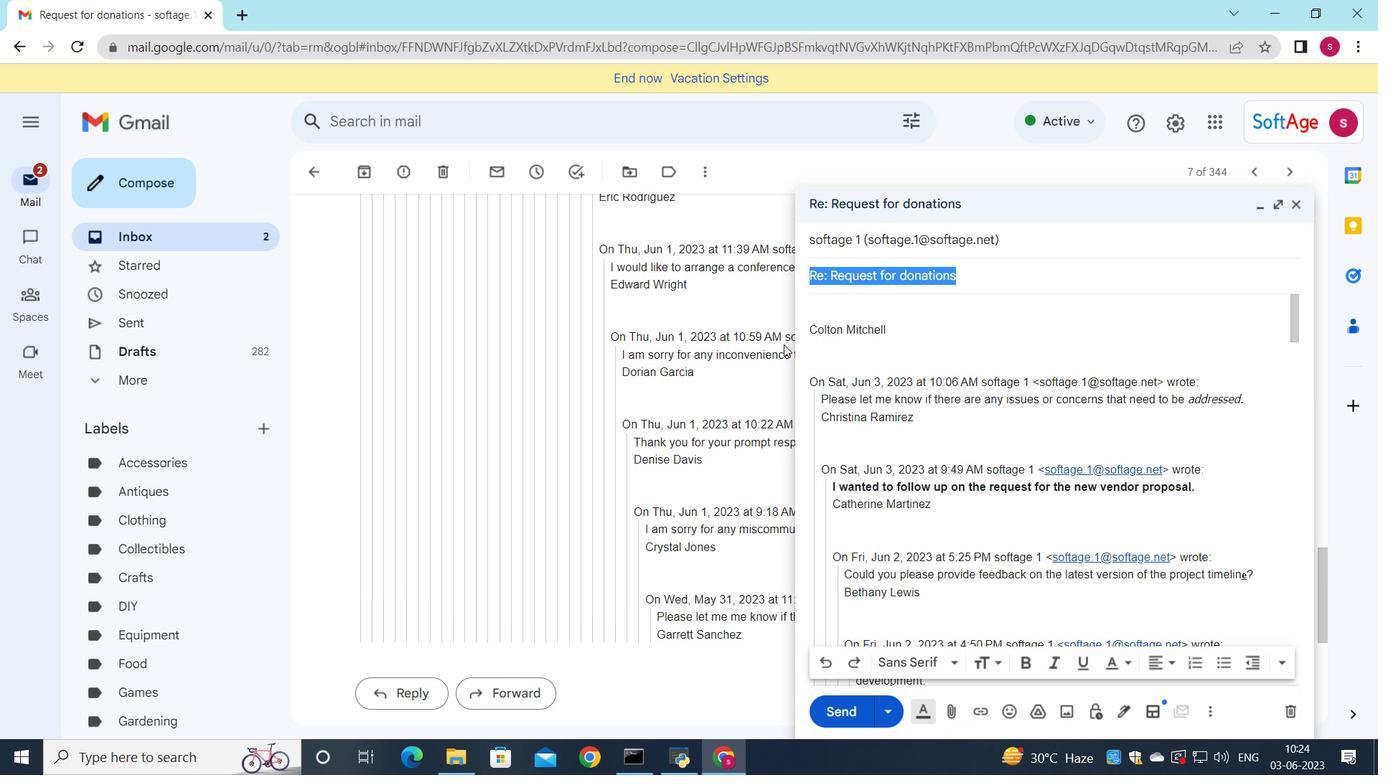 
Action: Key pressed <Key.shift>Follow<Key.space>up<Key.space>on<Key.space>a<Key.space>demo<Key.space>or<Key.space>trial
Screenshot: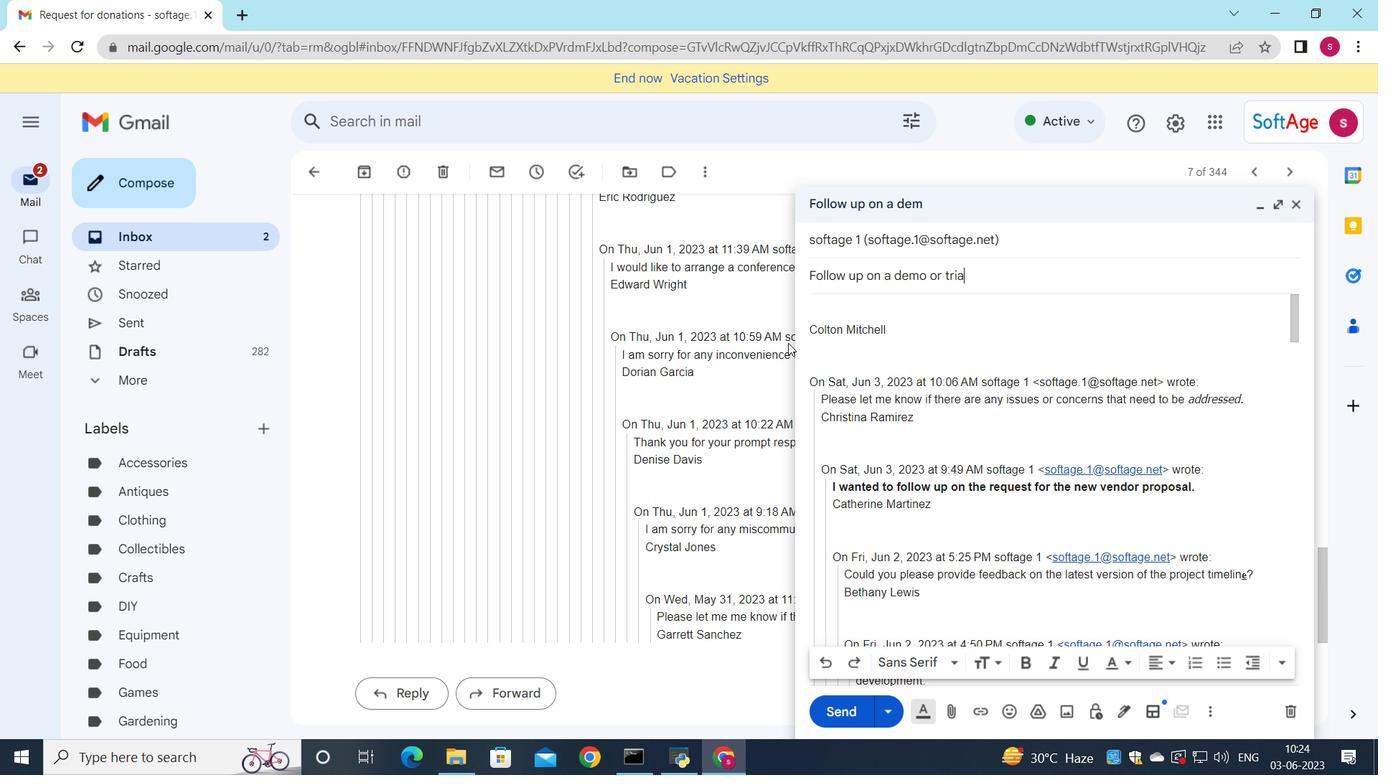 
Action: Mouse moved to (834, 318)
Screenshot: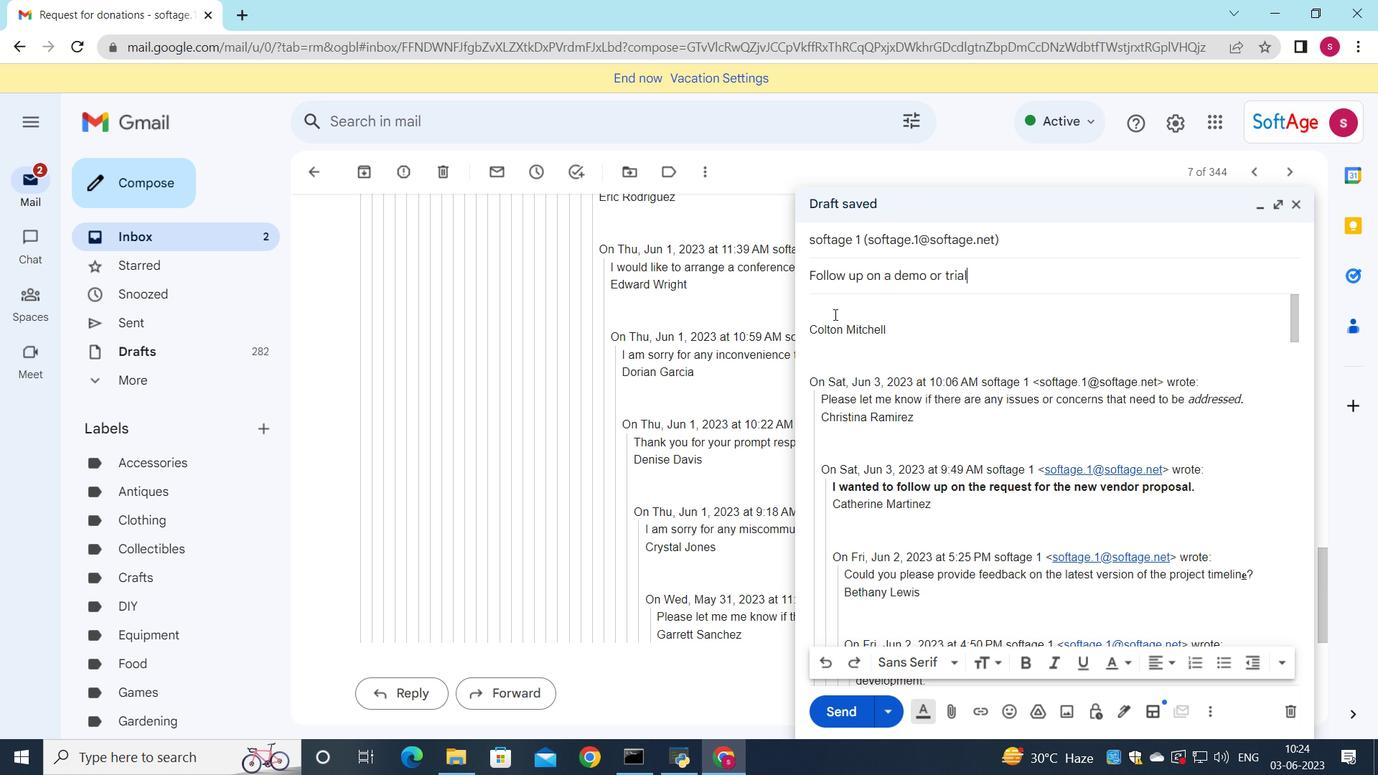 
Action: Mouse pressed left at (834, 318)
Screenshot: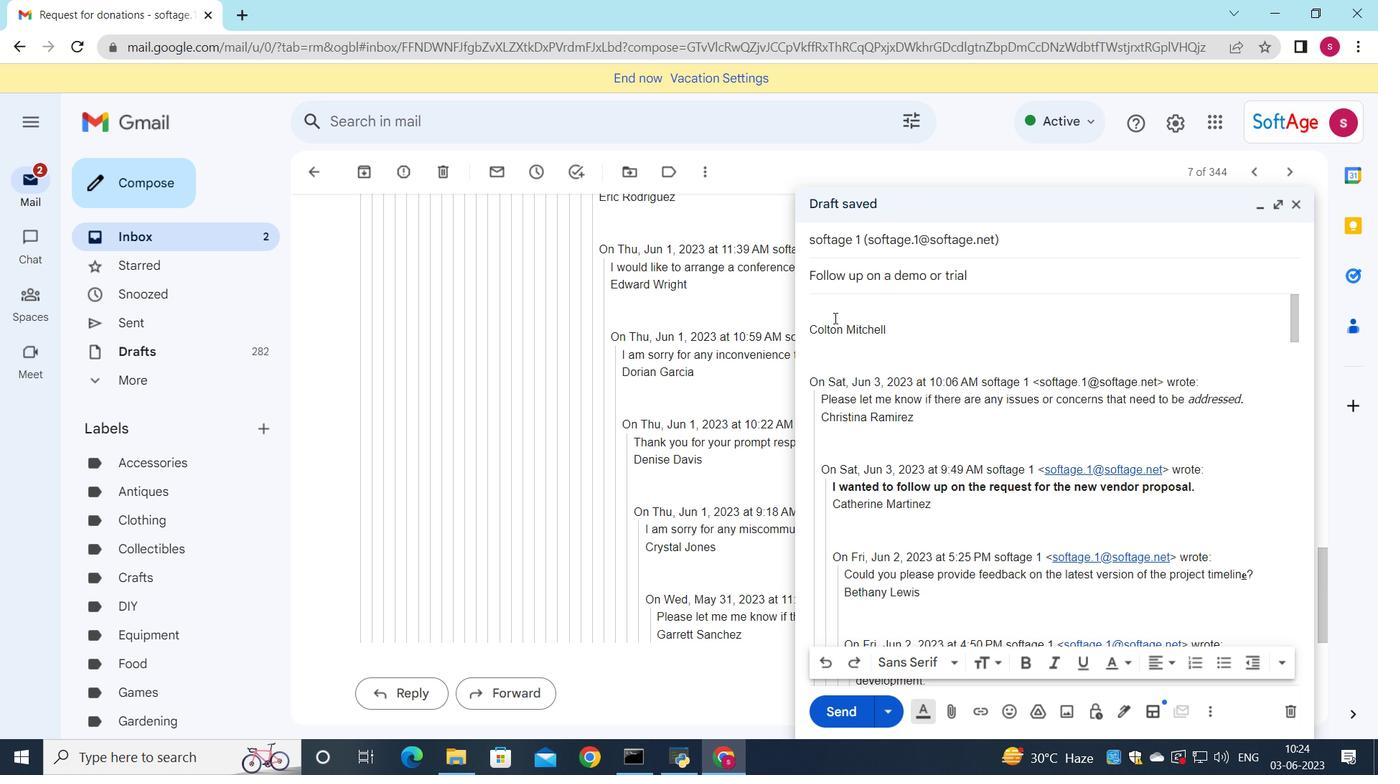 
Action: Key pressed <Key.shift>Would<Key.space>it<Key.space>be<Key.space>possible<Key.space>to<Key.space>provide<Key.space>a<Key.space>progress<Key.space>report<Key.space>on<Key.space>the<Key.space>project<Key.space>by<Key.space>the<Key.space>enf<Key.backspace>d<Key.space>of<Key.space>the<Key.space>week<Key.shift_r>?
Screenshot: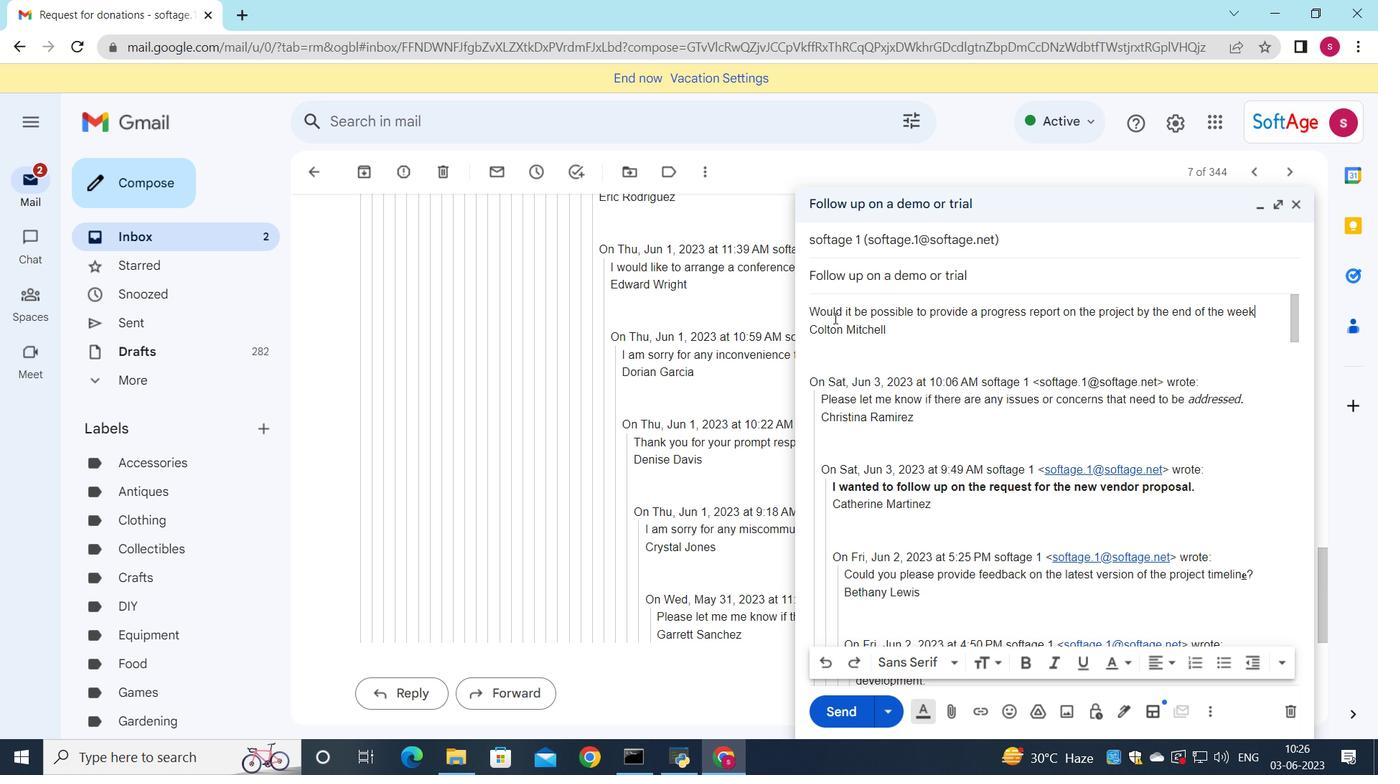 
Action: Mouse moved to (811, 310)
Screenshot: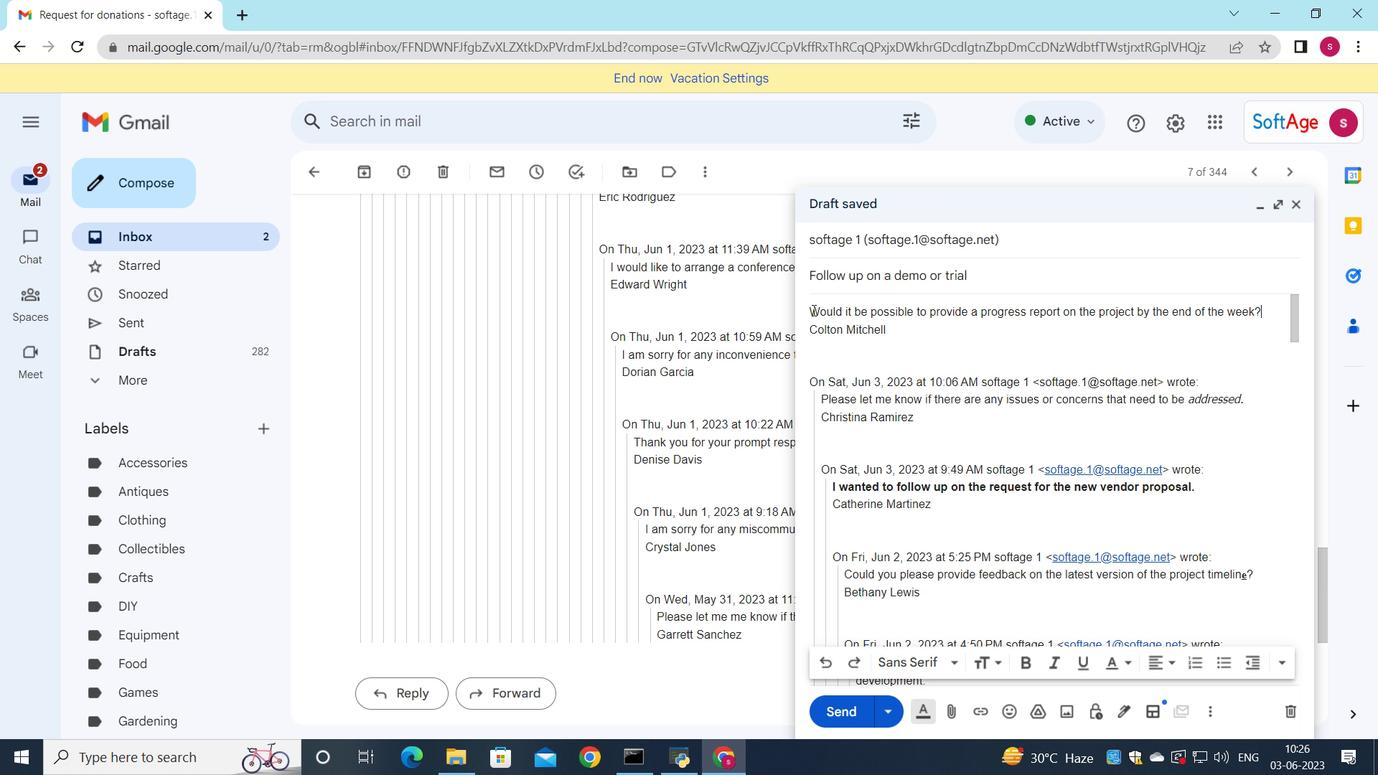 
Action: Mouse pressed left at (811, 310)
Screenshot: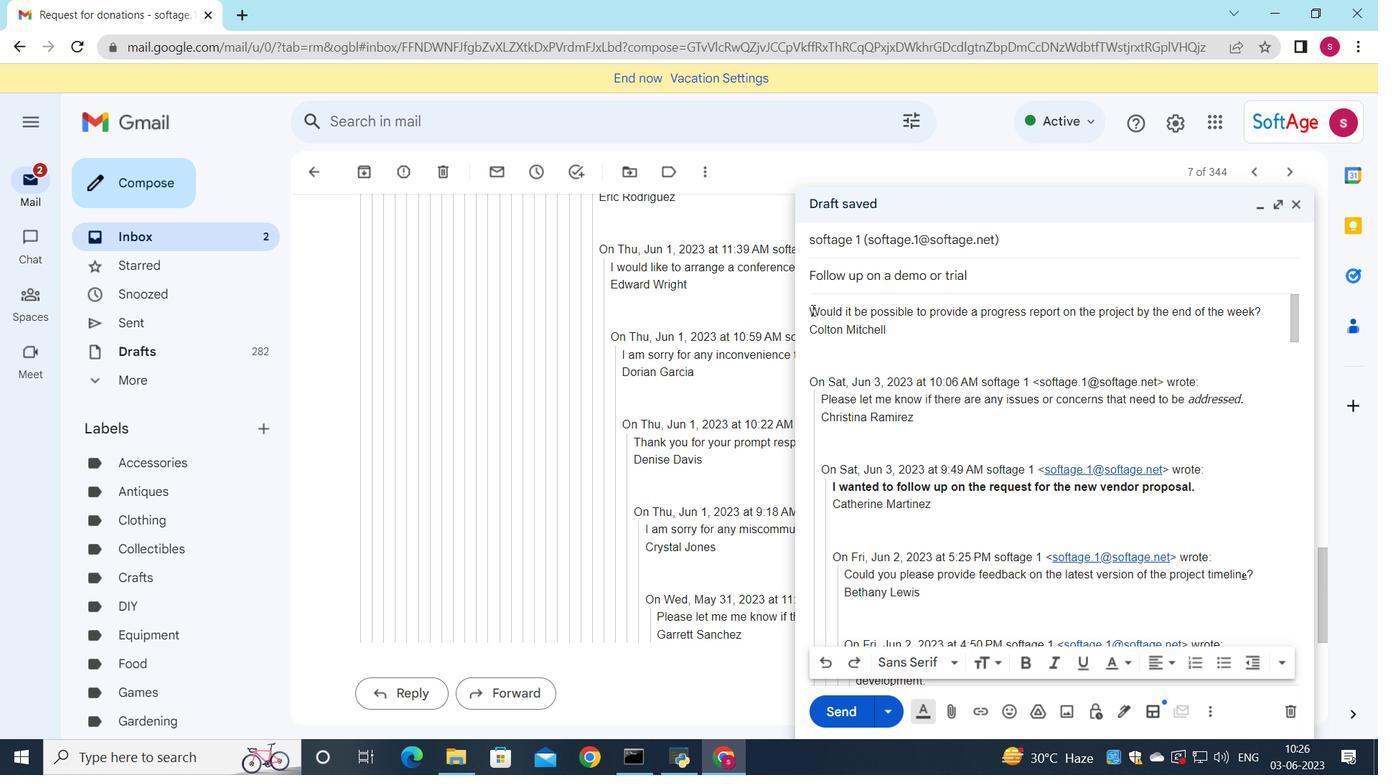 
Action: Mouse moved to (949, 666)
Screenshot: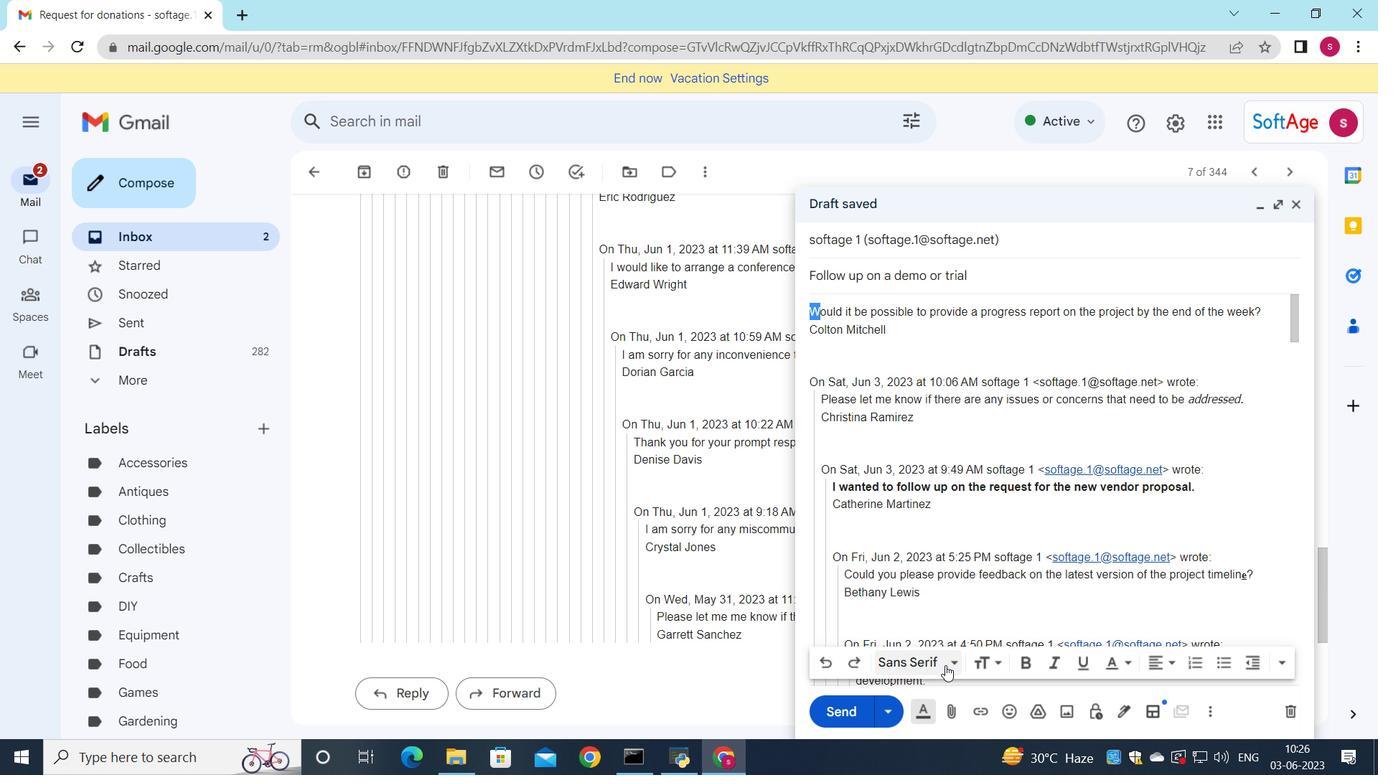 
Action: Mouse pressed left at (949, 666)
Screenshot: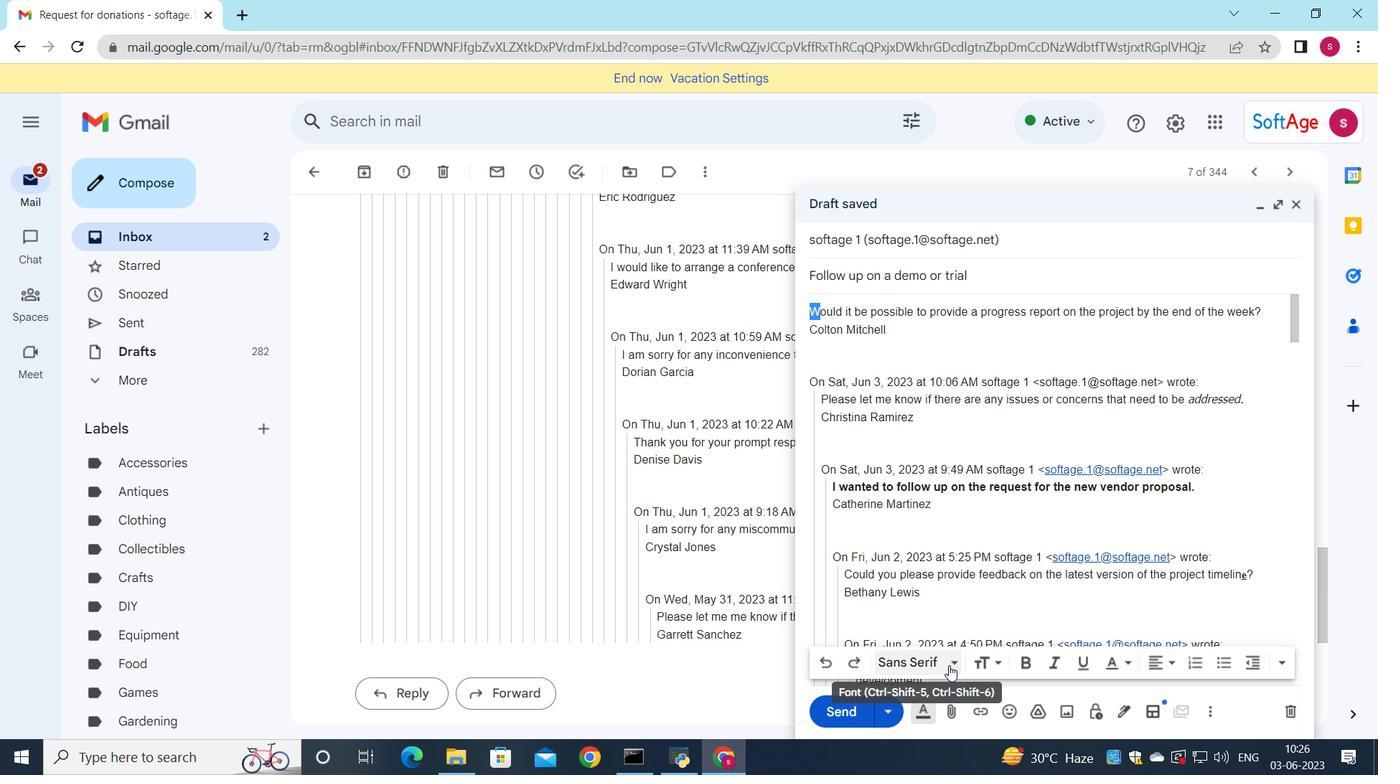 
Action: Mouse moved to (987, 485)
Screenshot: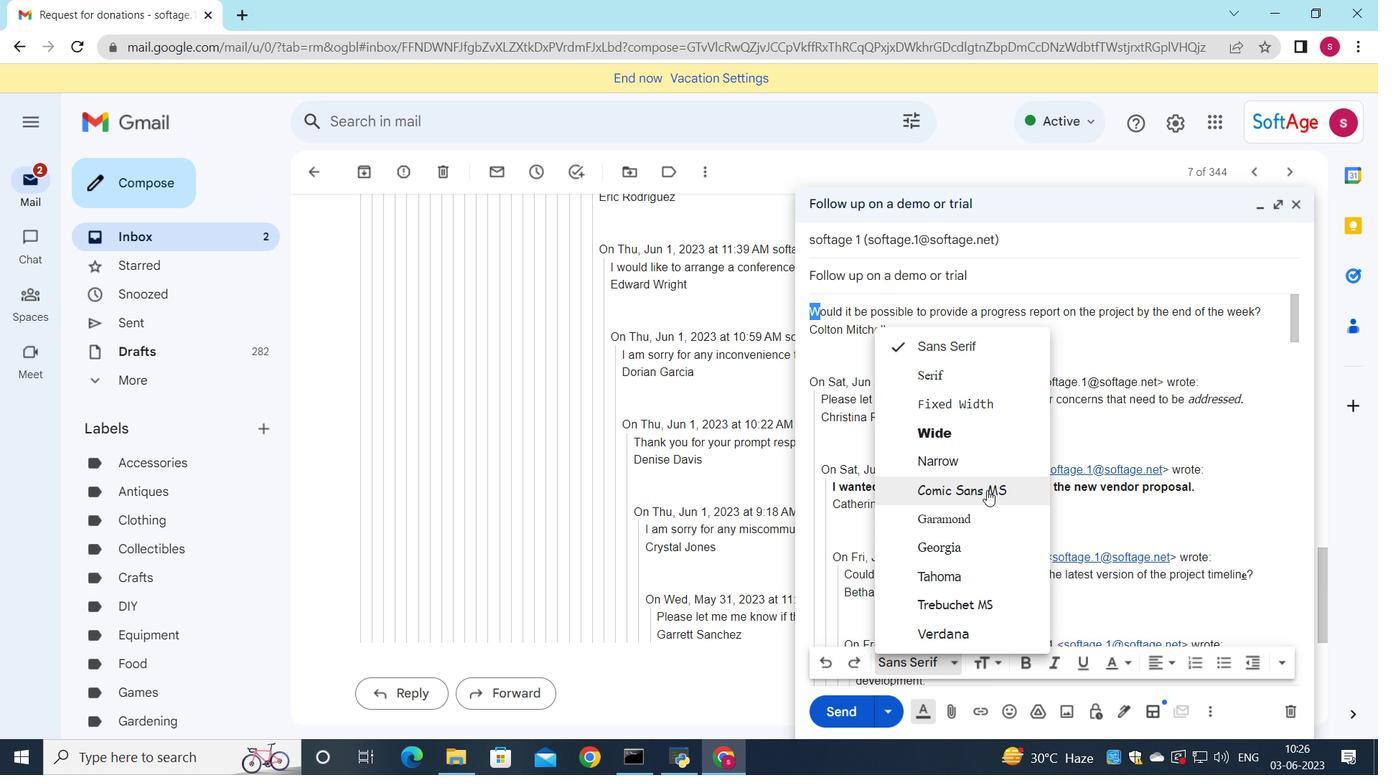 
Action: Mouse pressed left at (987, 485)
Screenshot: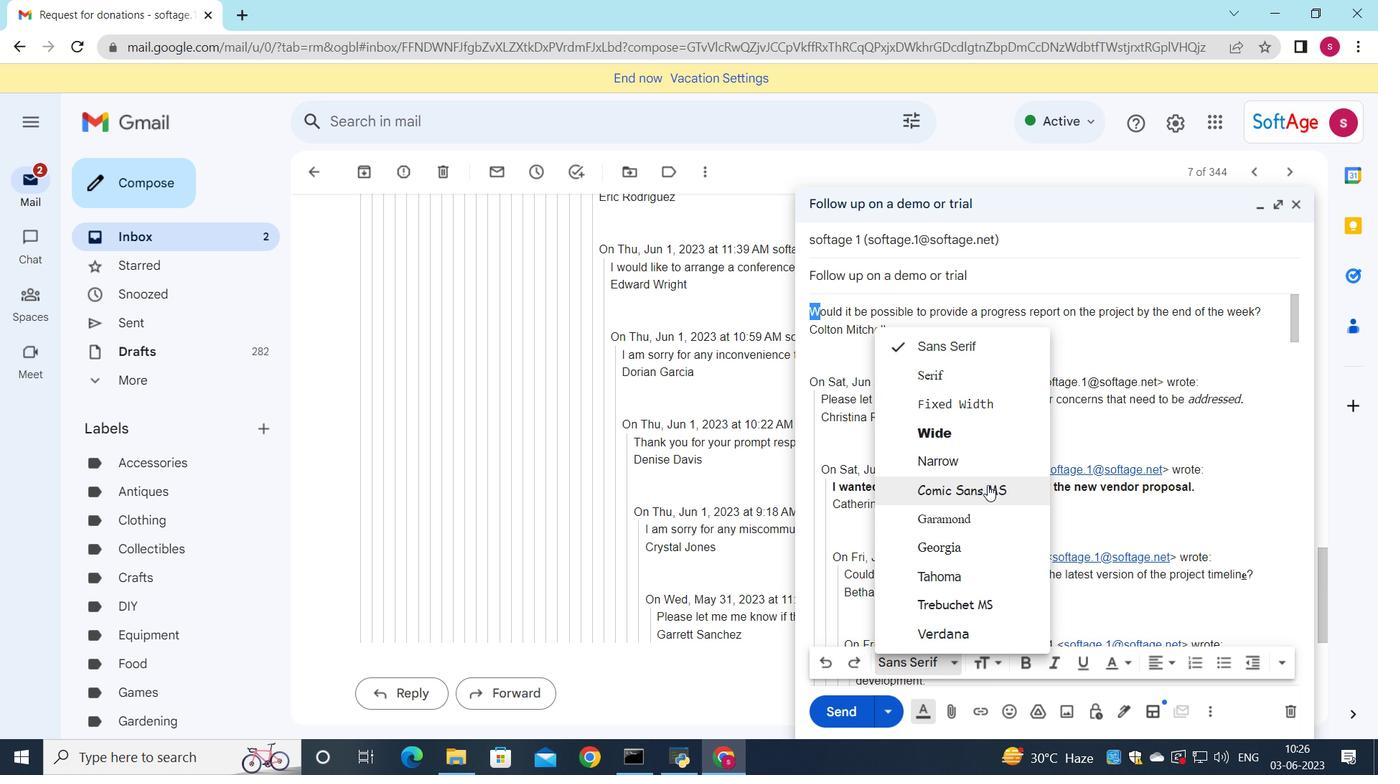 
Action: Mouse moved to (1088, 662)
Screenshot: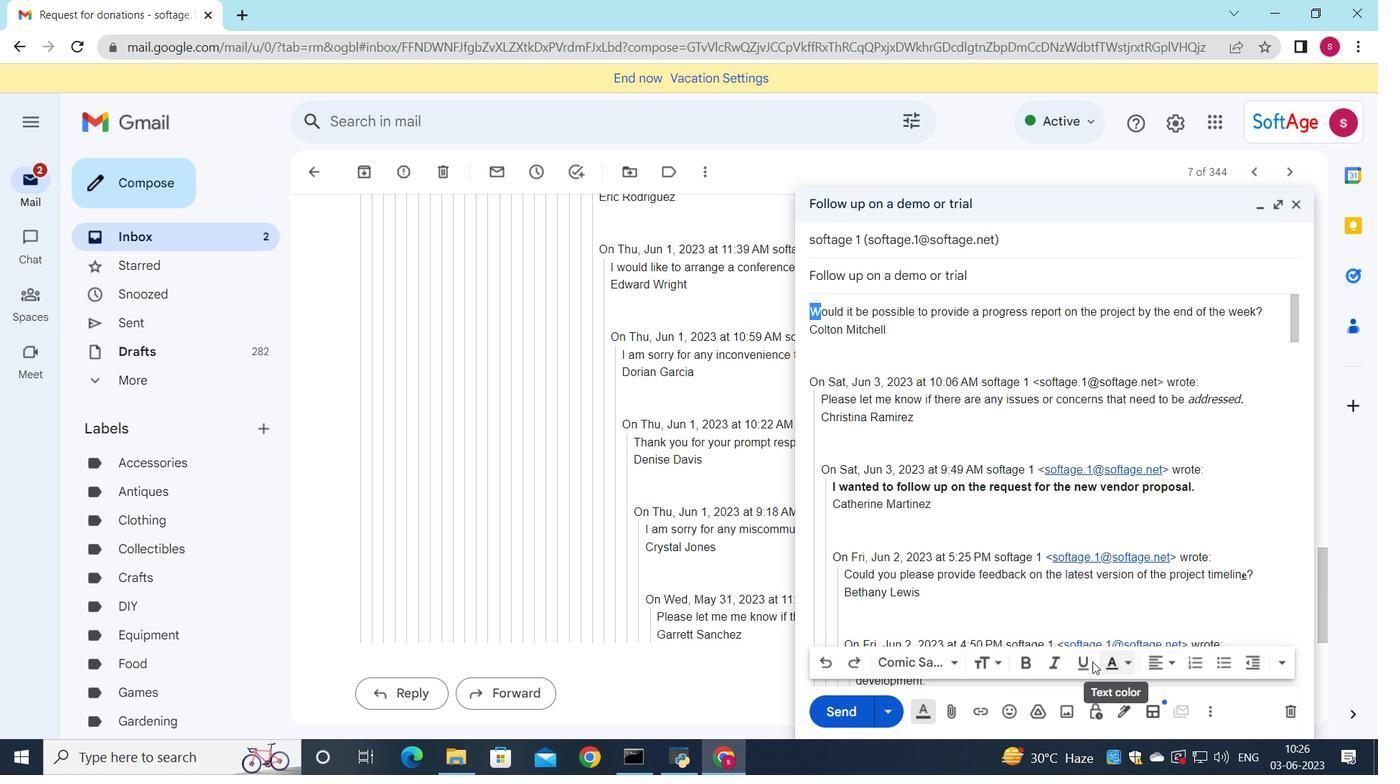 
Action: Mouse pressed left at (1088, 662)
Screenshot: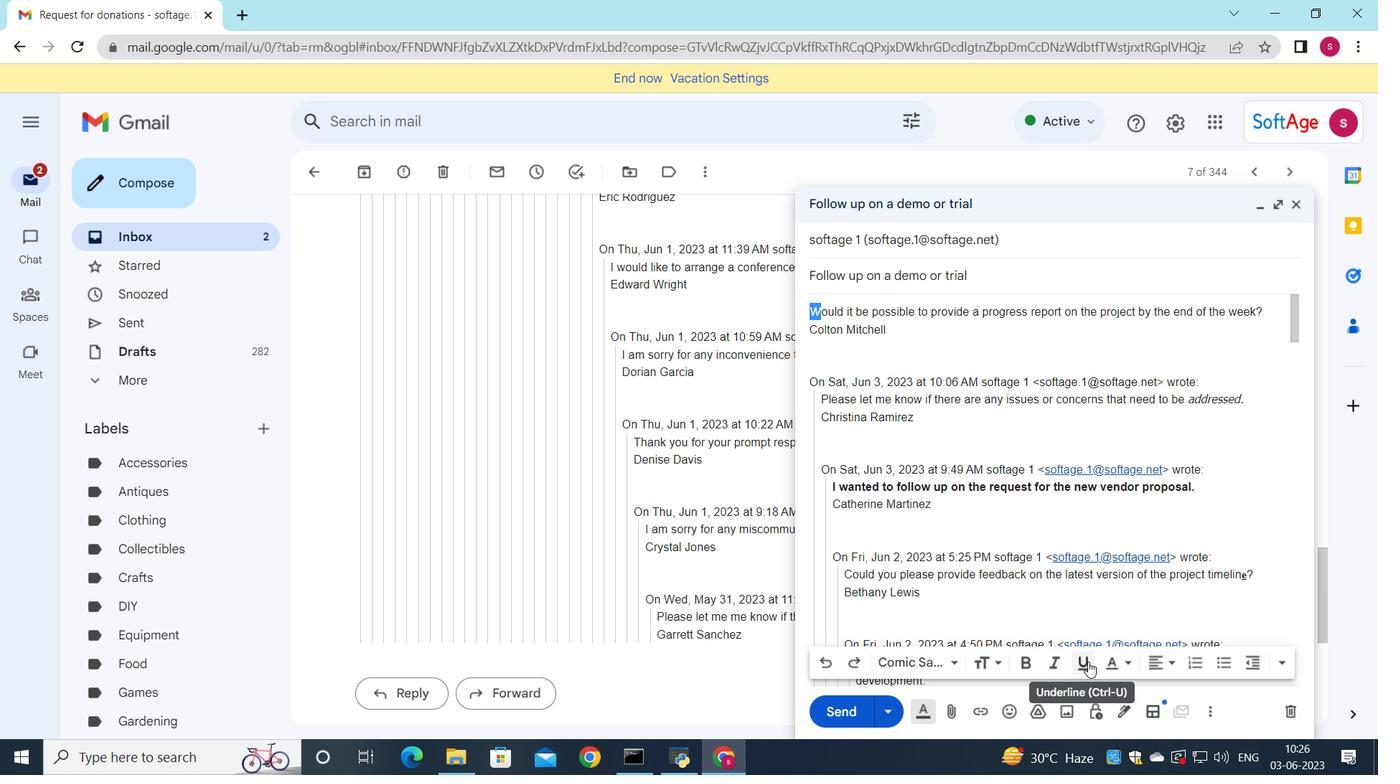 
Action: Mouse moved to (846, 709)
Screenshot: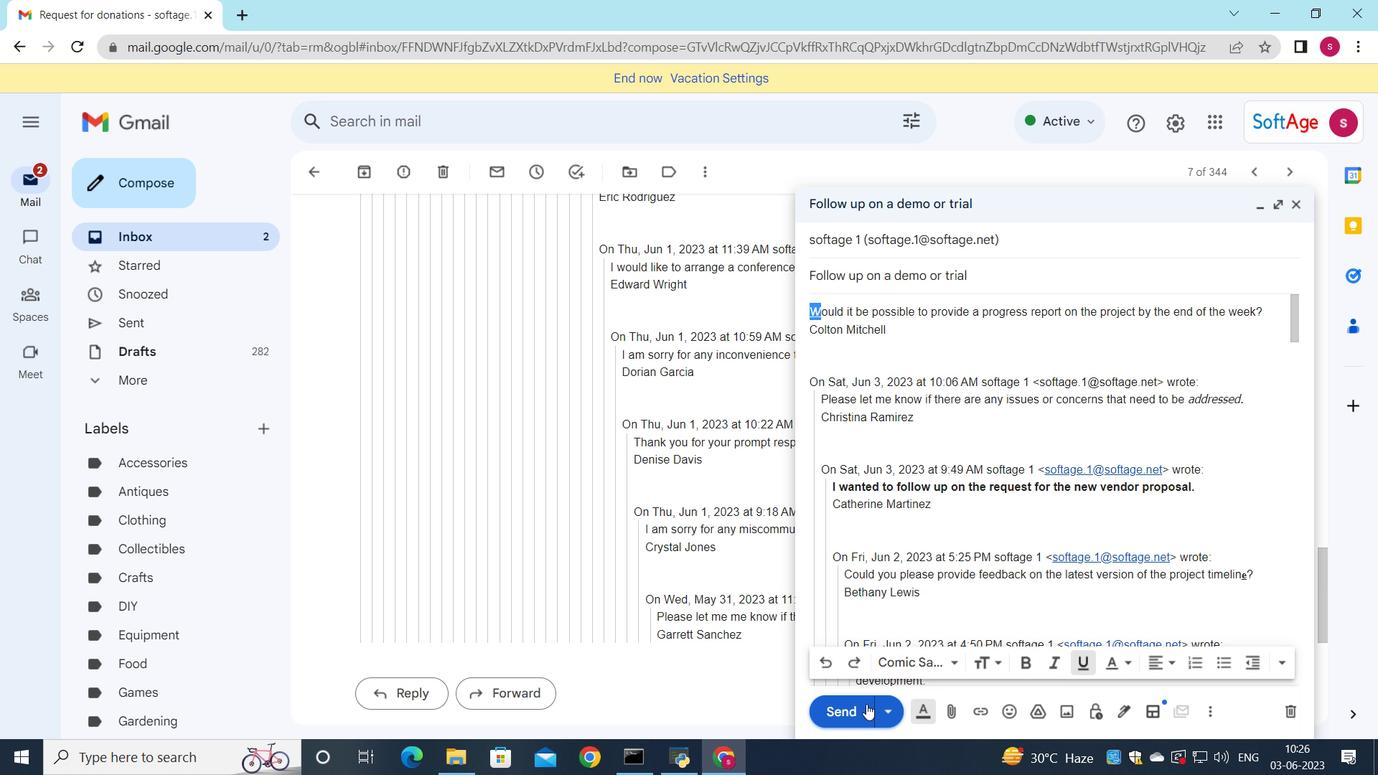 
Action: Mouse pressed left at (846, 709)
Screenshot: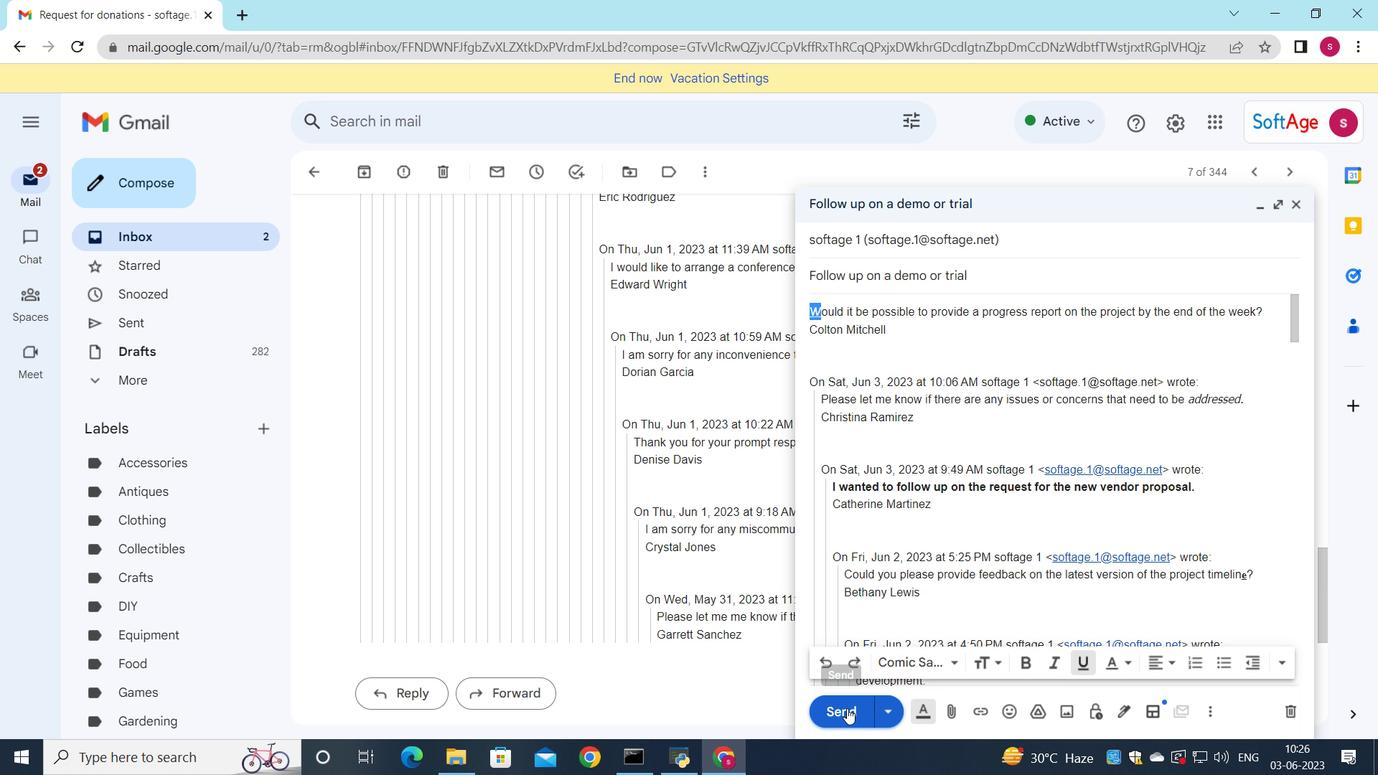 
Action: Mouse moved to (256, 233)
Screenshot: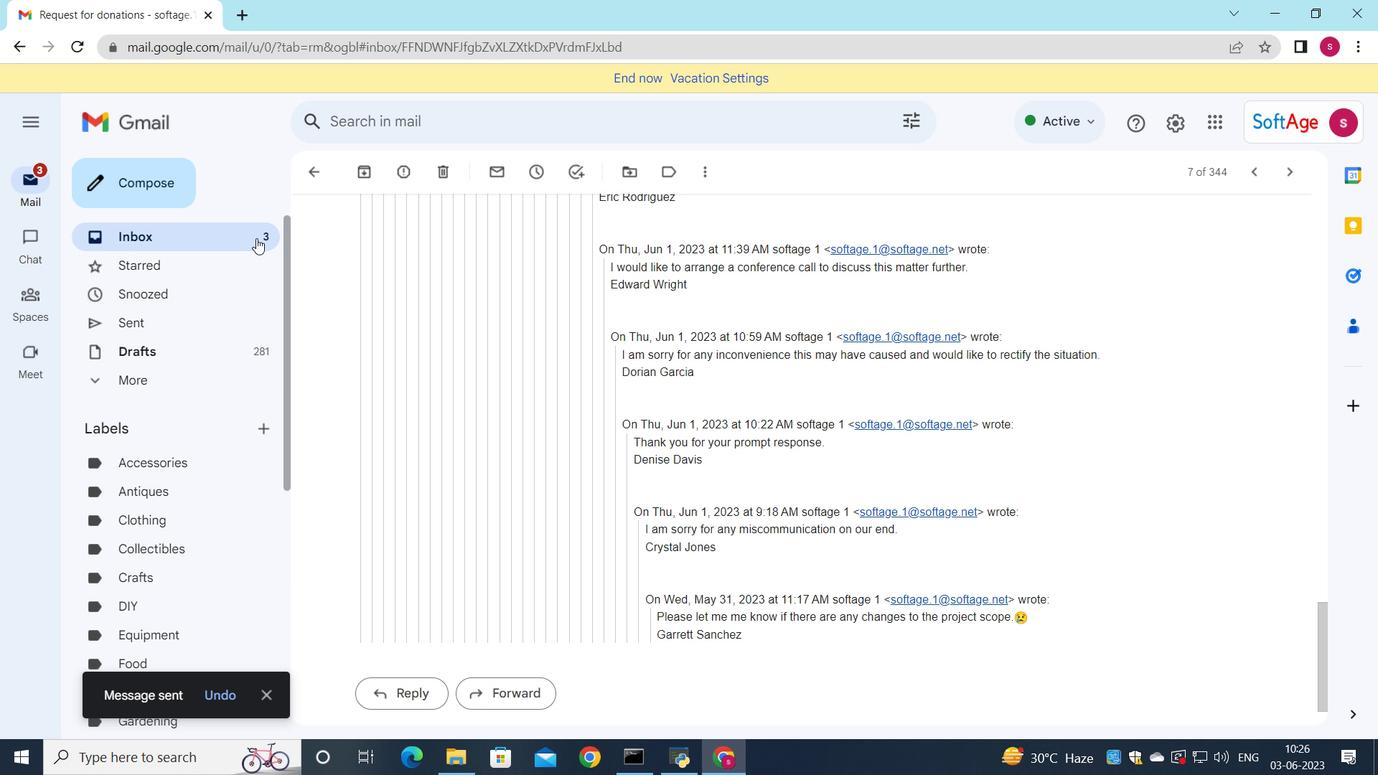 
Action: Mouse pressed left at (256, 233)
Screenshot: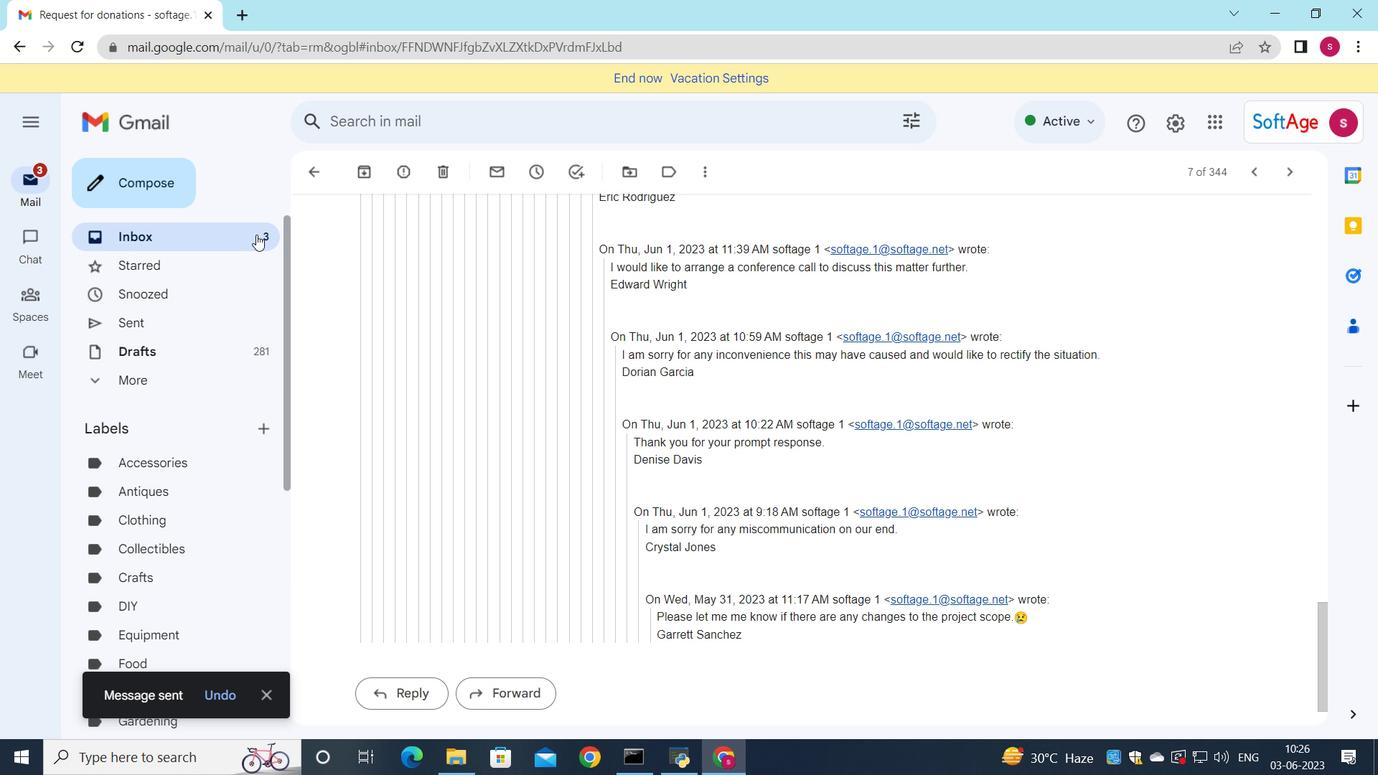 
Action: Mouse moved to (551, 212)
Screenshot: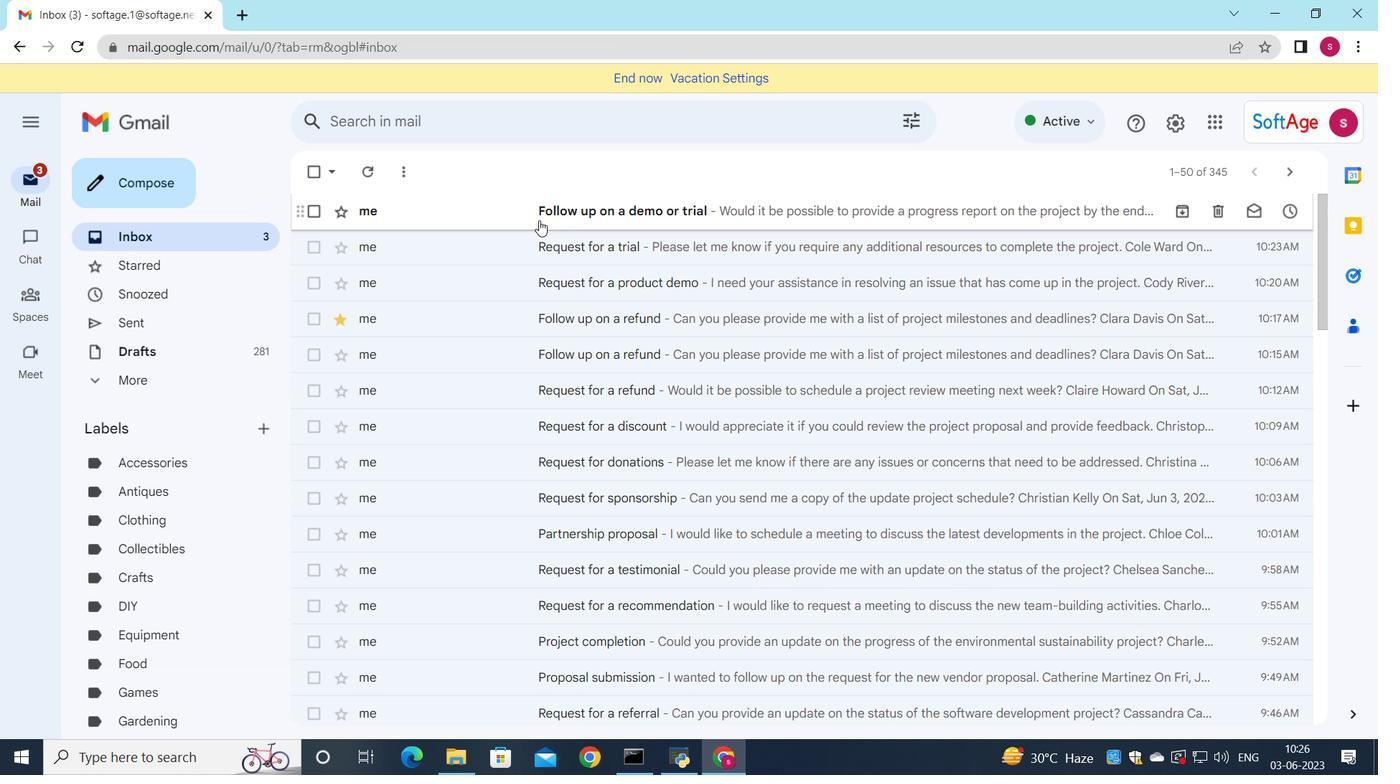 
Action: Mouse pressed left at (551, 212)
Screenshot: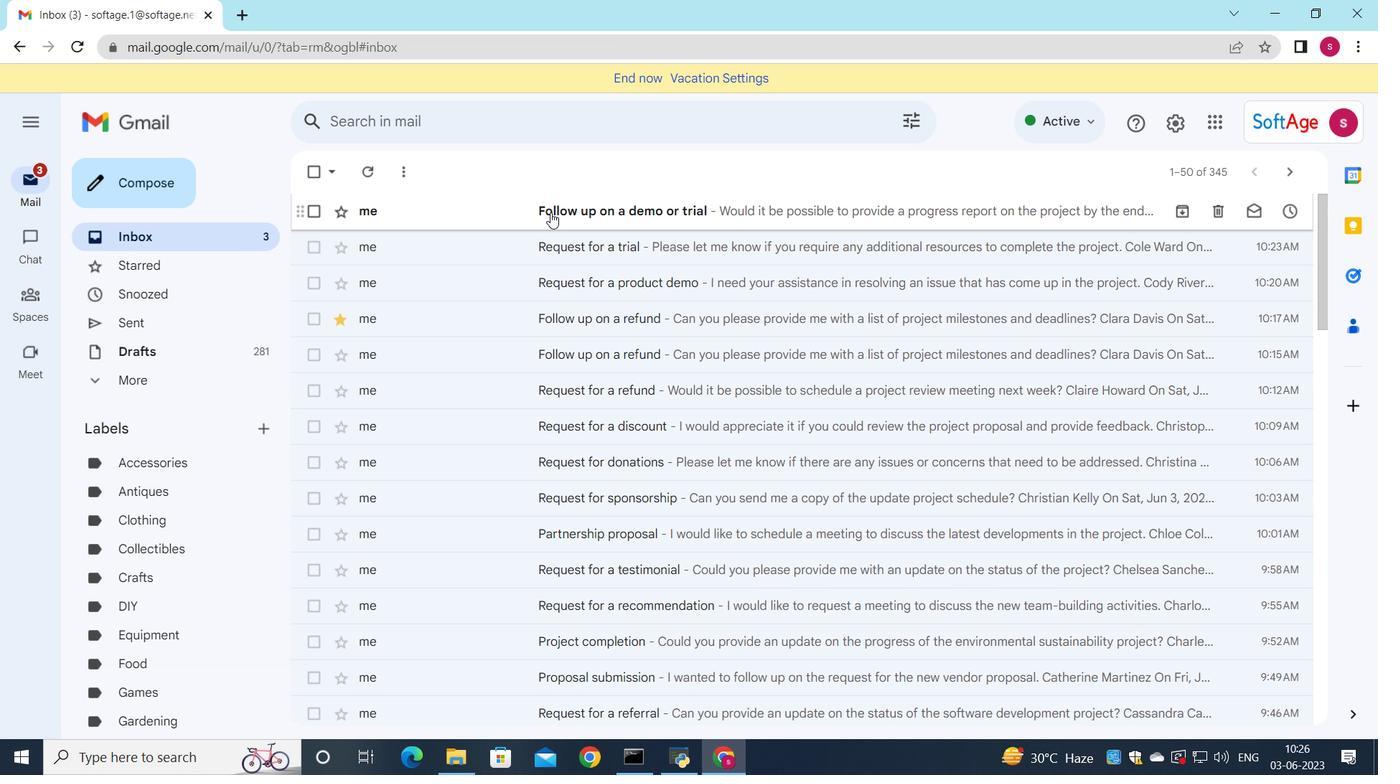 
